 Task: Look for space in Canoga Park, United States from 11th June, 2023 to 17th June, 2023 for 1 adult in price range Rs.5000 to Rs.12000. Place can be private room with 1  bedroom having 1 bed and 1 bathroom. Property type can be house, flat, guest house, hotel. Amenities needed are: washing machine. Booking option can be shelf check-in. Required host language is English.
Action: Mouse moved to (517, 161)
Screenshot: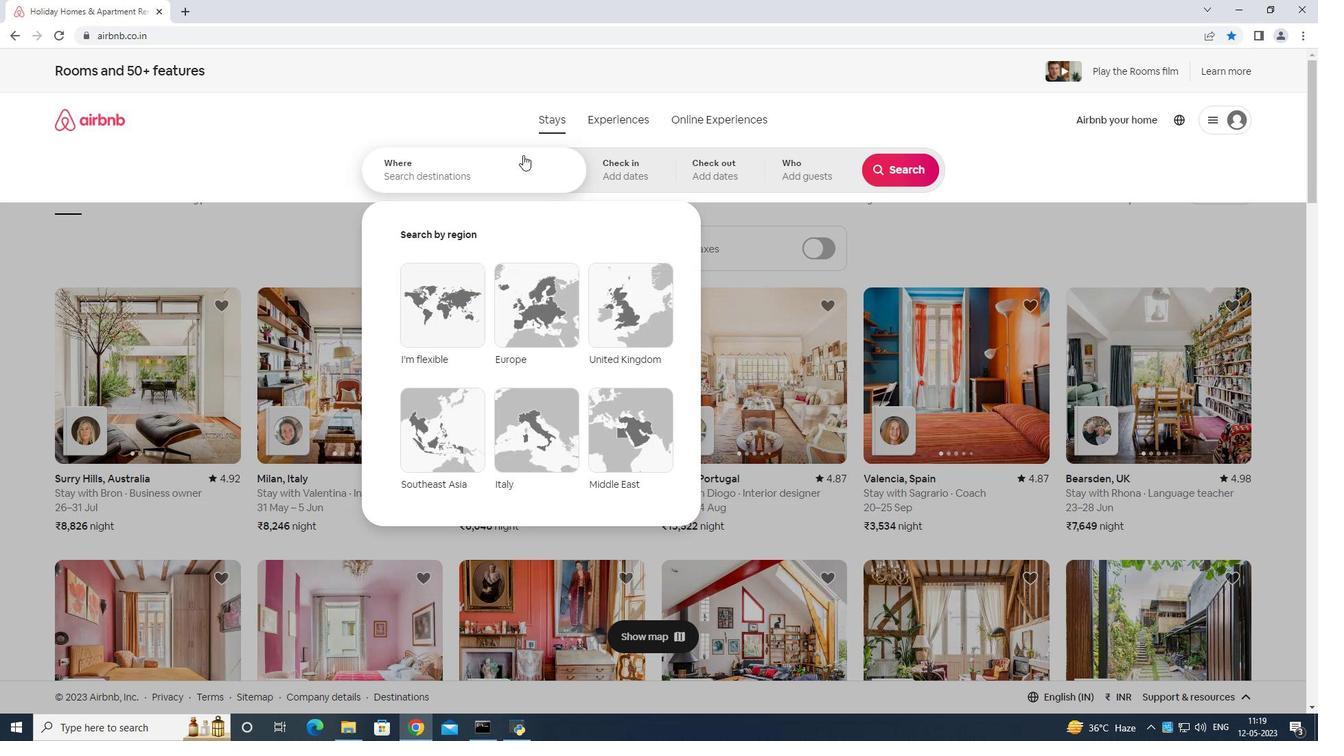 
Action: Mouse pressed left at (517, 161)
Screenshot: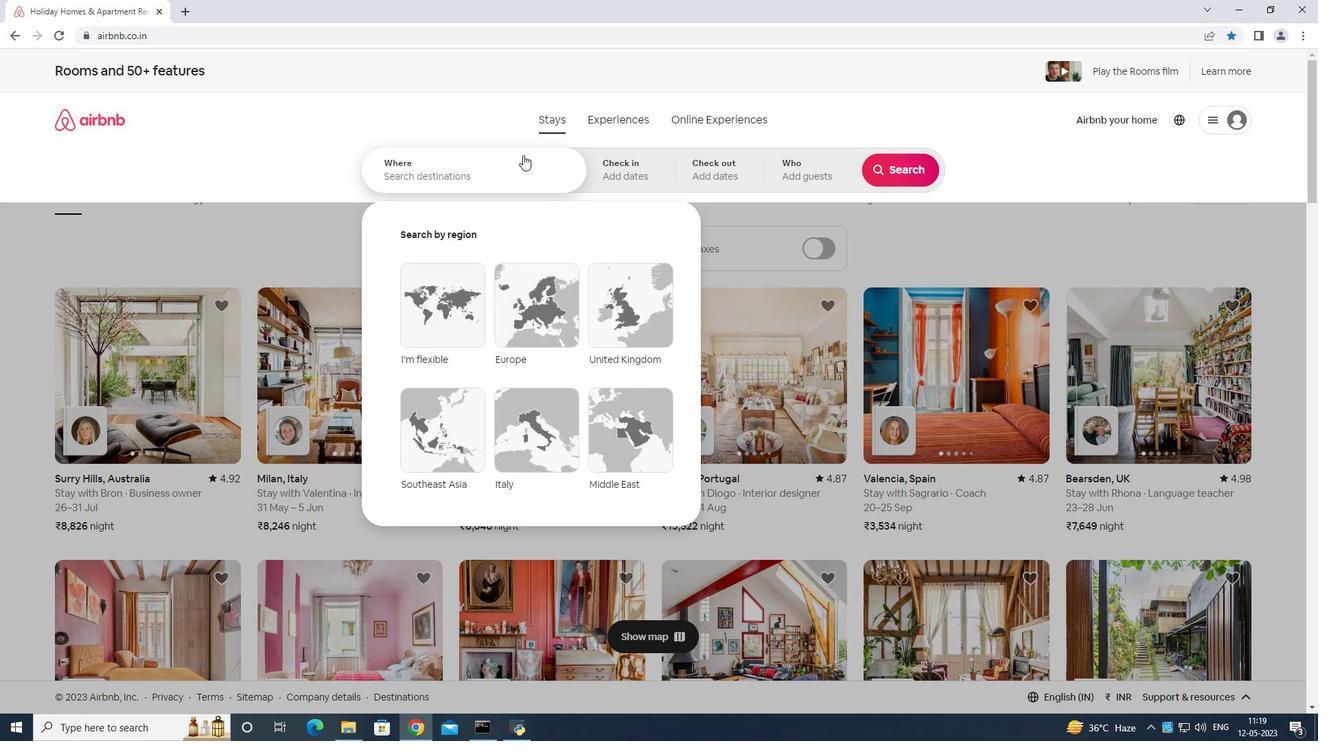 
Action: Key pressed <Key.shift>canoga<Key.space>park<Key.space>unitr<Key.backspace>ed<Key.space>states<Key.enter>
Screenshot: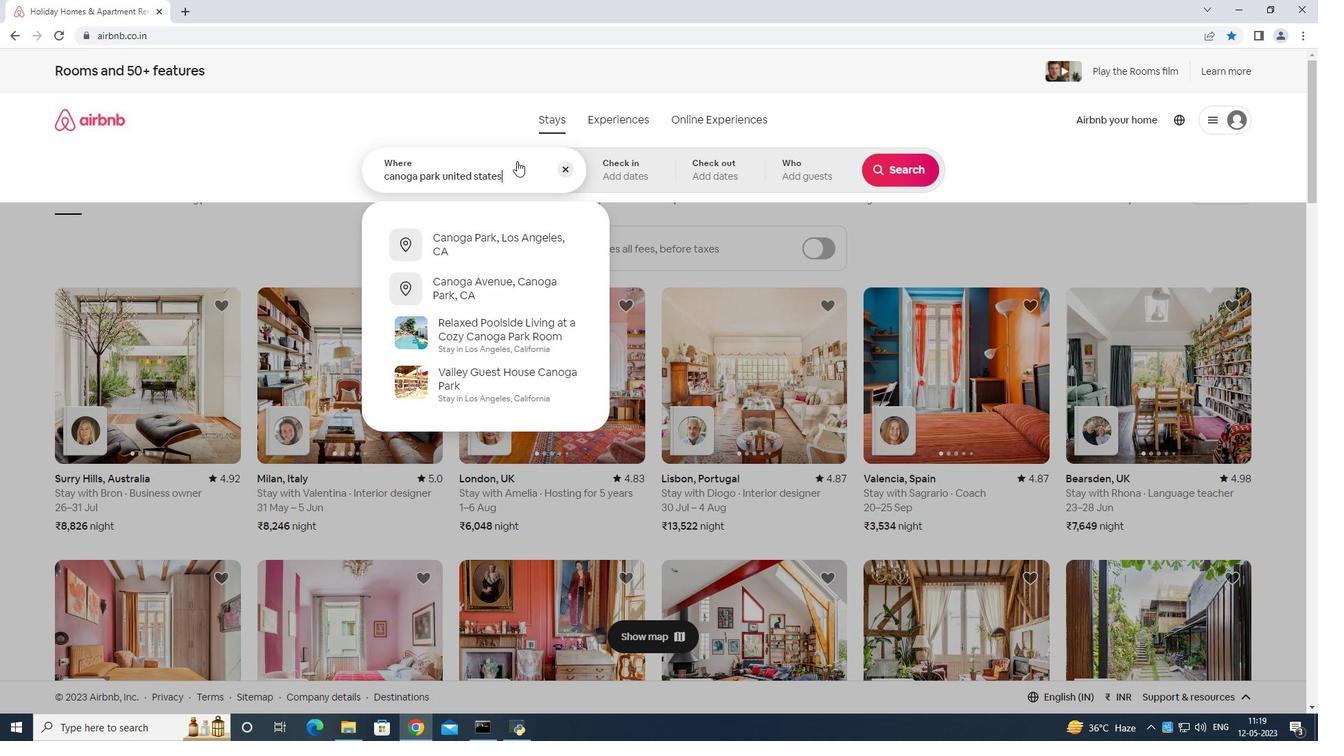
Action: Mouse moved to (687, 402)
Screenshot: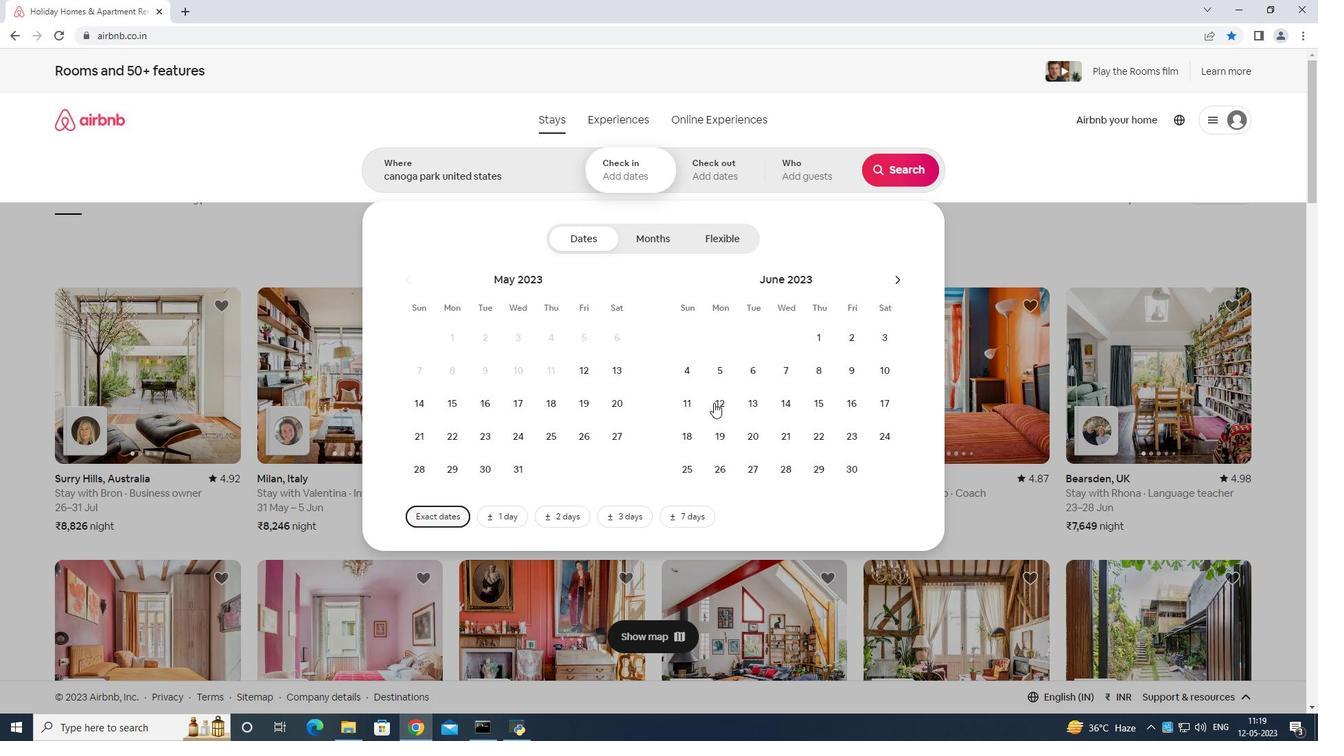 
Action: Mouse pressed left at (687, 402)
Screenshot: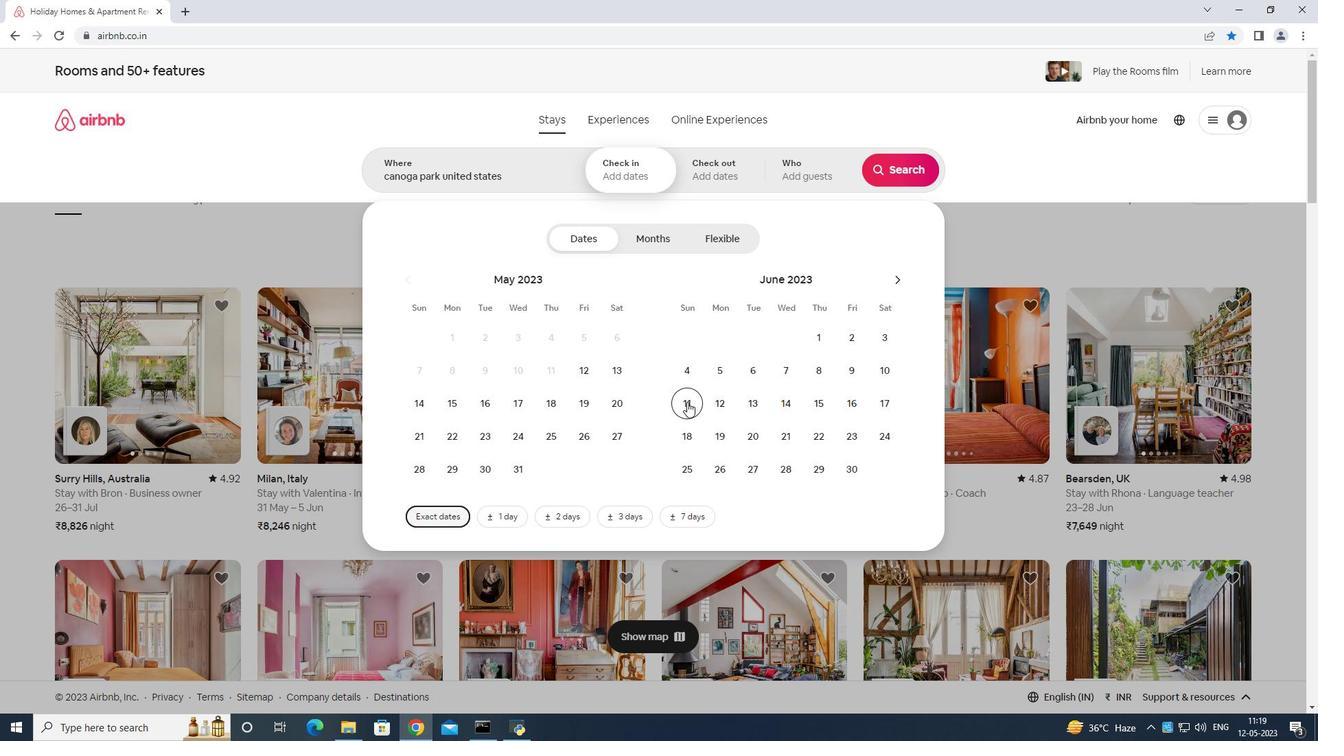 
Action: Mouse moved to (885, 400)
Screenshot: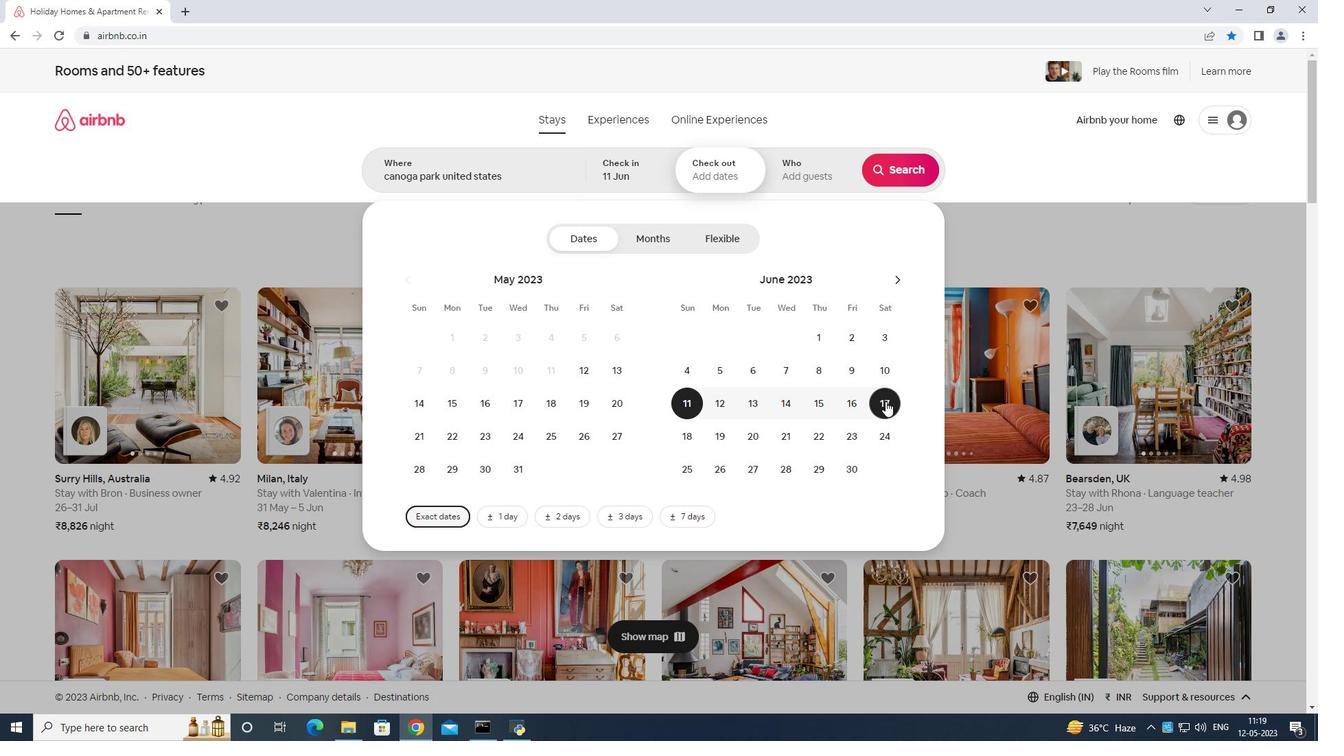 
Action: Mouse pressed left at (885, 400)
Screenshot: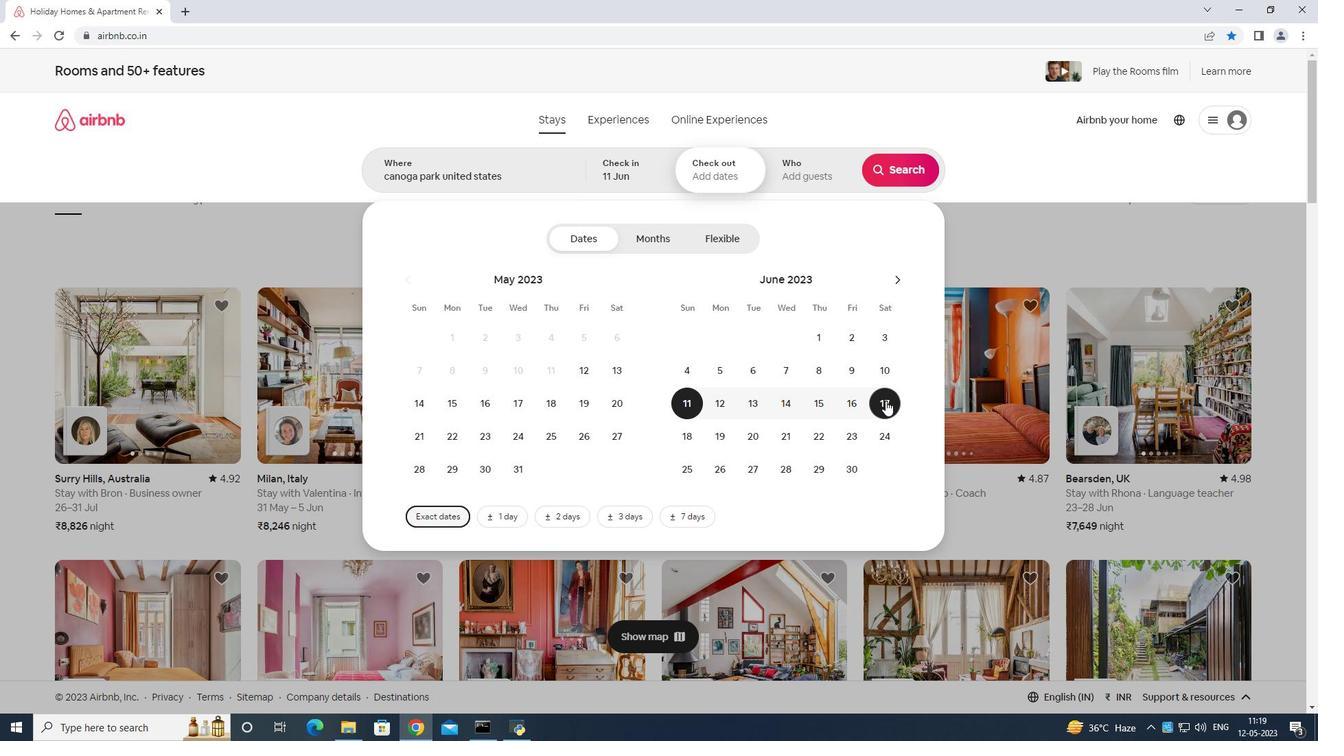 
Action: Mouse moved to (804, 165)
Screenshot: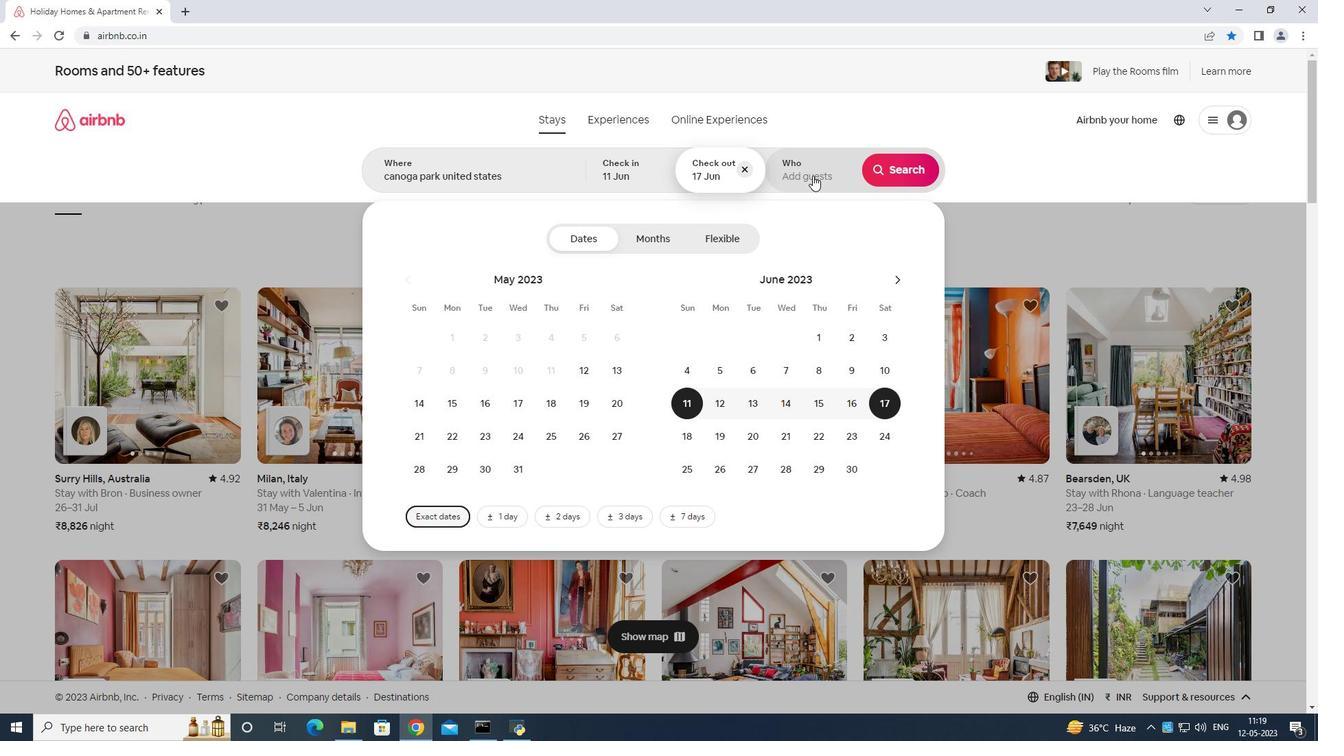 
Action: Mouse pressed left at (804, 165)
Screenshot: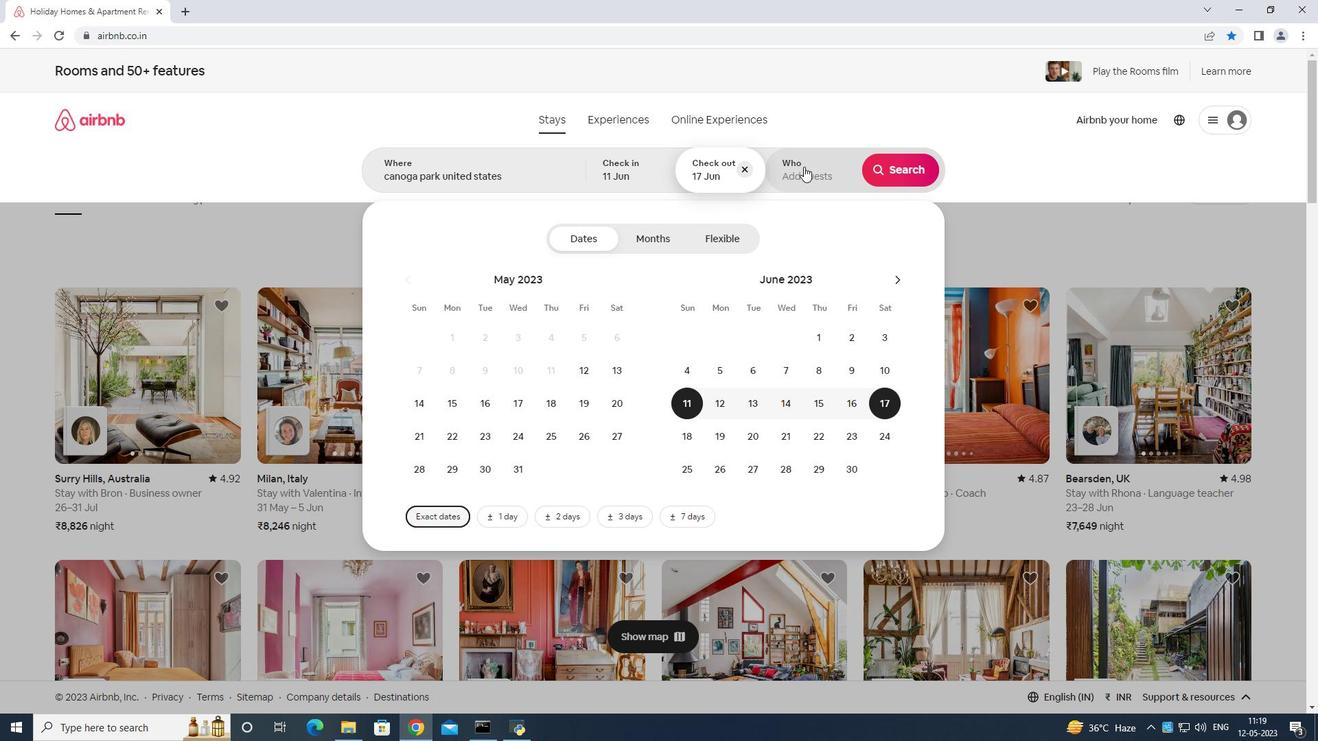 
Action: Mouse moved to (898, 243)
Screenshot: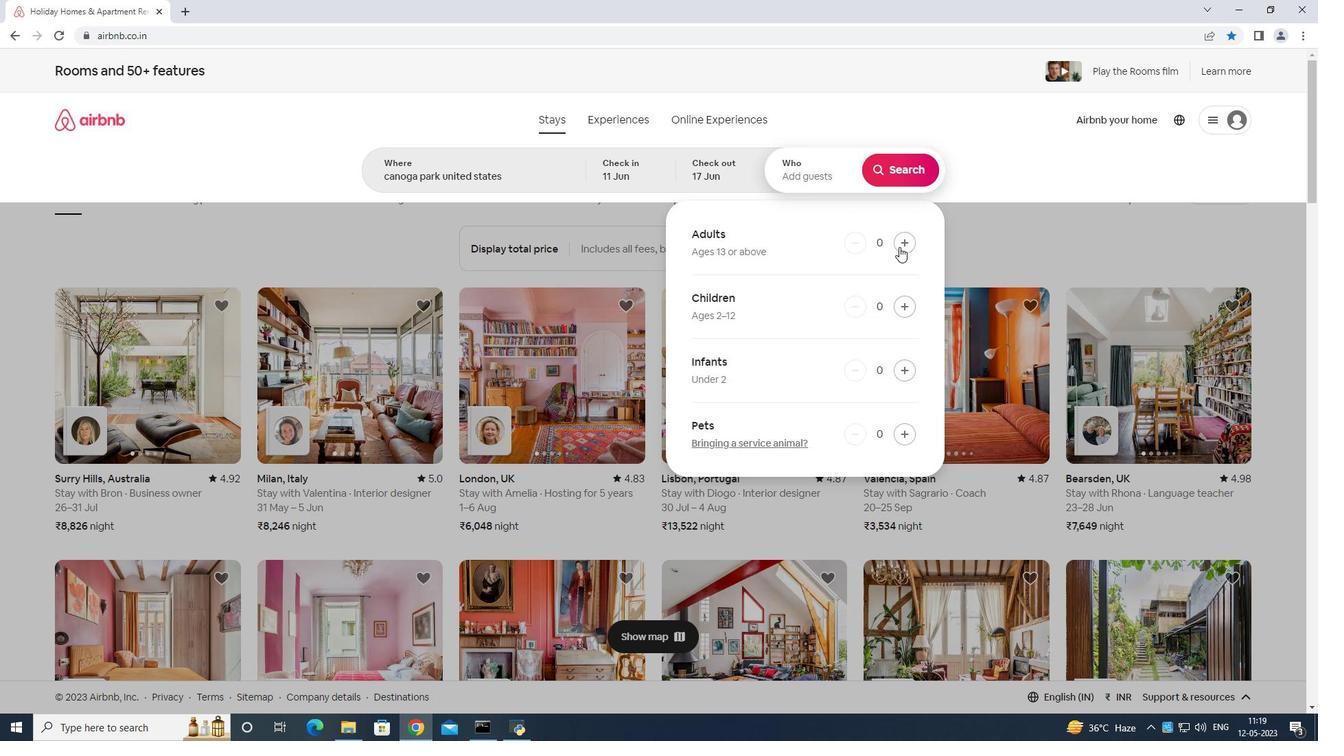 
Action: Mouse pressed left at (898, 243)
Screenshot: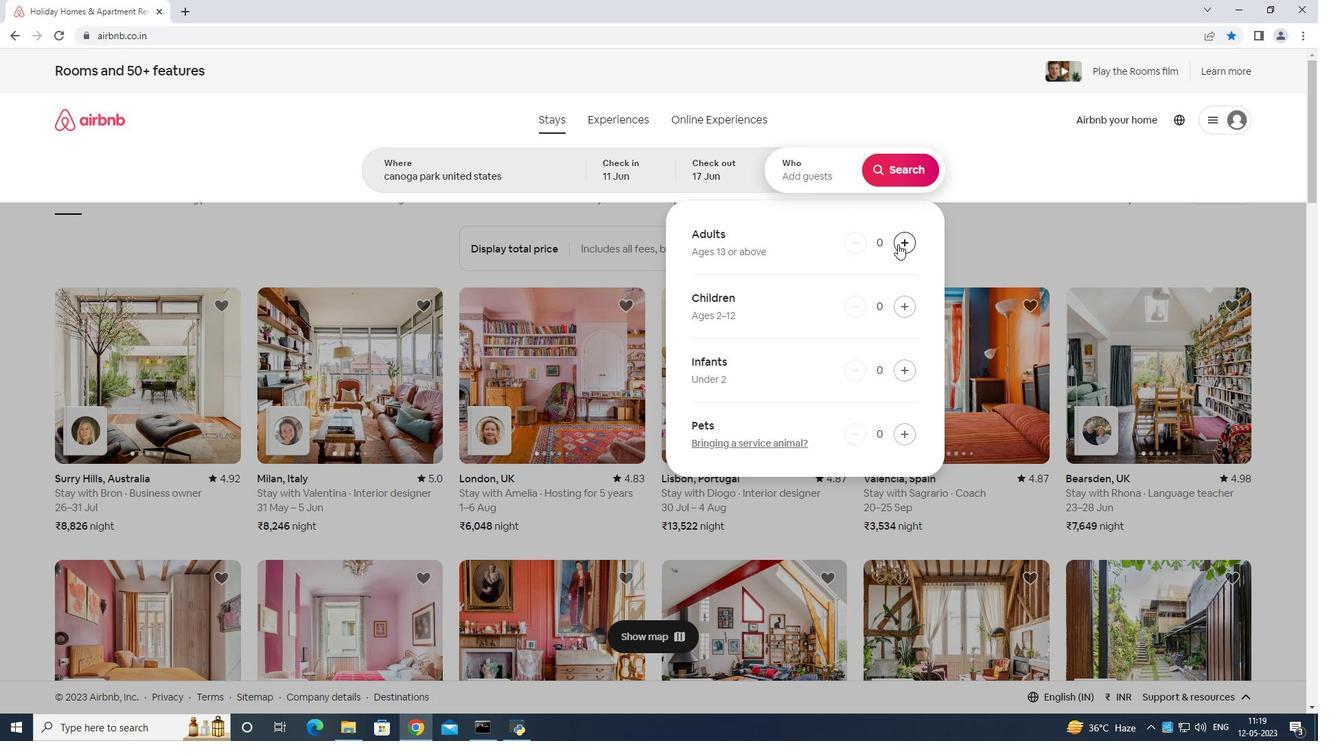 
Action: Mouse moved to (893, 173)
Screenshot: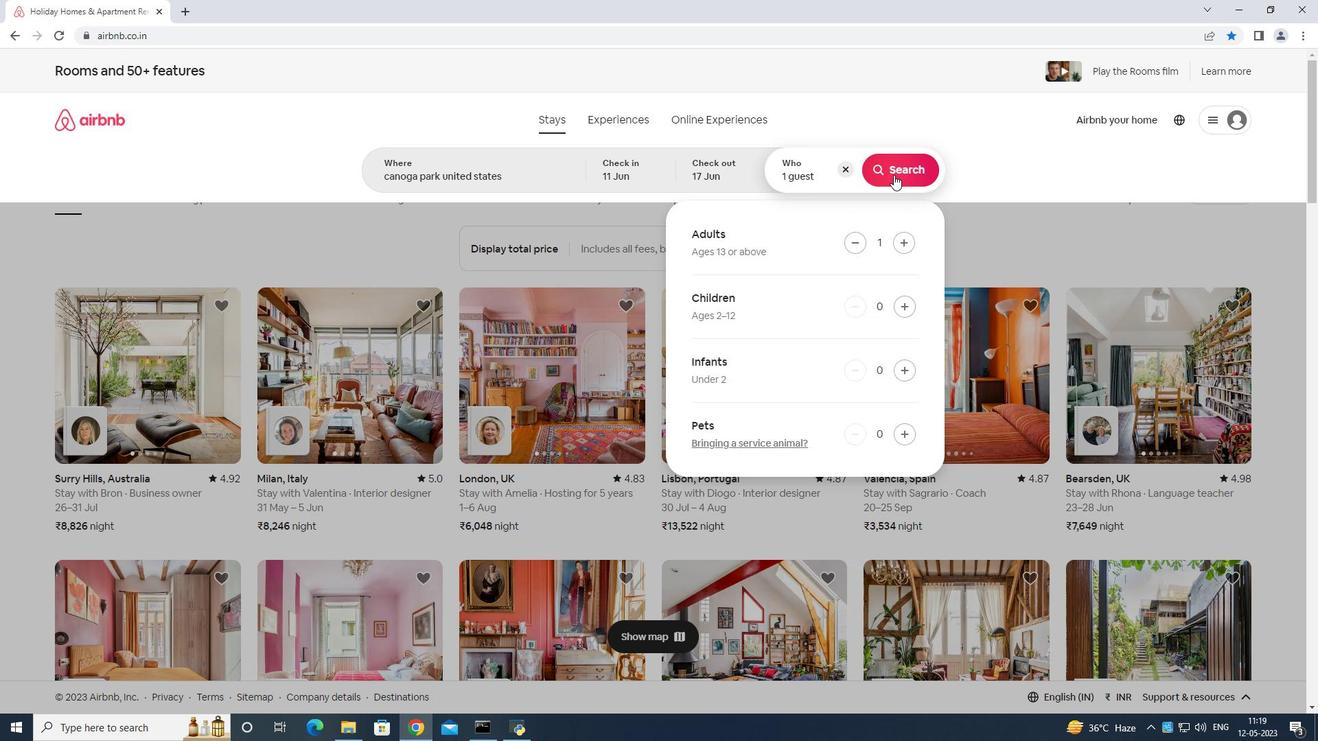 
Action: Mouse pressed left at (893, 173)
Screenshot: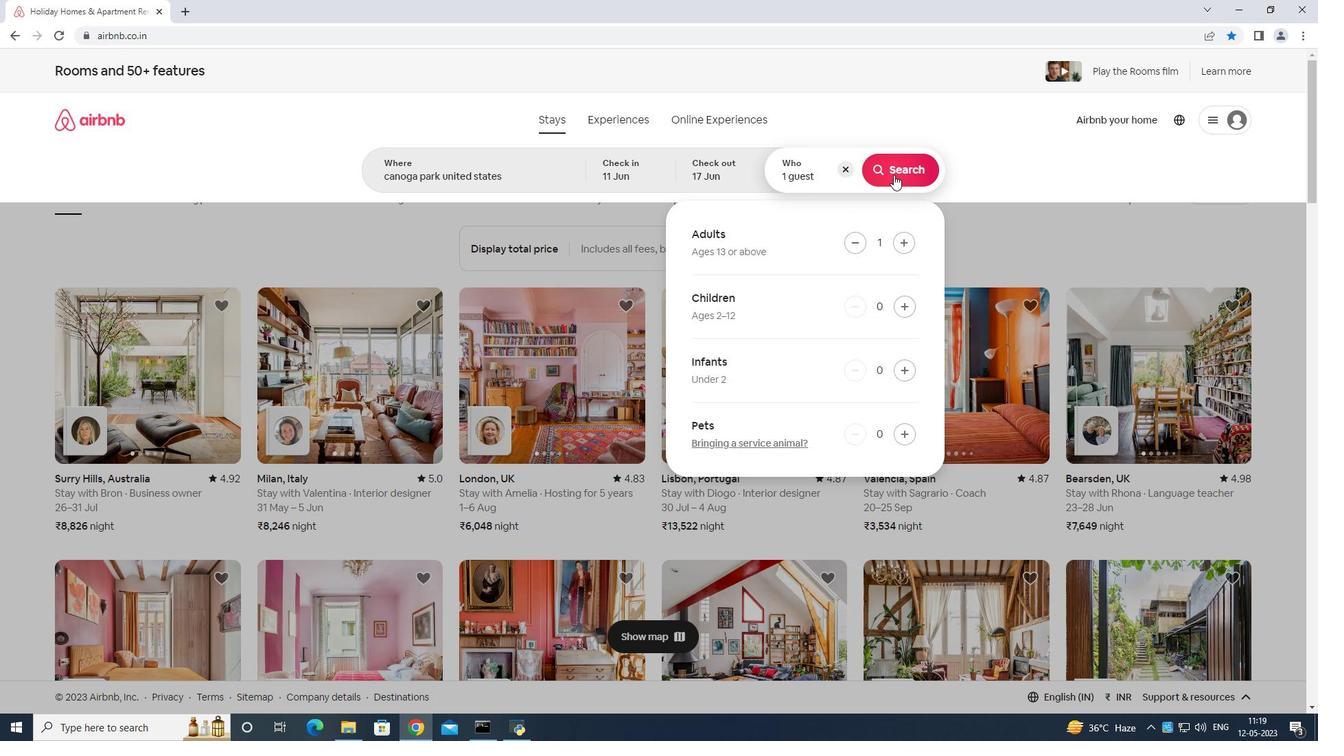 
Action: Mouse moved to (1258, 115)
Screenshot: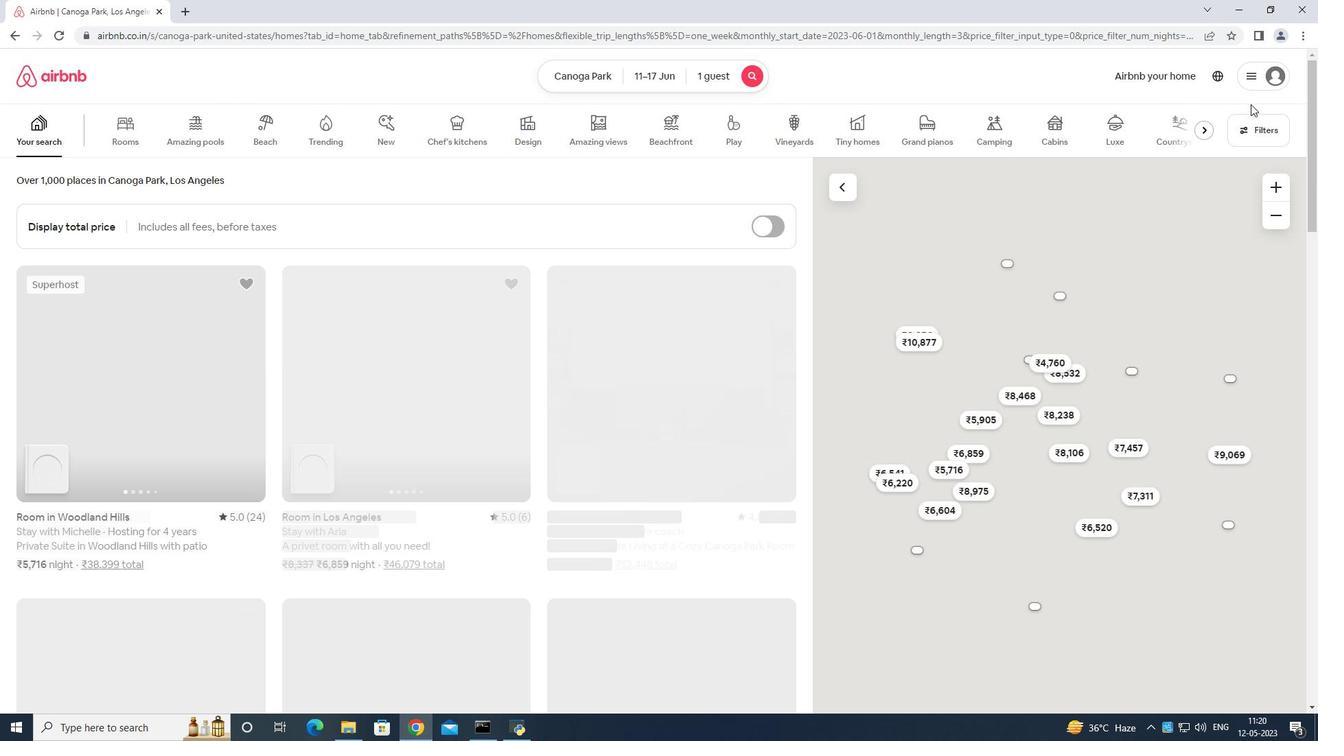 
Action: Mouse pressed left at (1258, 115)
Screenshot: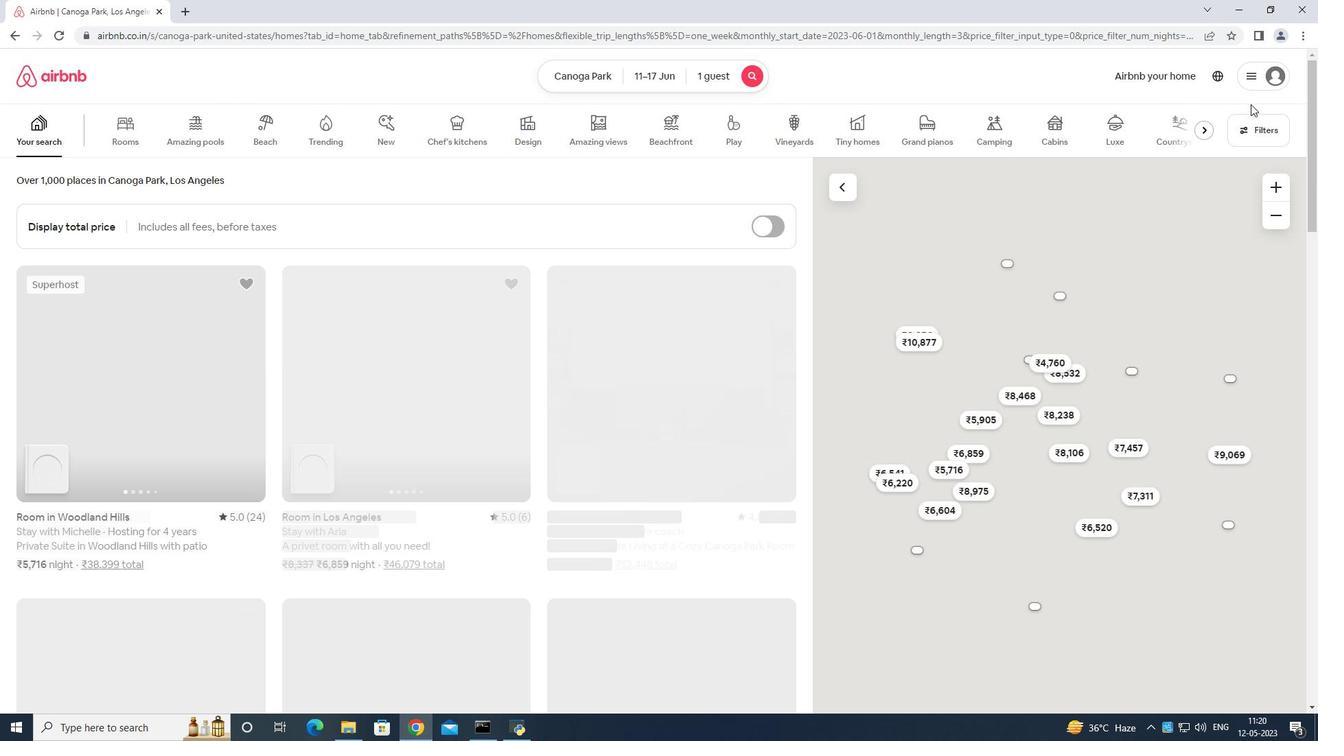 
Action: Mouse moved to (527, 450)
Screenshot: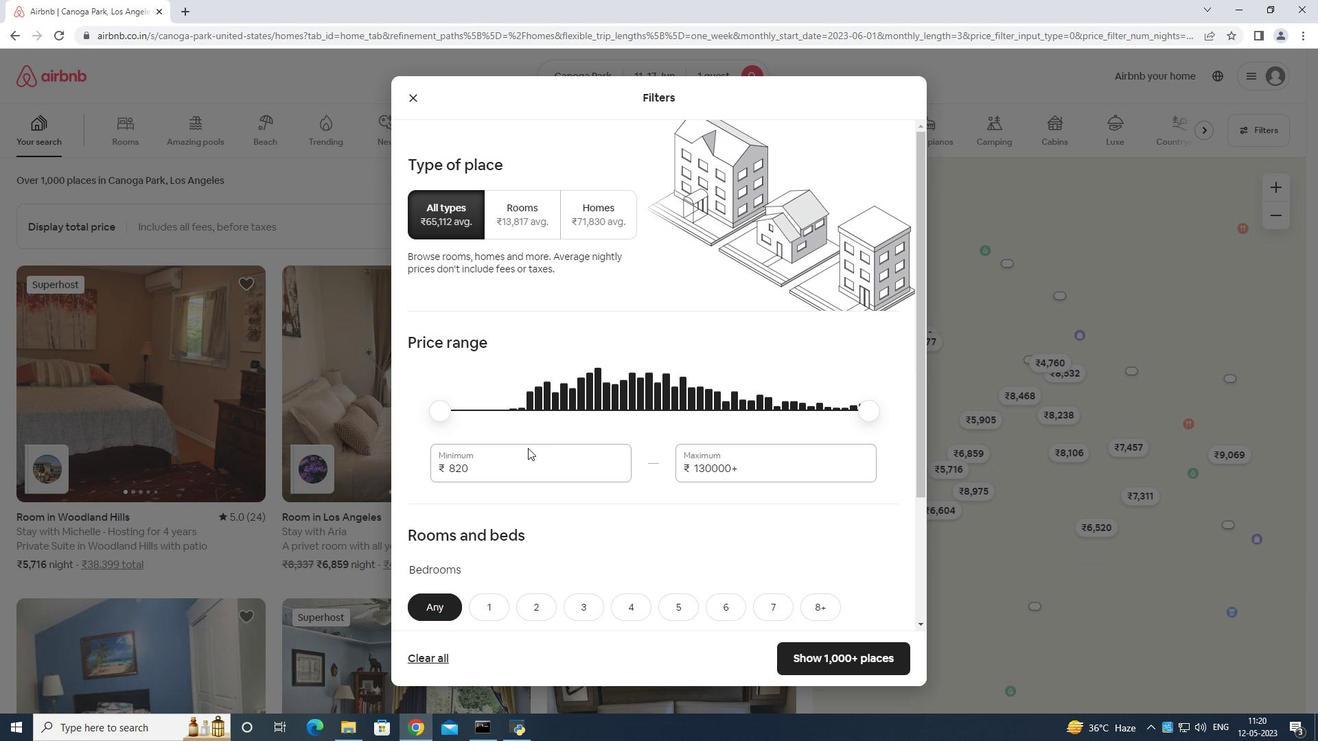 
Action: Mouse pressed left at (527, 450)
Screenshot: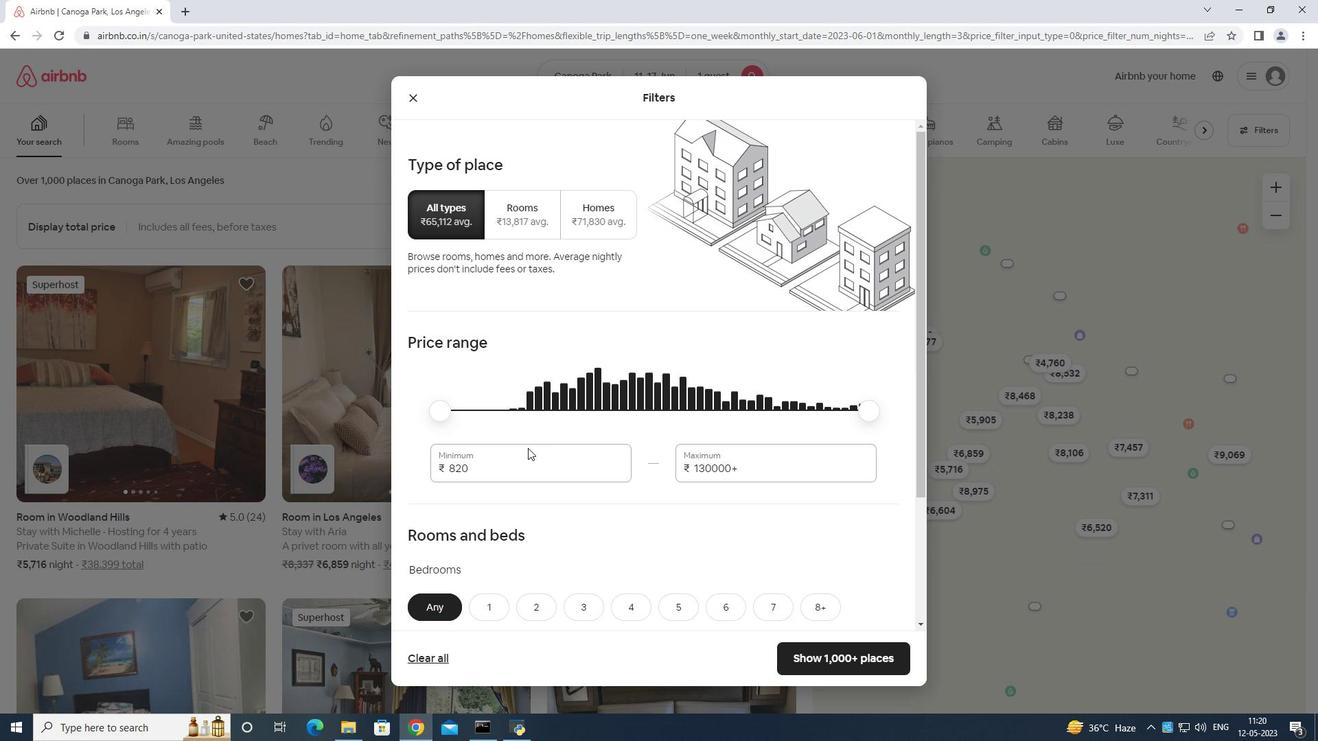 
Action: Mouse moved to (529, 450)
Screenshot: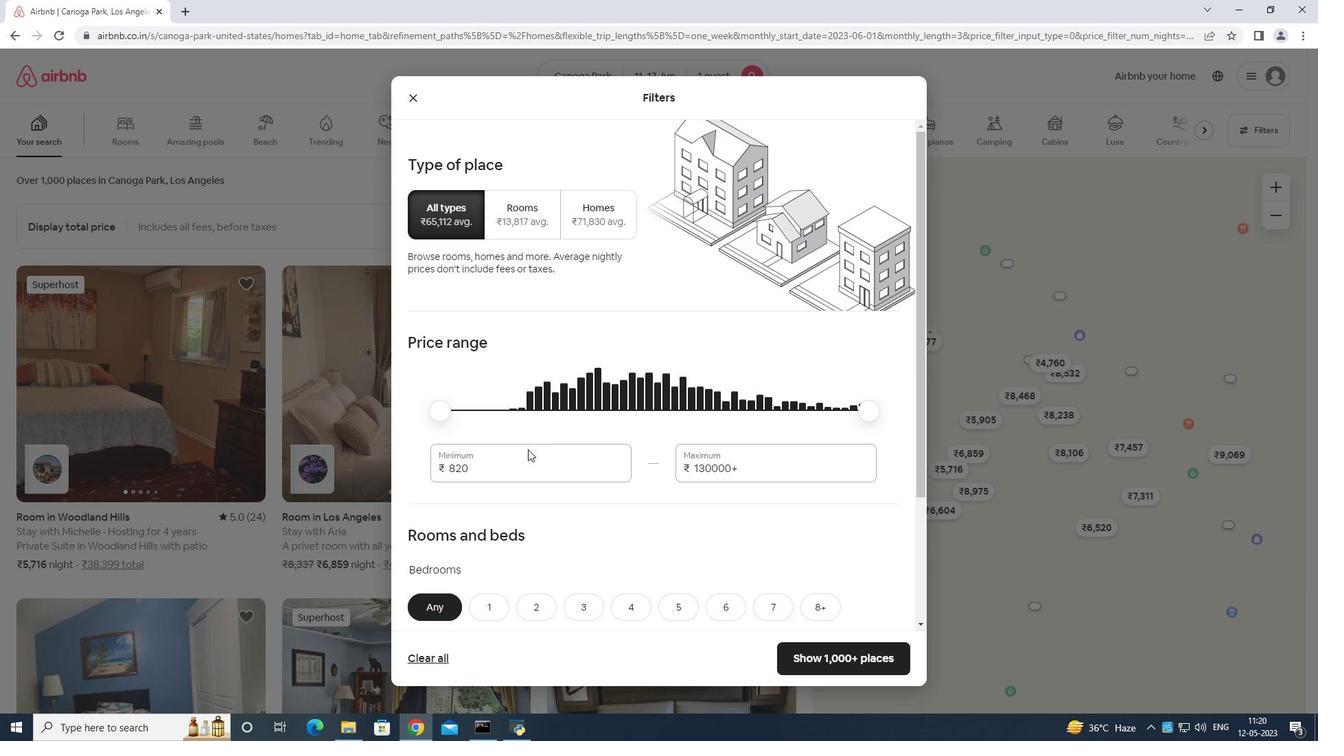 
Action: Key pressed <Key.backspace><Key.backspace><Key.backspace>5000
Screenshot: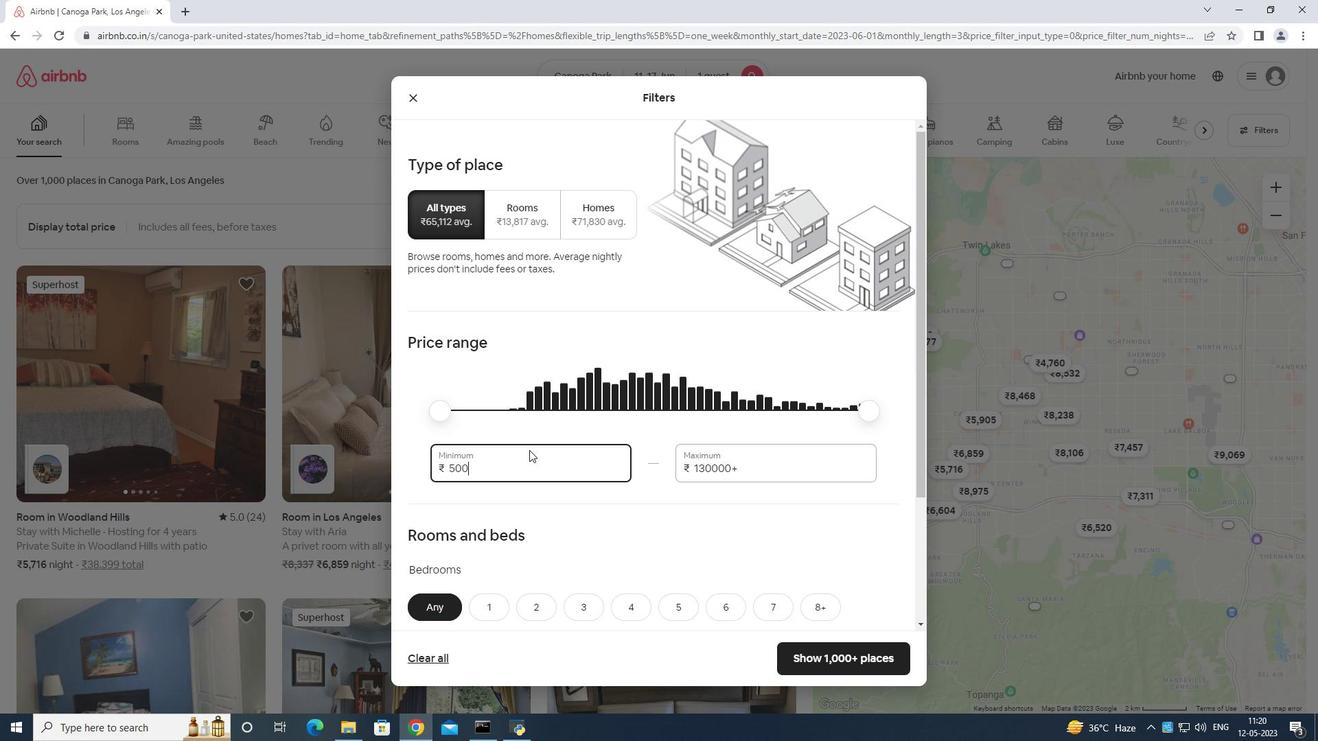 
Action: Mouse moved to (757, 465)
Screenshot: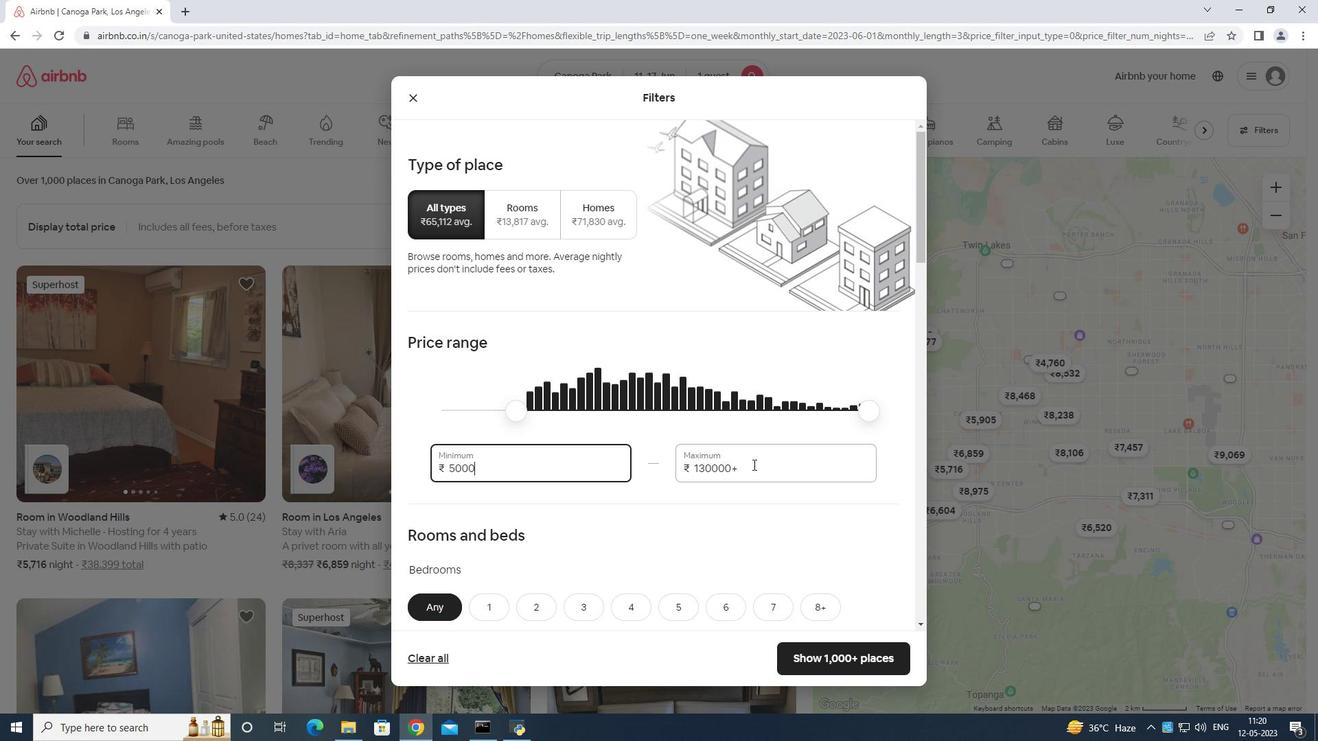 
Action: Mouse pressed left at (757, 465)
Screenshot: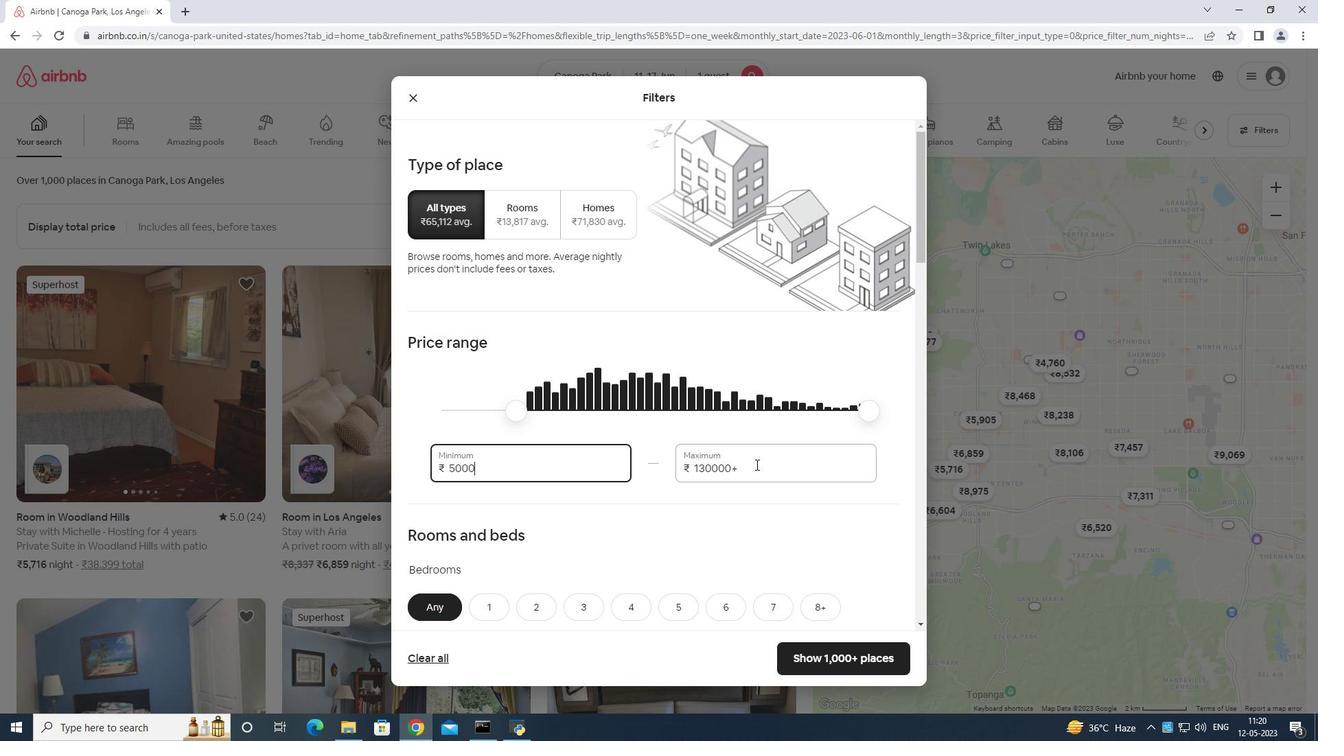 
Action: Key pressed <Key.backspace><Key.backspace><Key.backspace><Key.backspace><Key.backspace><Key.backspace><Key.backspace><Key.backspace><Key.backspace><Key.backspace><Key.backspace><Key.backspace>12000
Screenshot: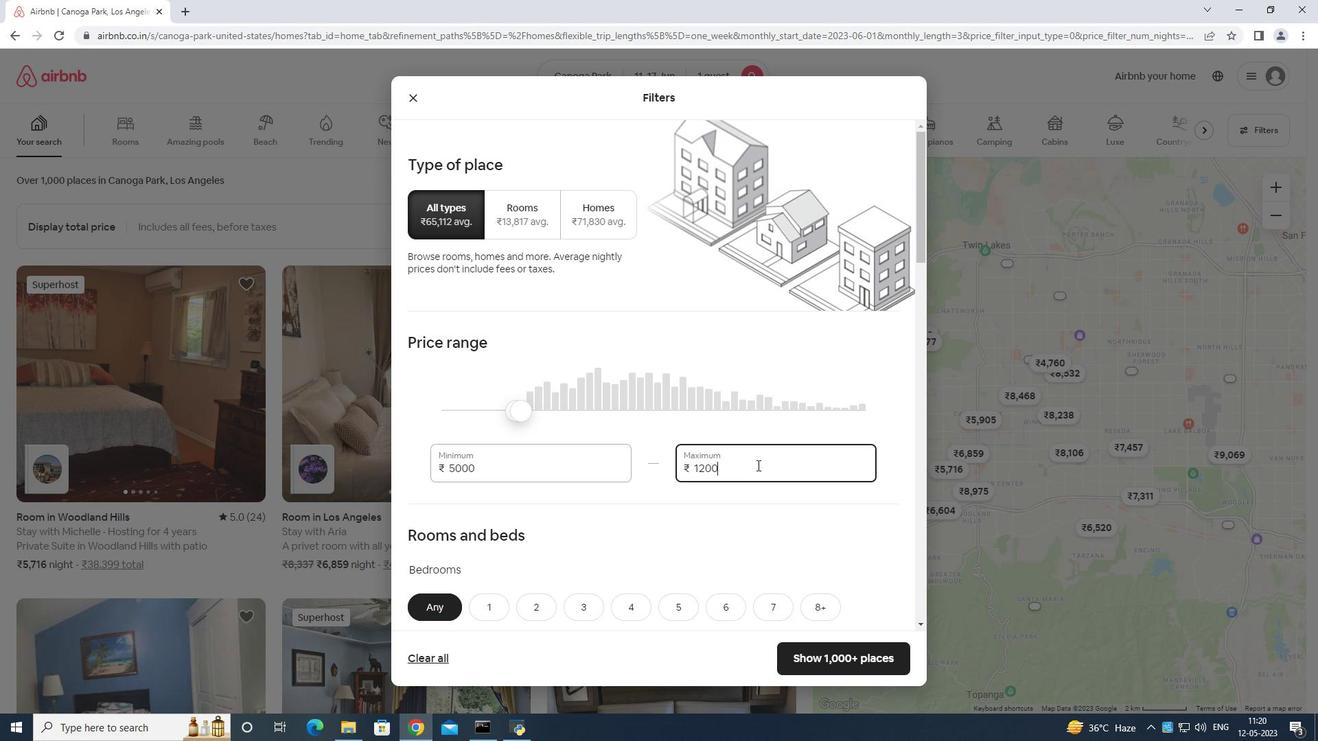 
Action: Mouse scrolled (757, 464) with delta (0, 0)
Screenshot: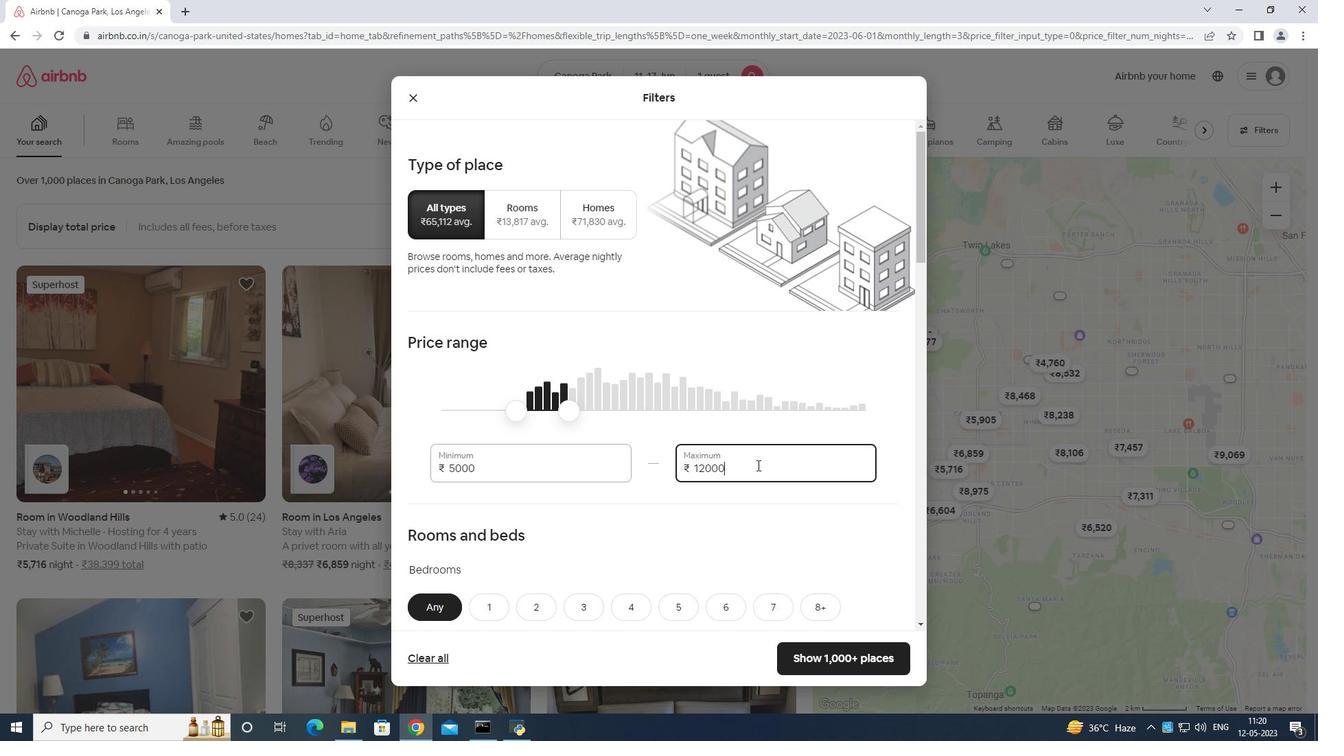 
Action: Mouse moved to (757, 466)
Screenshot: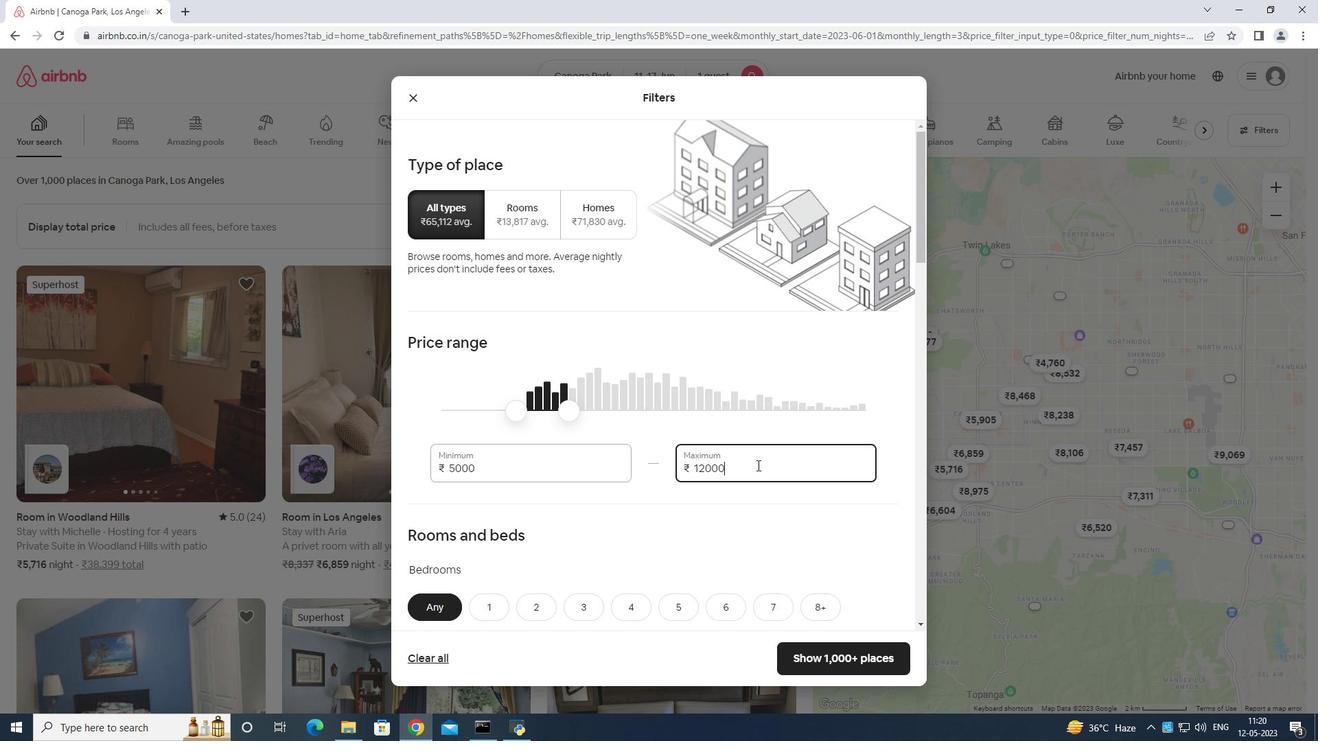 
Action: Mouse scrolled (757, 465) with delta (0, 0)
Screenshot: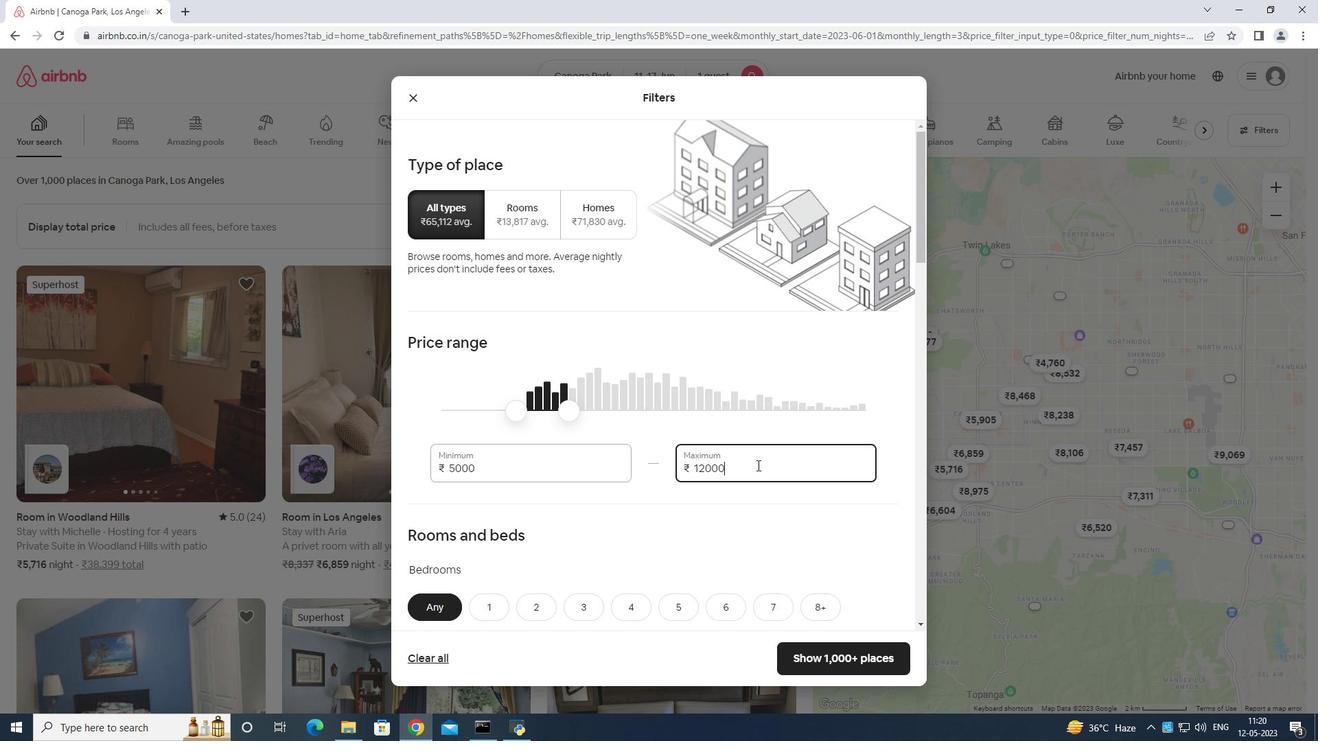 
Action: Mouse moved to (756, 466)
Screenshot: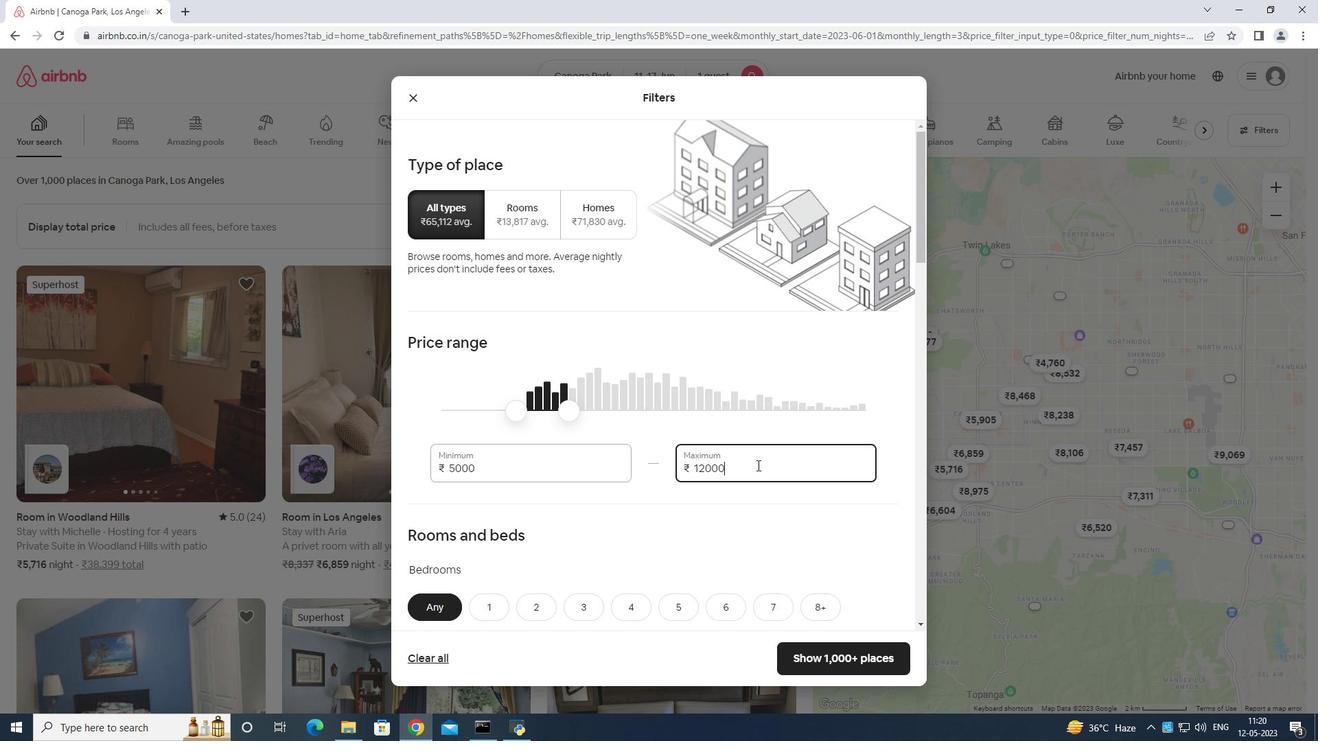 
Action: Mouse scrolled (756, 466) with delta (0, 0)
Screenshot: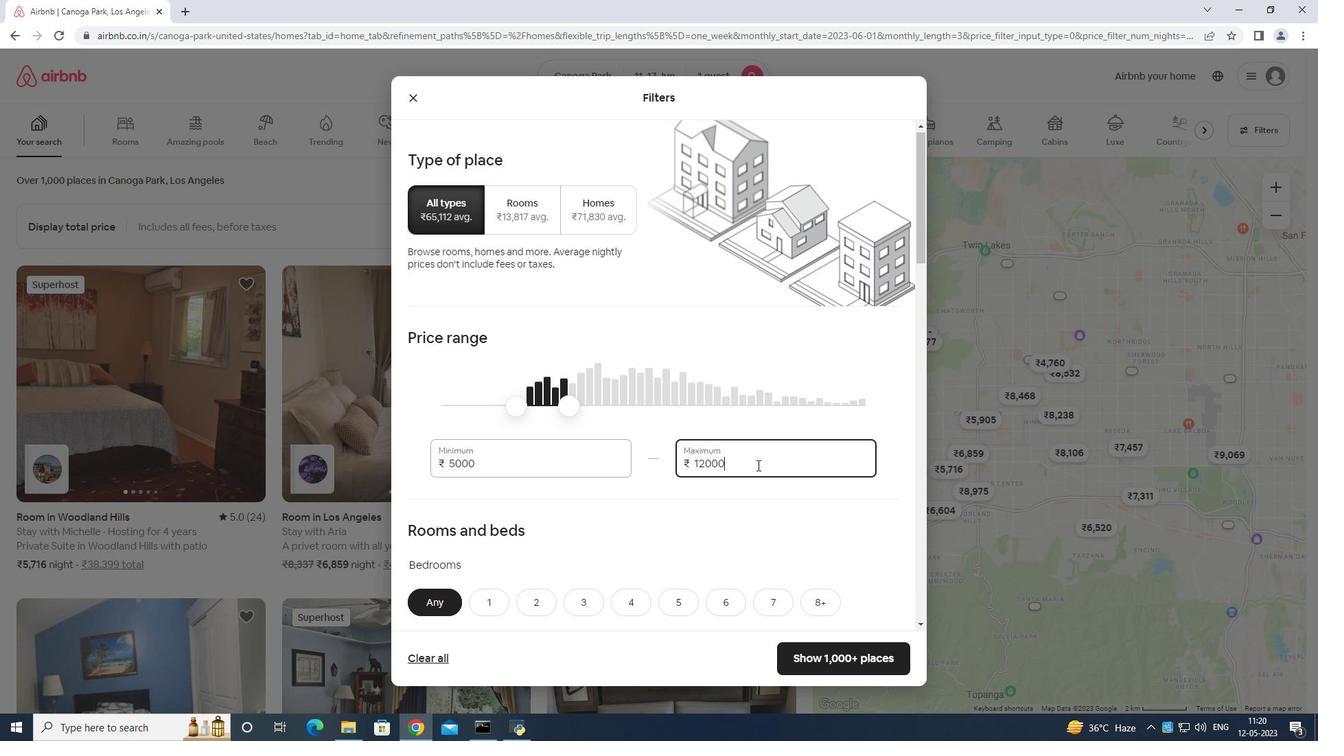 
Action: Mouse moved to (481, 400)
Screenshot: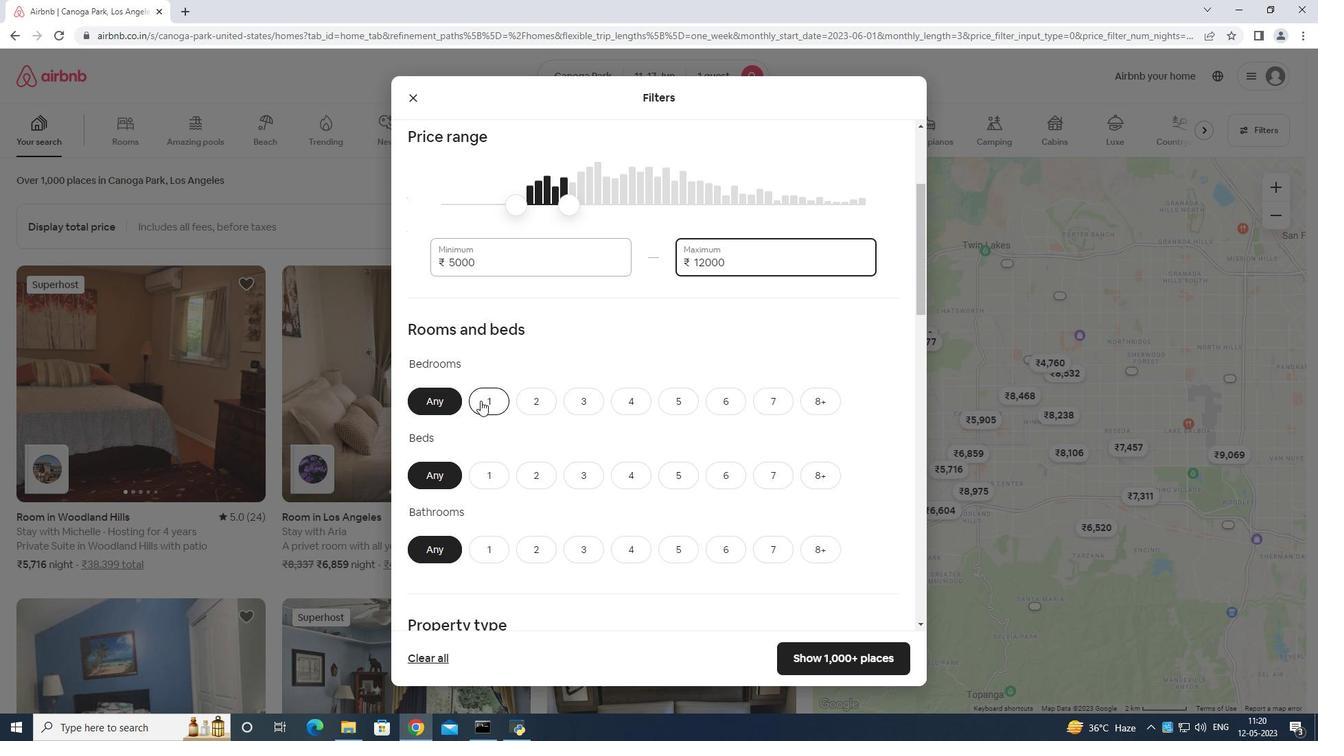 
Action: Mouse pressed left at (481, 400)
Screenshot: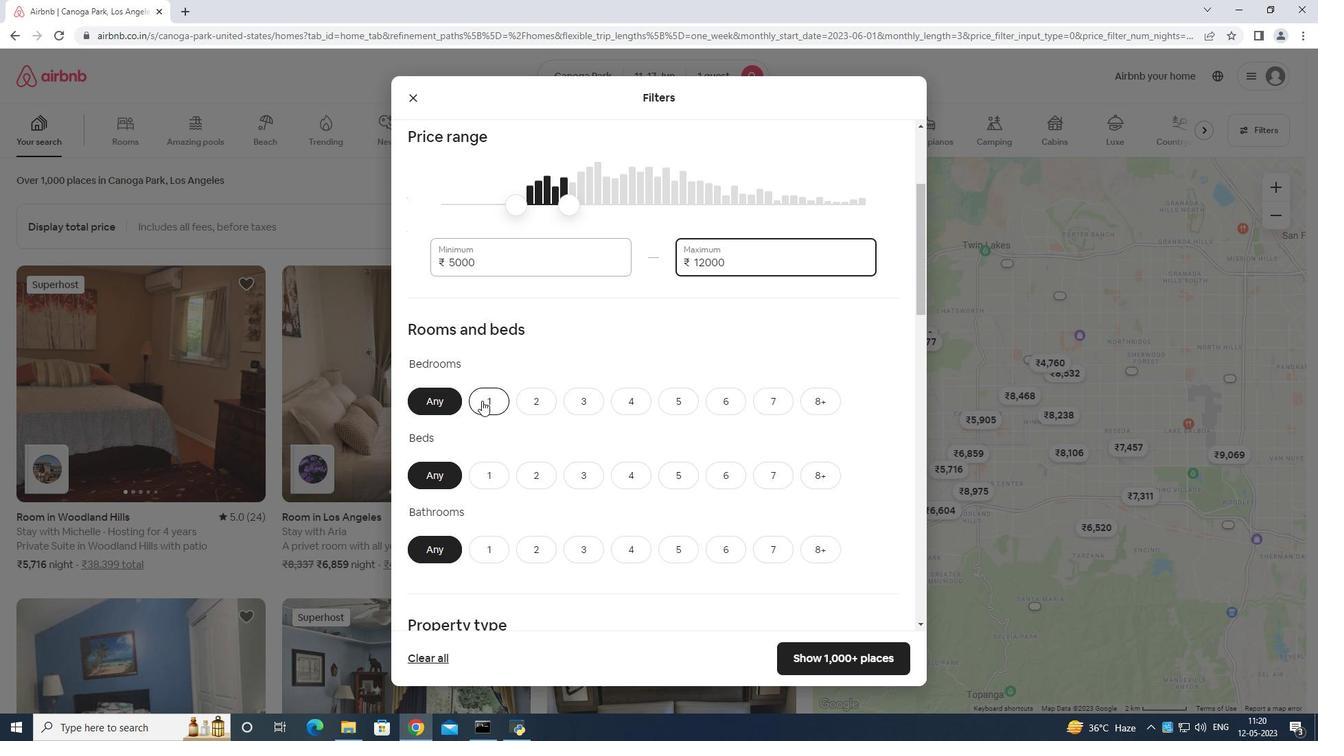 
Action: Mouse moved to (479, 477)
Screenshot: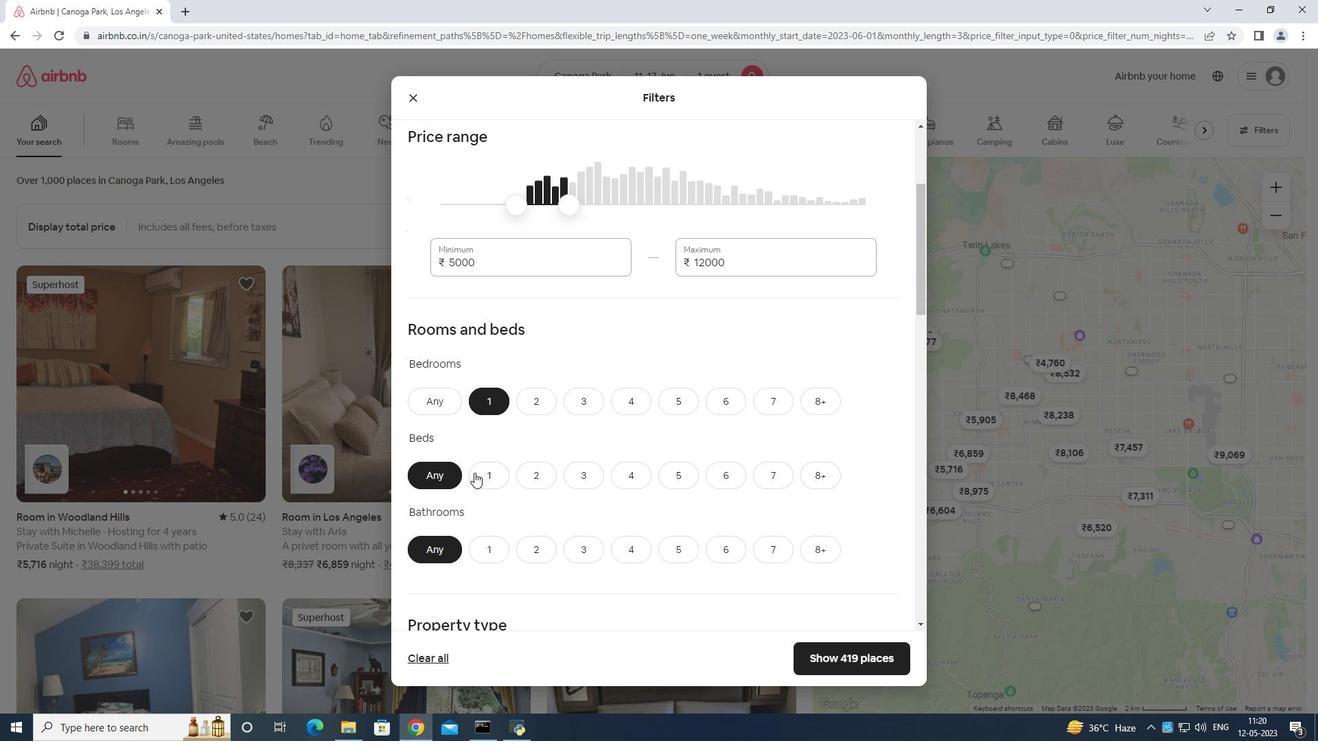 
Action: Mouse pressed left at (479, 477)
Screenshot: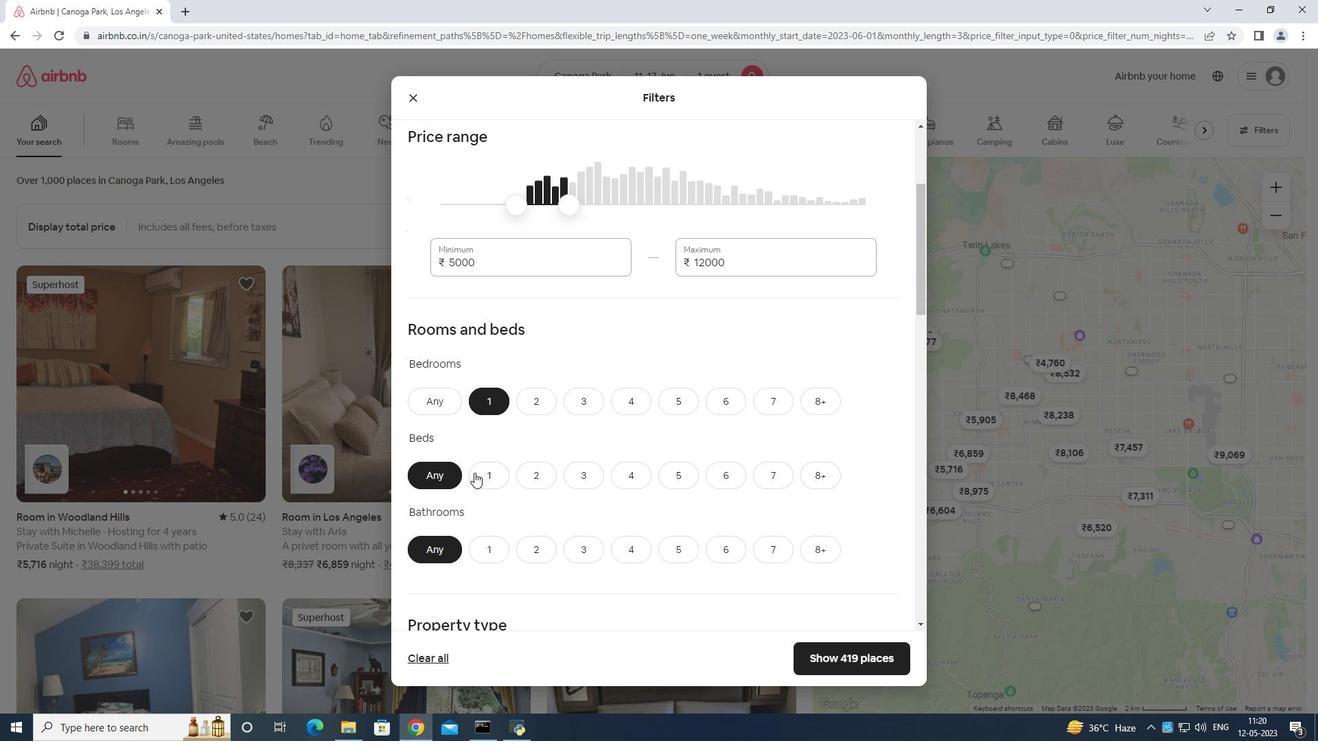 
Action: Mouse moved to (492, 556)
Screenshot: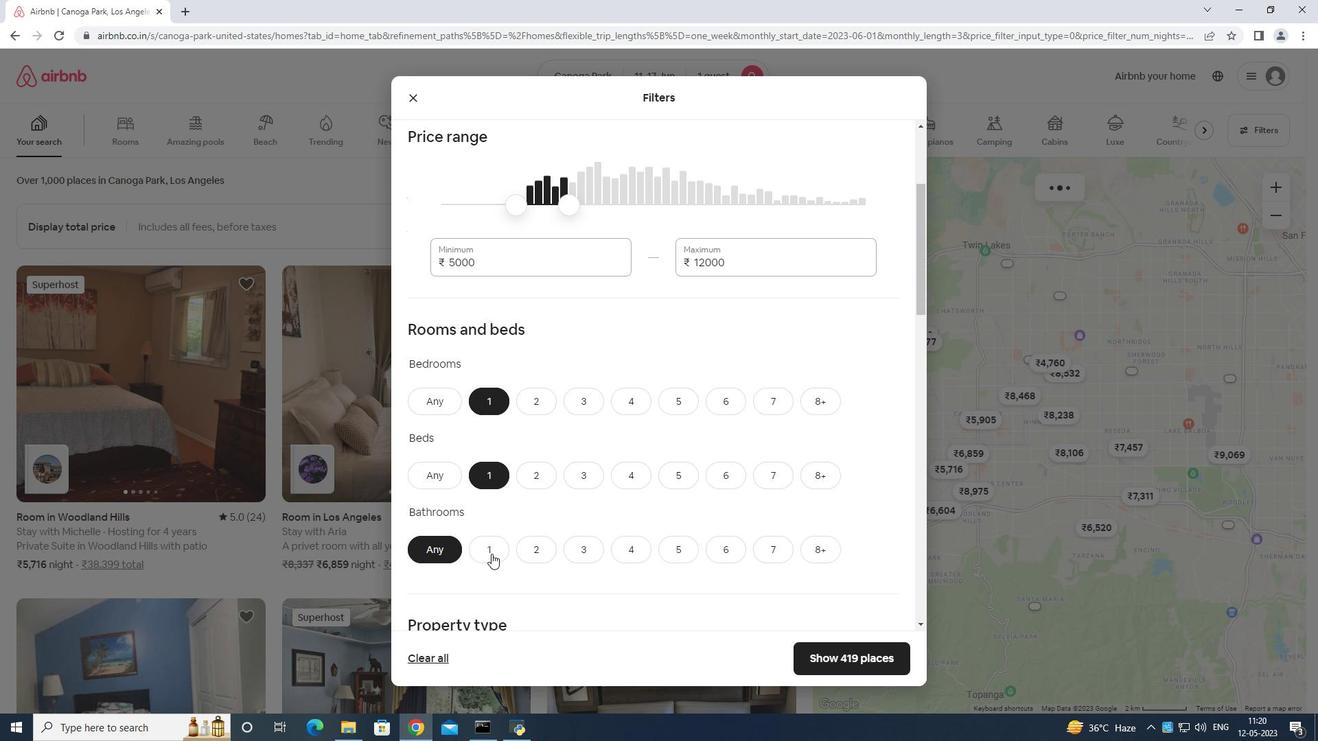 
Action: Mouse pressed left at (492, 556)
Screenshot: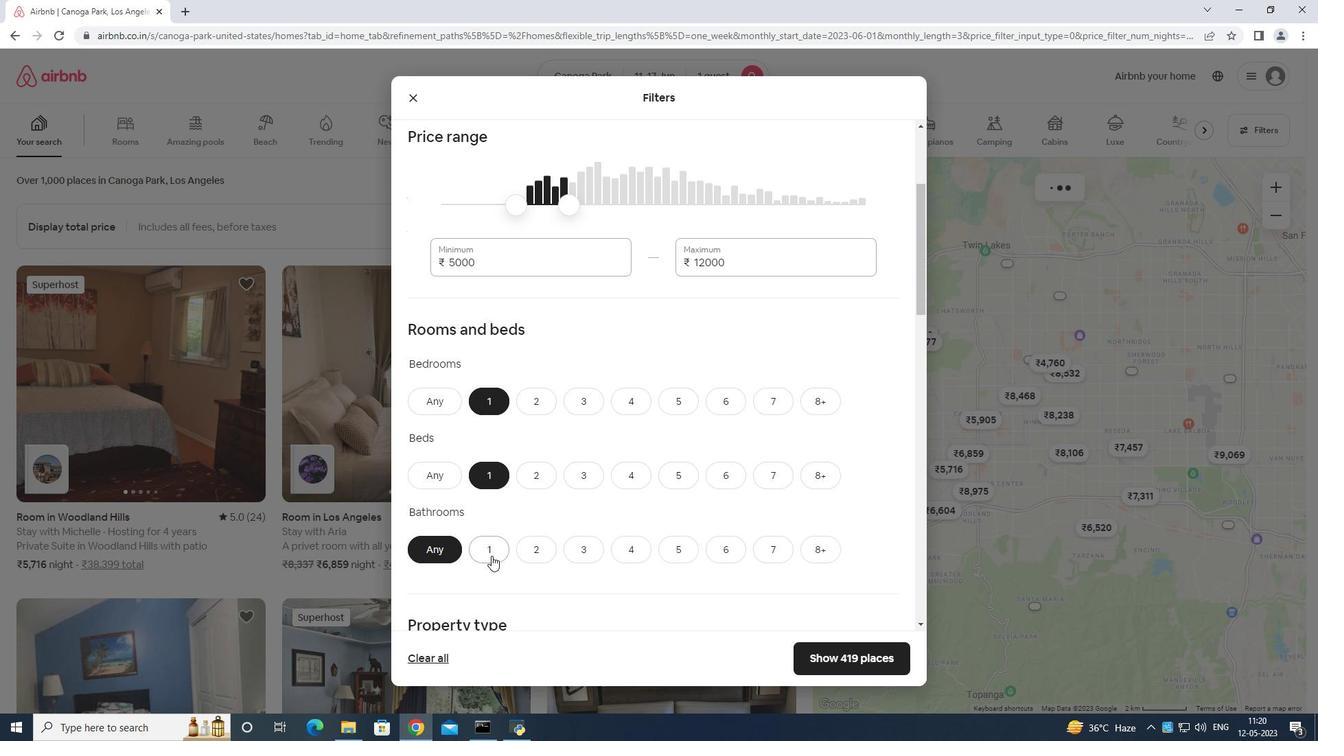 
Action: Mouse moved to (538, 511)
Screenshot: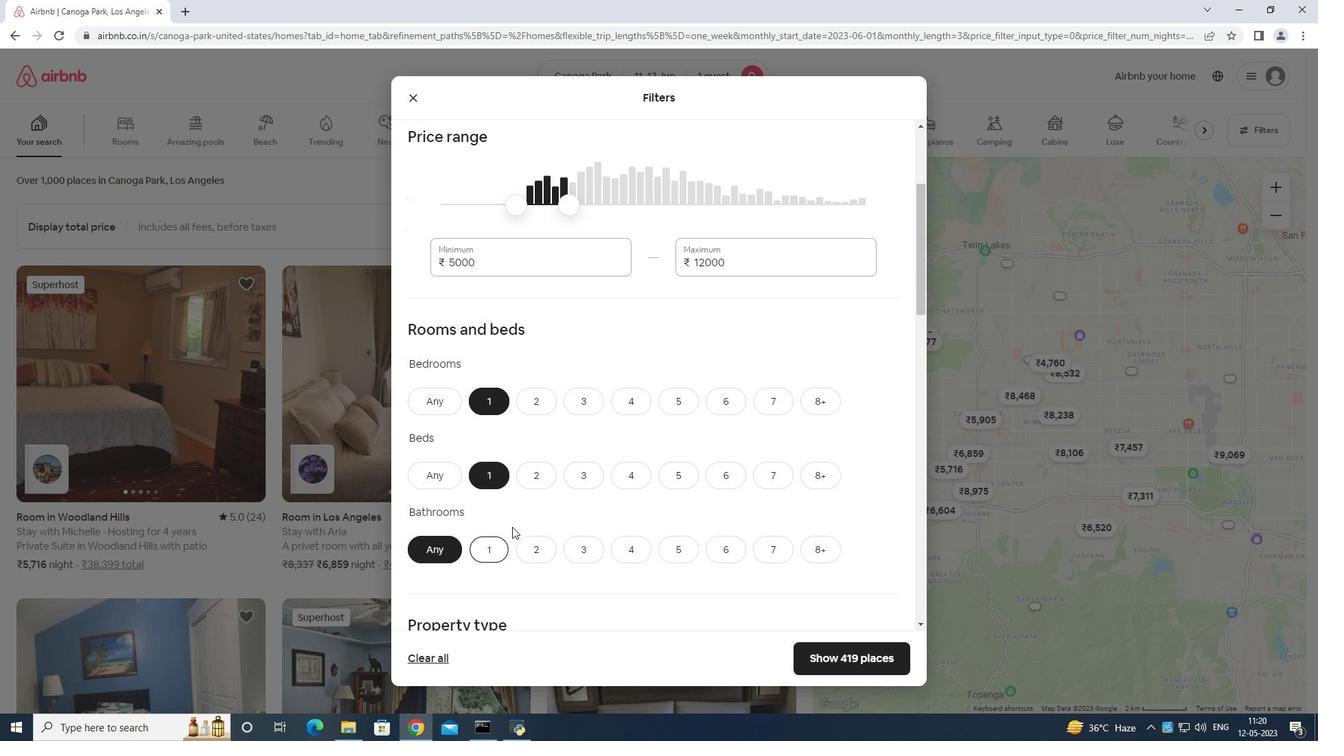 
Action: Mouse scrolled (538, 510) with delta (0, 0)
Screenshot: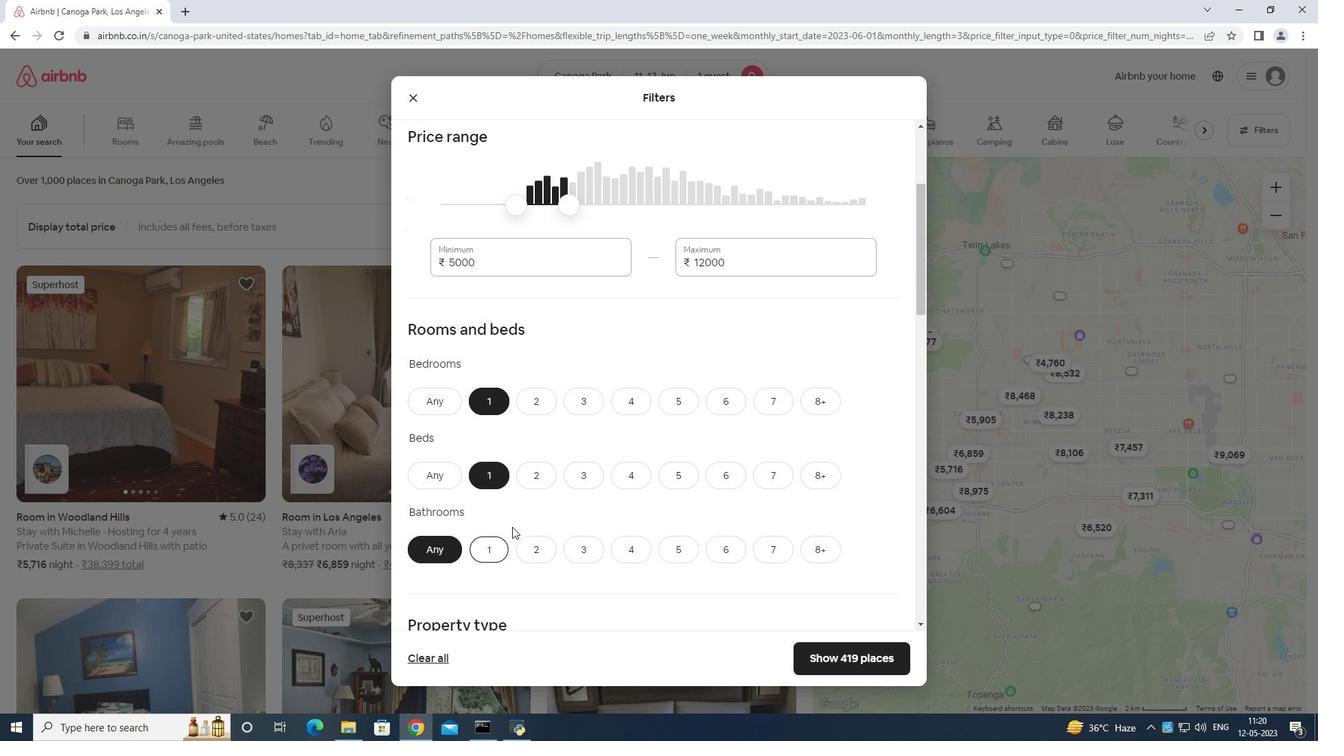
Action: Mouse moved to (541, 511)
Screenshot: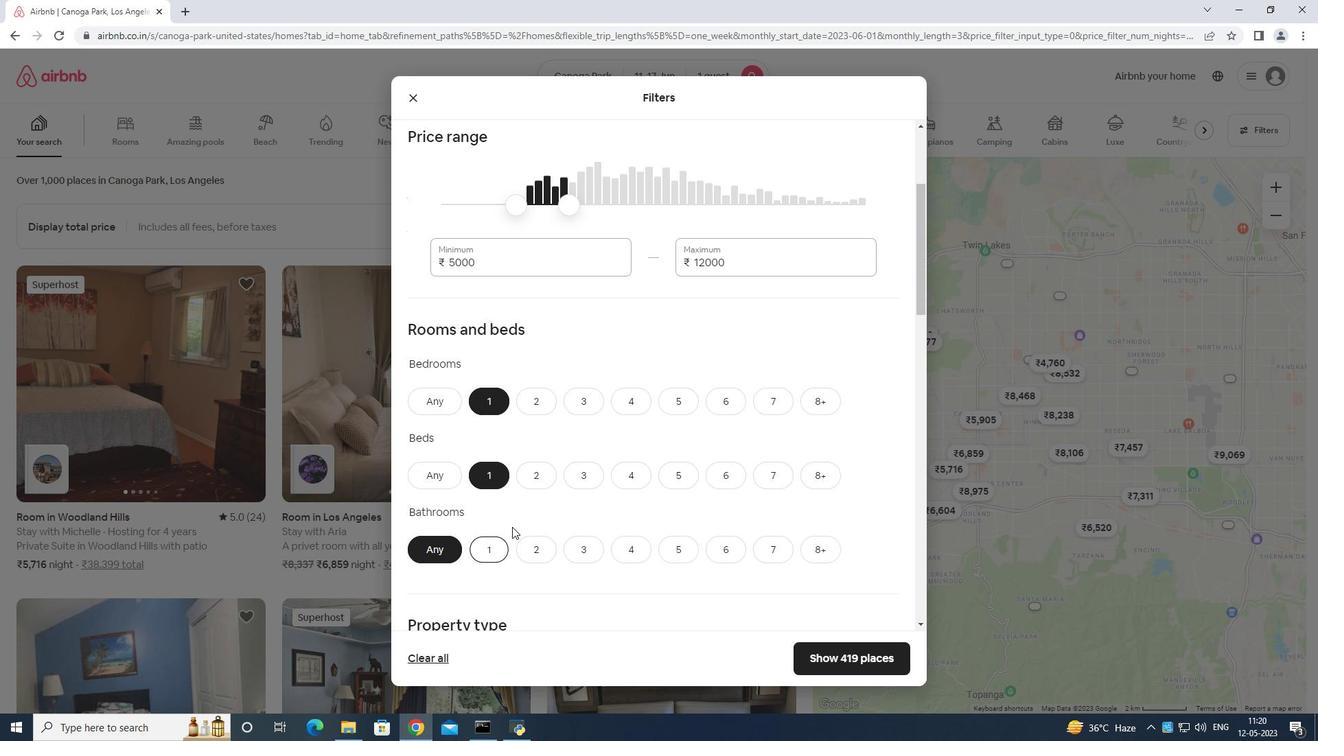 
Action: Mouse scrolled (541, 510) with delta (0, 0)
Screenshot: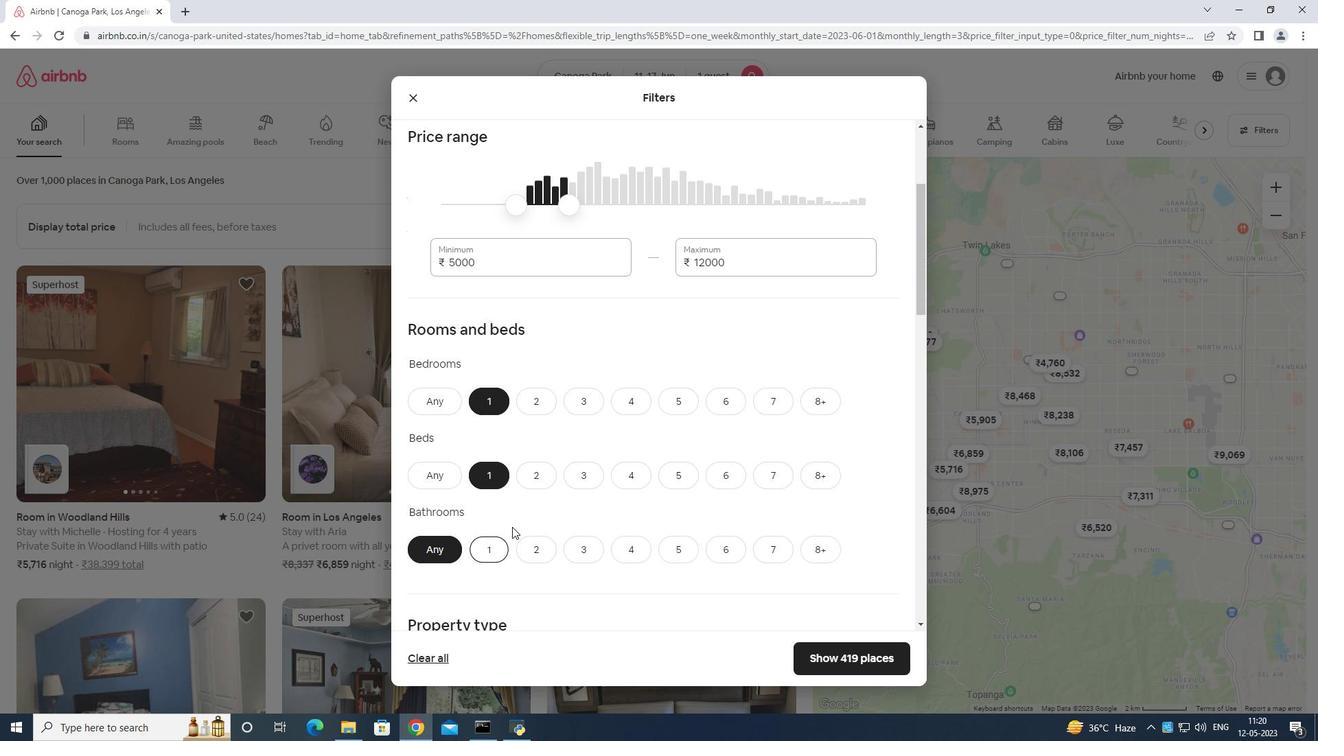 
Action: Mouse moved to (571, 508)
Screenshot: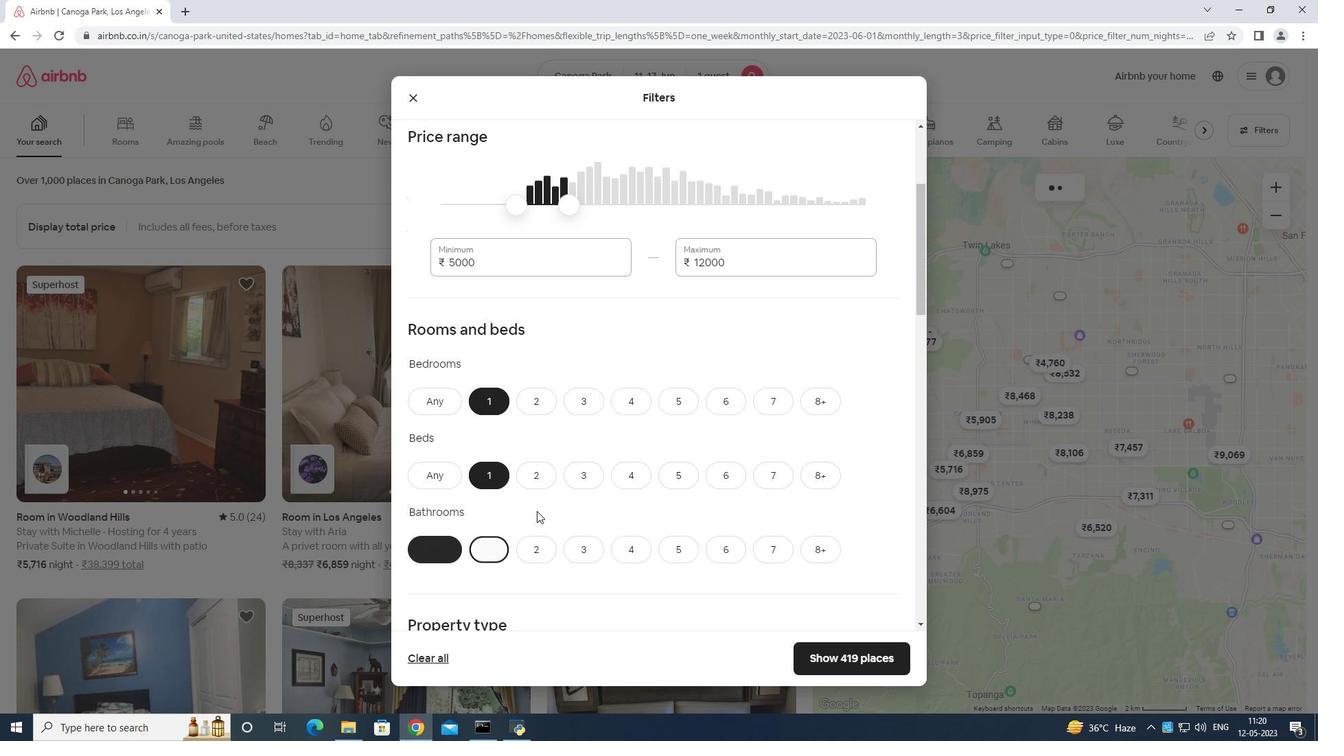 
Action: Mouse scrolled (564, 509) with delta (0, 0)
Screenshot: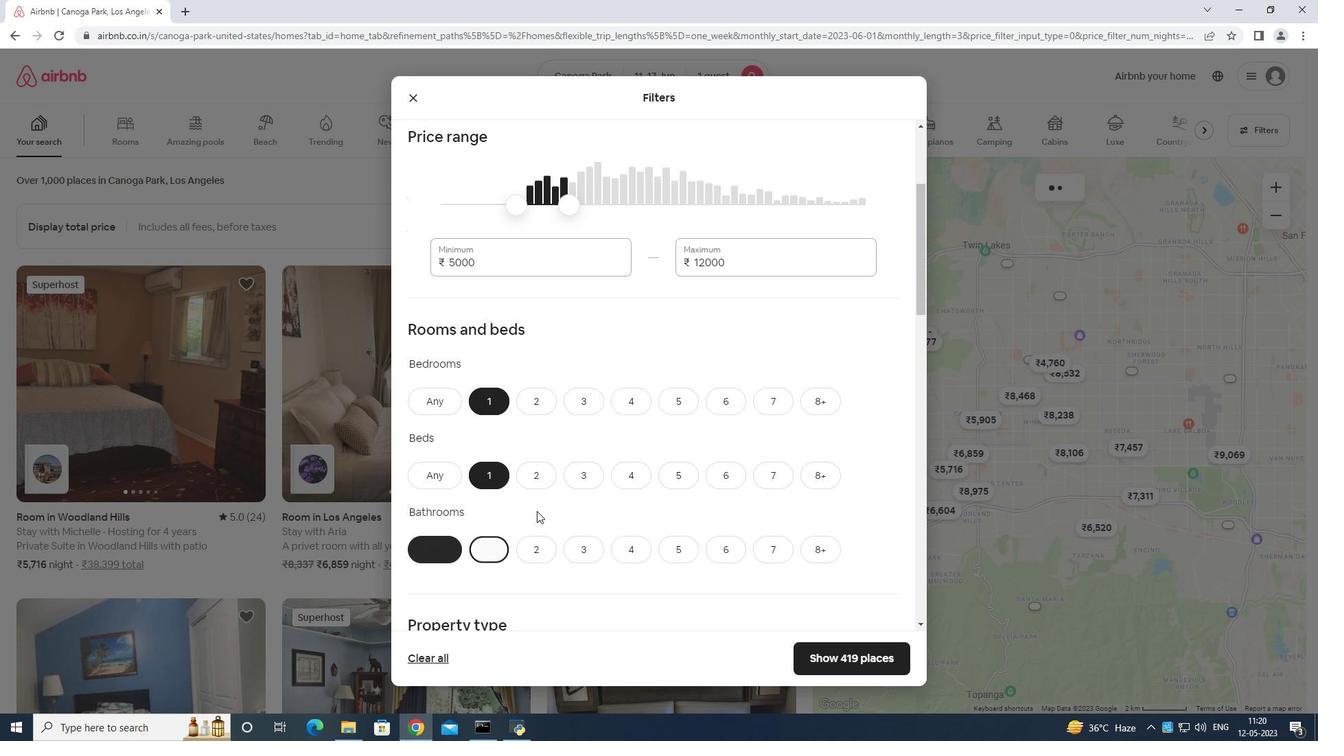 
Action: Mouse moved to (601, 506)
Screenshot: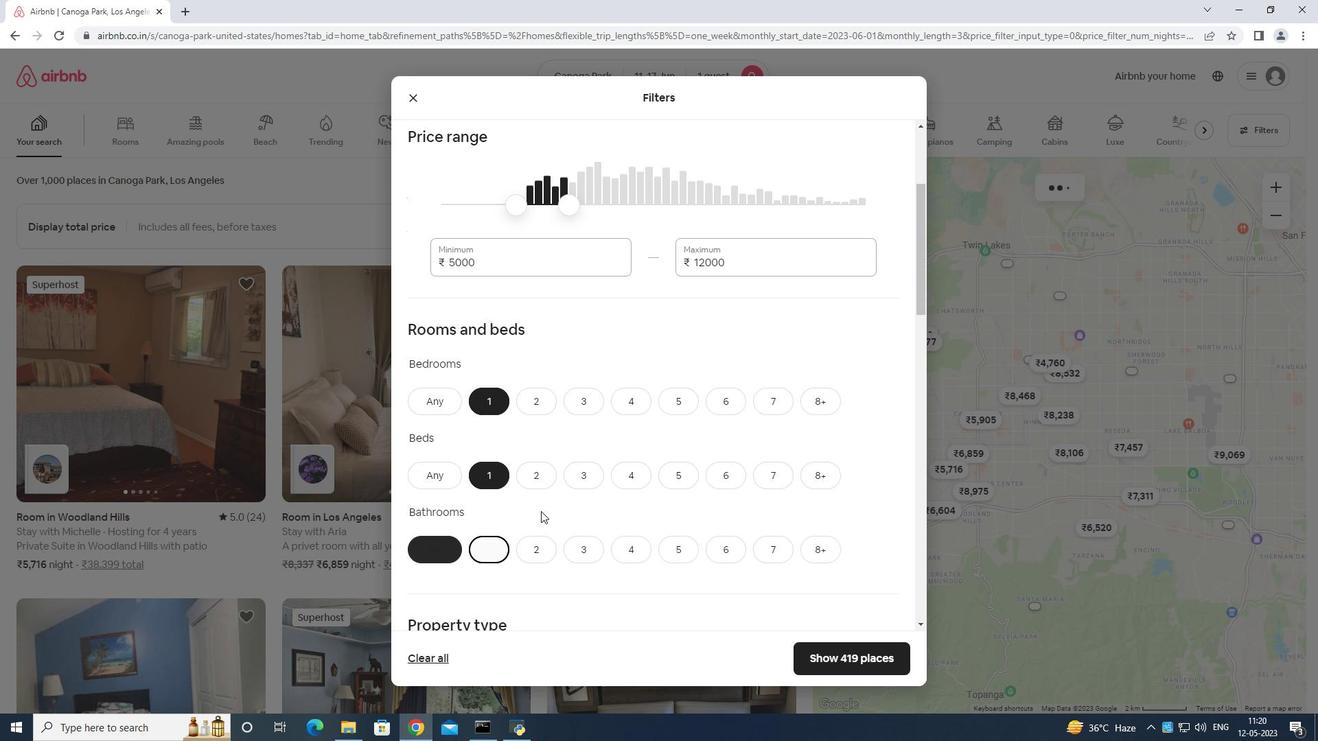 
Action: Mouse scrolled (601, 505) with delta (0, 0)
Screenshot: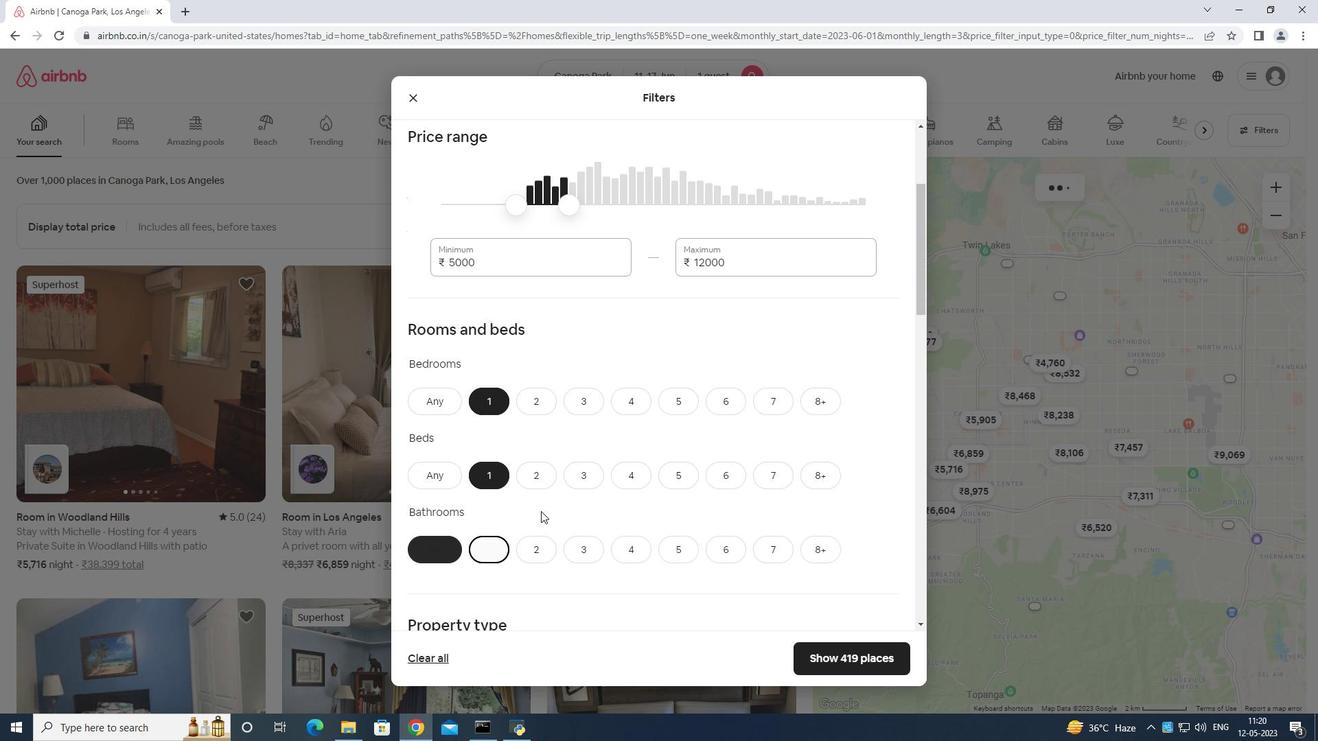 
Action: Mouse moved to (437, 414)
Screenshot: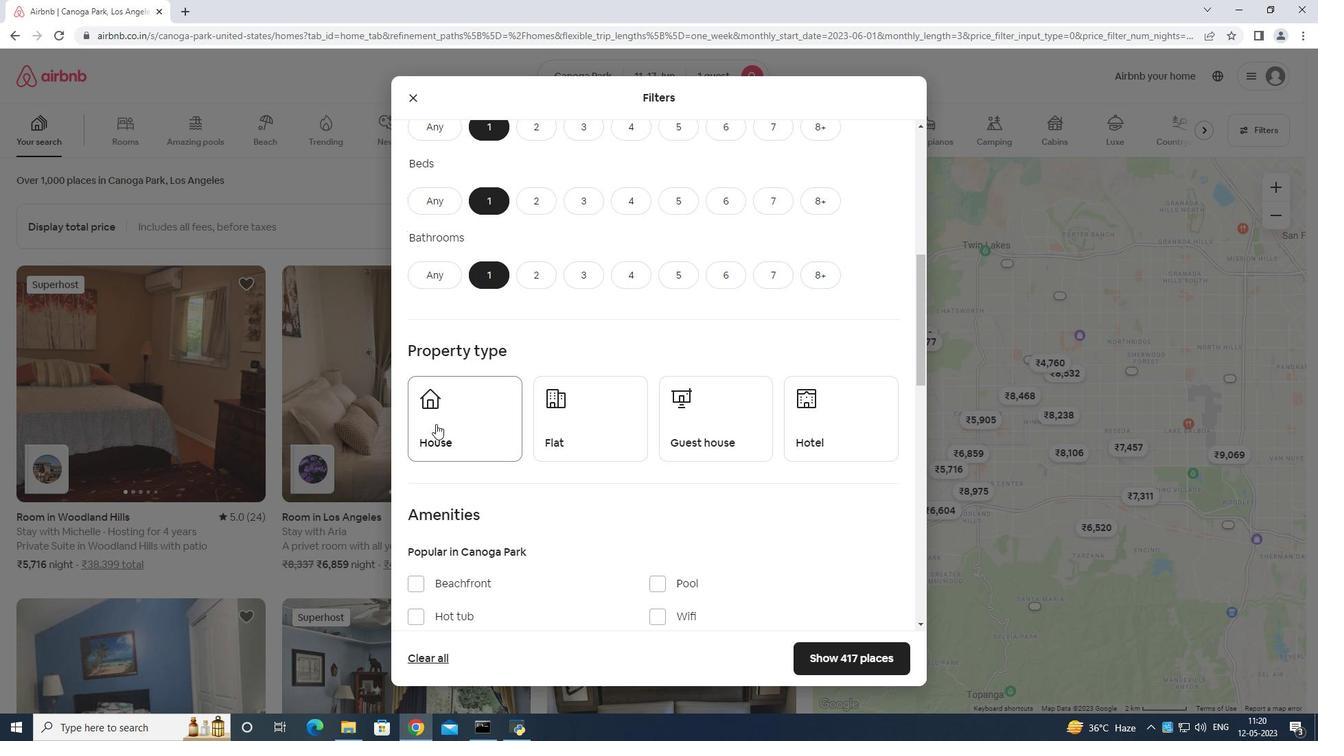 
Action: Mouse pressed left at (437, 414)
Screenshot: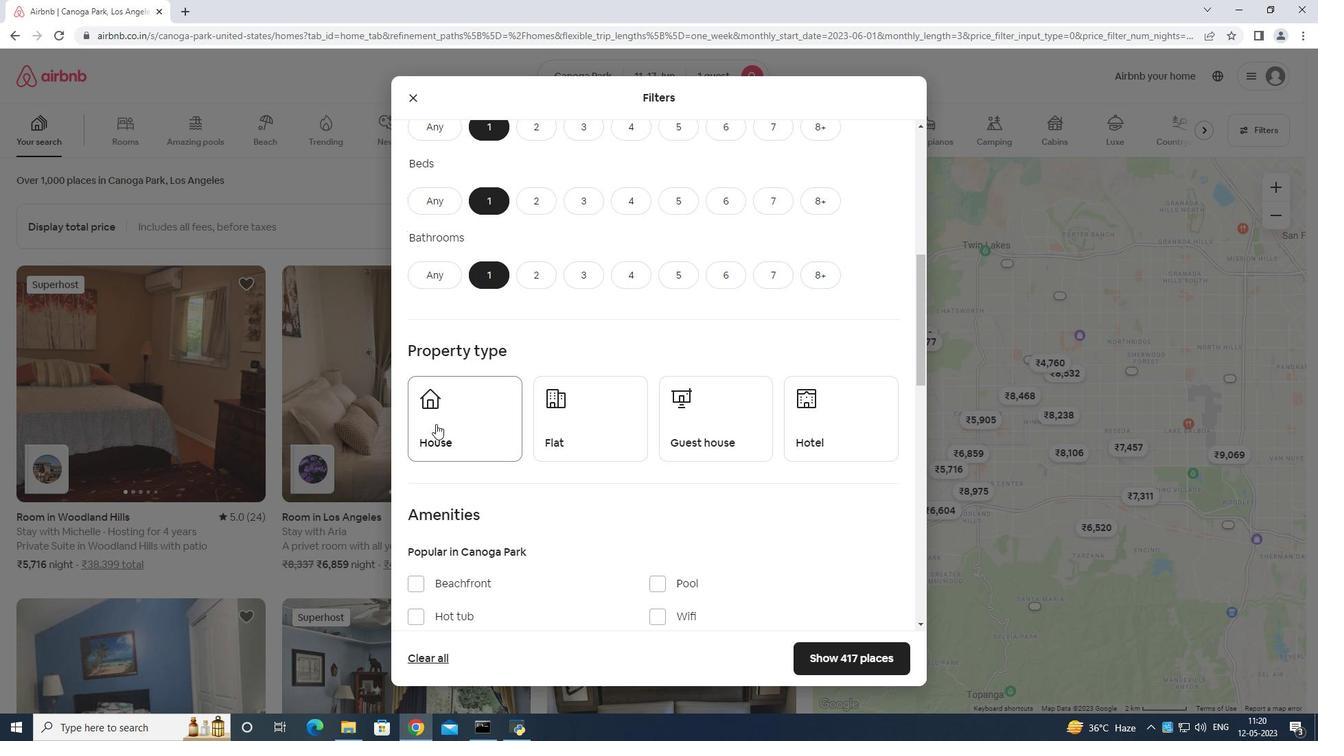 
Action: Mouse moved to (569, 425)
Screenshot: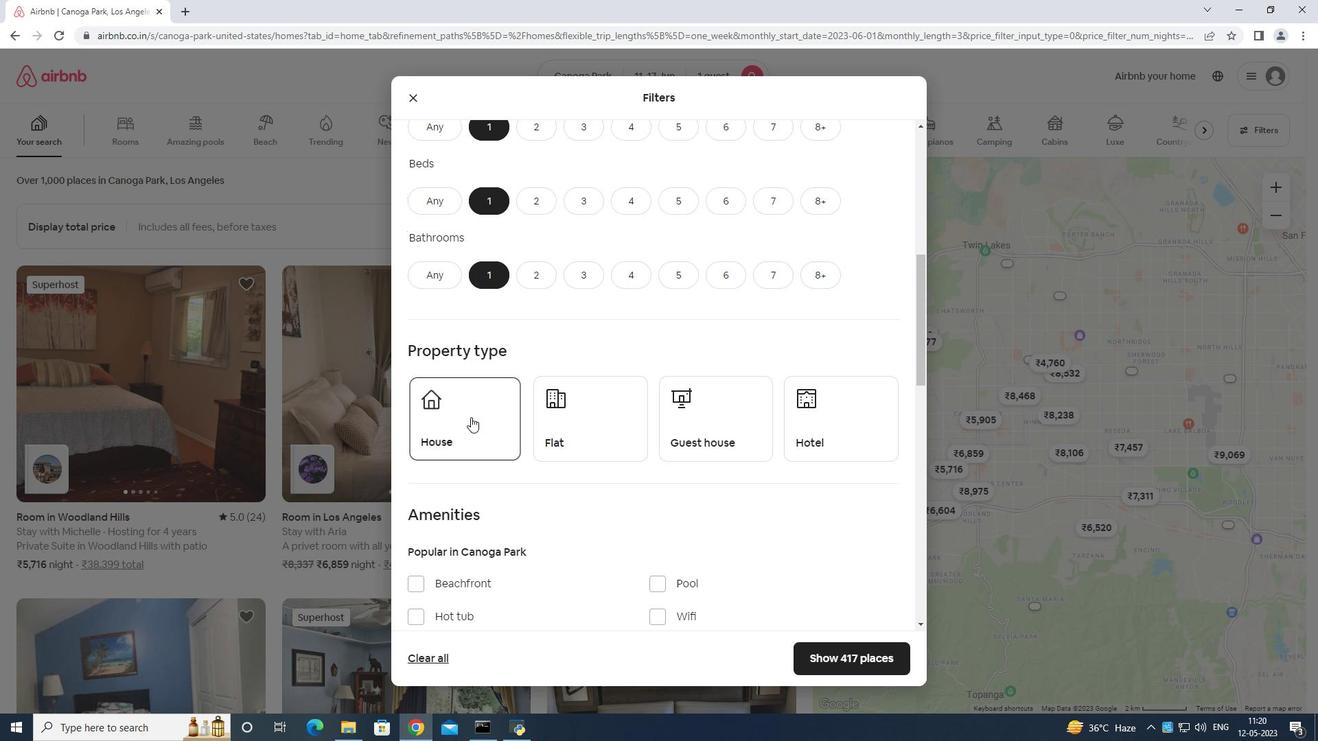 
Action: Mouse pressed left at (569, 425)
Screenshot: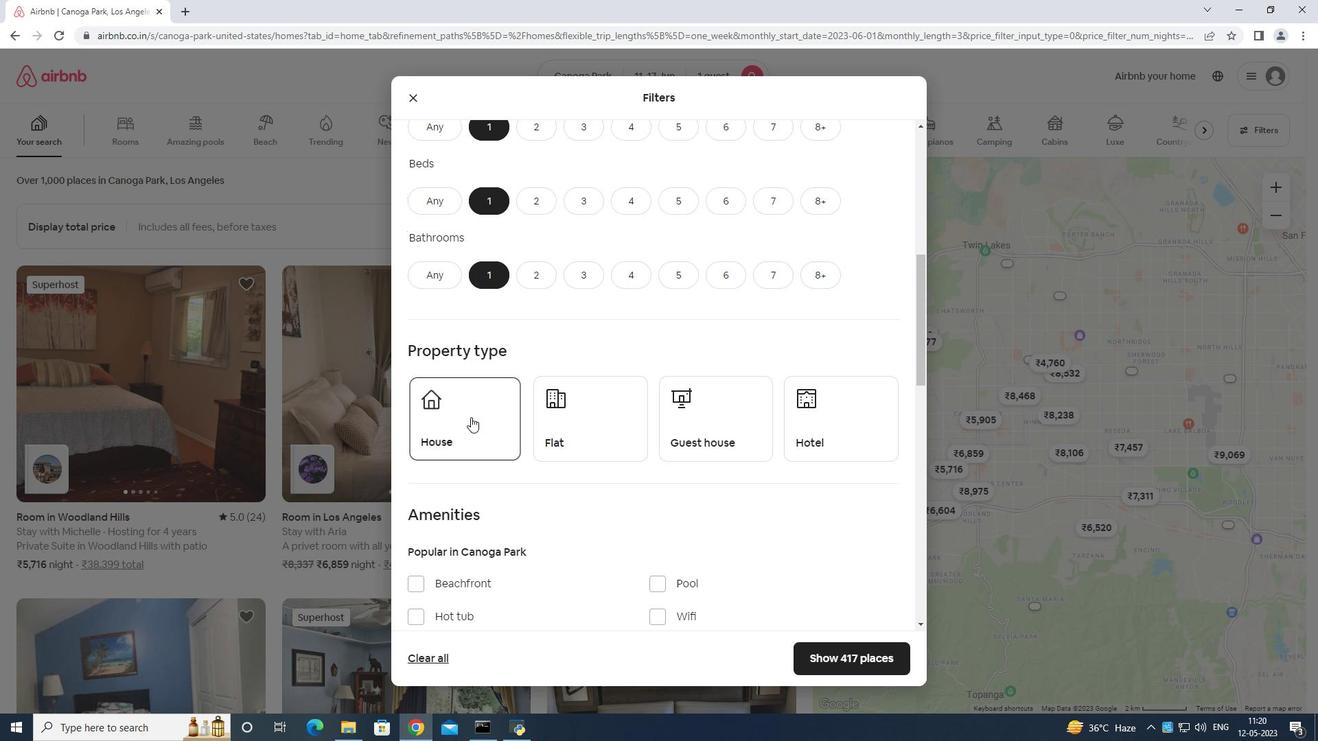 
Action: Mouse moved to (734, 420)
Screenshot: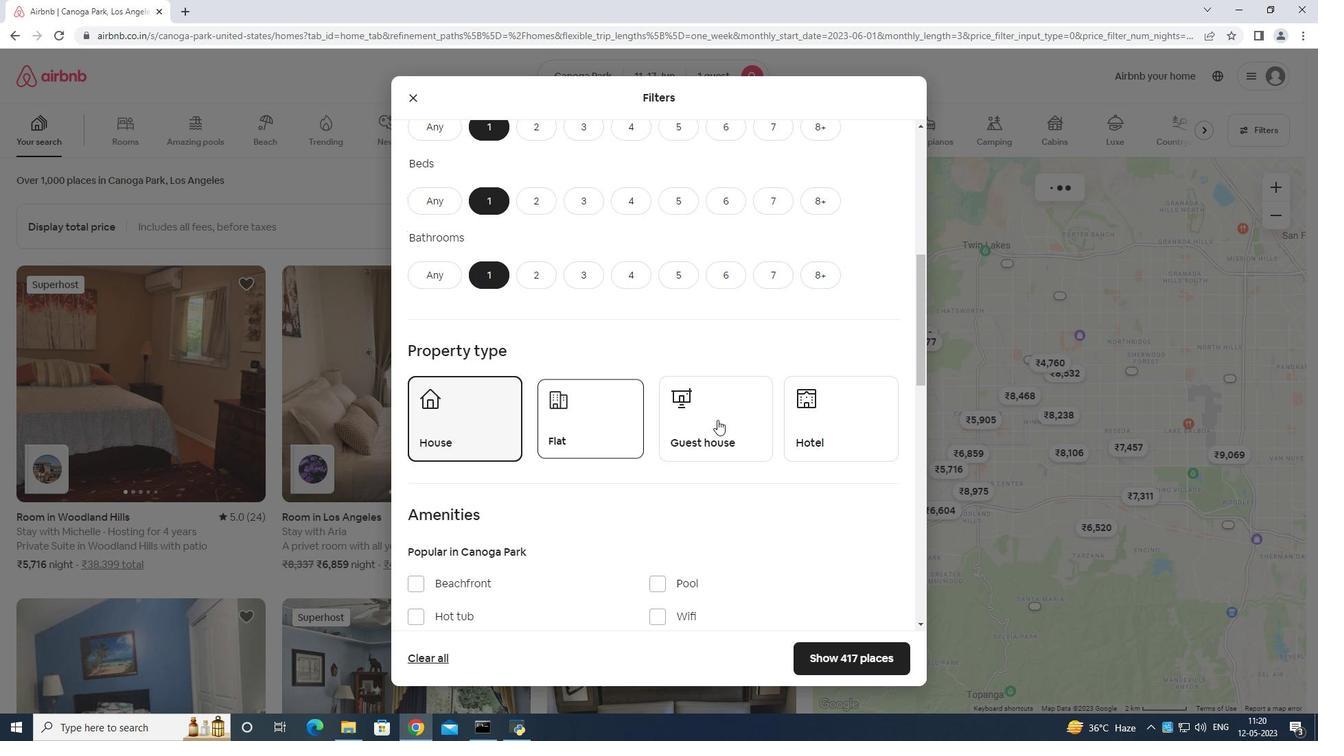 
Action: Mouse pressed left at (734, 420)
Screenshot: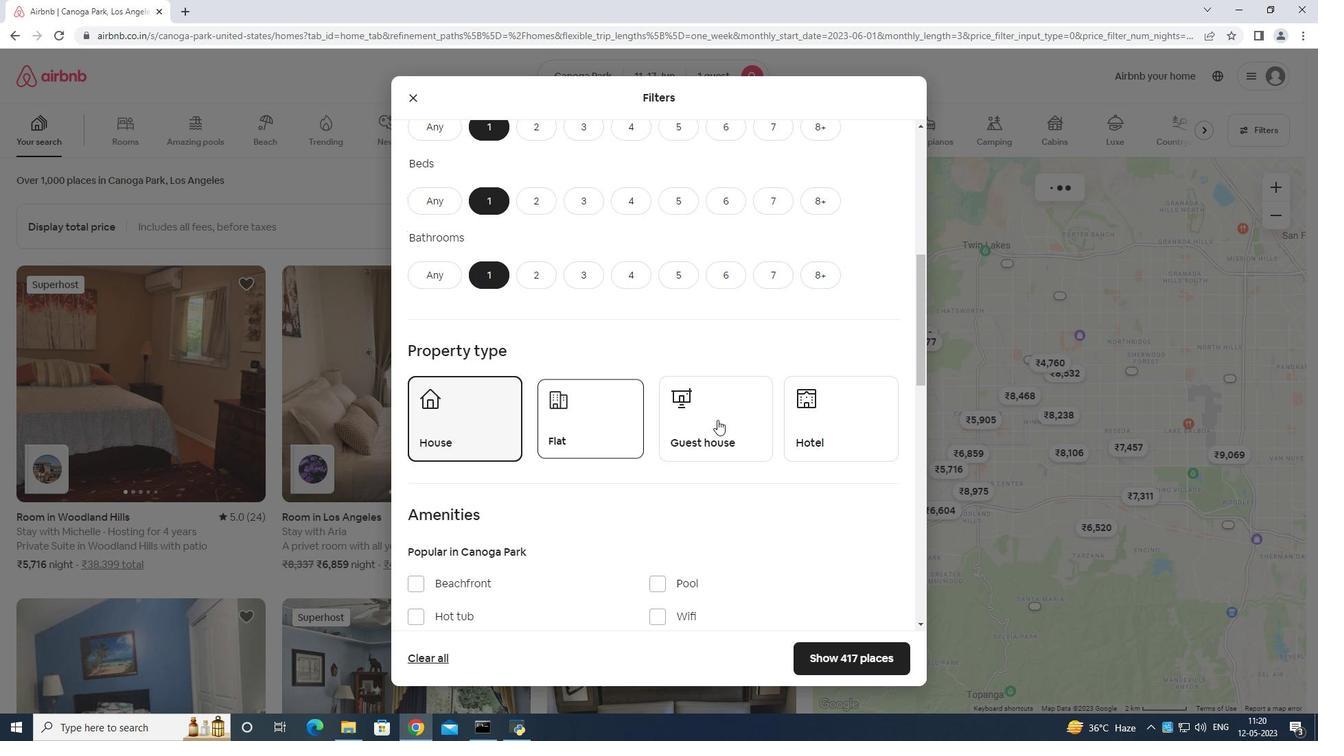 
Action: Mouse moved to (785, 416)
Screenshot: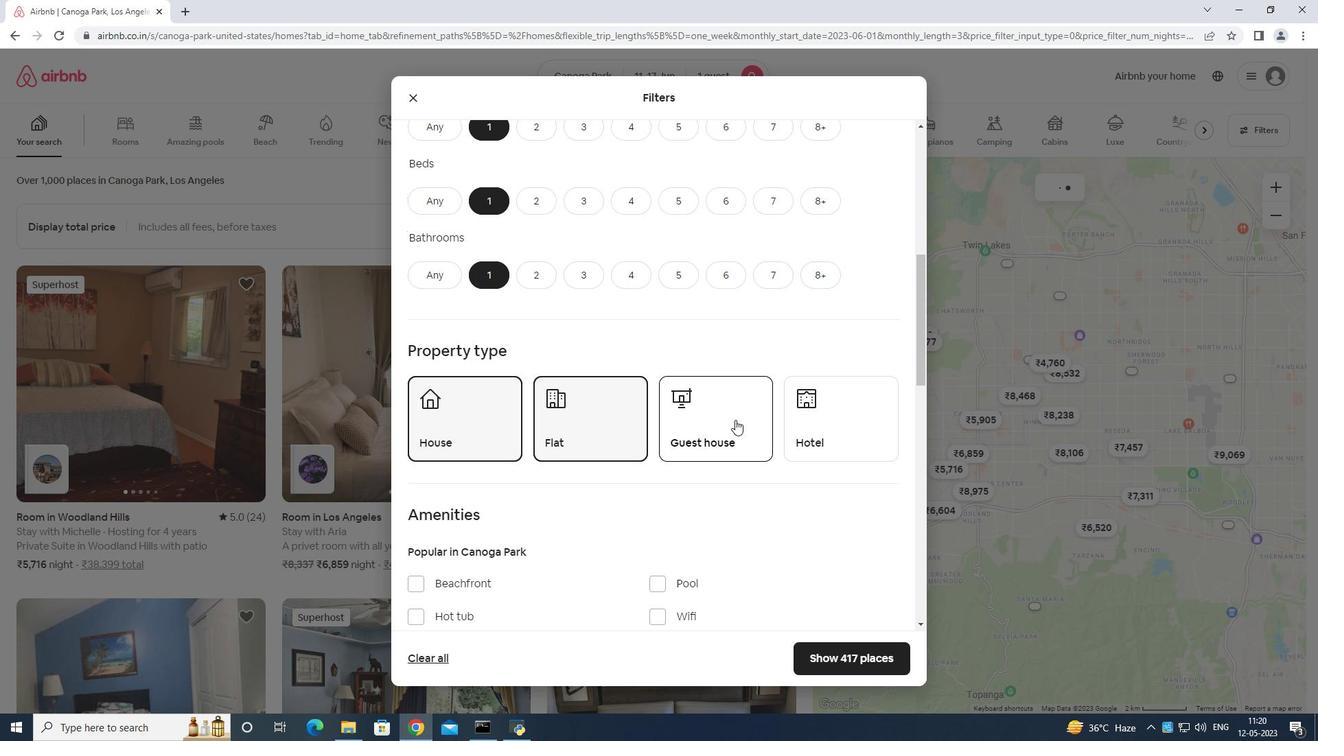 
Action: Mouse pressed left at (785, 416)
Screenshot: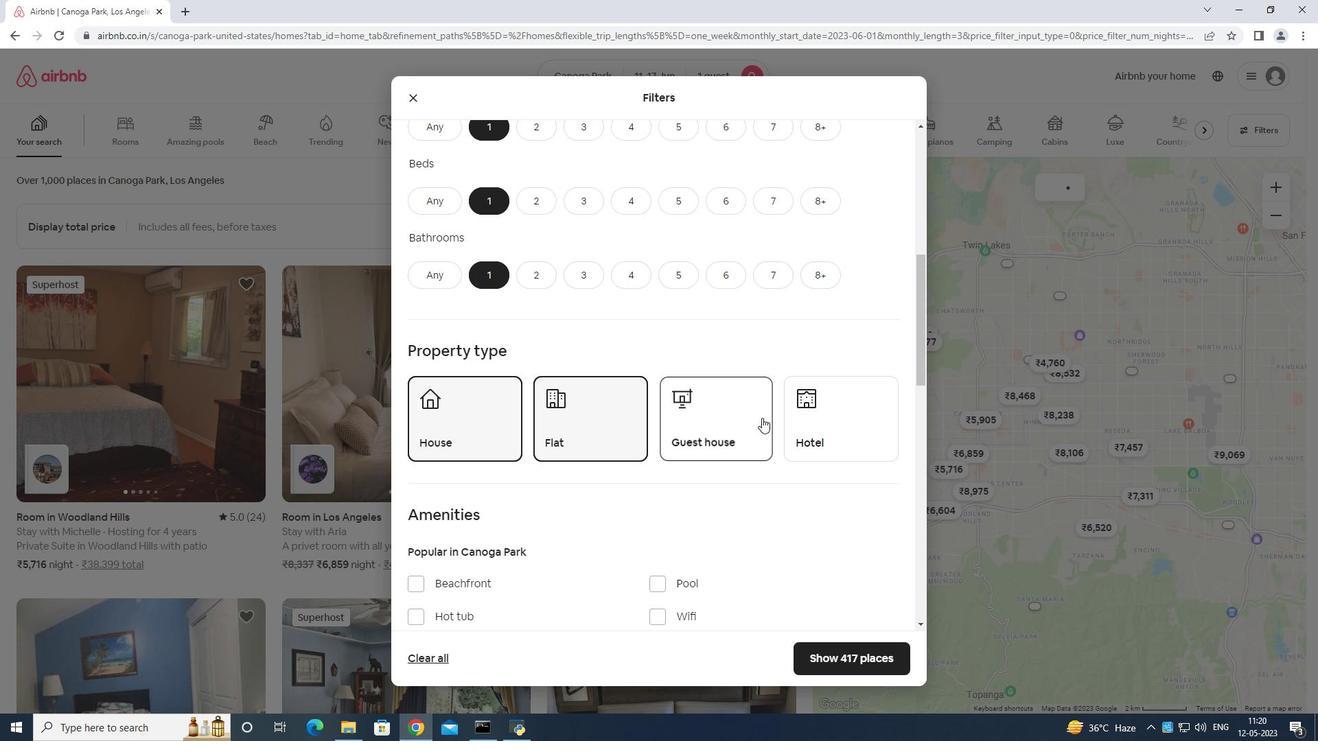 
Action: Mouse moved to (798, 429)
Screenshot: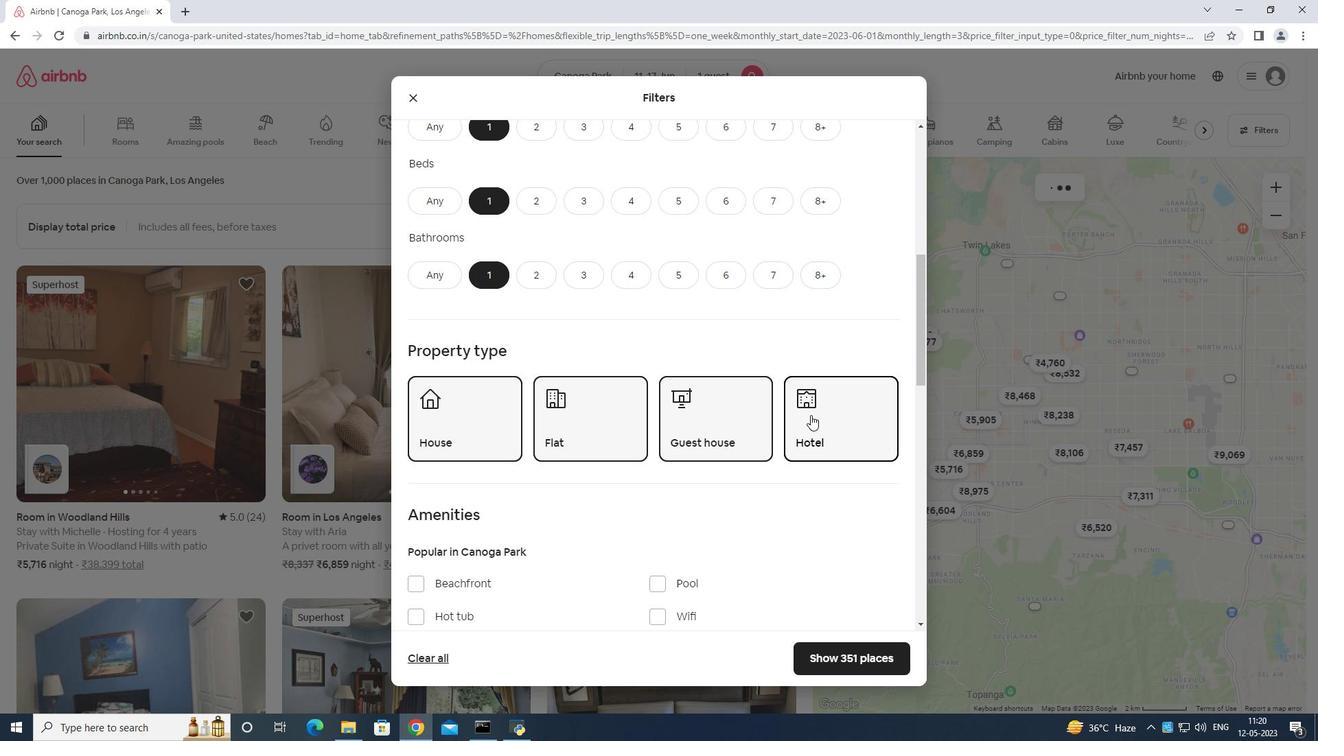 
Action: Mouse scrolled (798, 429) with delta (0, 0)
Screenshot: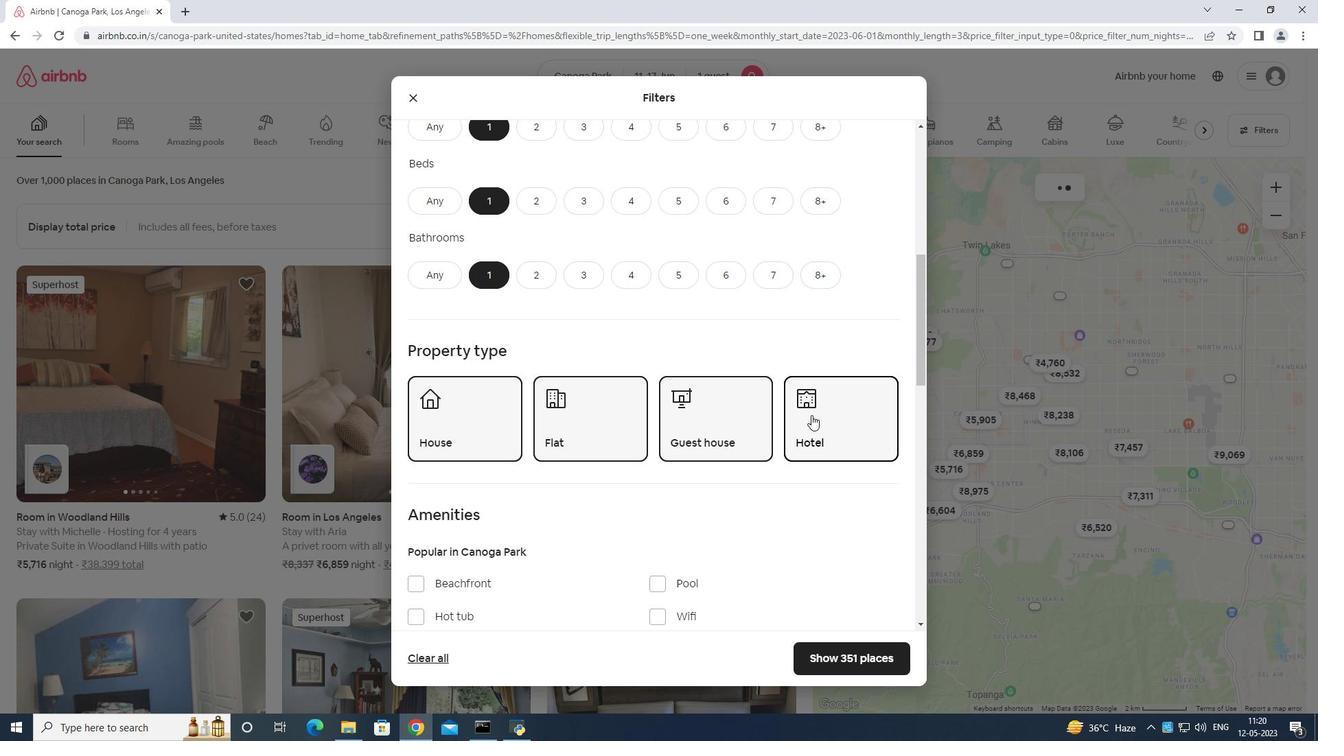 
Action: Mouse moved to (754, 448)
Screenshot: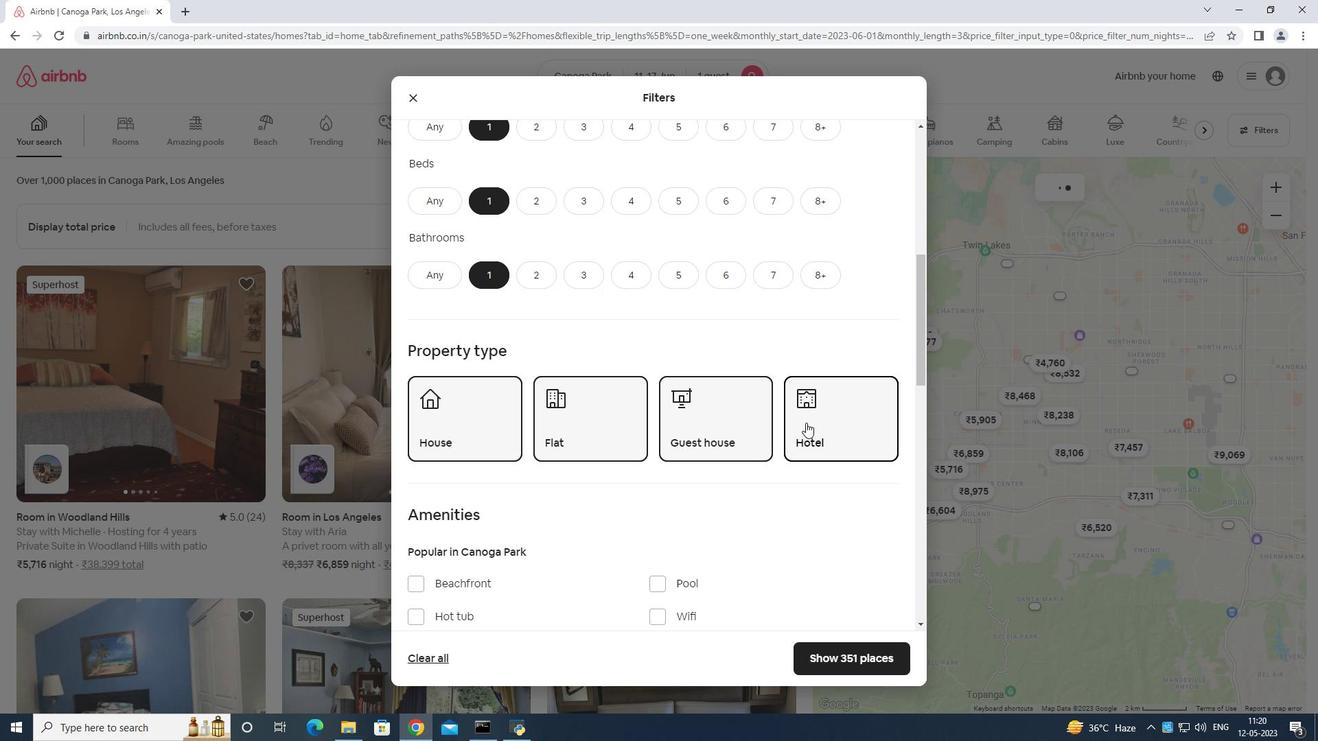 
Action: Mouse scrolled (754, 447) with delta (0, 0)
Screenshot: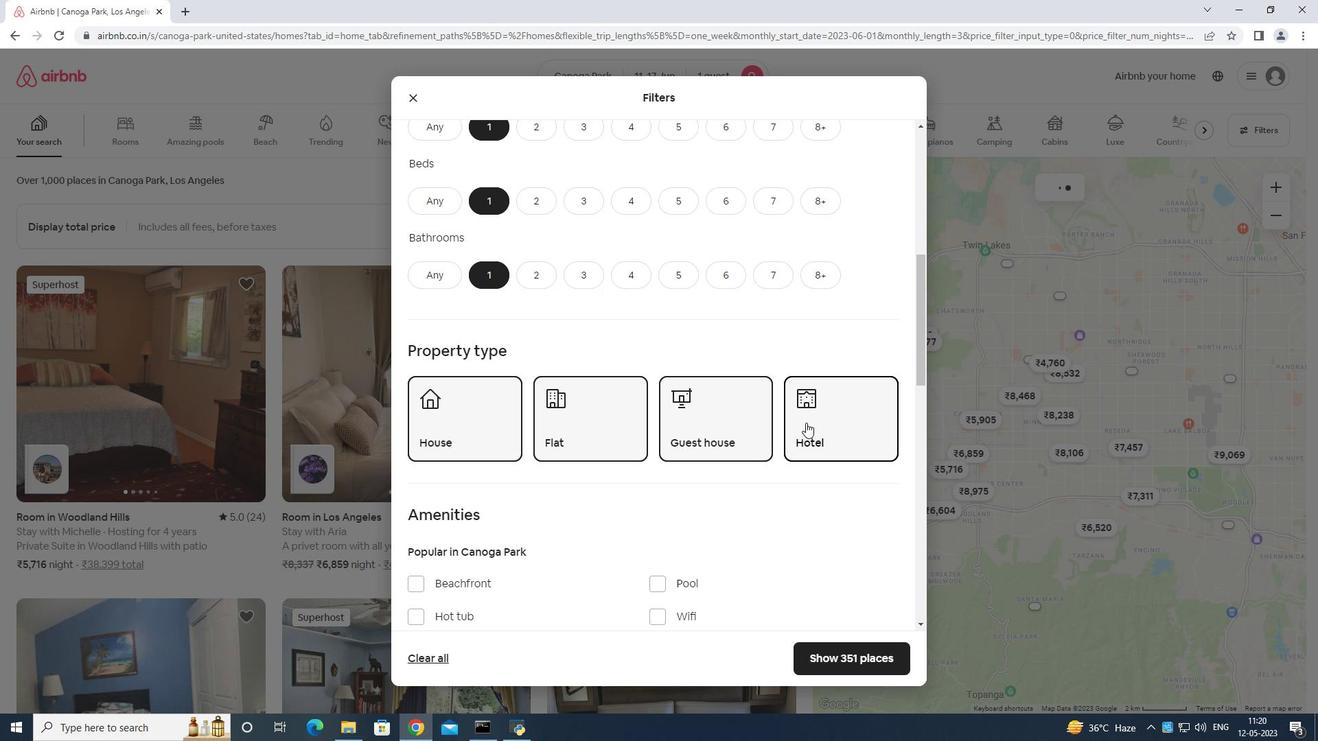 
Action: Mouse moved to (744, 451)
Screenshot: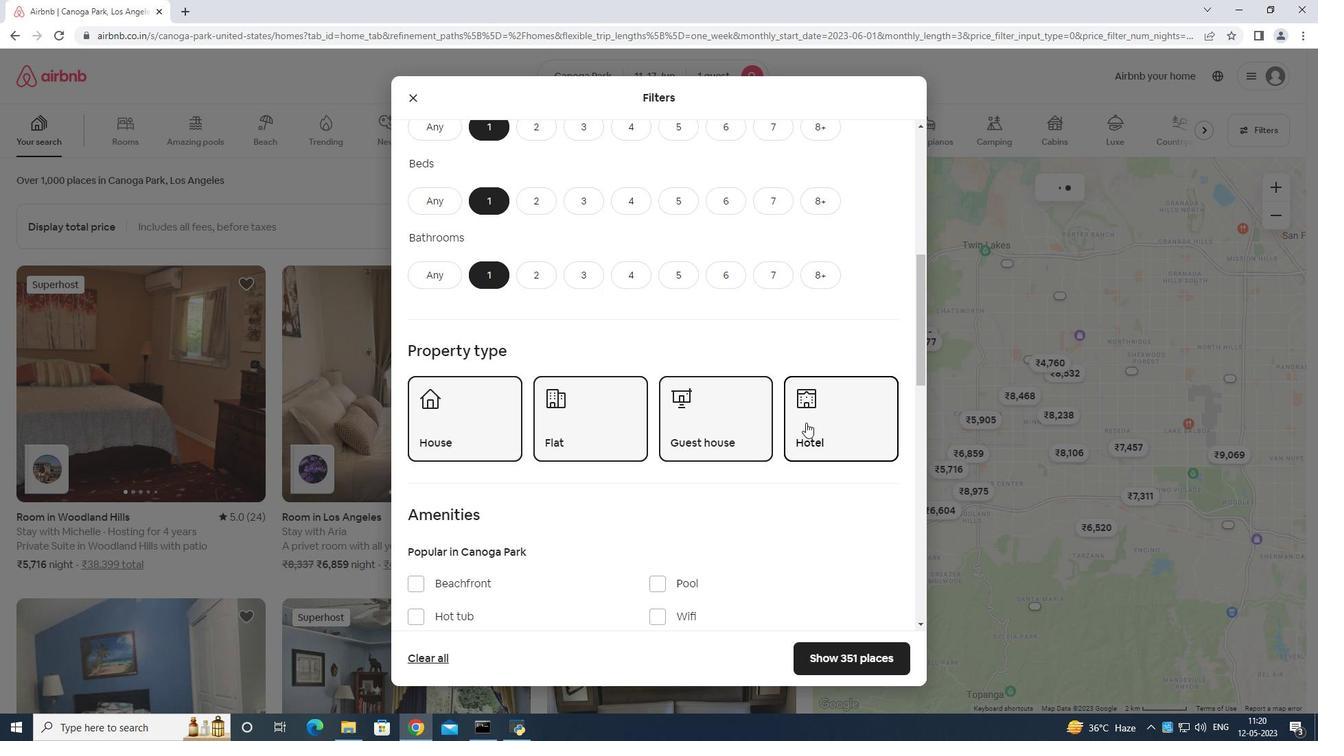 
Action: Mouse scrolled (744, 450) with delta (0, 0)
Screenshot: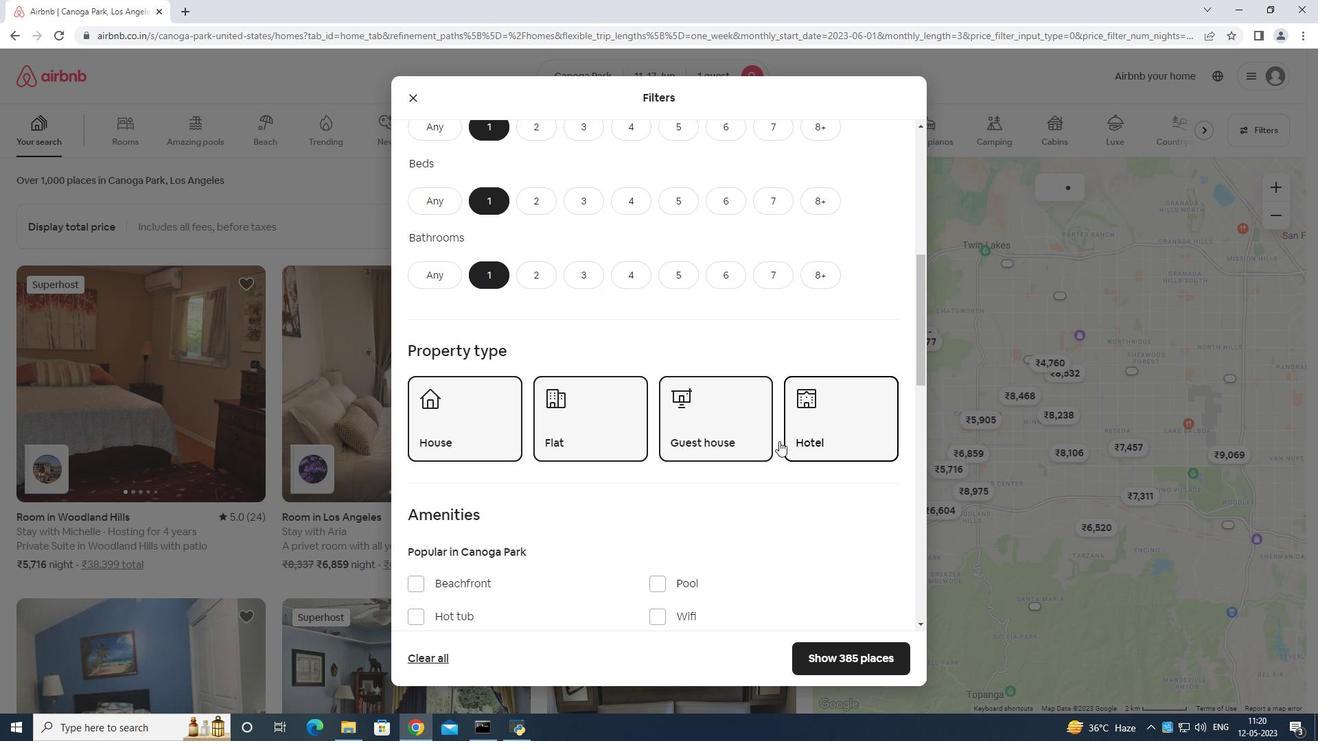 
Action: Mouse moved to (656, 409)
Screenshot: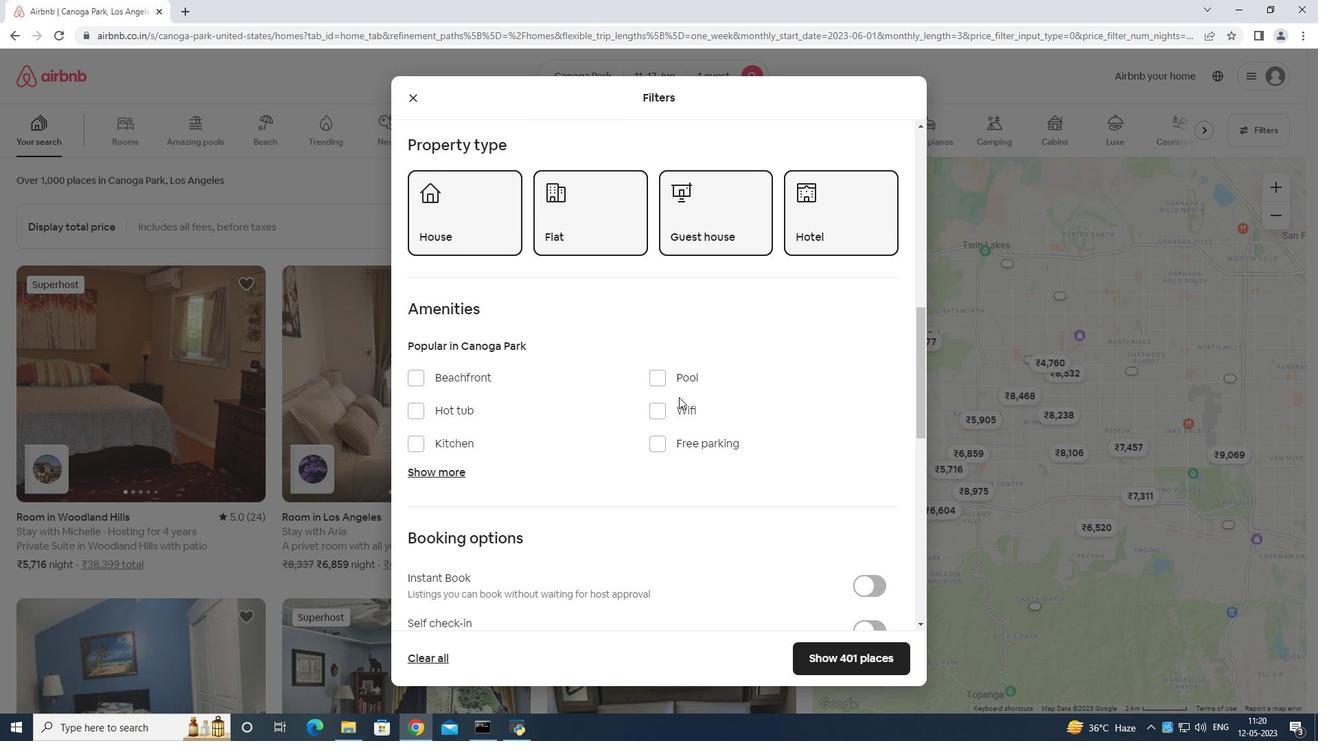 
Action: Mouse pressed left at (656, 409)
Screenshot: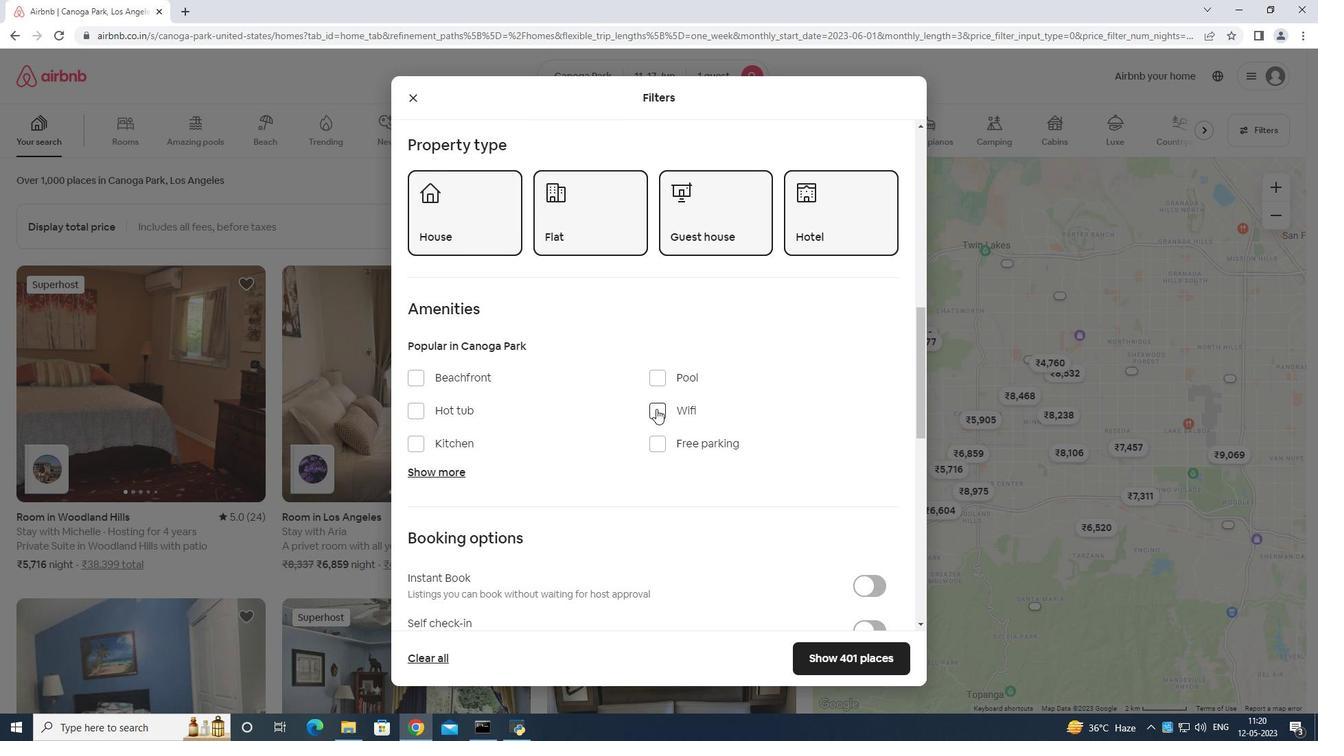 
Action: Mouse moved to (656, 442)
Screenshot: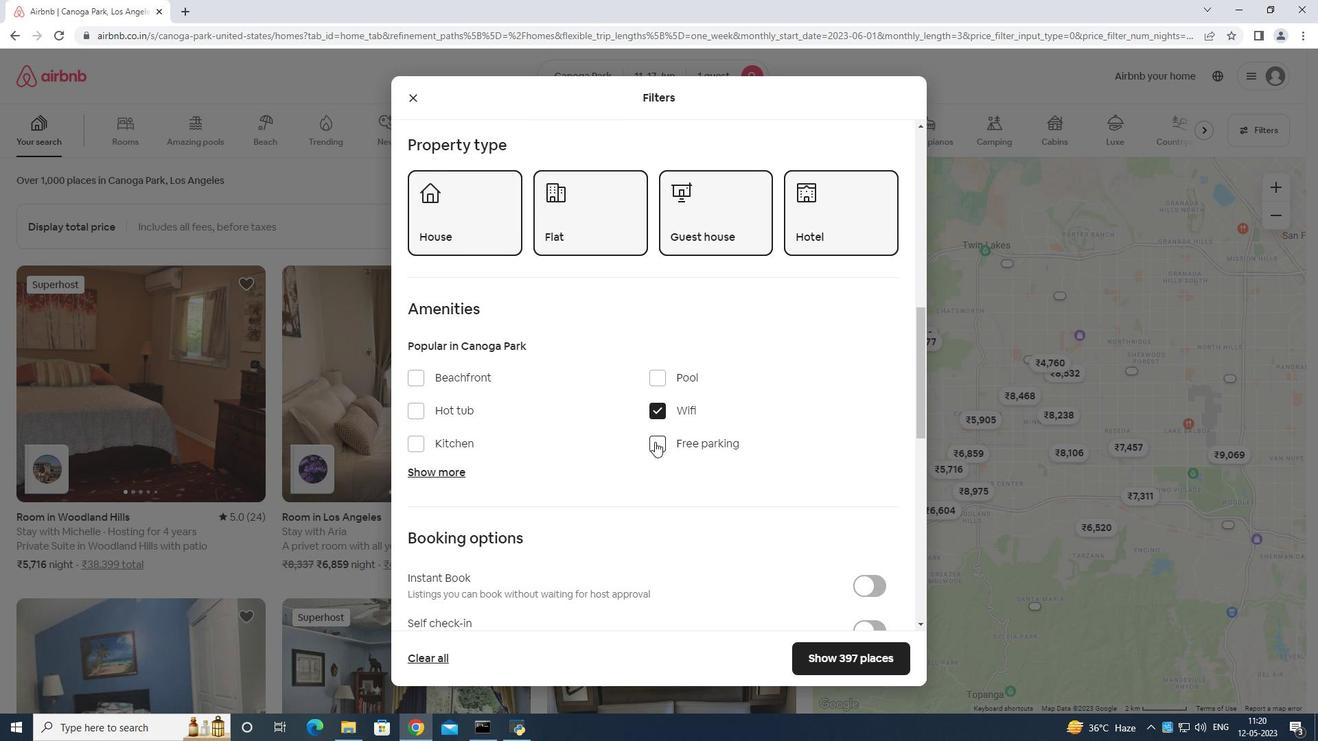 
Action: Mouse pressed left at (656, 442)
Screenshot: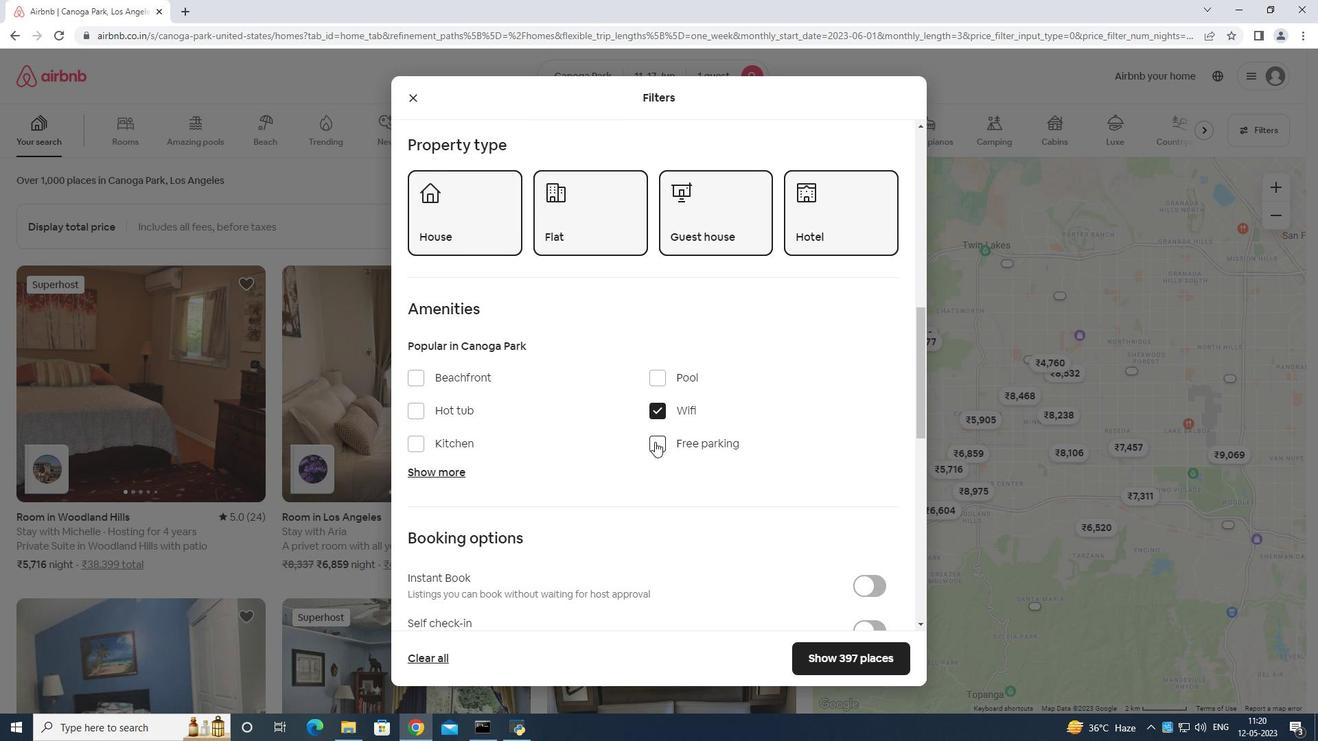 
Action: Mouse moved to (455, 473)
Screenshot: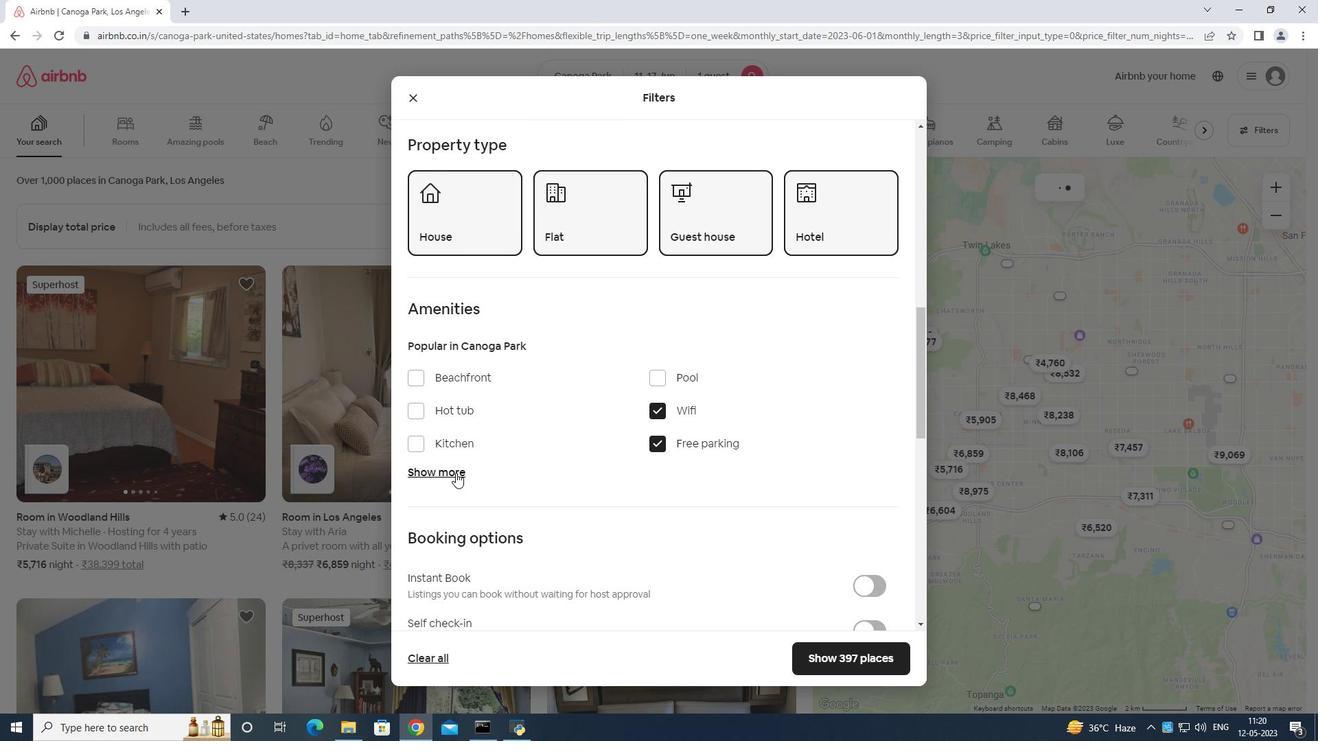 
Action: Mouse pressed left at (455, 473)
Screenshot: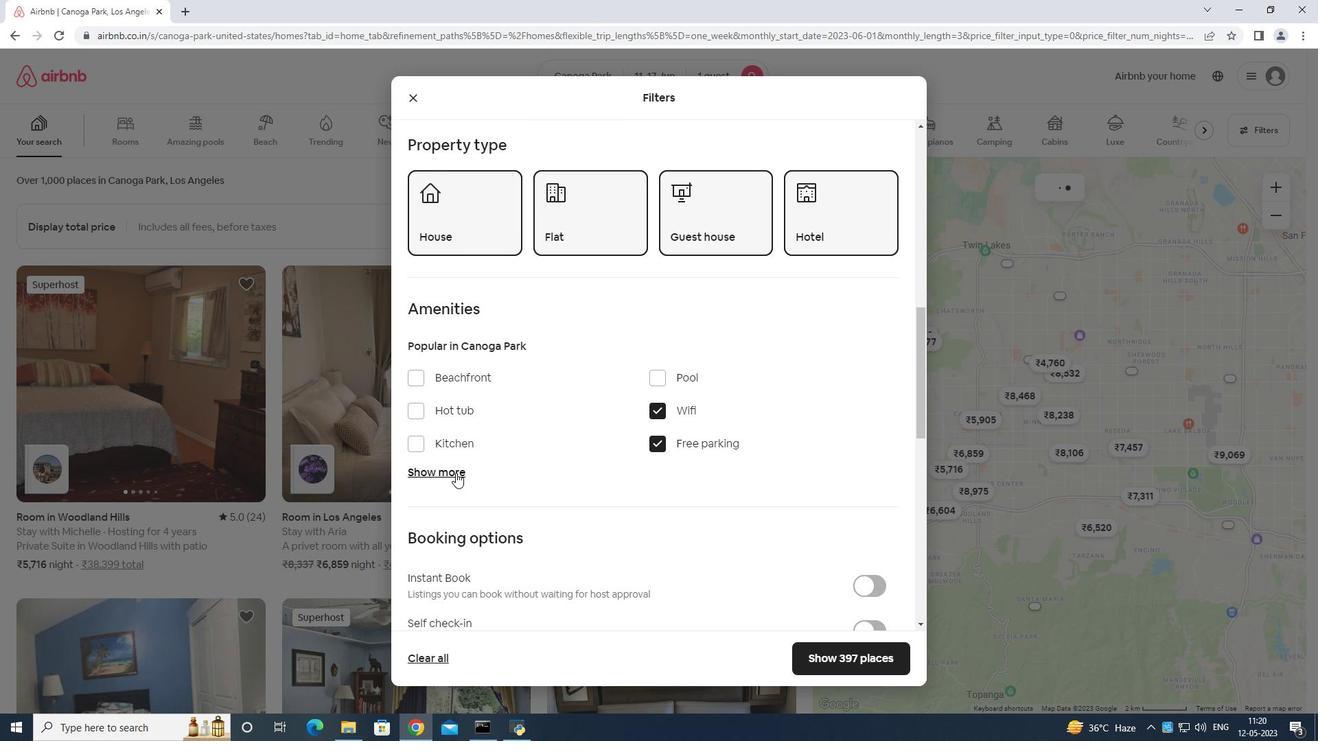 
Action: Mouse moved to (618, 439)
Screenshot: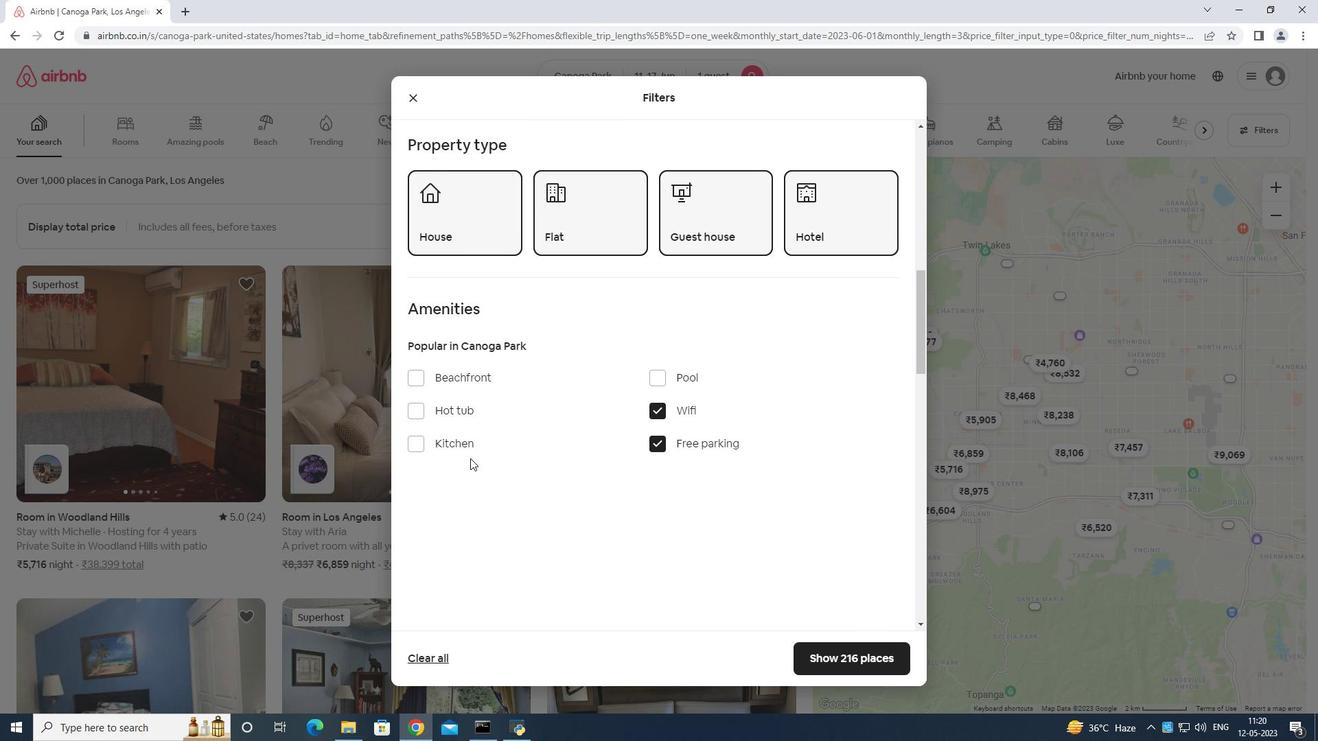 
Action: Mouse scrolled (618, 438) with delta (0, 0)
Screenshot: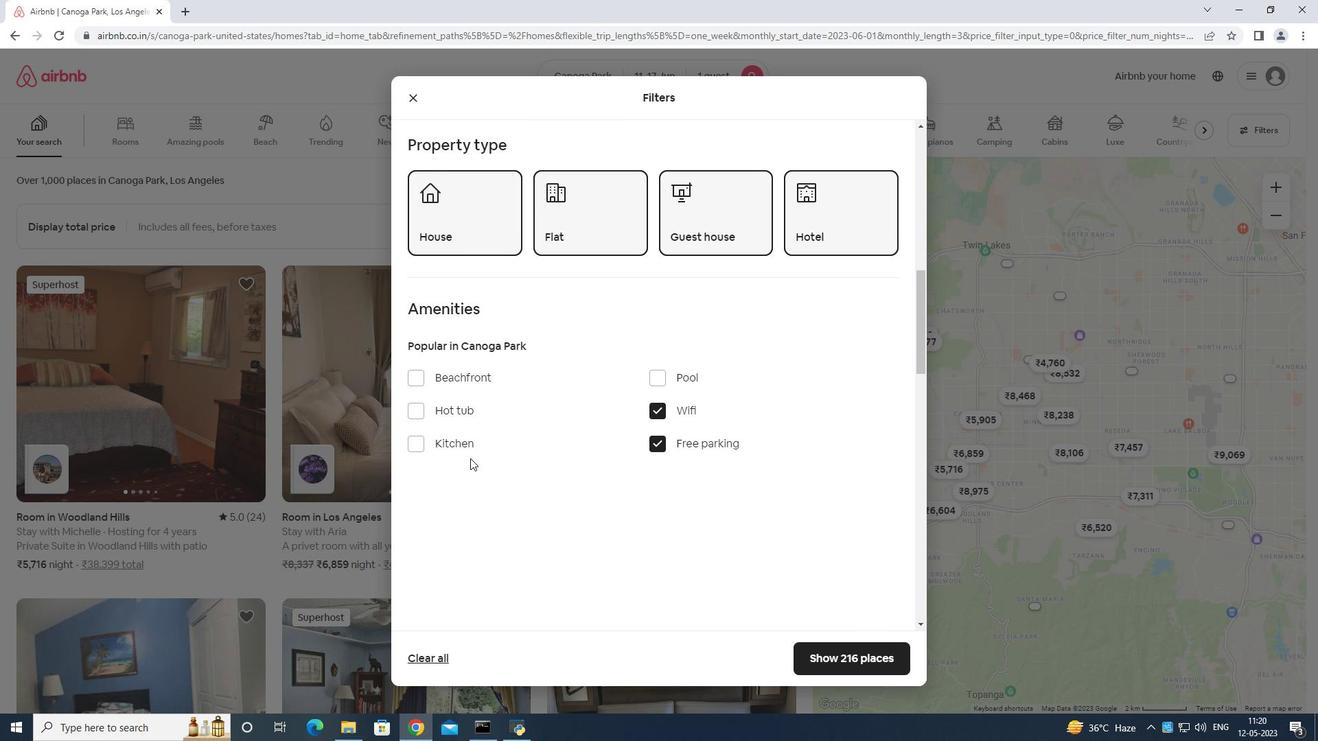 
Action: Mouse moved to (639, 444)
Screenshot: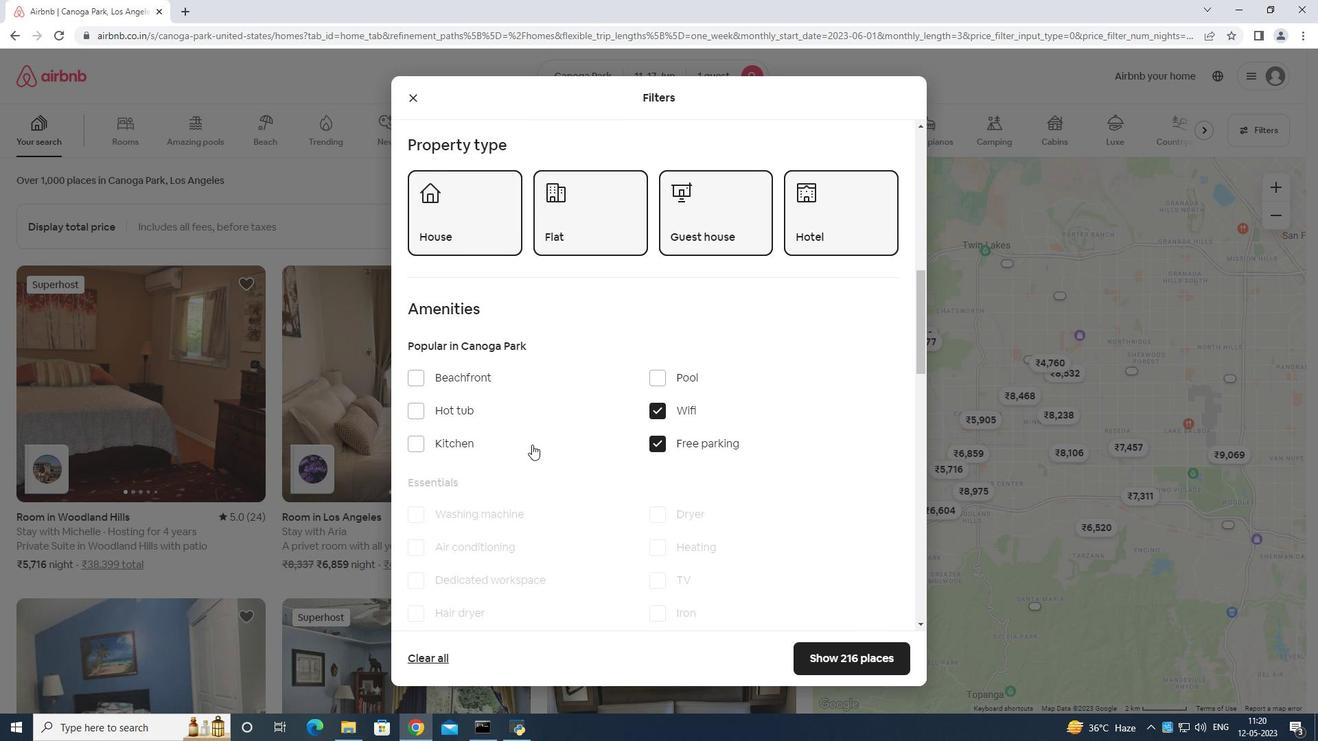 
Action: Mouse scrolled (639, 444) with delta (0, 0)
Screenshot: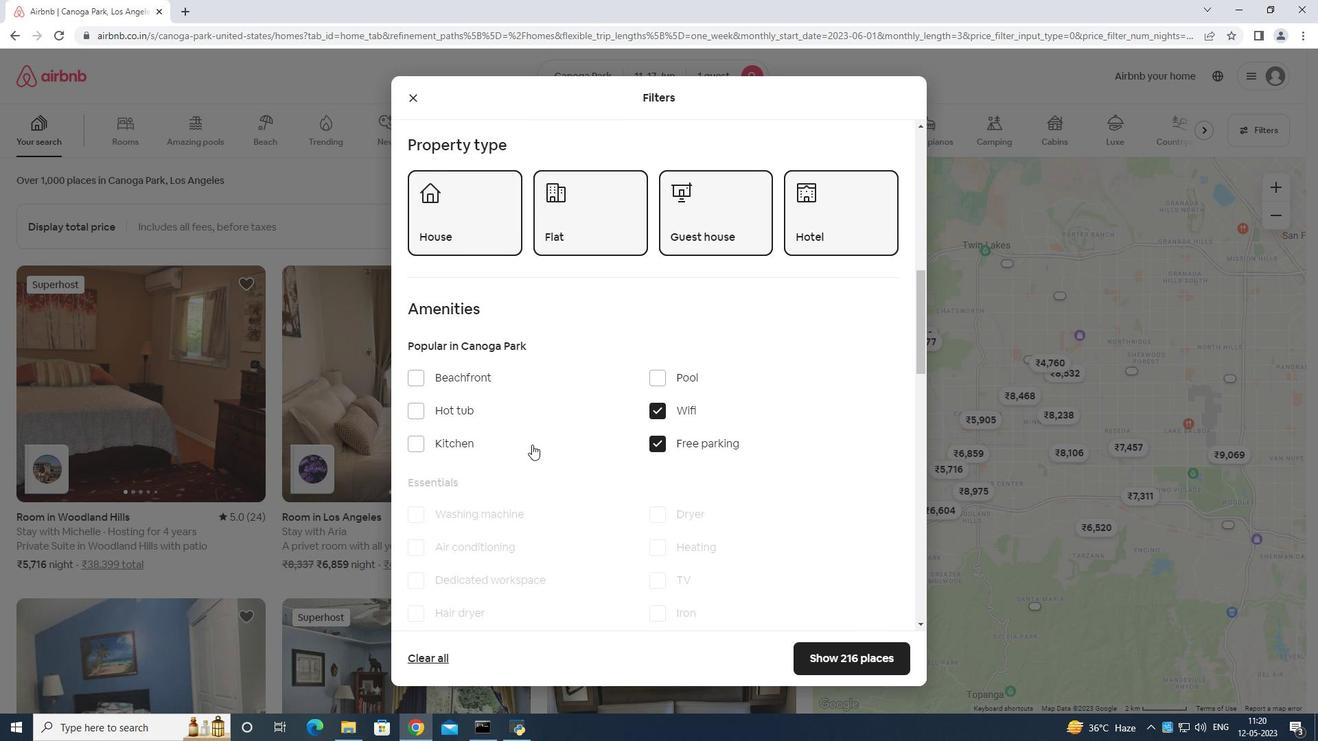 
Action: Mouse moved to (656, 446)
Screenshot: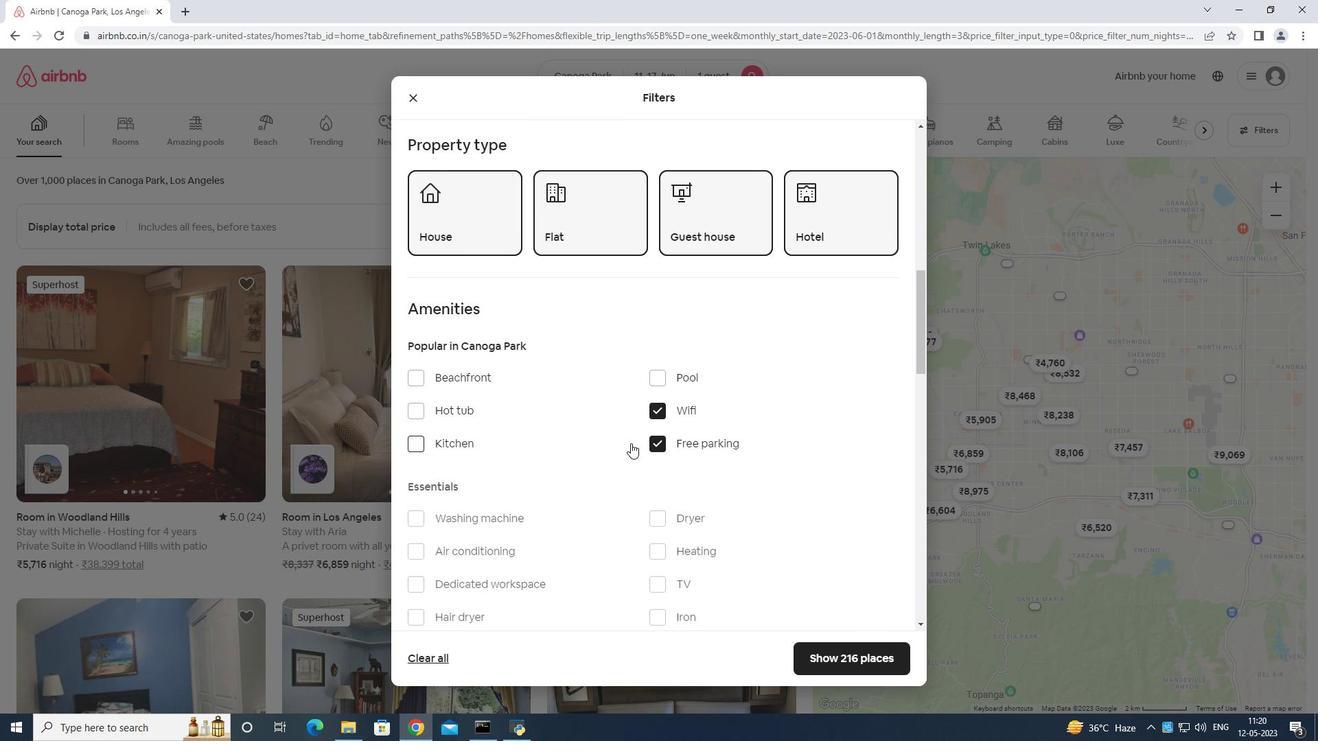 
Action: Mouse scrolled (656, 446) with delta (0, 0)
Screenshot: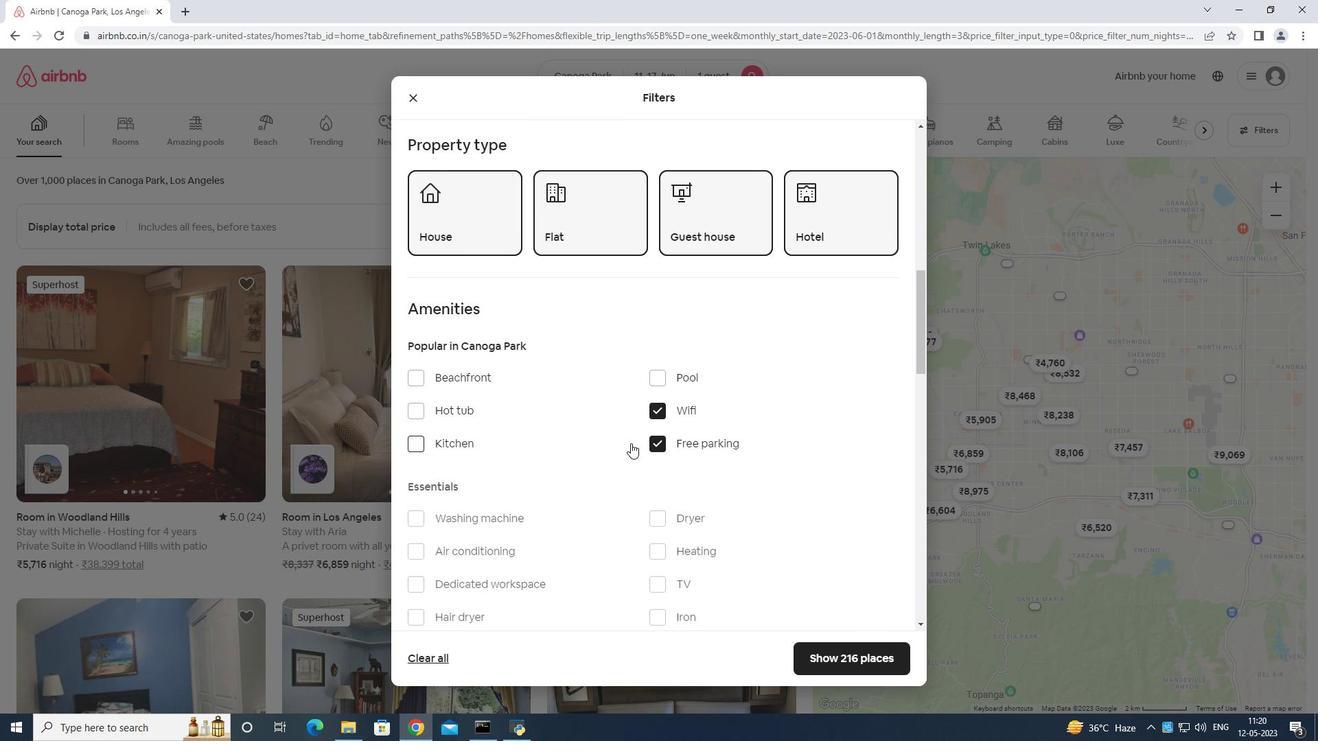 
Action: Mouse moved to (652, 385)
Screenshot: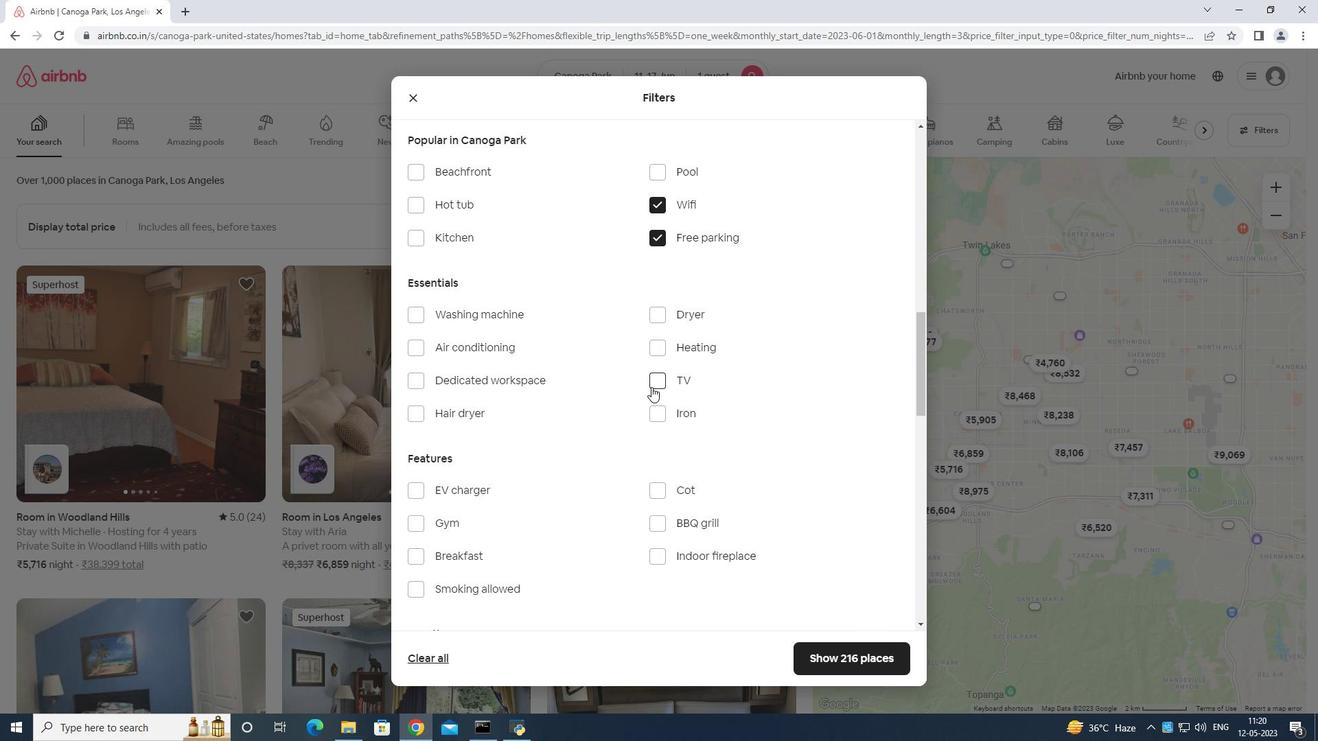 
Action: Mouse pressed left at (652, 385)
Screenshot: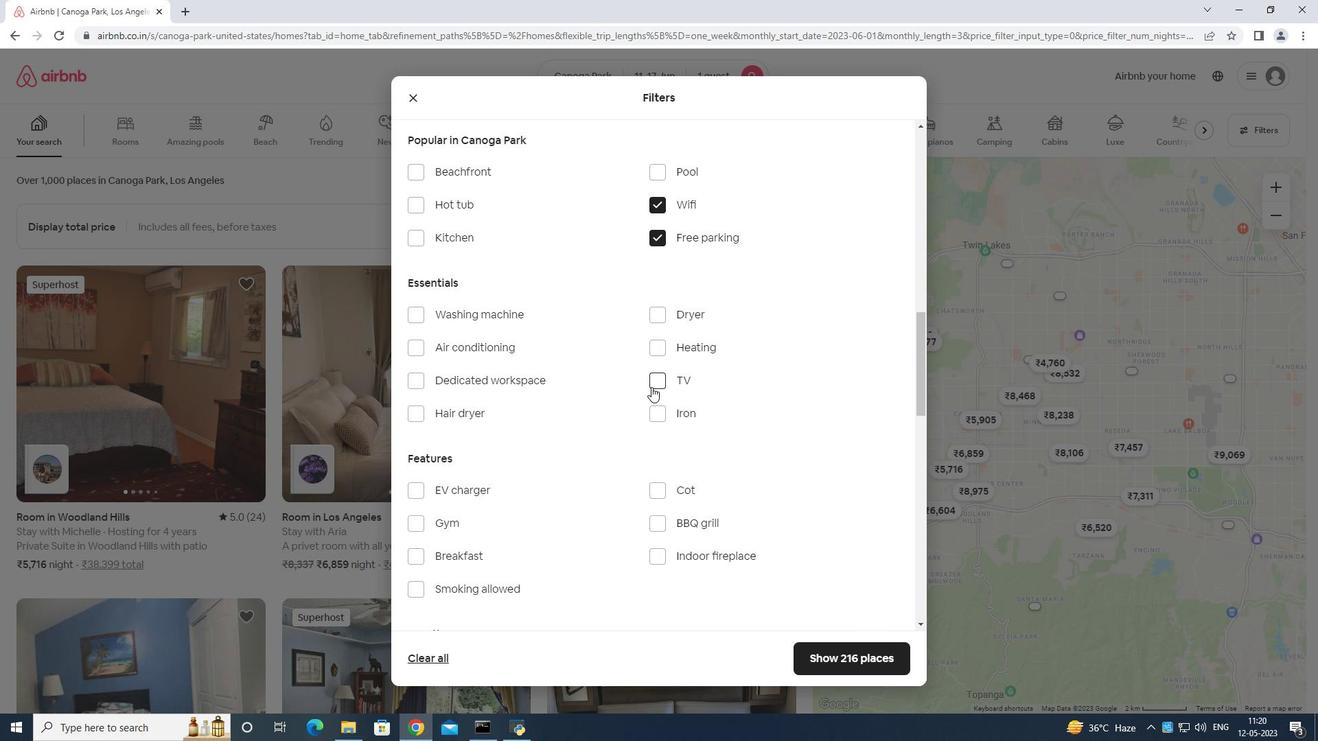 
Action: Mouse moved to (414, 525)
Screenshot: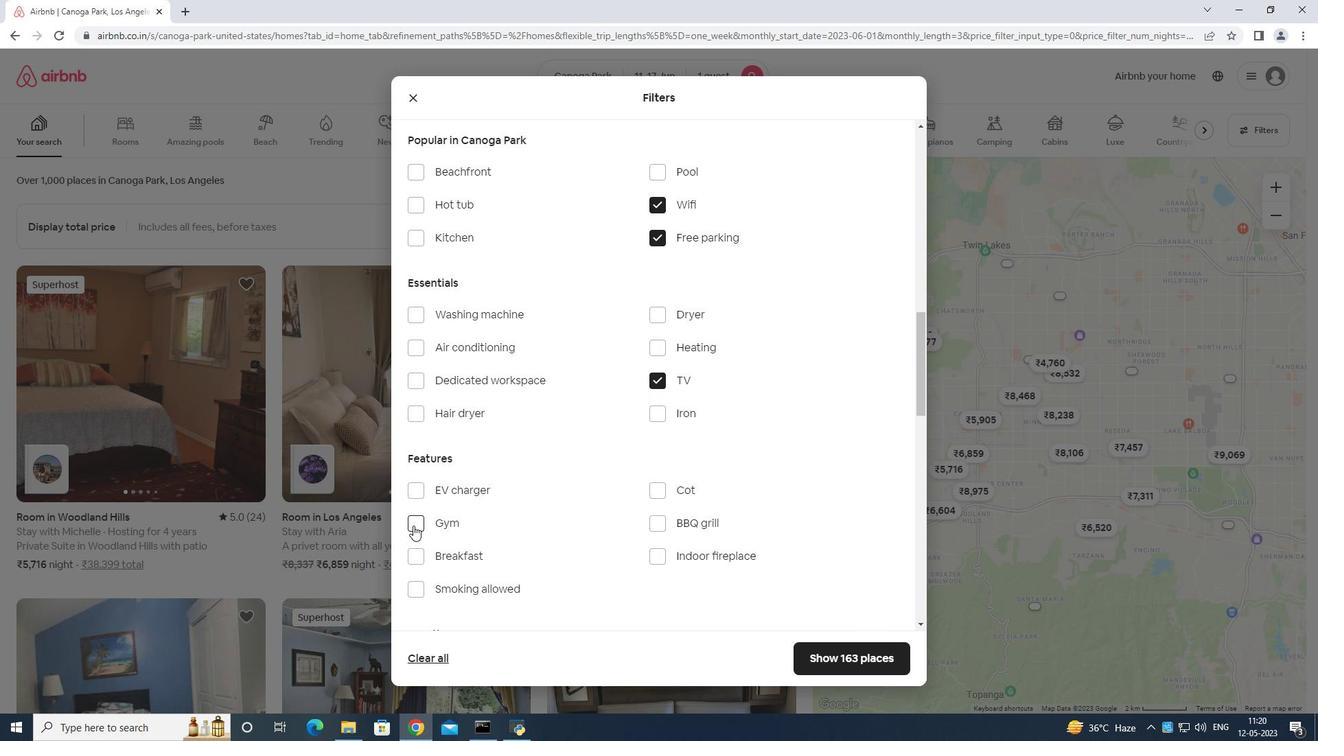 
Action: Mouse pressed left at (414, 525)
Screenshot: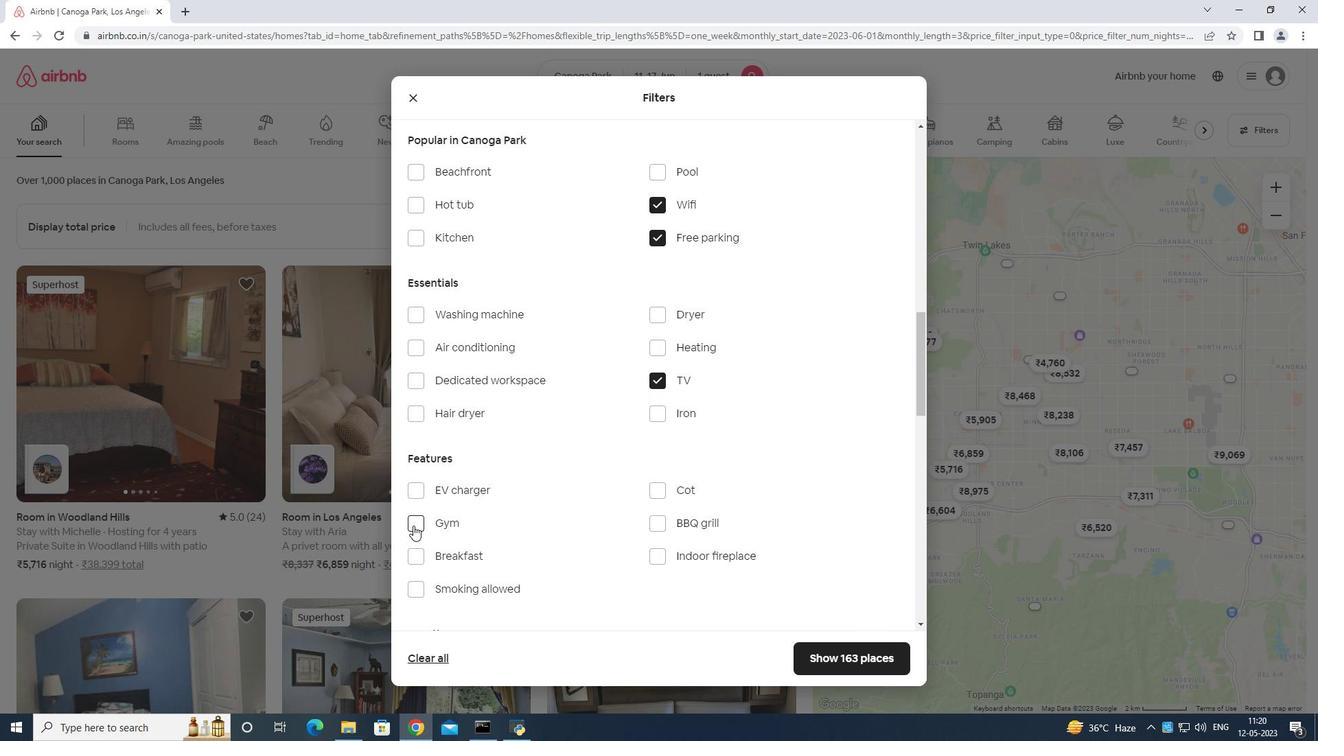
Action: Mouse moved to (411, 558)
Screenshot: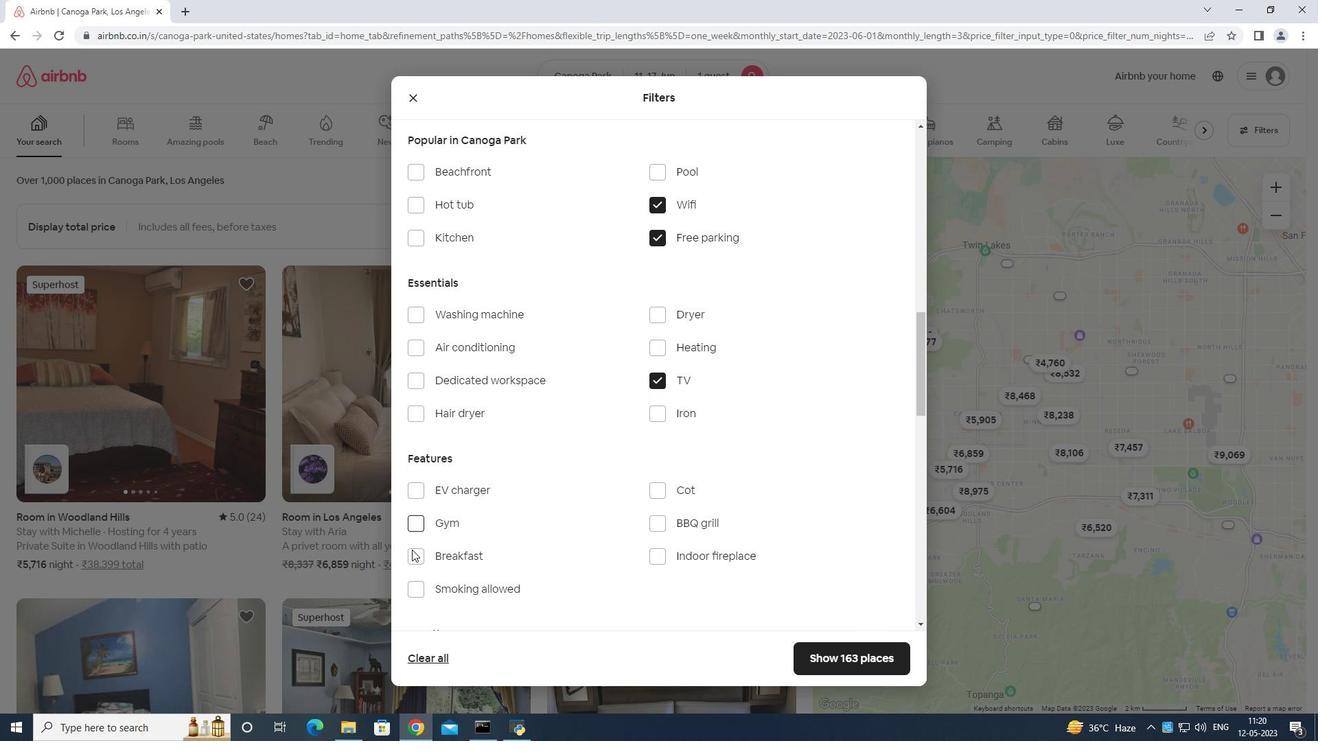 
Action: Mouse pressed left at (411, 558)
Screenshot: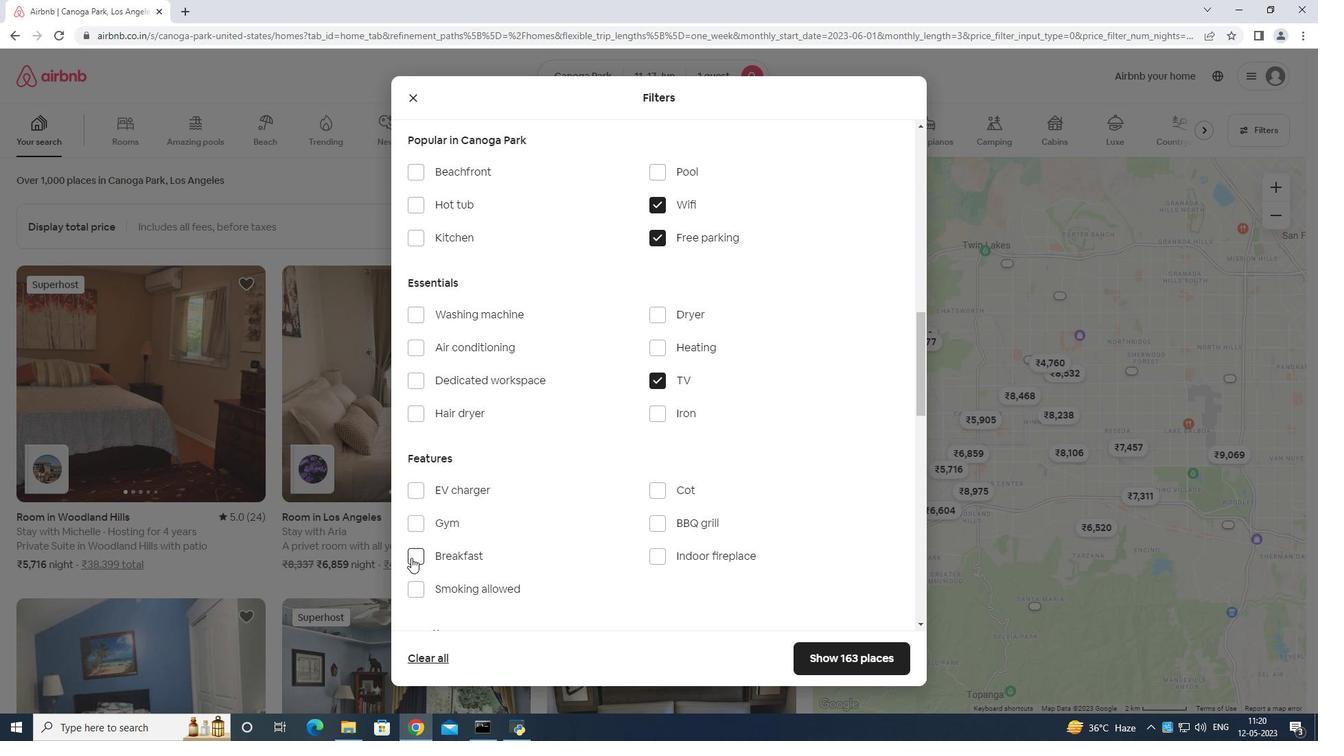 
Action: Mouse moved to (417, 556)
Screenshot: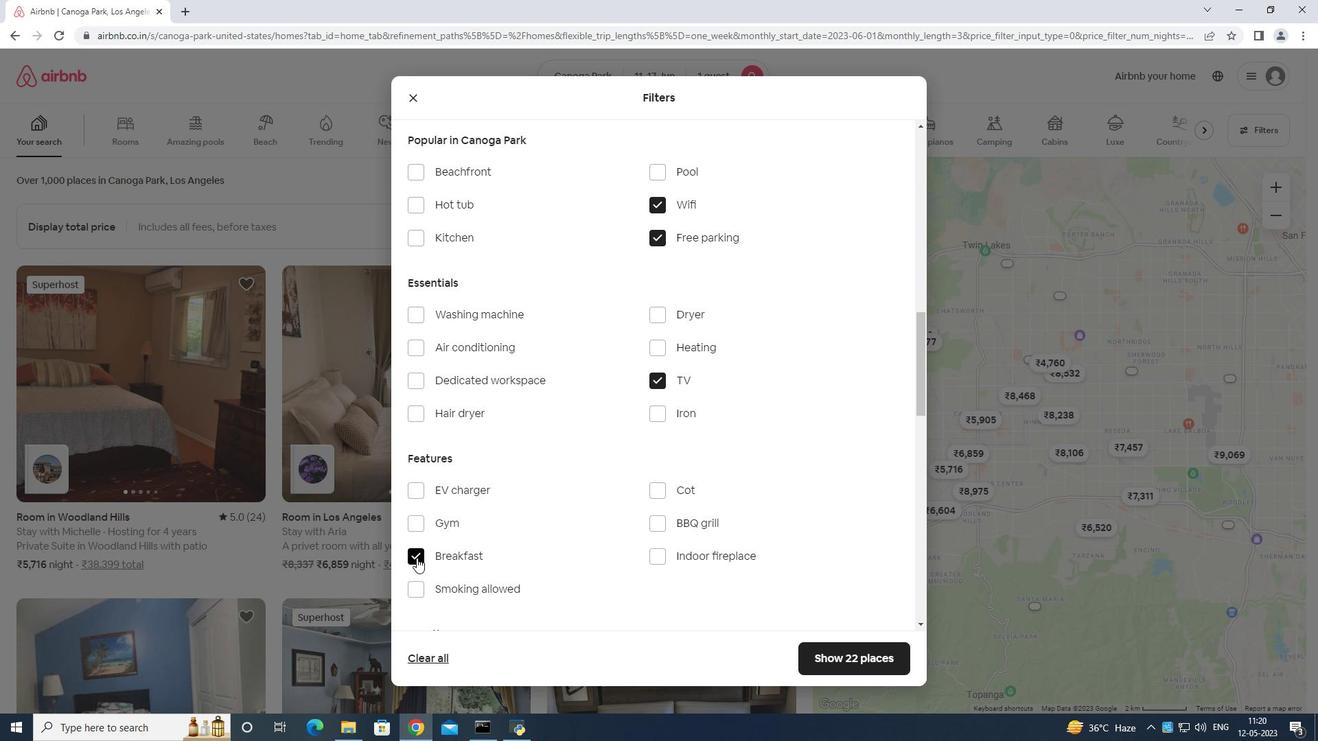 
Action: Mouse pressed left at (417, 556)
Screenshot: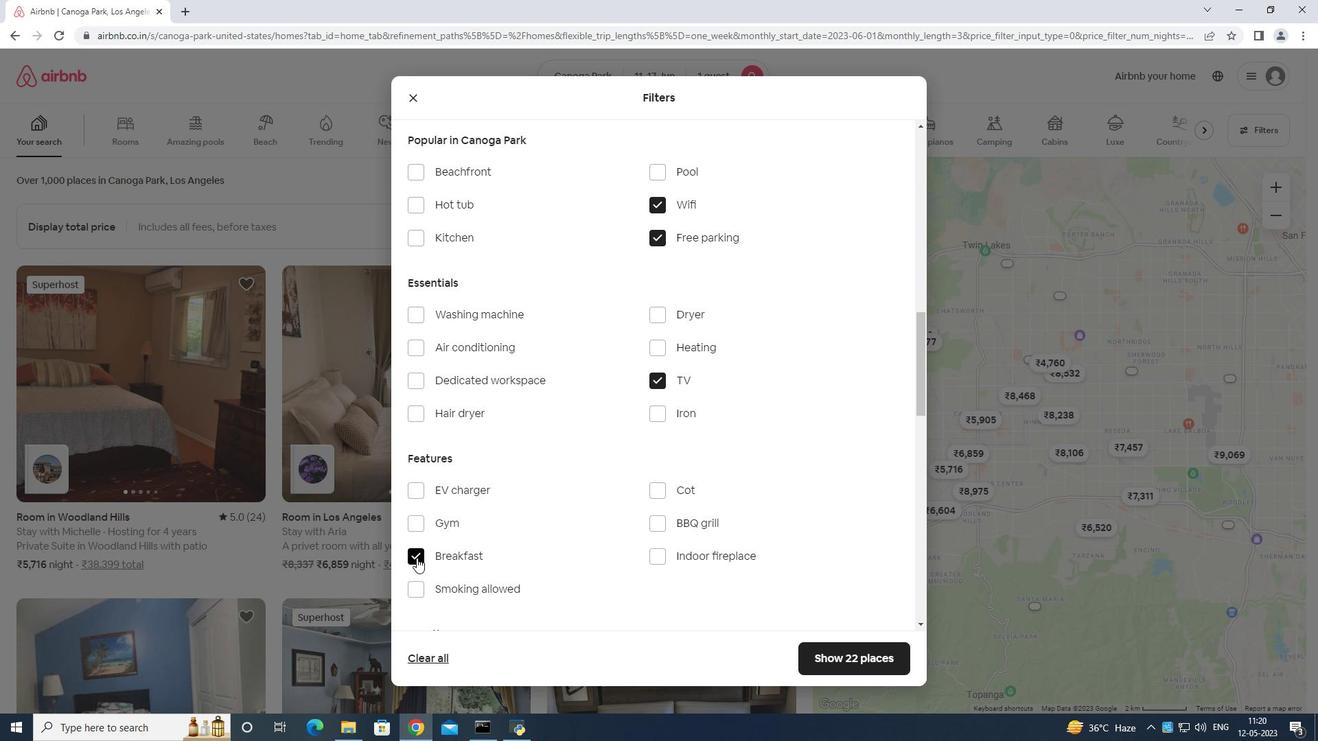 
Action: Mouse moved to (661, 373)
Screenshot: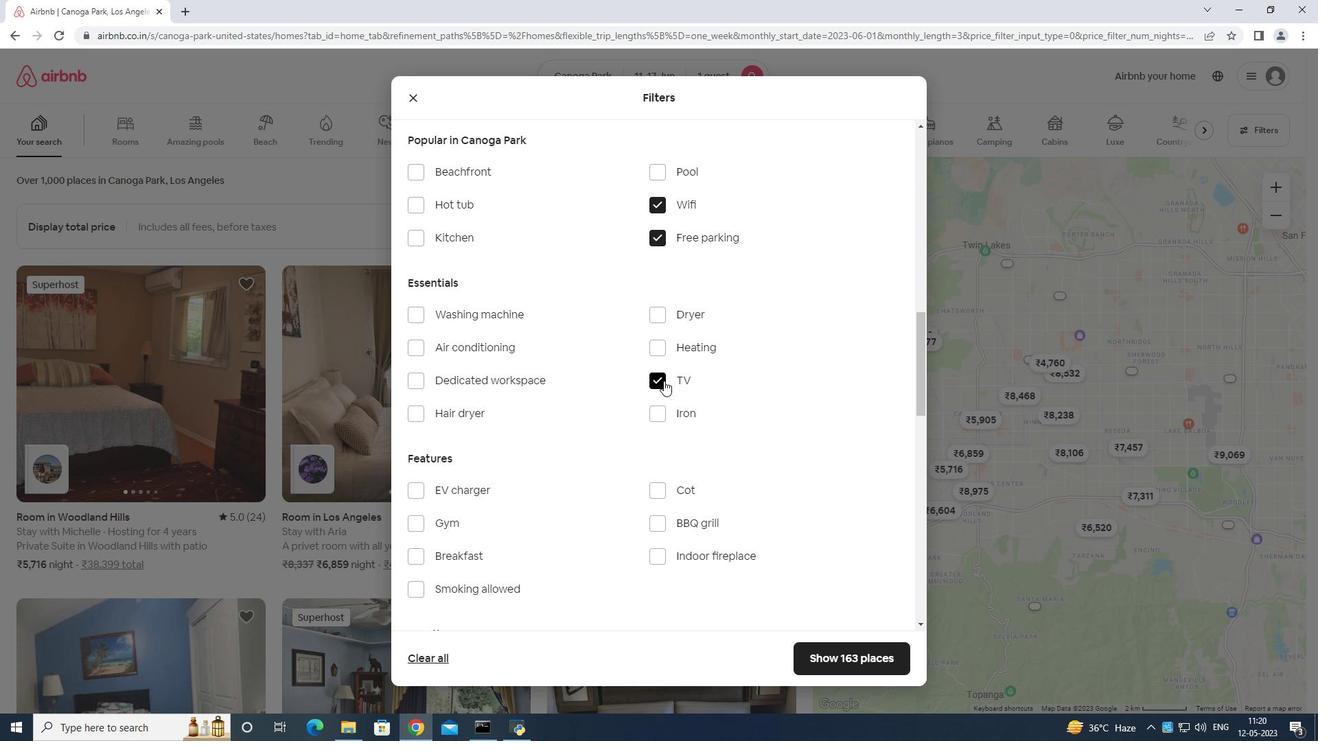 
Action: Mouse pressed left at (661, 373)
Screenshot: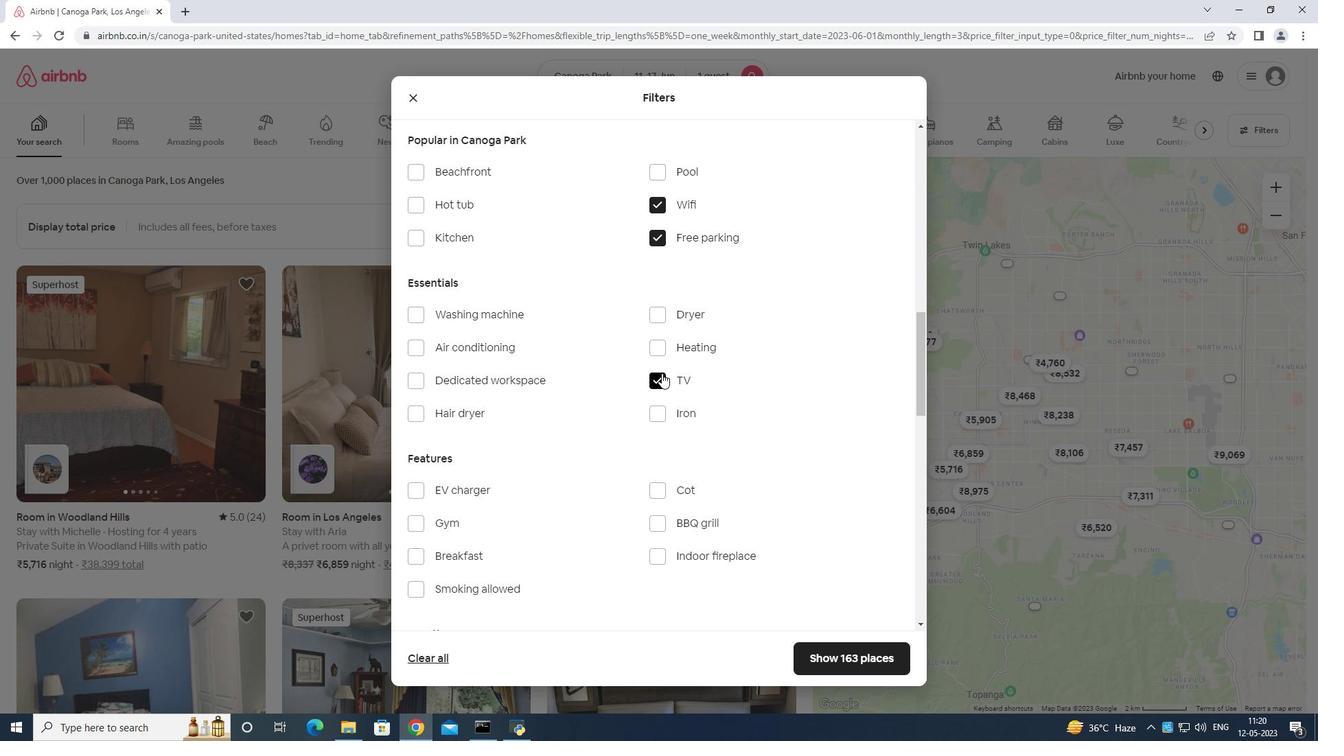 
Action: Mouse scrolled (661, 374) with delta (0, 0)
Screenshot: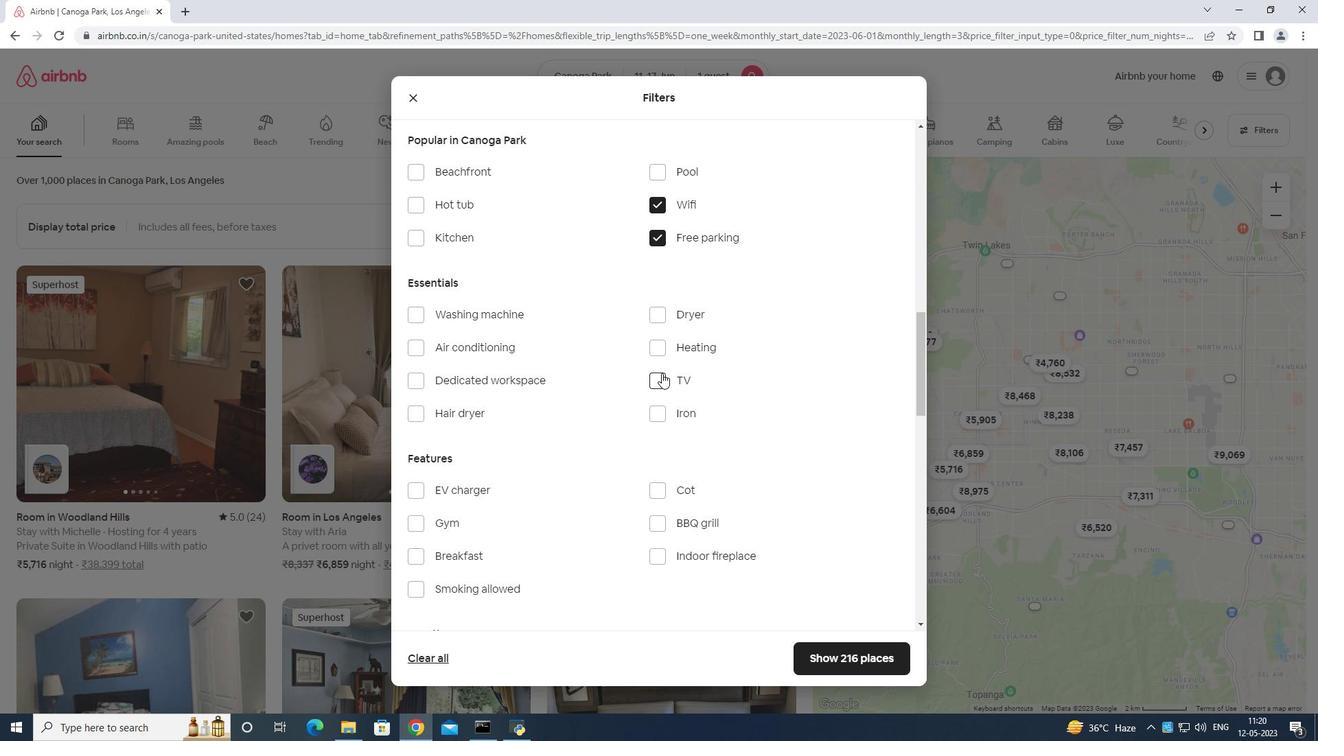 
Action: Mouse moved to (660, 304)
Screenshot: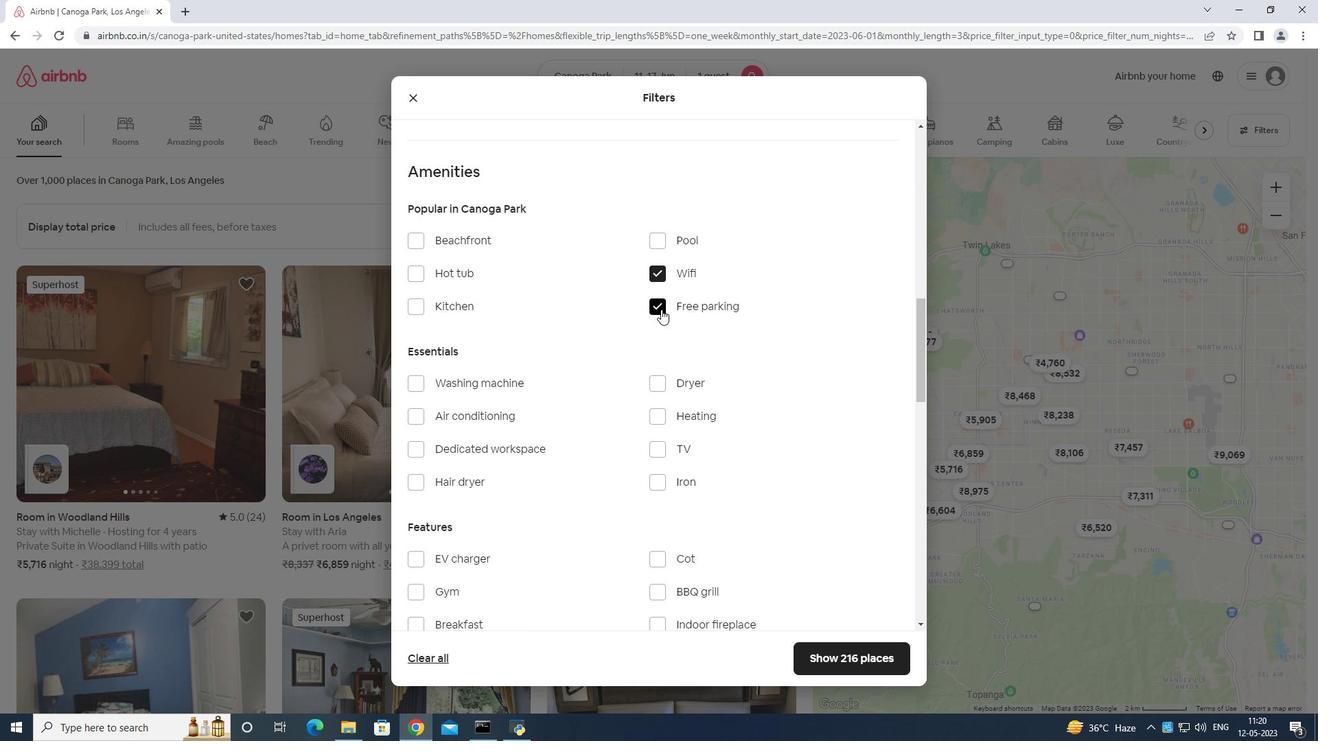 
Action: Mouse pressed left at (660, 306)
Screenshot: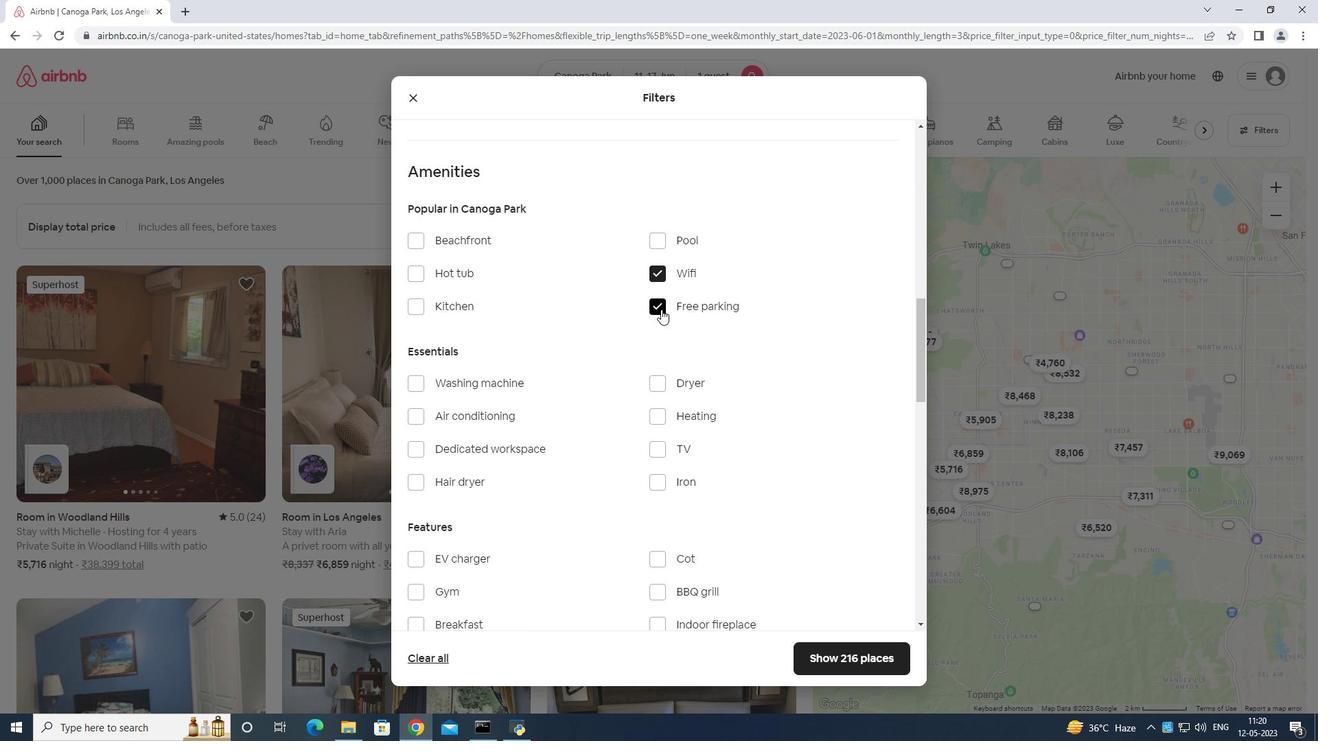 
Action: Mouse moved to (660, 273)
Screenshot: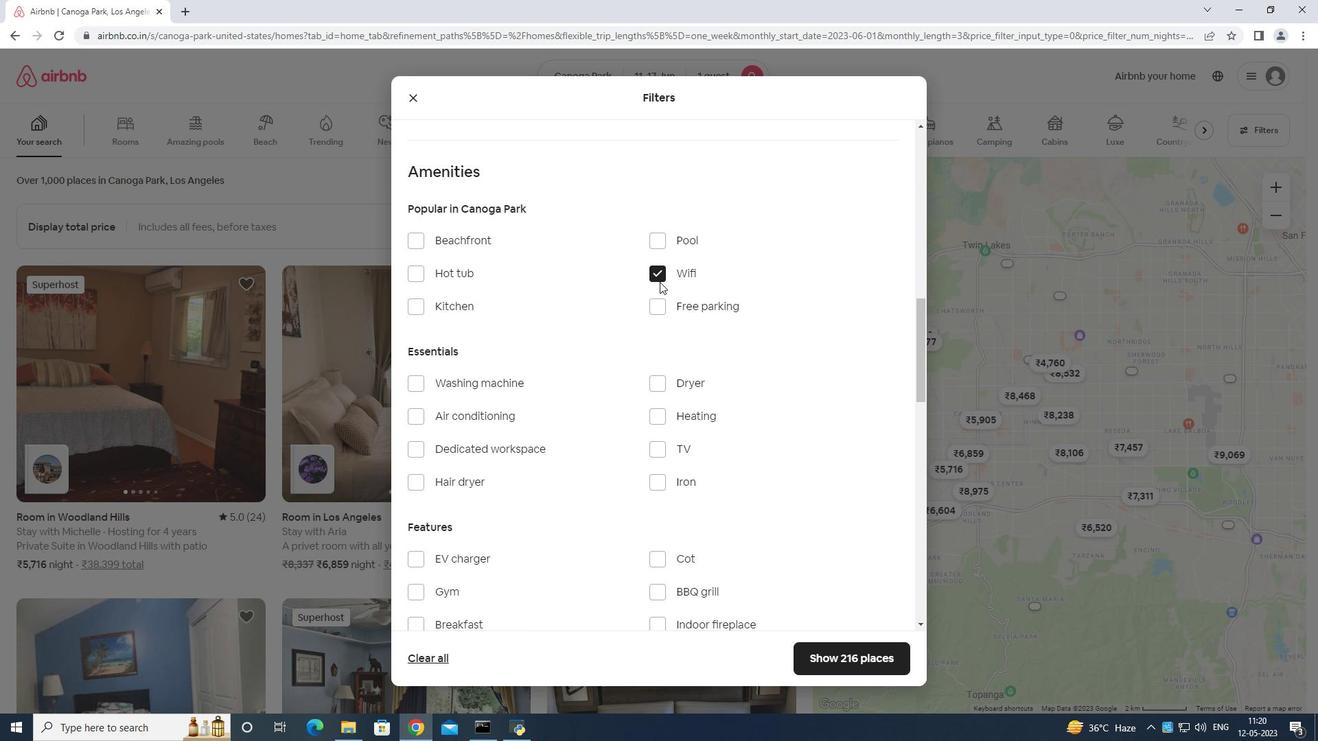 
Action: Mouse pressed left at (660, 273)
Screenshot: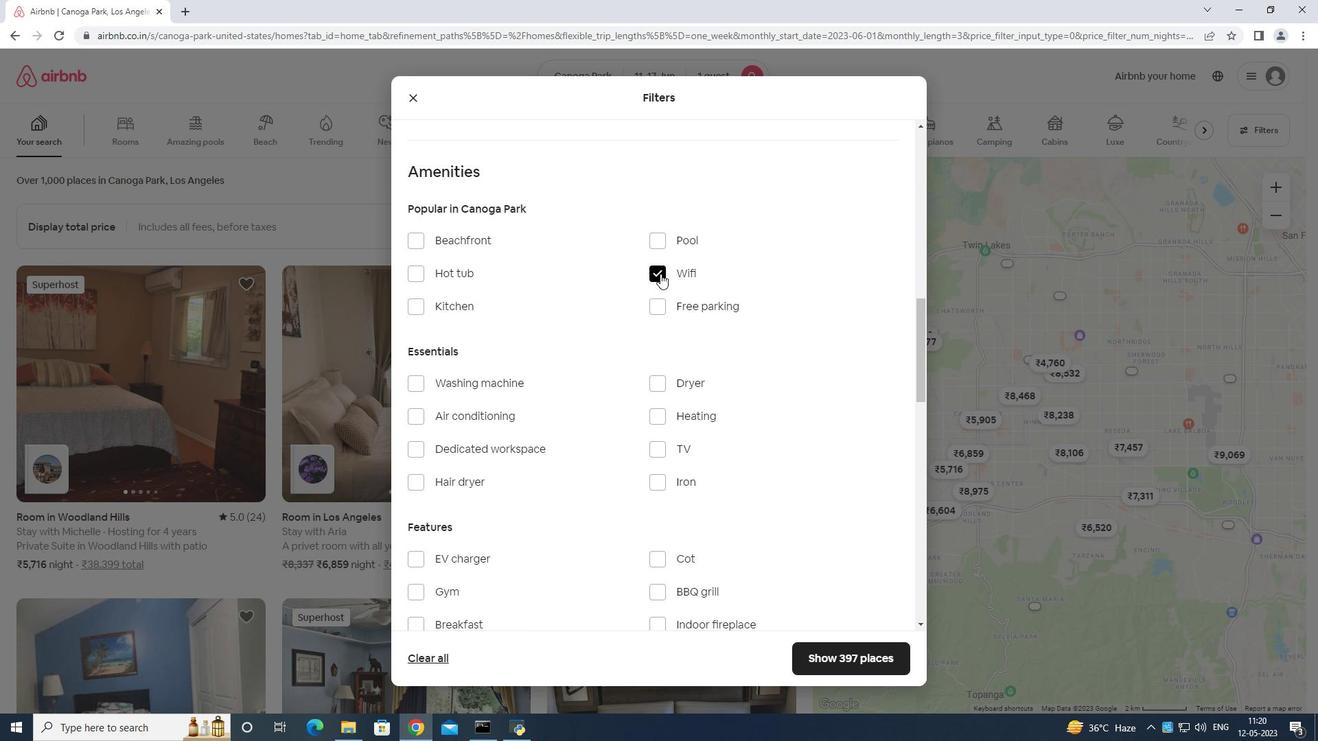 
Action: Mouse moved to (655, 406)
Screenshot: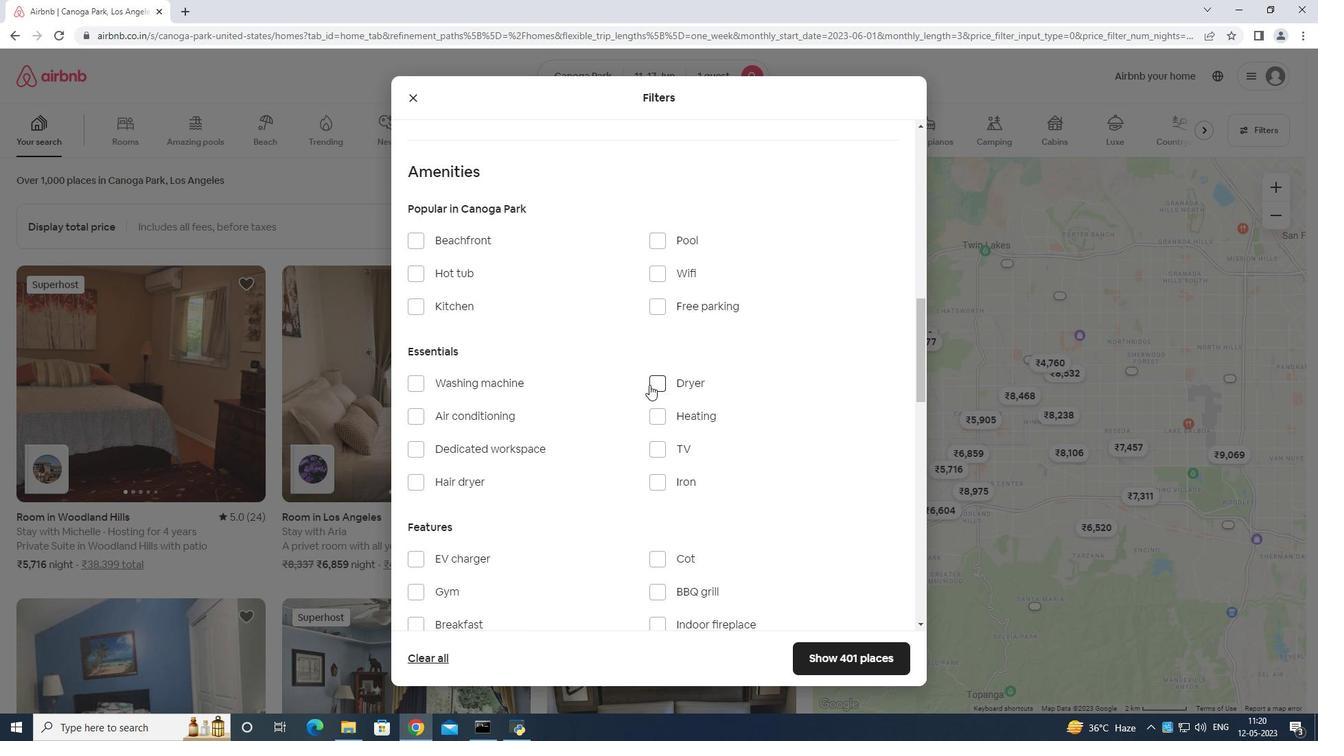 
Action: Mouse scrolled (655, 407) with delta (0, 0)
Screenshot: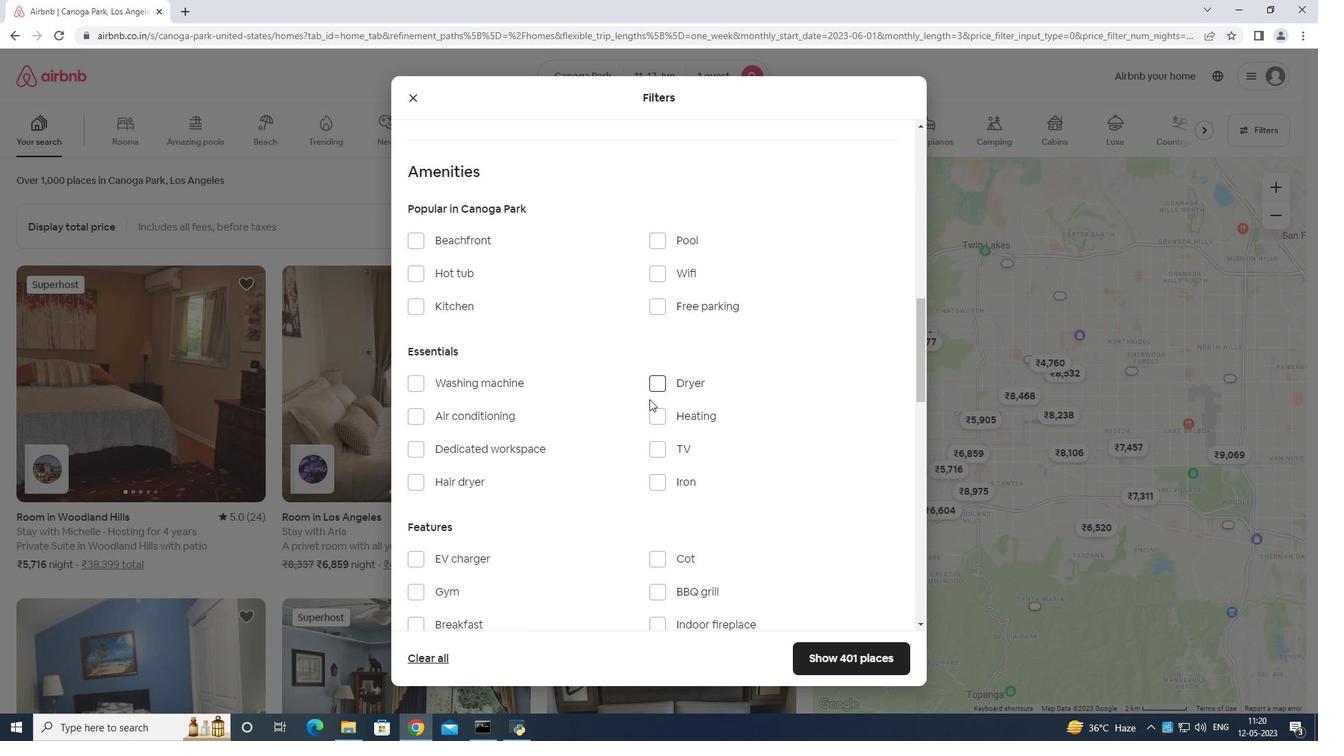 
Action: Mouse moved to (593, 473)
Screenshot: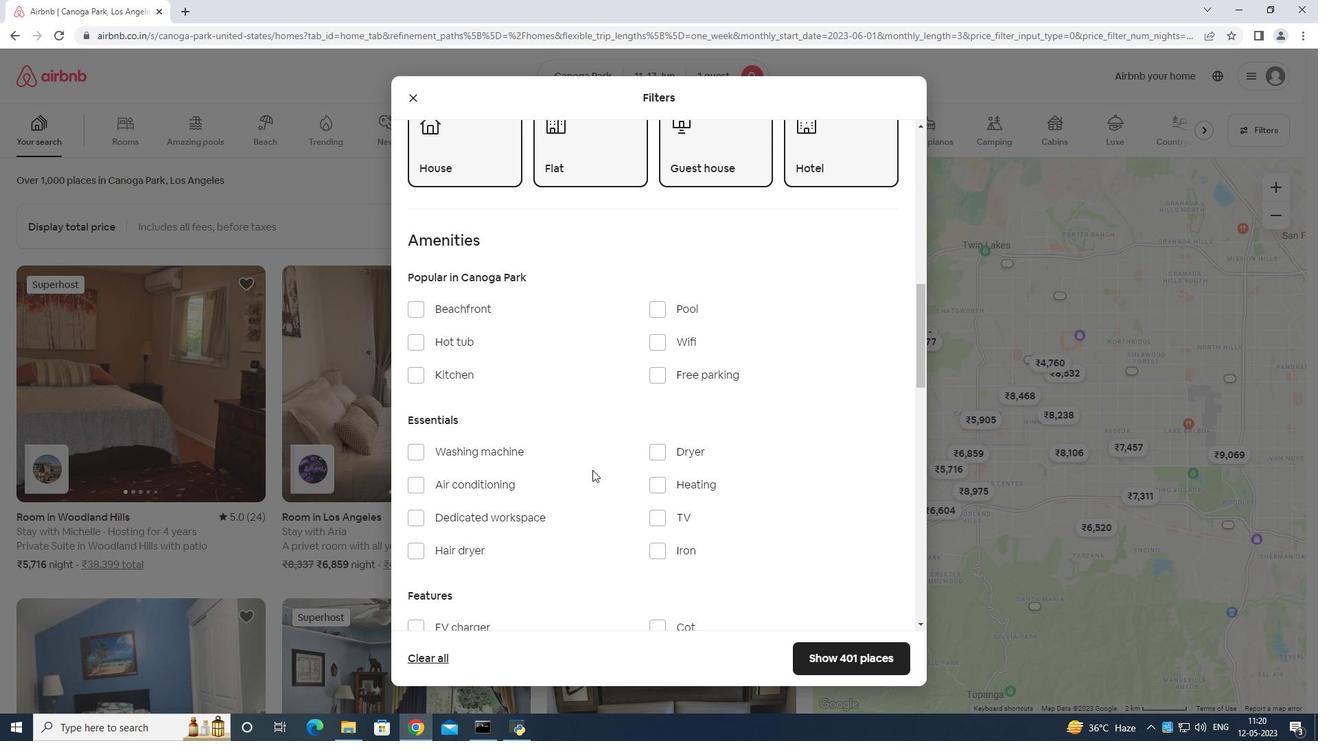 
Action: Mouse scrolled (593, 473) with delta (0, 0)
Screenshot: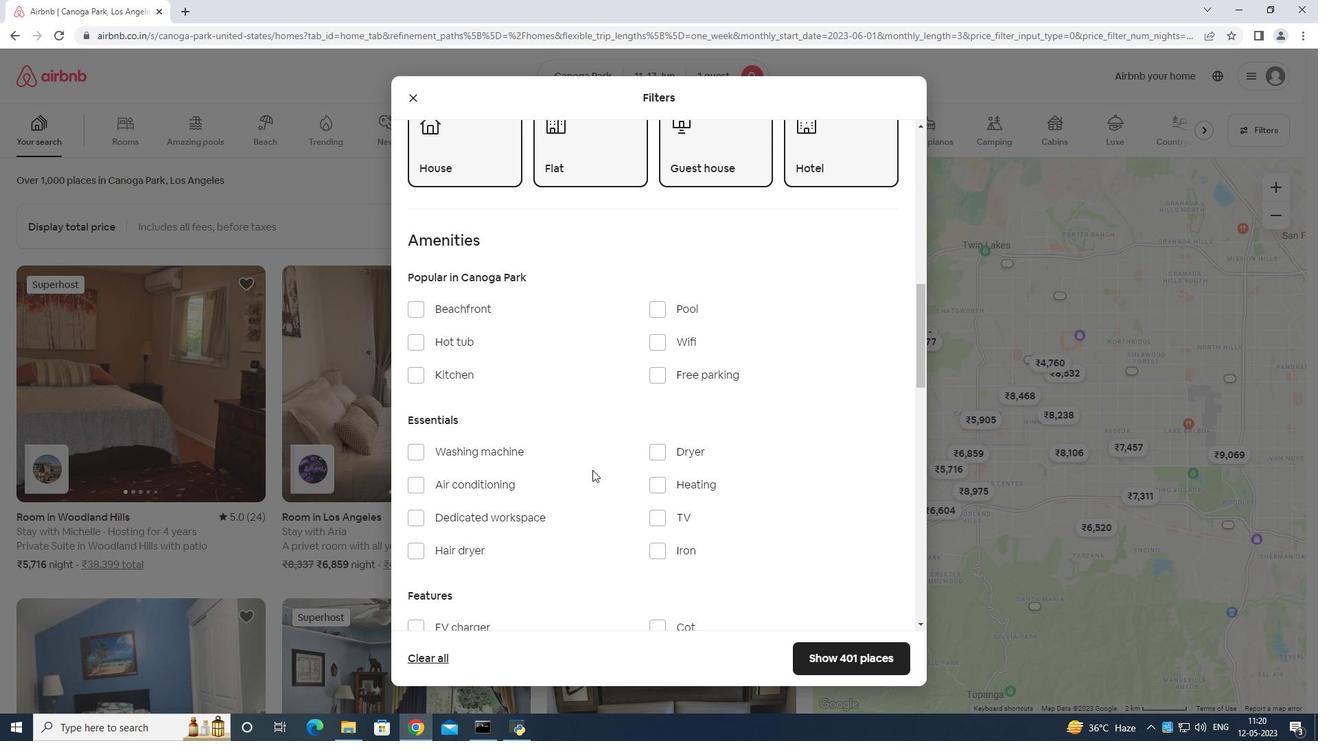 
Action: Mouse moved to (594, 475)
Screenshot: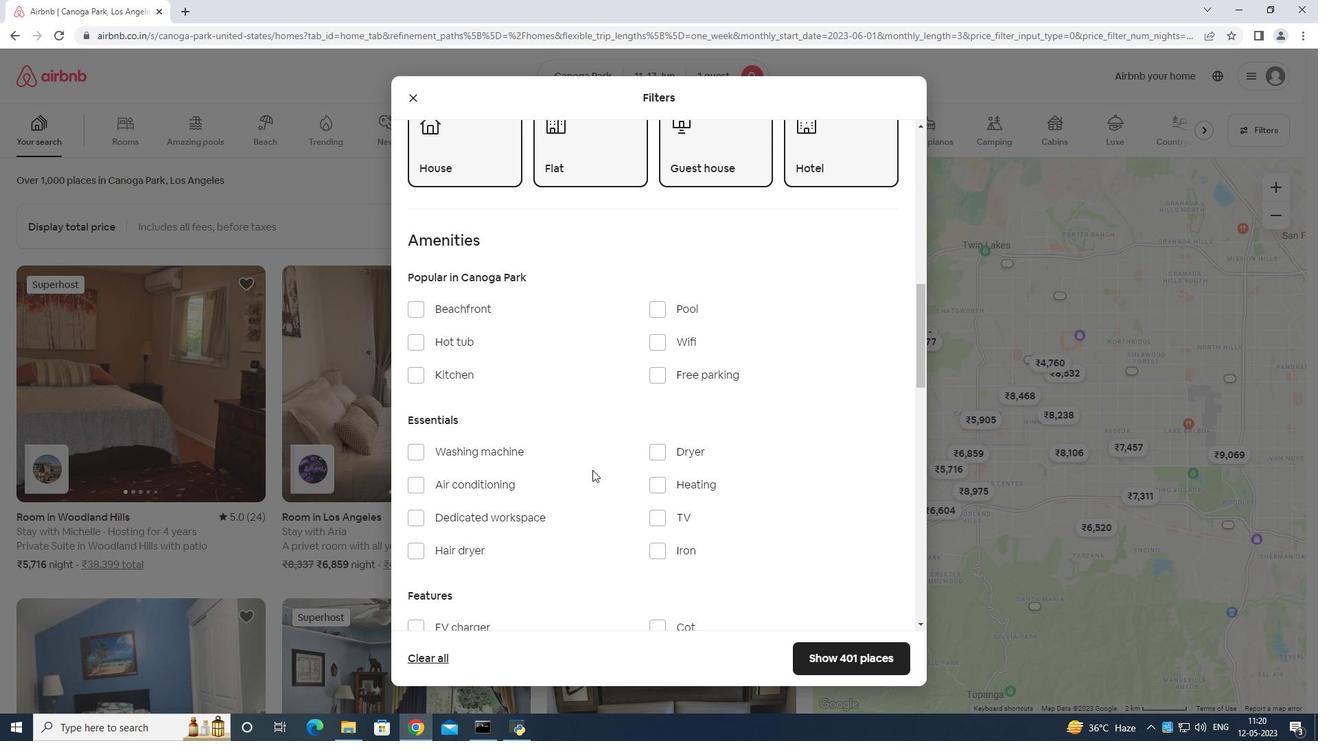 
Action: Mouse scrolled (594, 475) with delta (0, 0)
Screenshot: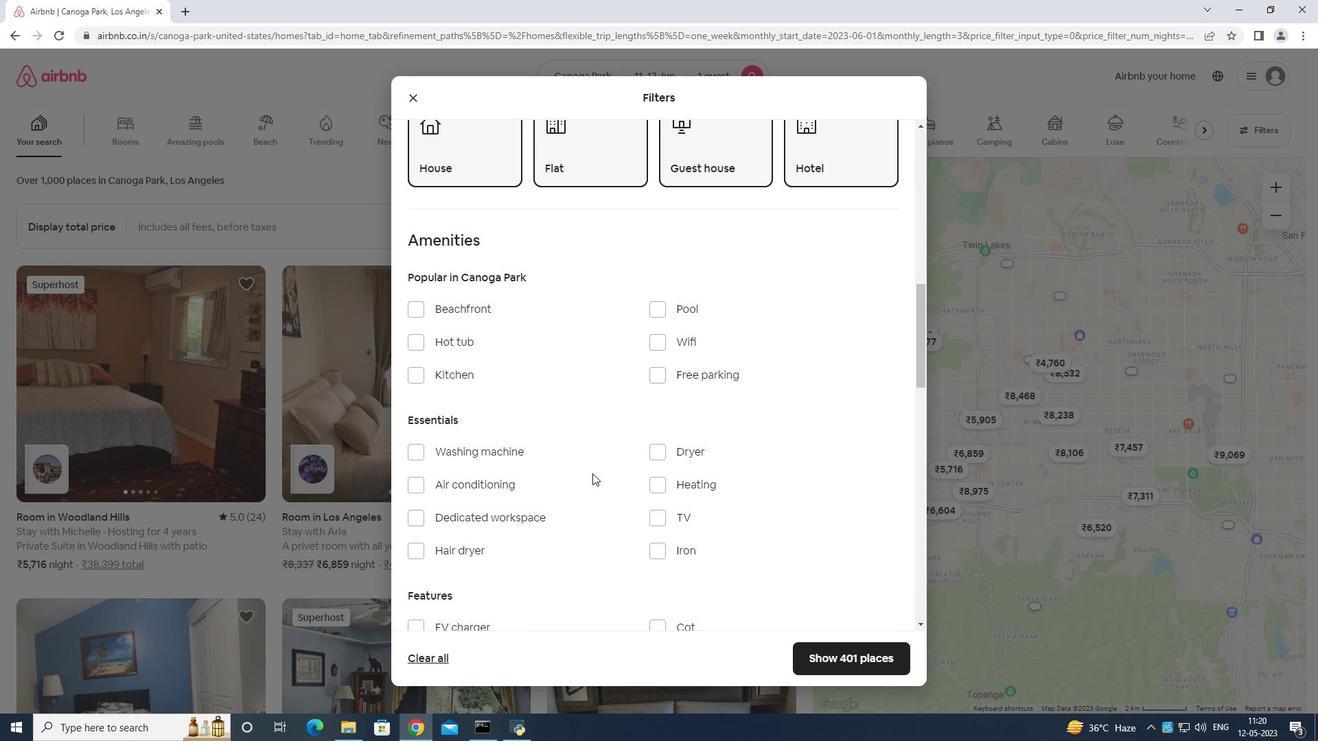 
Action: Mouse moved to (595, 476)
Screenshot: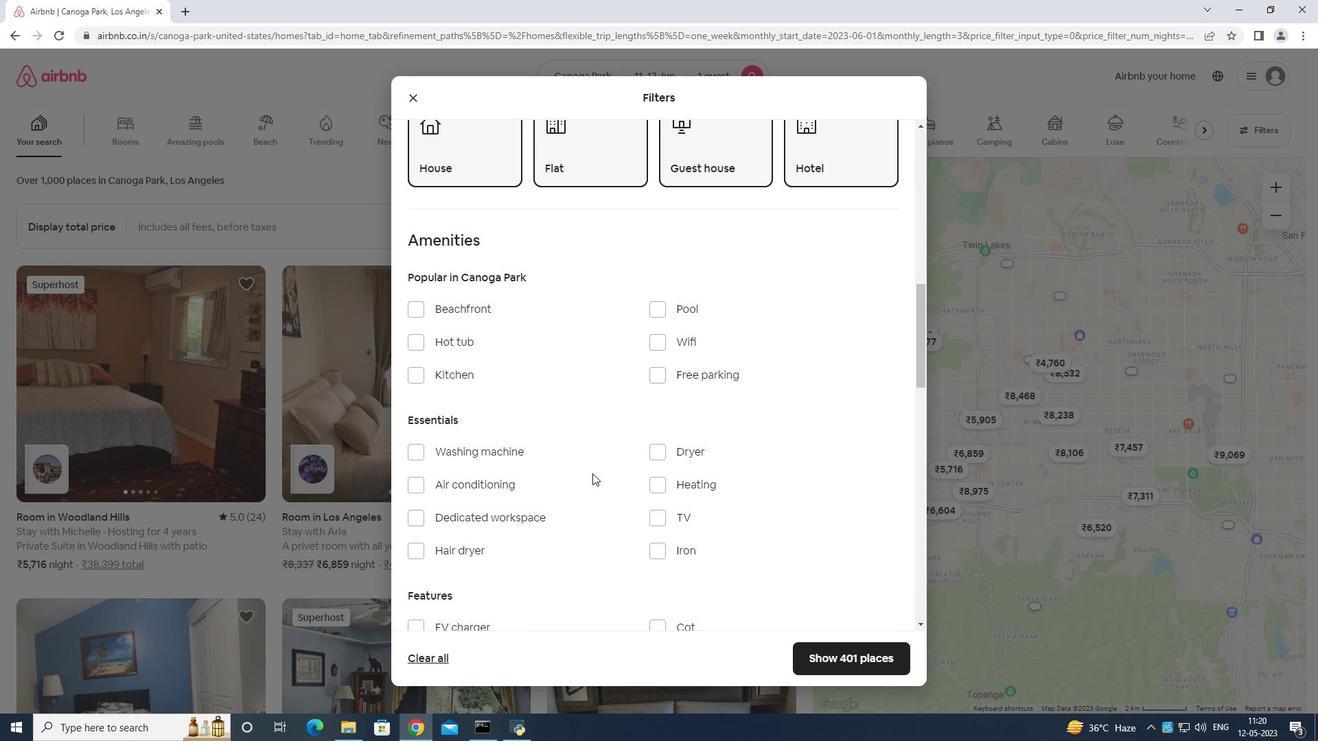 
Action: Mouse scrolled (595, 475) with delta (0, 0)
Screenshot: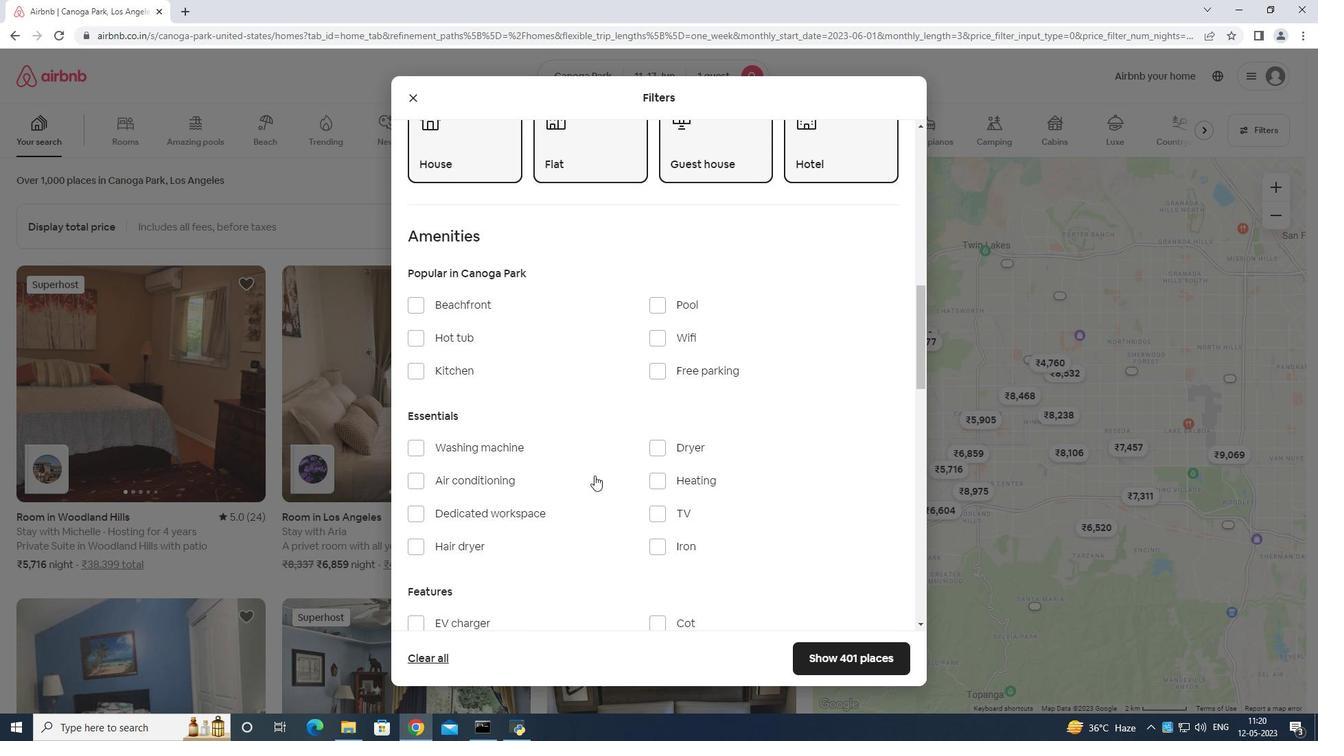 
Action: Mouse moved to (594, 494)
Screenshot: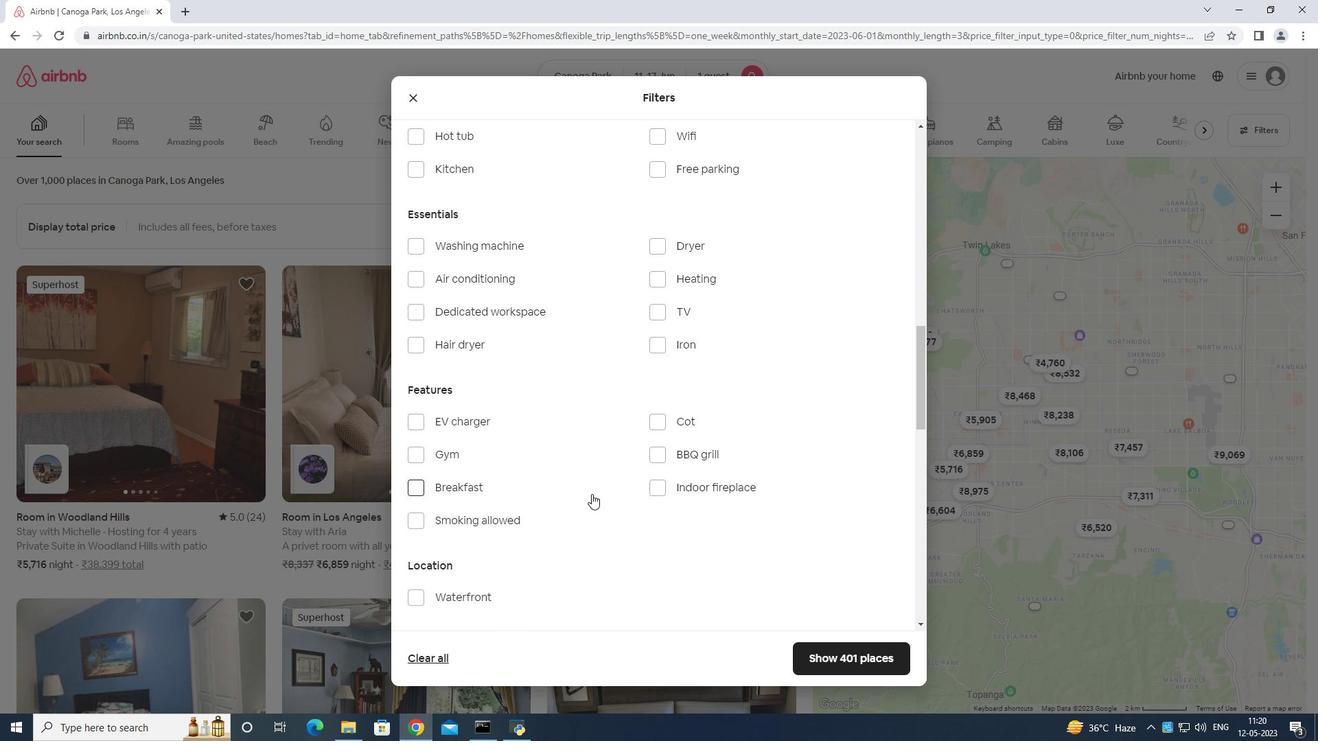 
Action: Mouse scrolled (594, 495) with delta (0, 0)
Screenshot: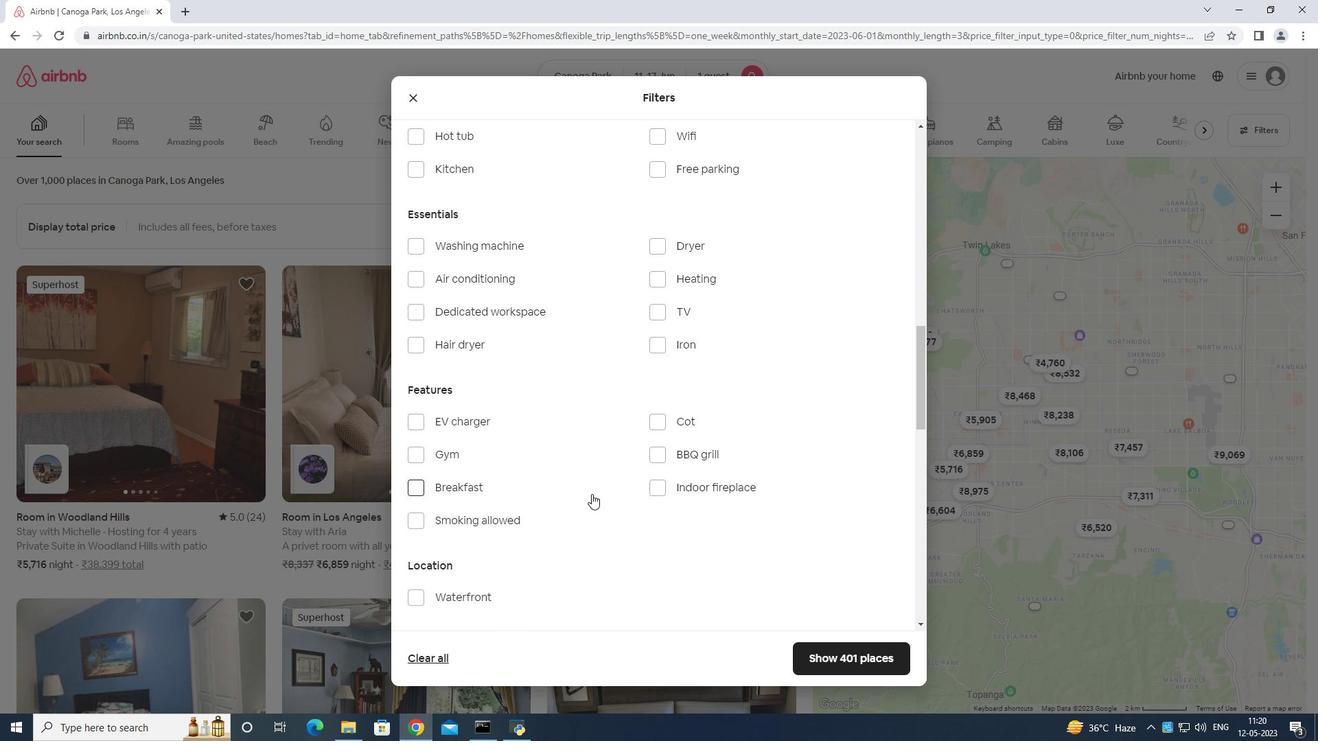 
Action: Mouse moved to (595, 493)
Screenshot: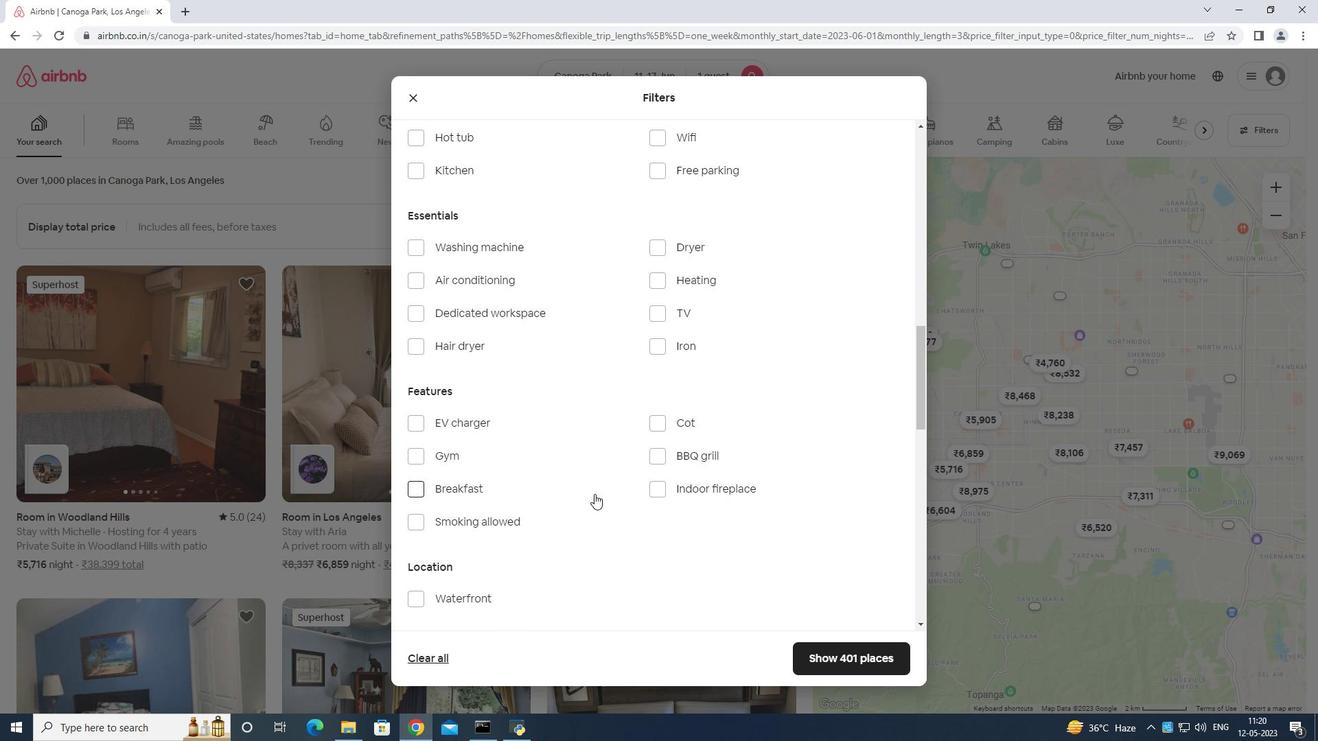 
Action: Mouse scrolled (595, 494) with delta (0, 0)
Screenshot: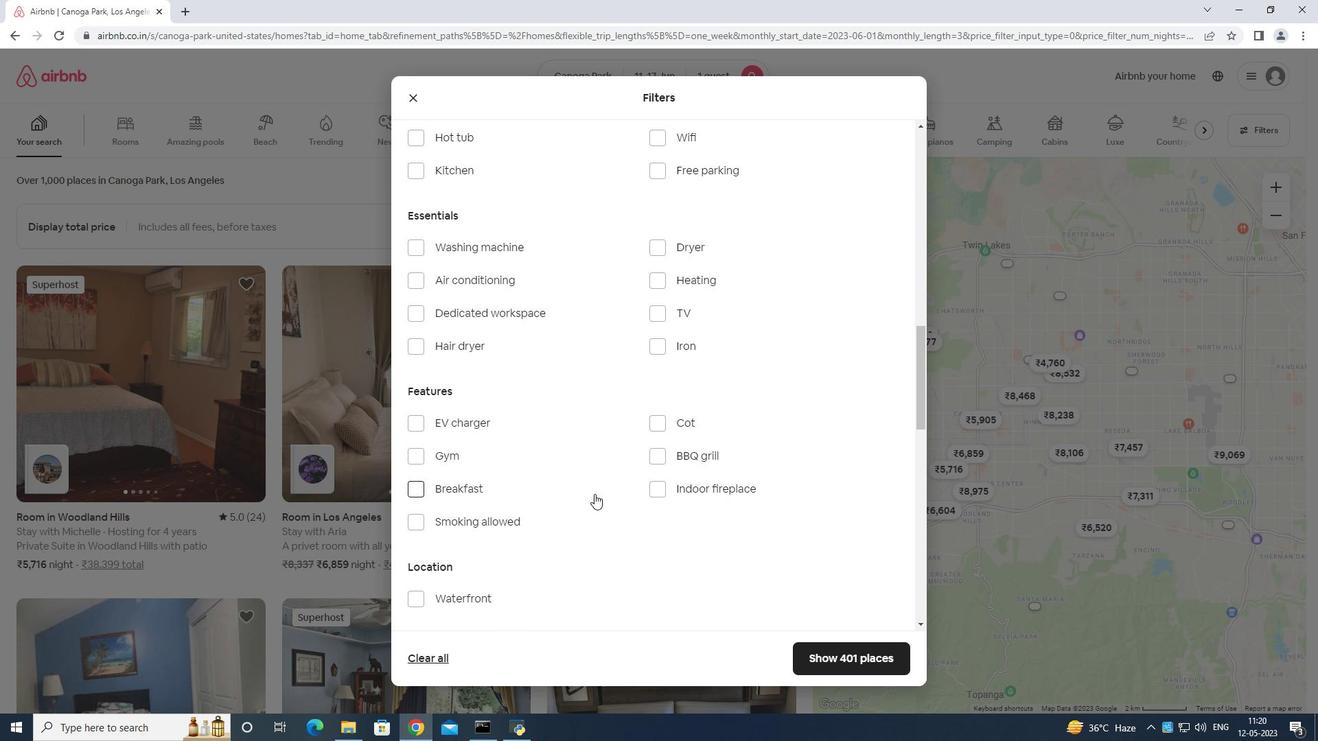 
Action: Mouse moved to (595, 492)
Screenshot: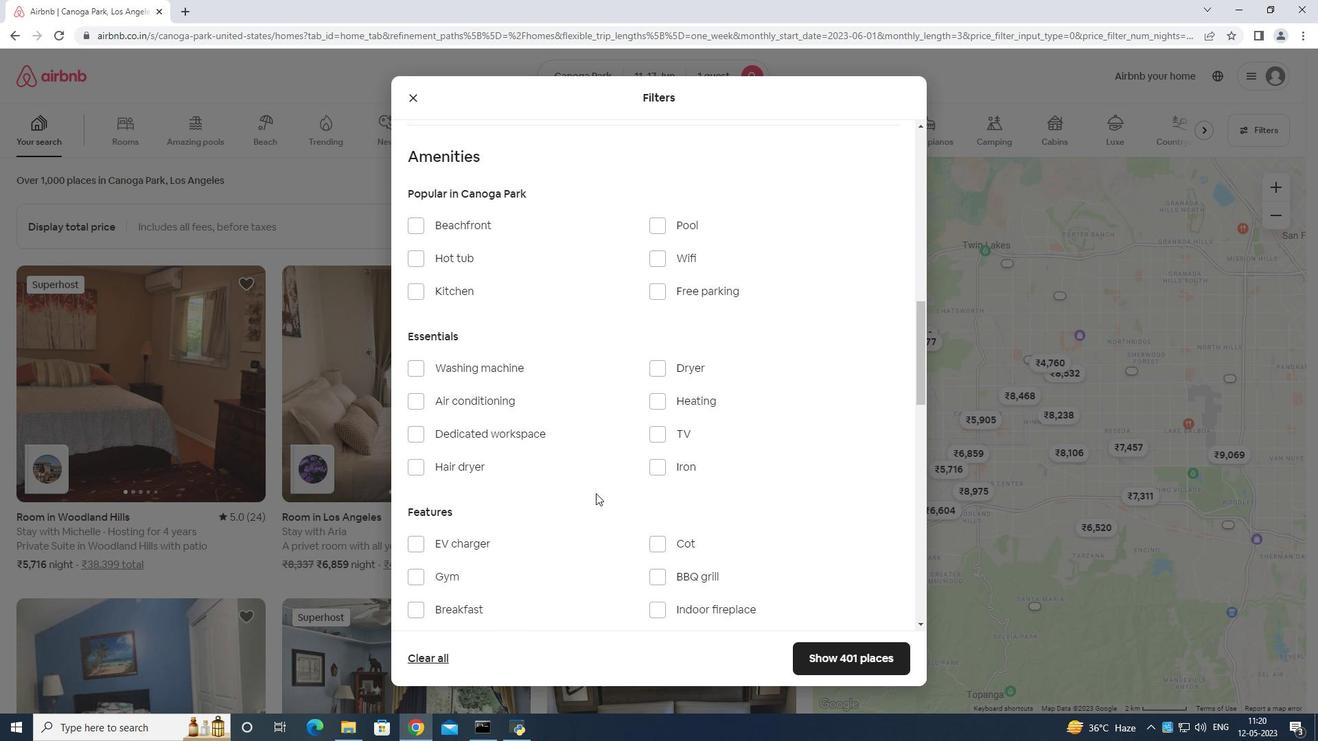 
Action: Mouse scrolled (595, 493) with delta (0, 0)
Screenshot: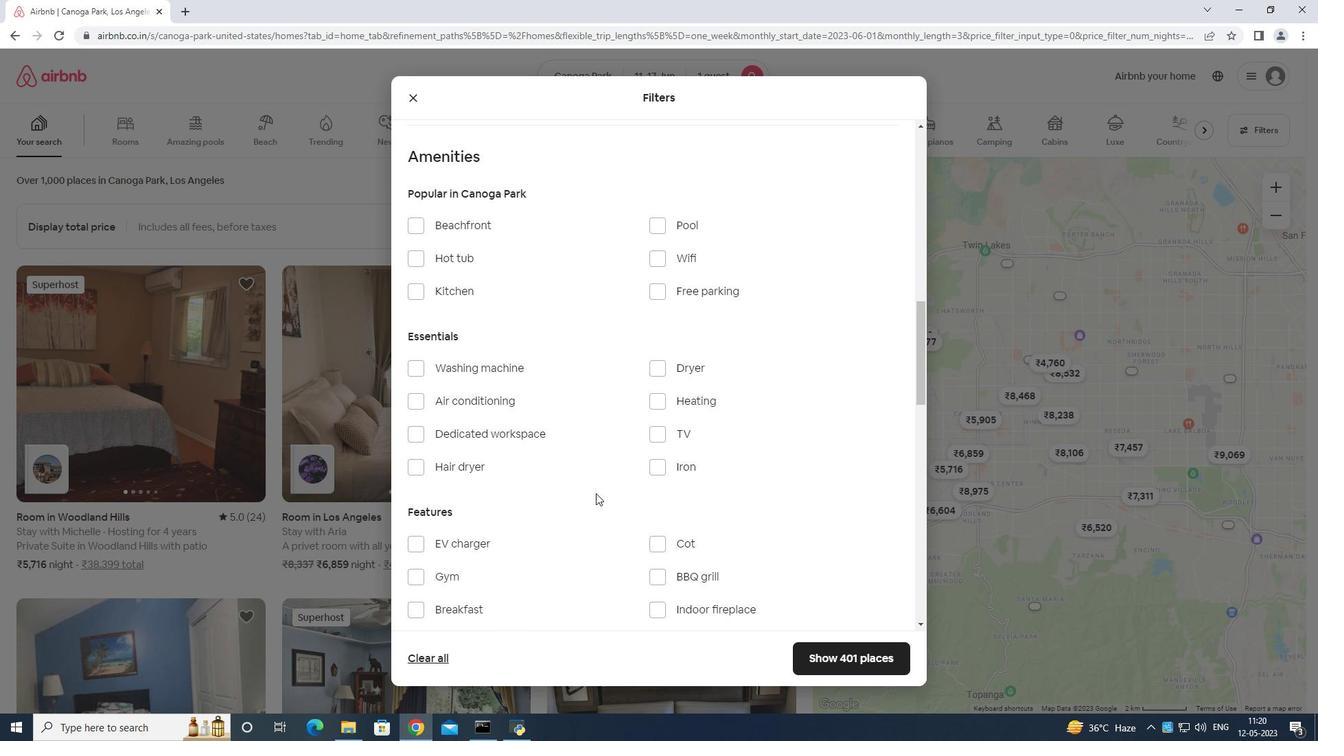 
Action: Mouse moved to (418, 442)
Screenshot: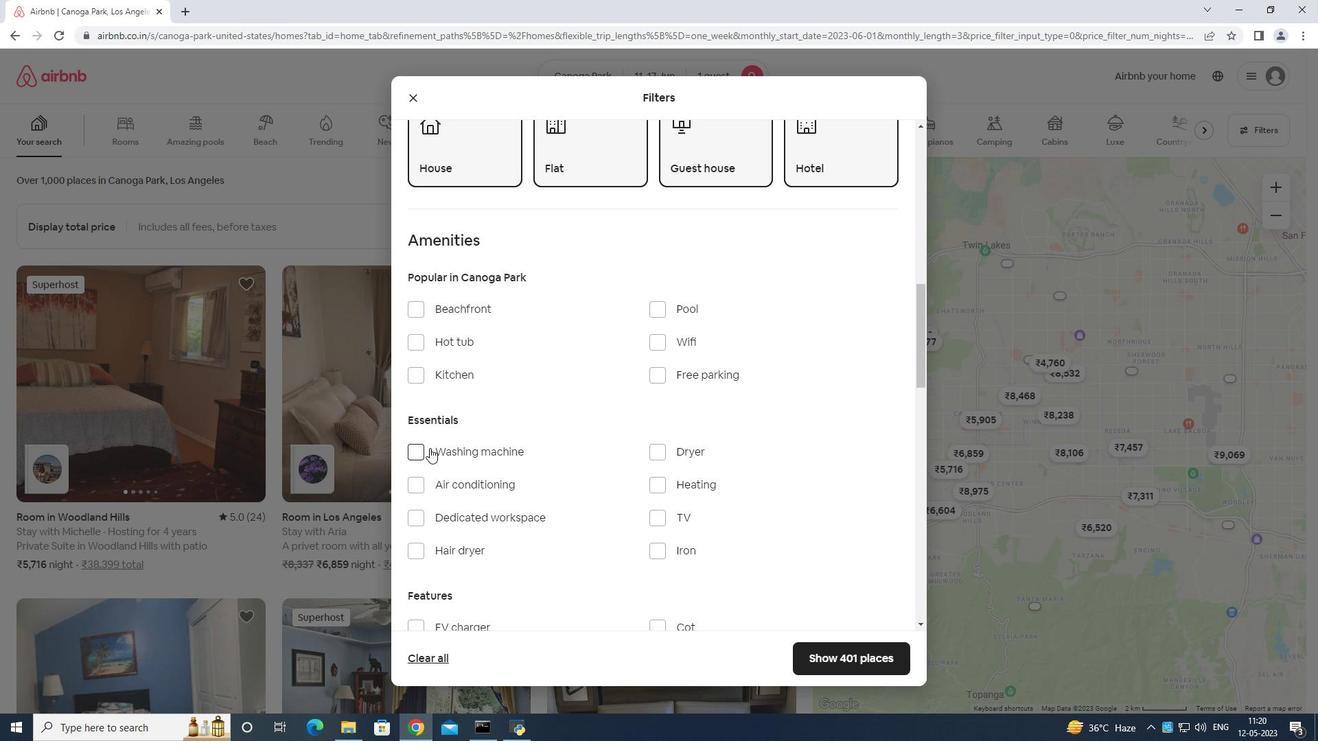 
Action: Mouse pressed left at (418, 442)
Screenshot: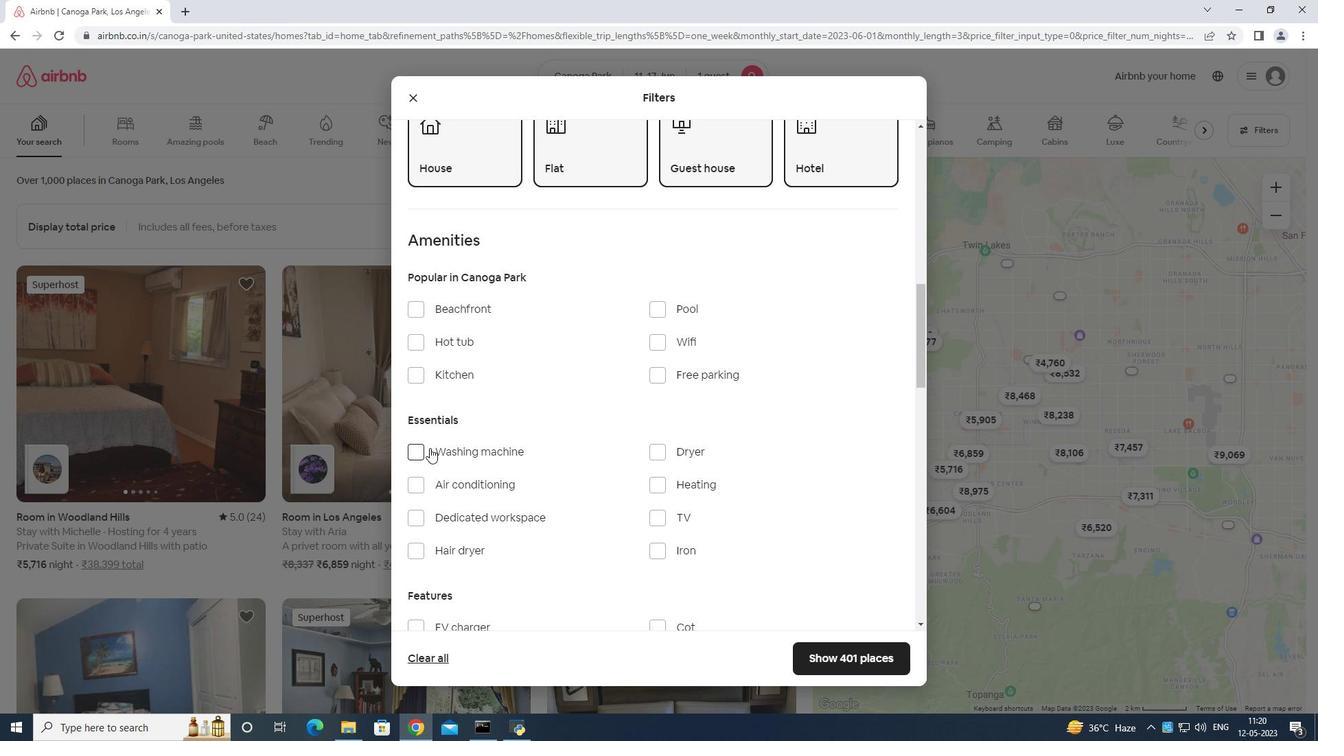 
Action: Mouse moved to (418, 451)
Screenshot: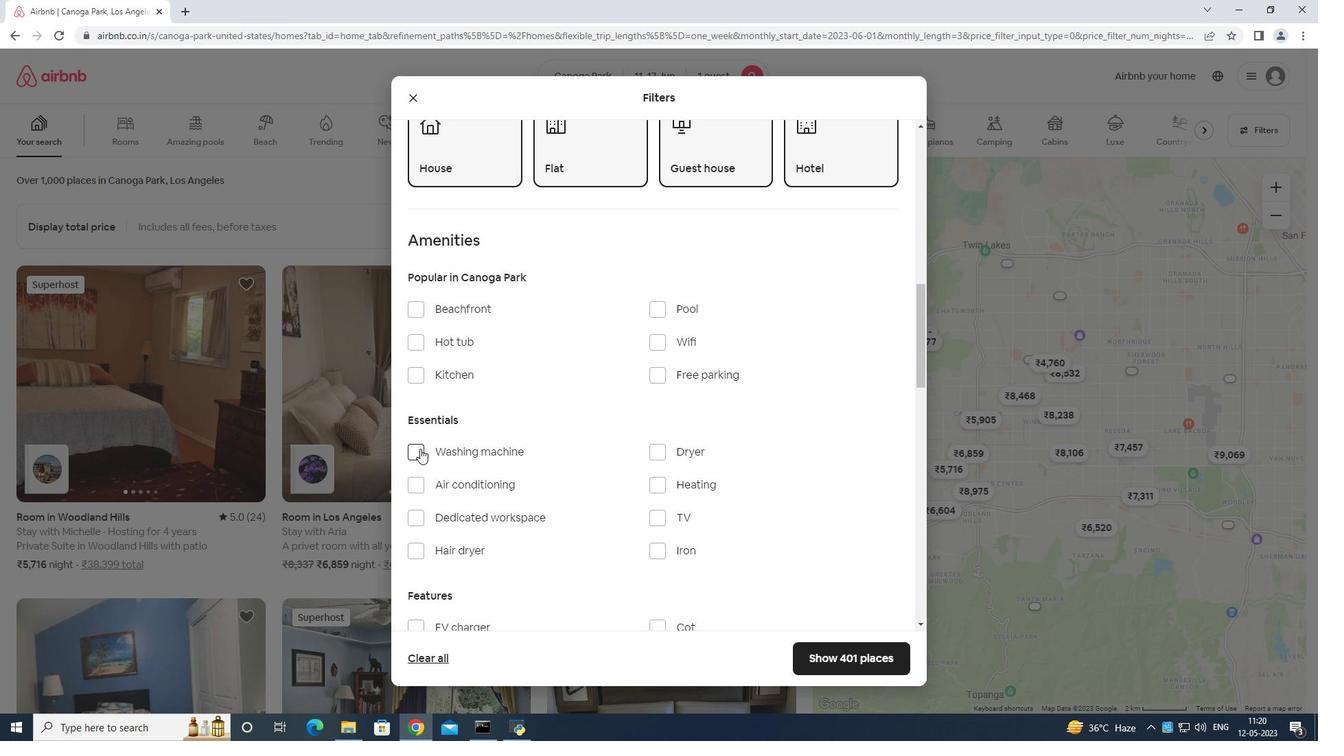 
Action: Mouse pressed left at (418, 451)
Screenshot: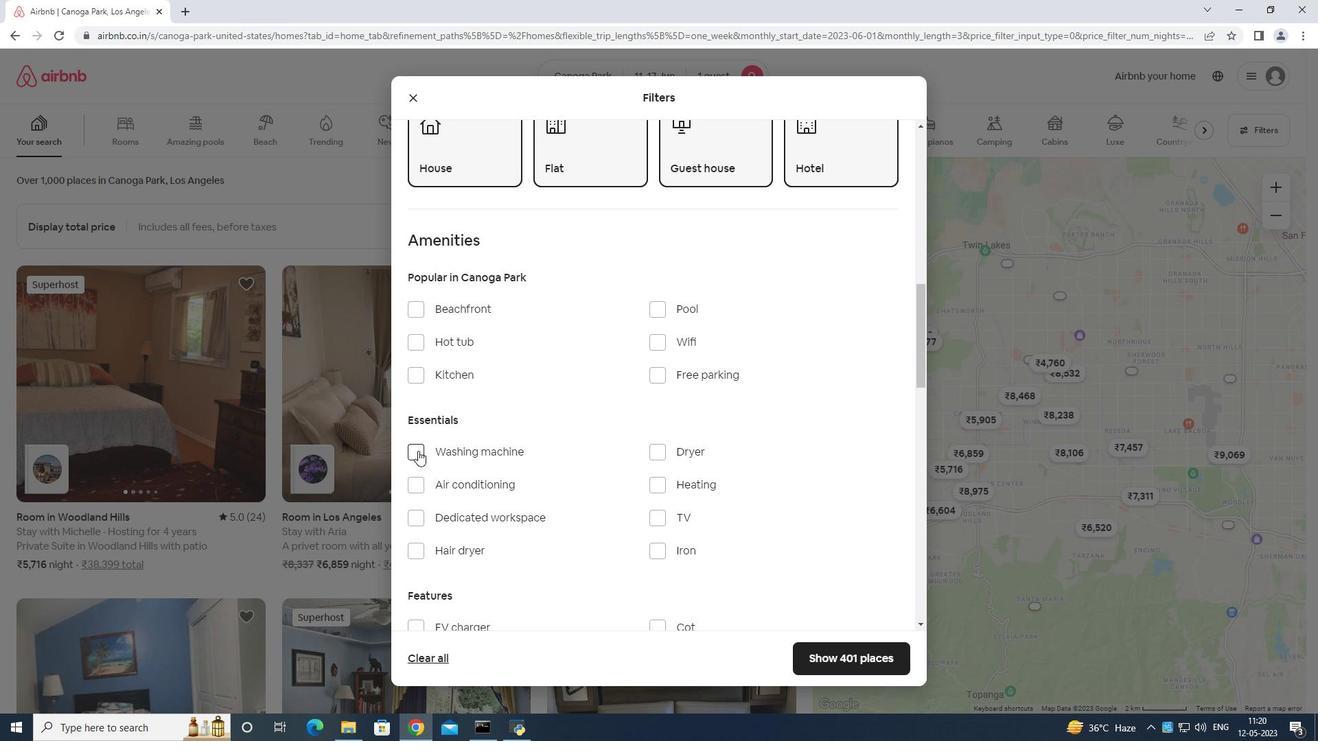 
Action: Mouse moved to (492, 433)
Screenshot: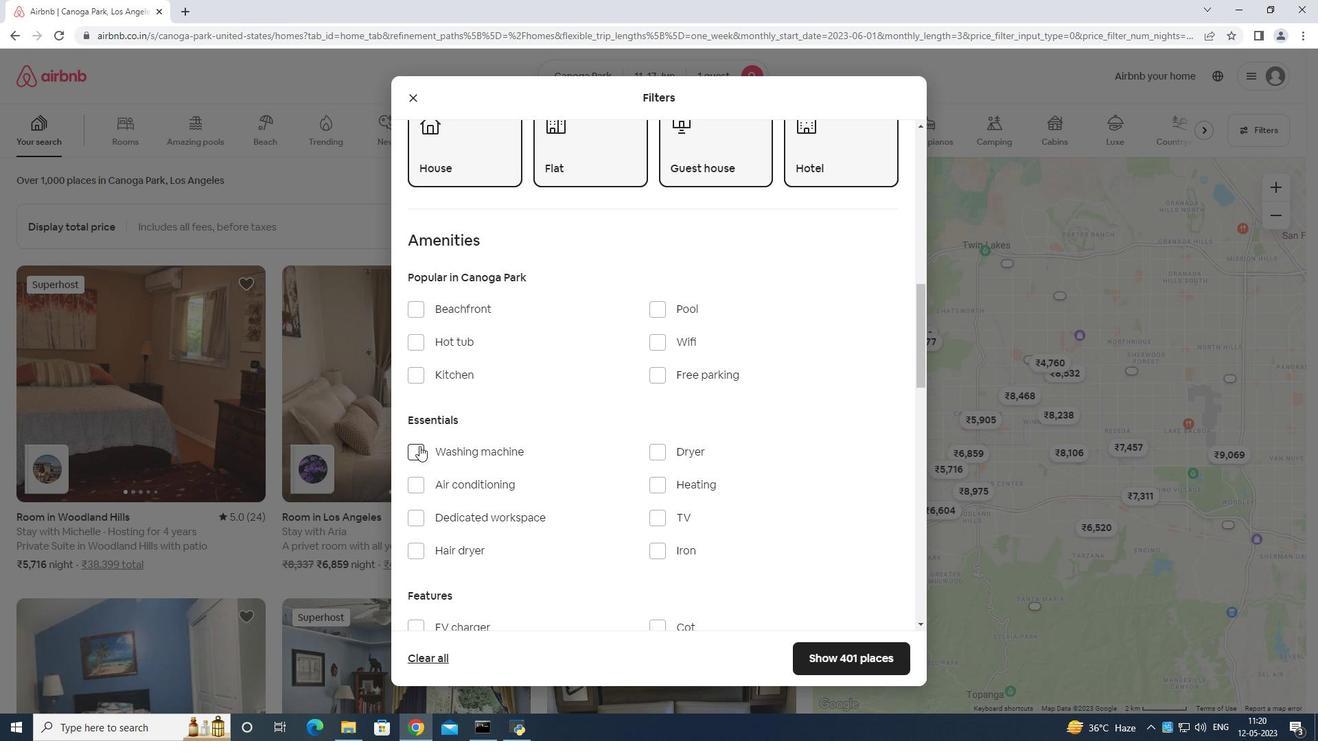 
Action: Mouse scrolled (492, 432) with delta (0, 0)
Screenshot: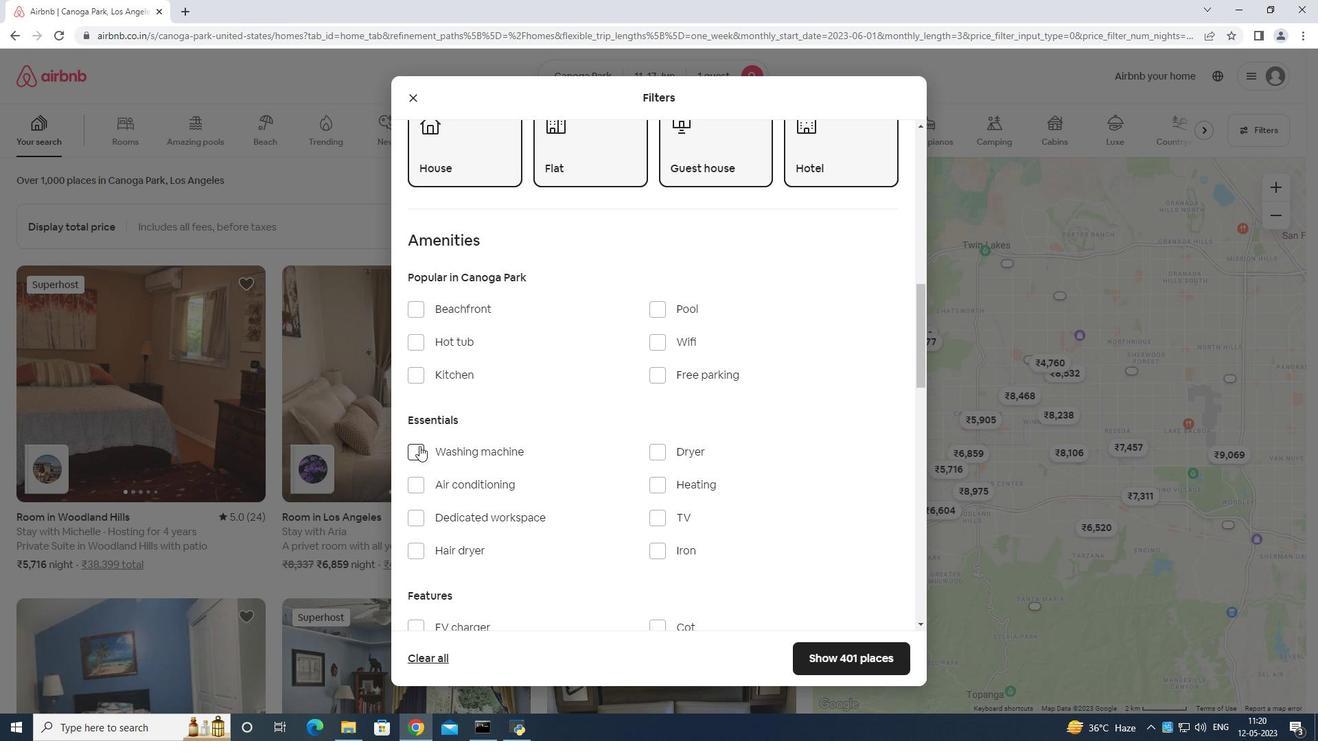 
Action: Mouse moved to (517, 446)
Screenshot: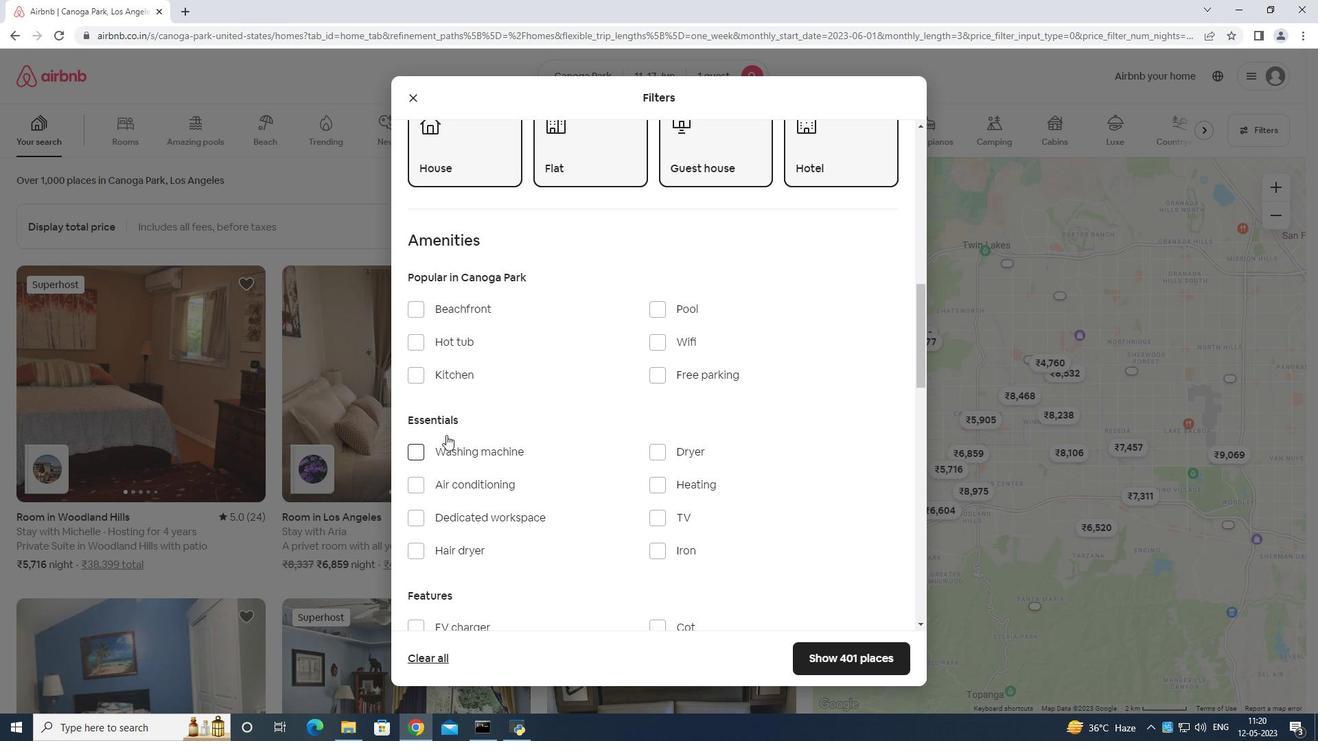 
Action: Mouse scrolled (517, 445) with delta (0, 0)
Screenshot: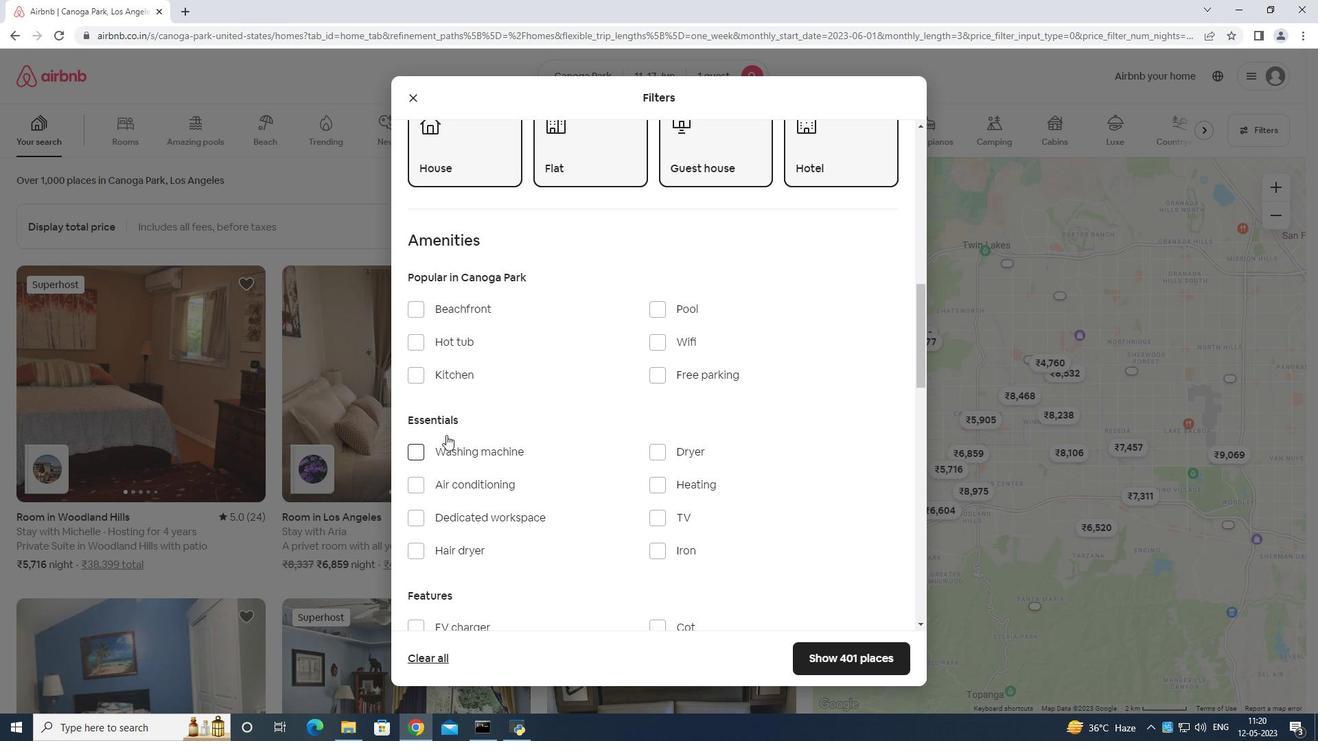 
Action: Mouse moved to (546, 454)
Screenshot: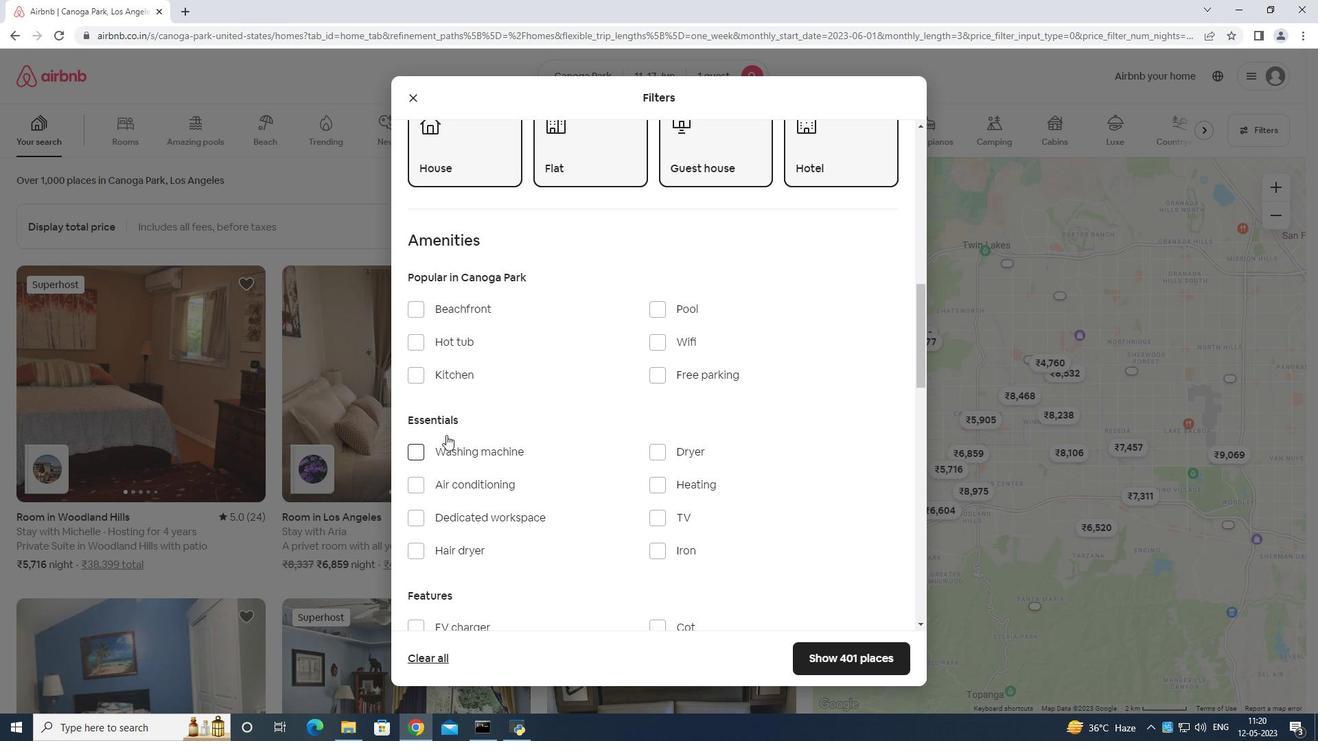 
Action: Mouse scrolled (546, 453) with delta (0, 0)
Screenshot: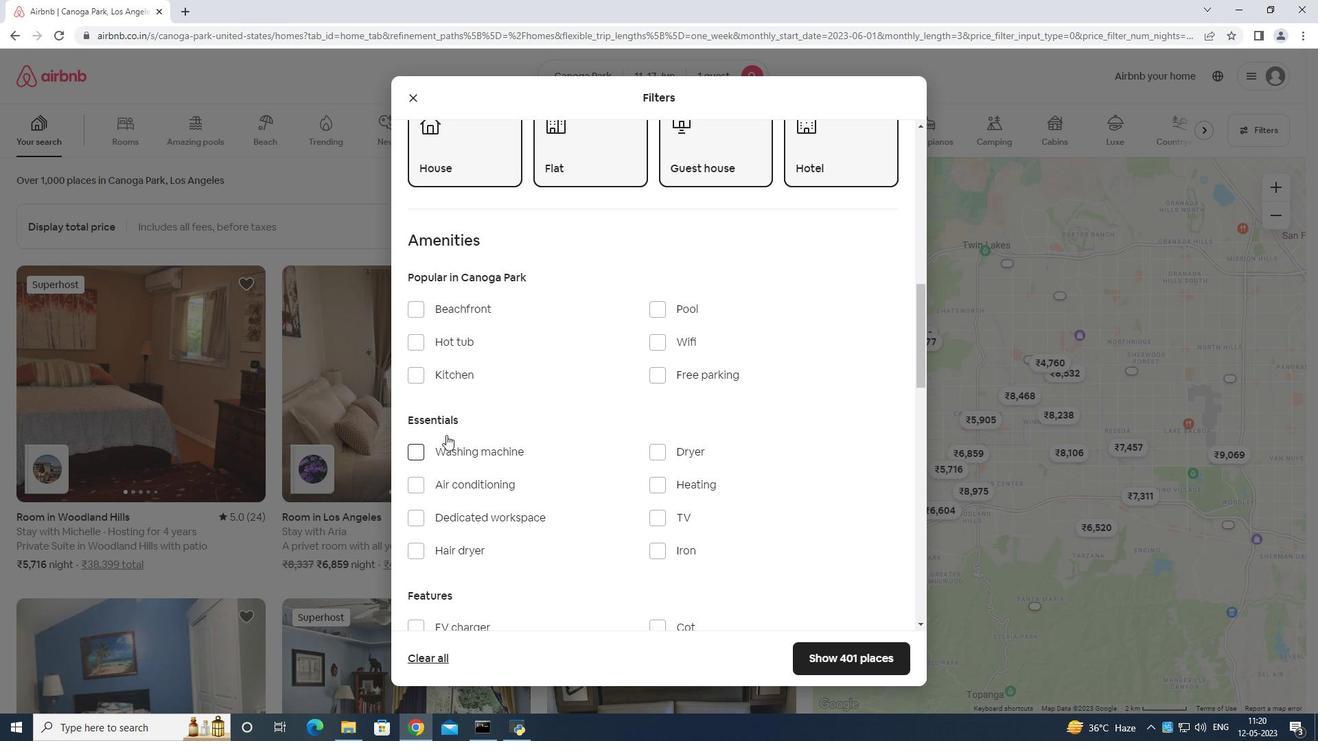 
Action: Mouse moved to (584, 460)
Screenshot: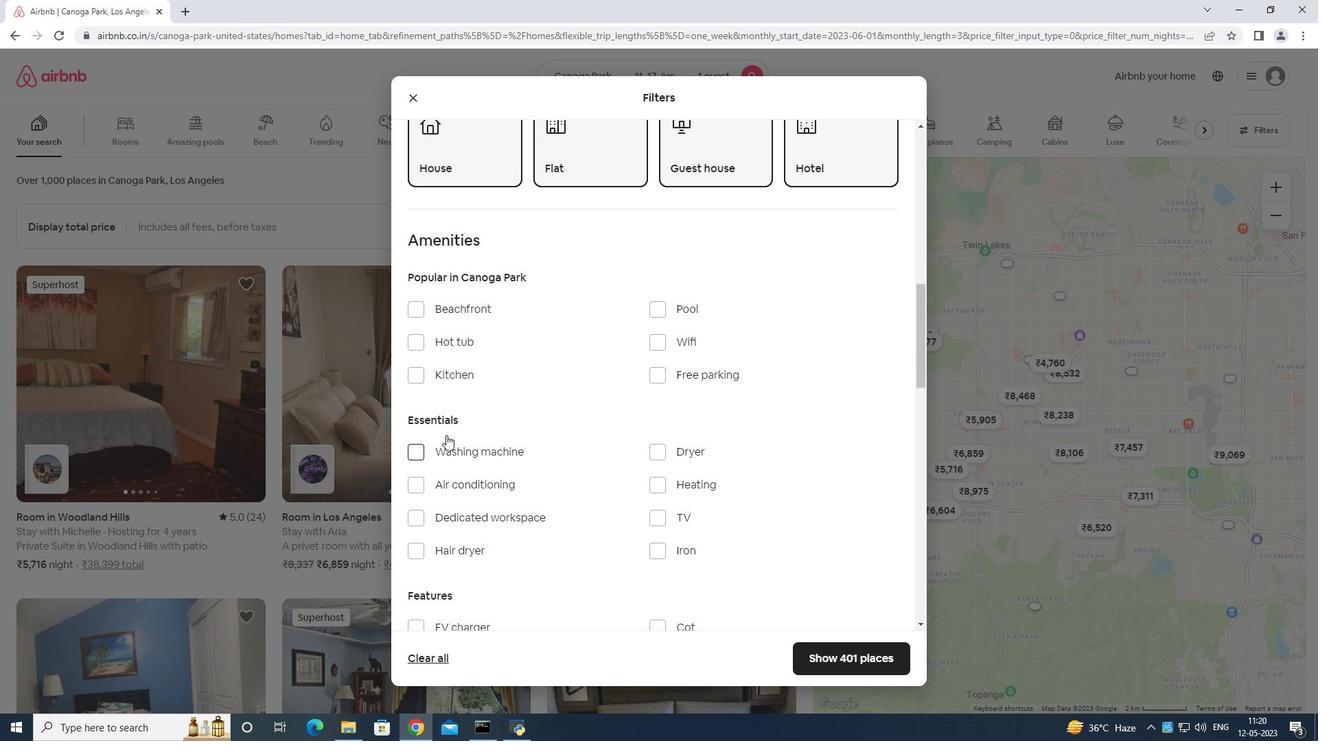 
Action: Mouse scrolled (584, 460) with delta (0, 0)
Screenshot: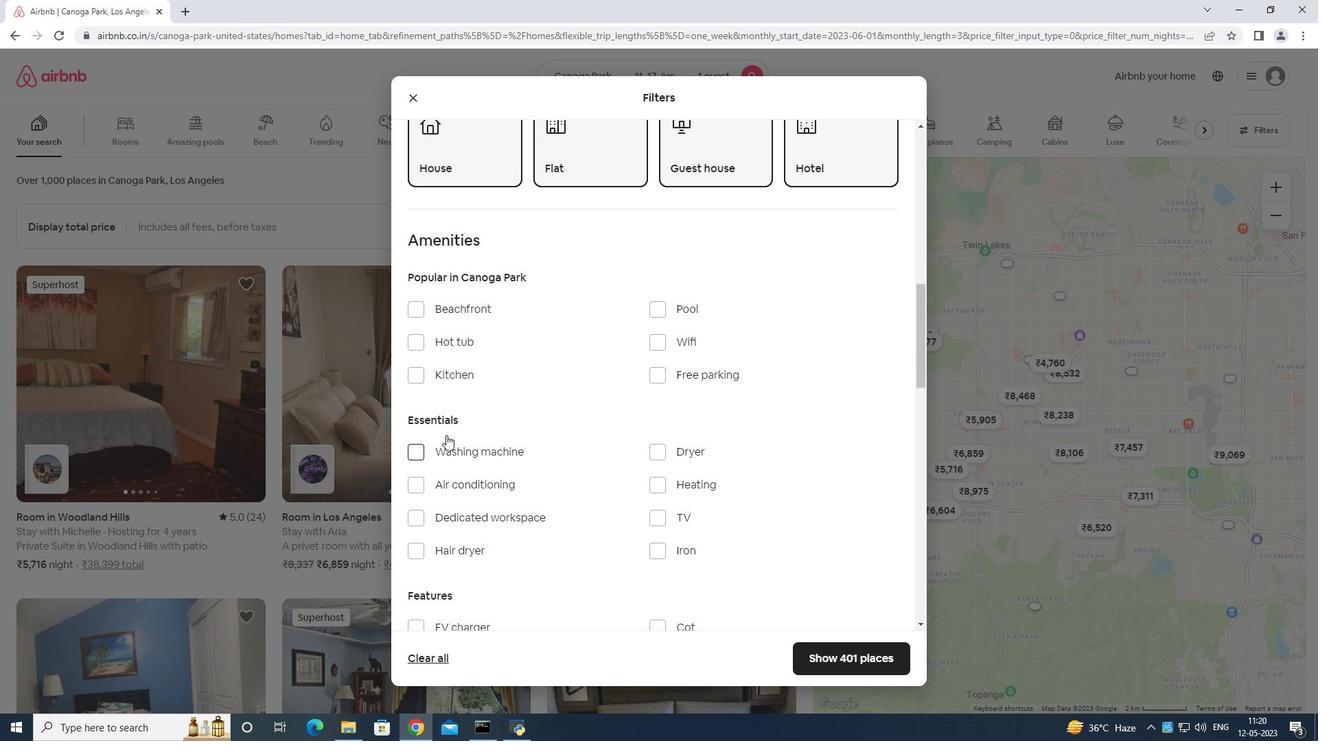 
Action: Mouse moved to (597, 460)
Screenshot: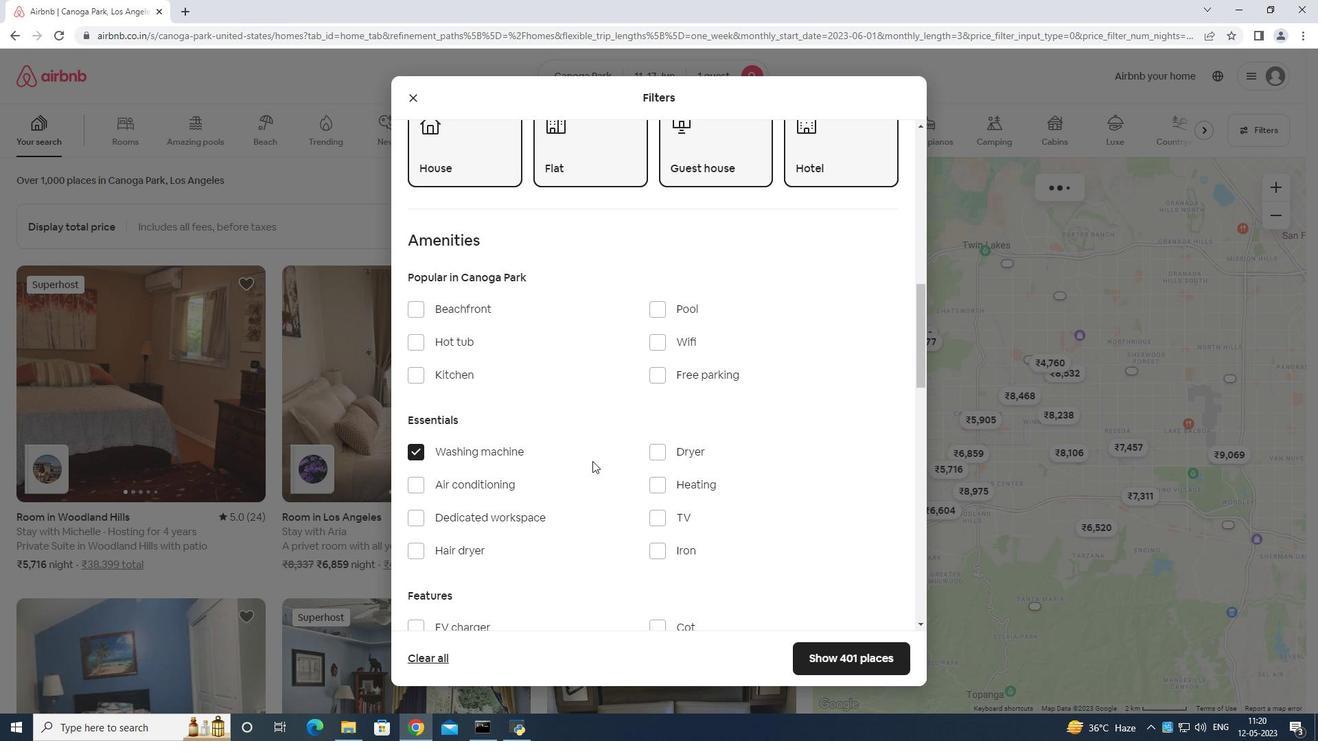
Action: Mouse scrolled (597, 460) with delta (0, 0)
Screenshot: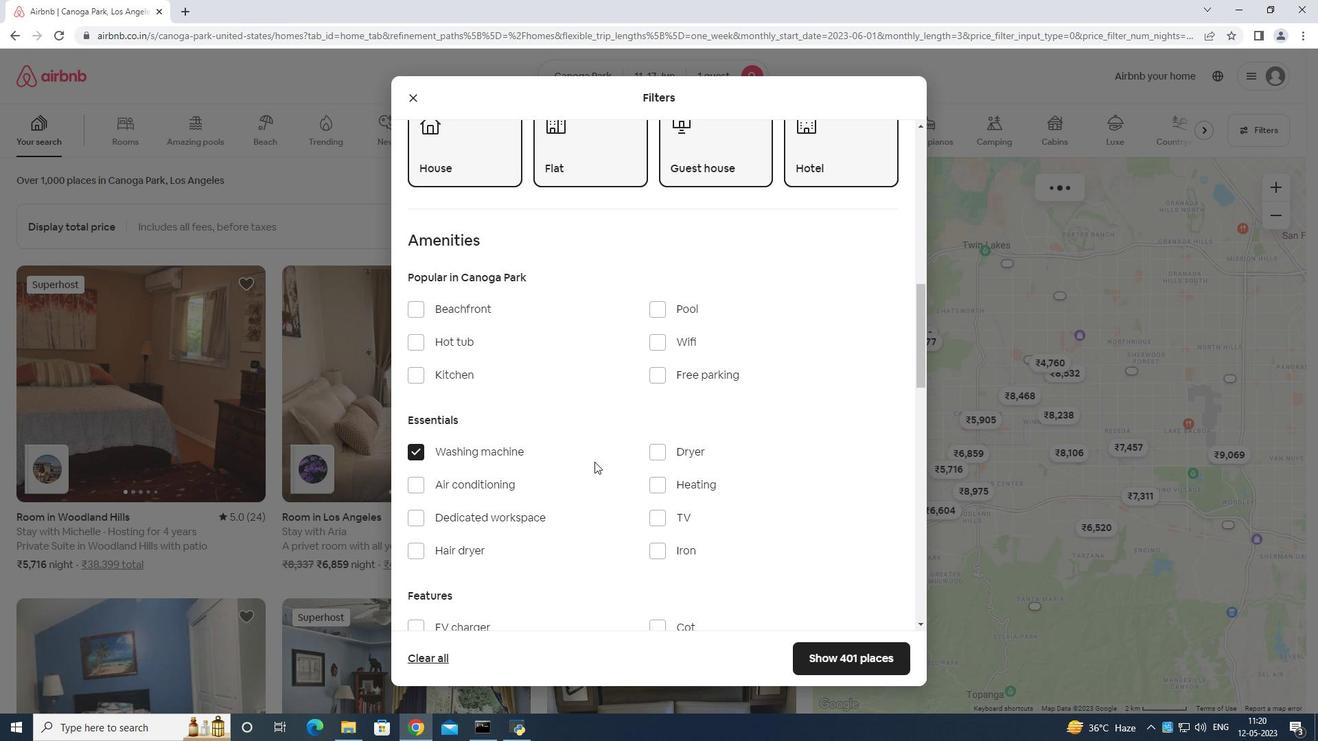 
Action: Mouse scrolled (597, 460) with delta (0, 0)
Screenshot: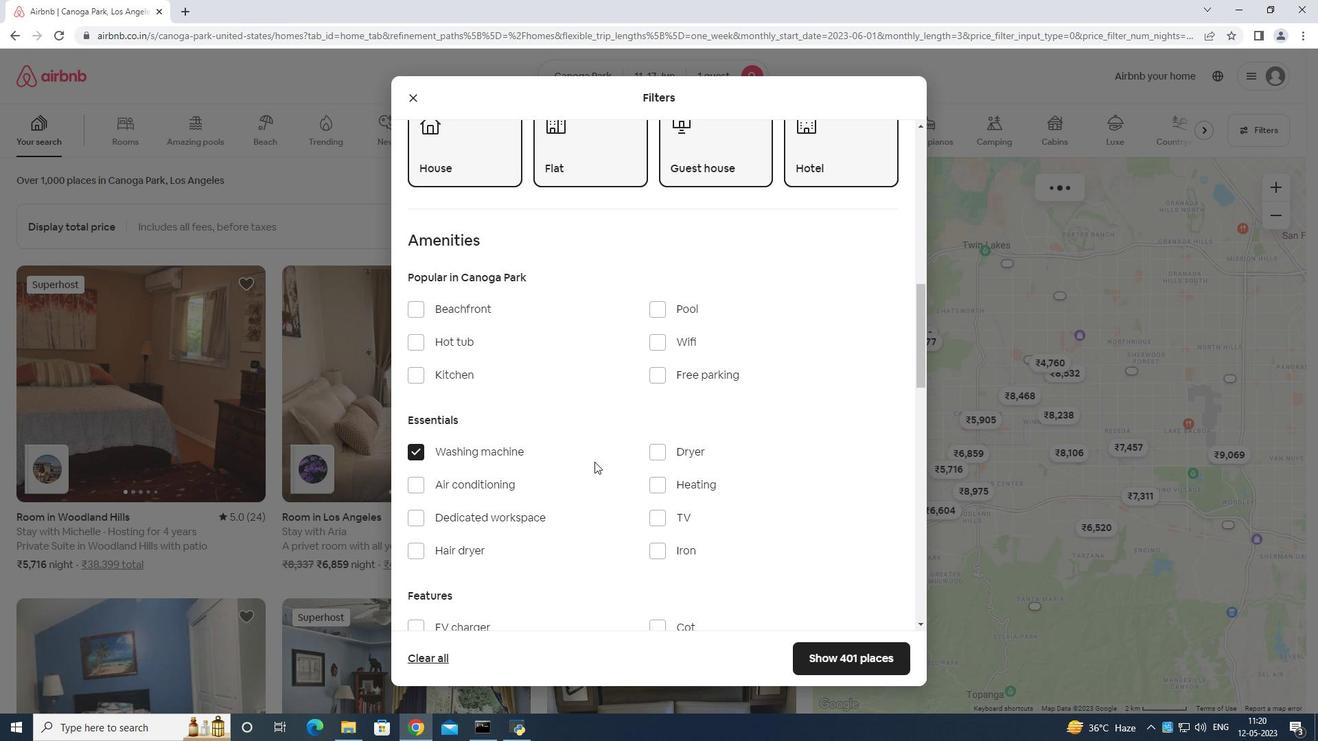 
Action: Mouse scrolled (597, 460) with delta (0, 0)
Screenshot: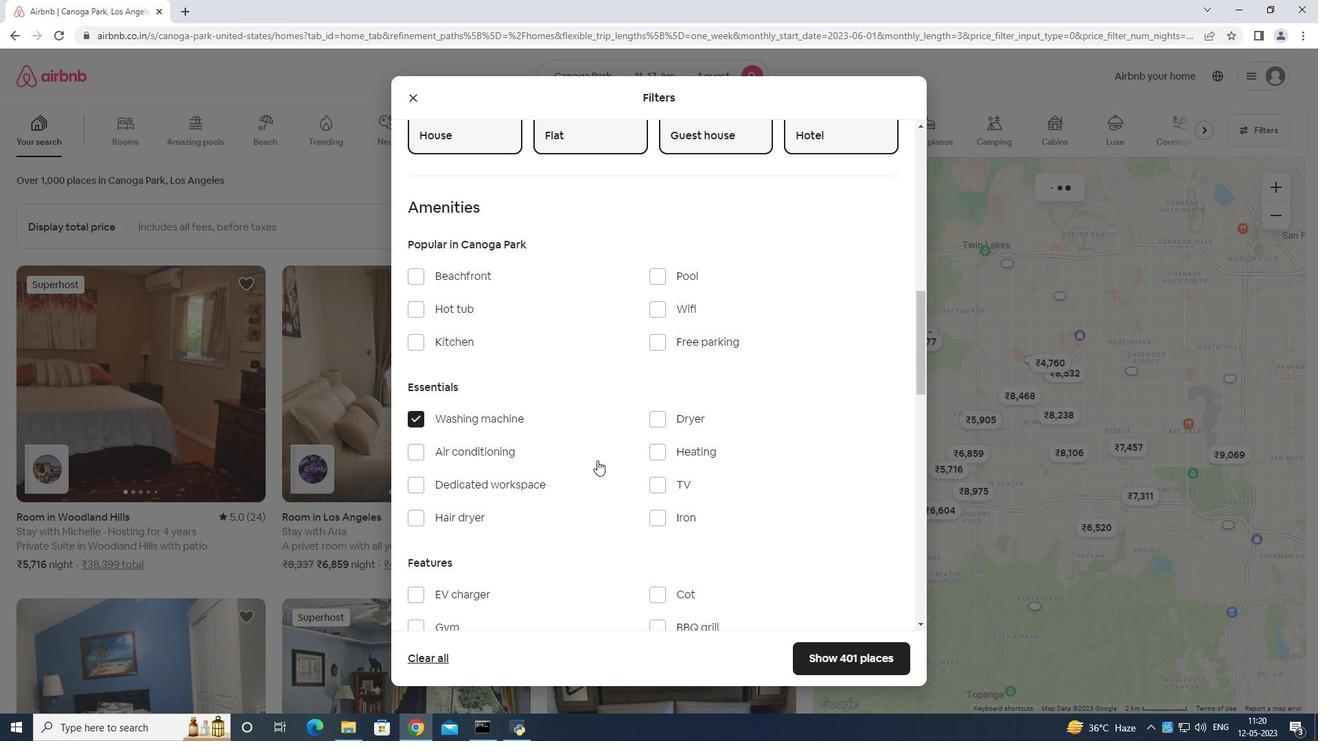 
Action: Mouse moved to (600, 459)
Screenshot: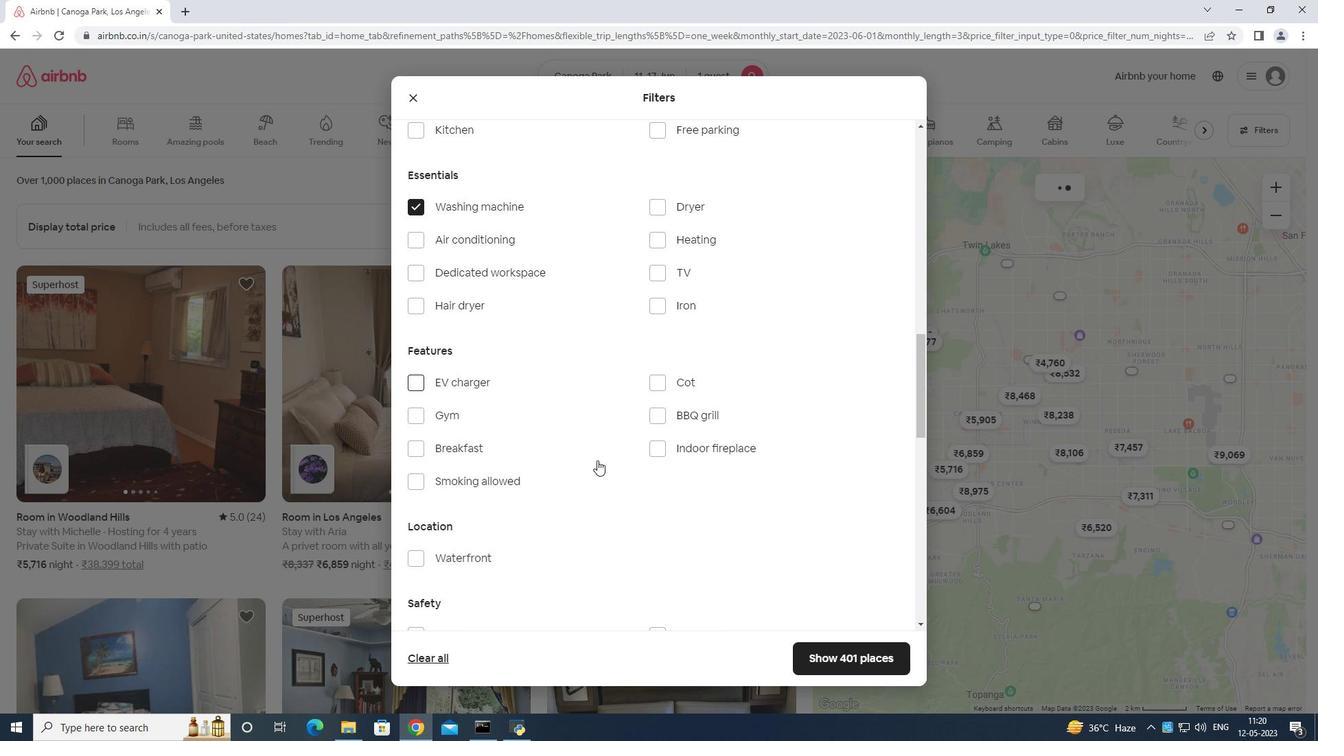
Action: Mouse scrolled (600, 458) with delta (0, 0)
Screenshot: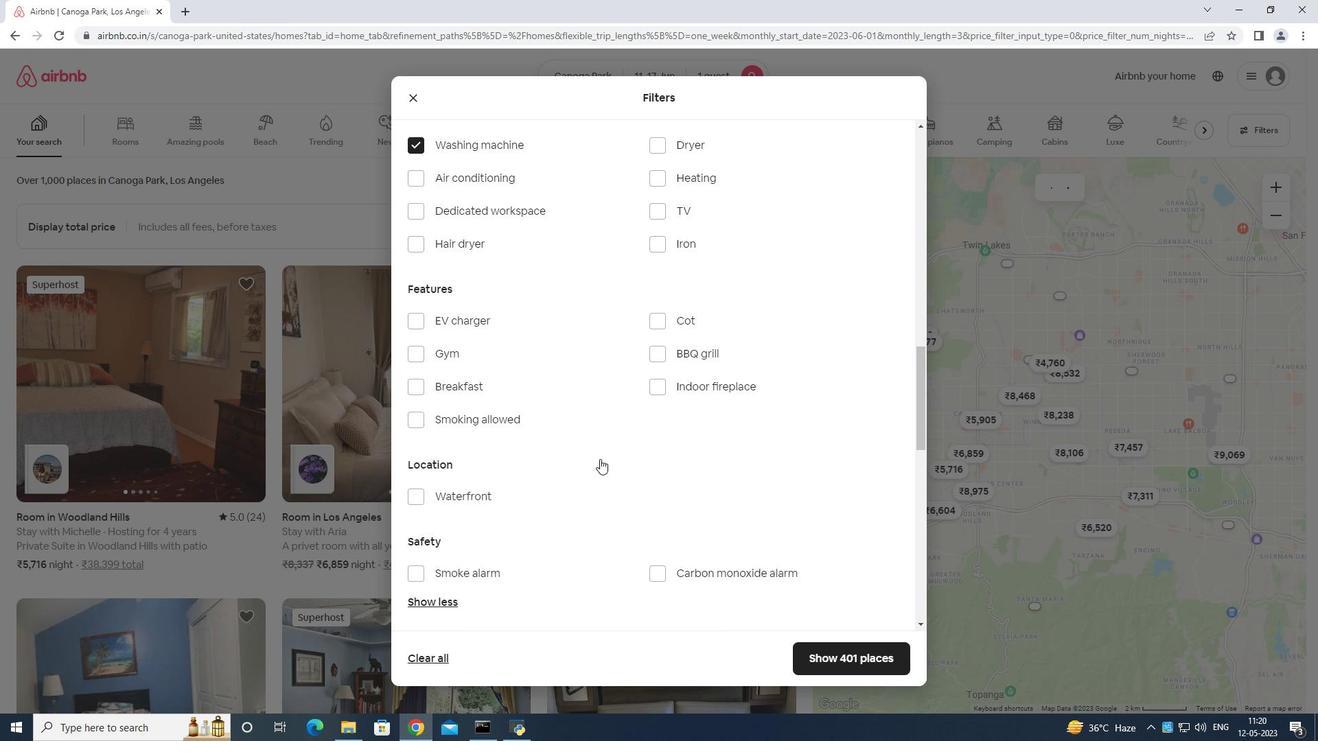 
Action: Mouse moved to (882, 514)
Screenshot: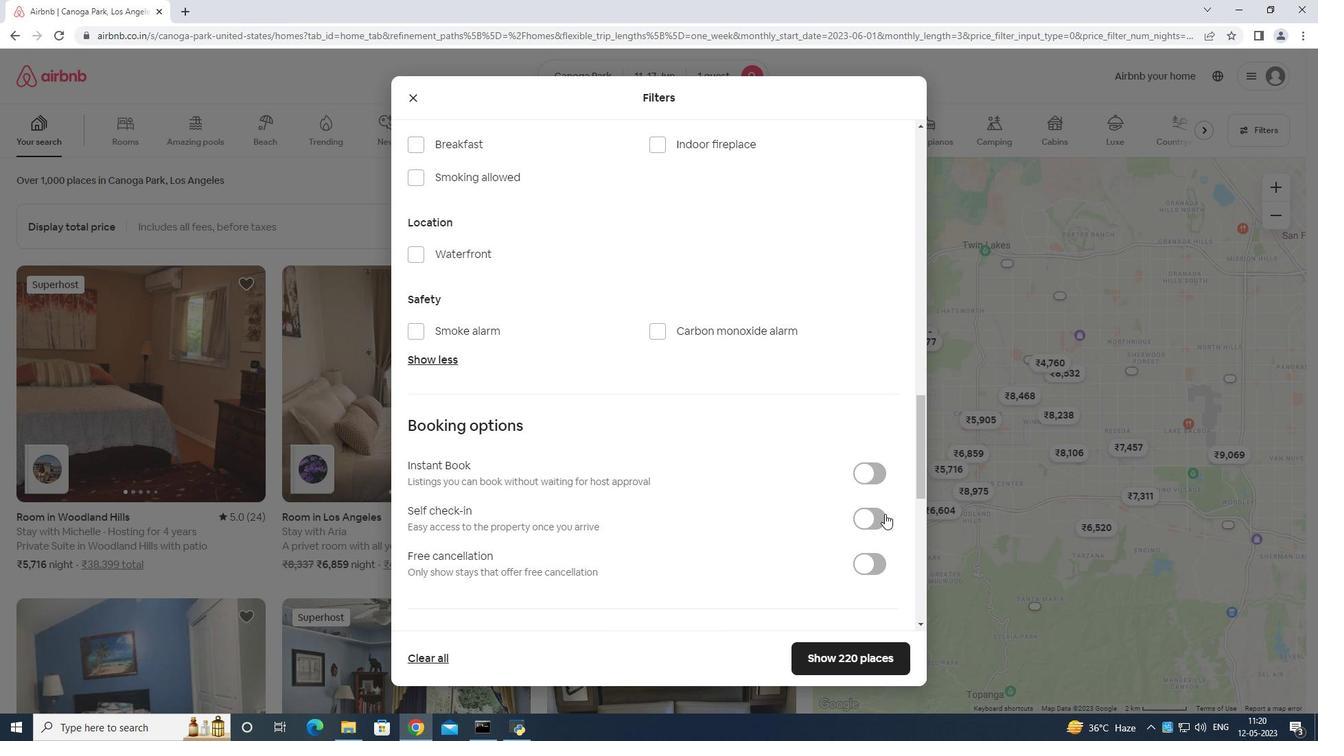 
Action: Mouse pressed left at (882, 514)
Screenshot: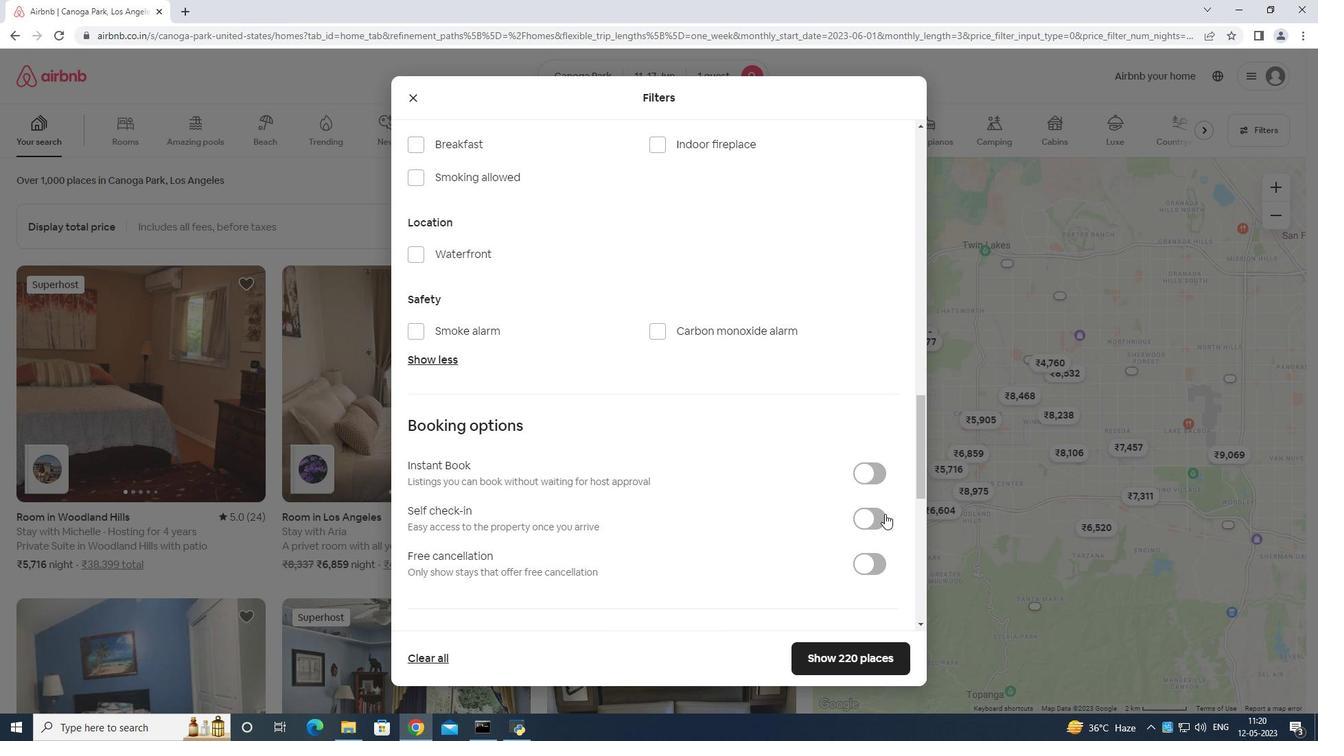 
Action: Mouse moved to (880, 511)
Screenshot: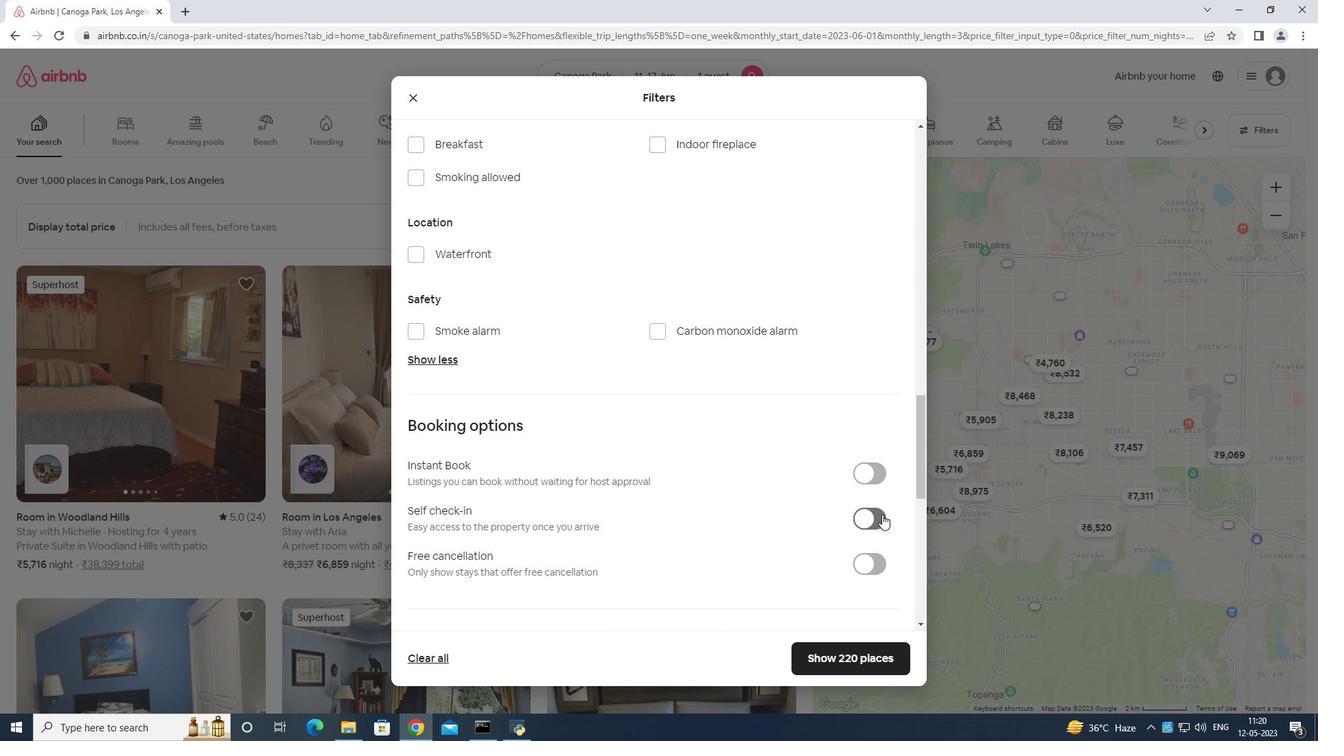 
Action: Mouse scrolled (880, 510) with delta (0, 0)
Screenshot: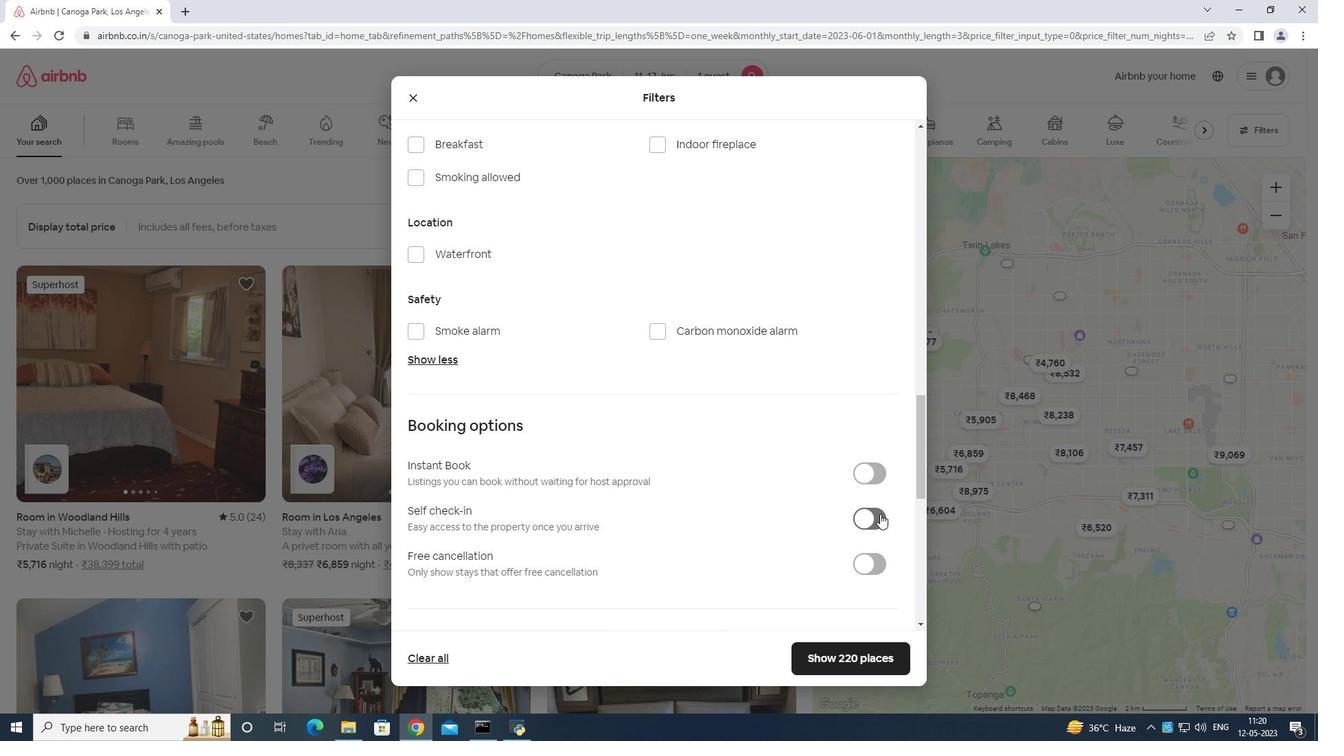 
Action: Mouse scrolled (880, 510) with delta (0, 0)
Screenshot: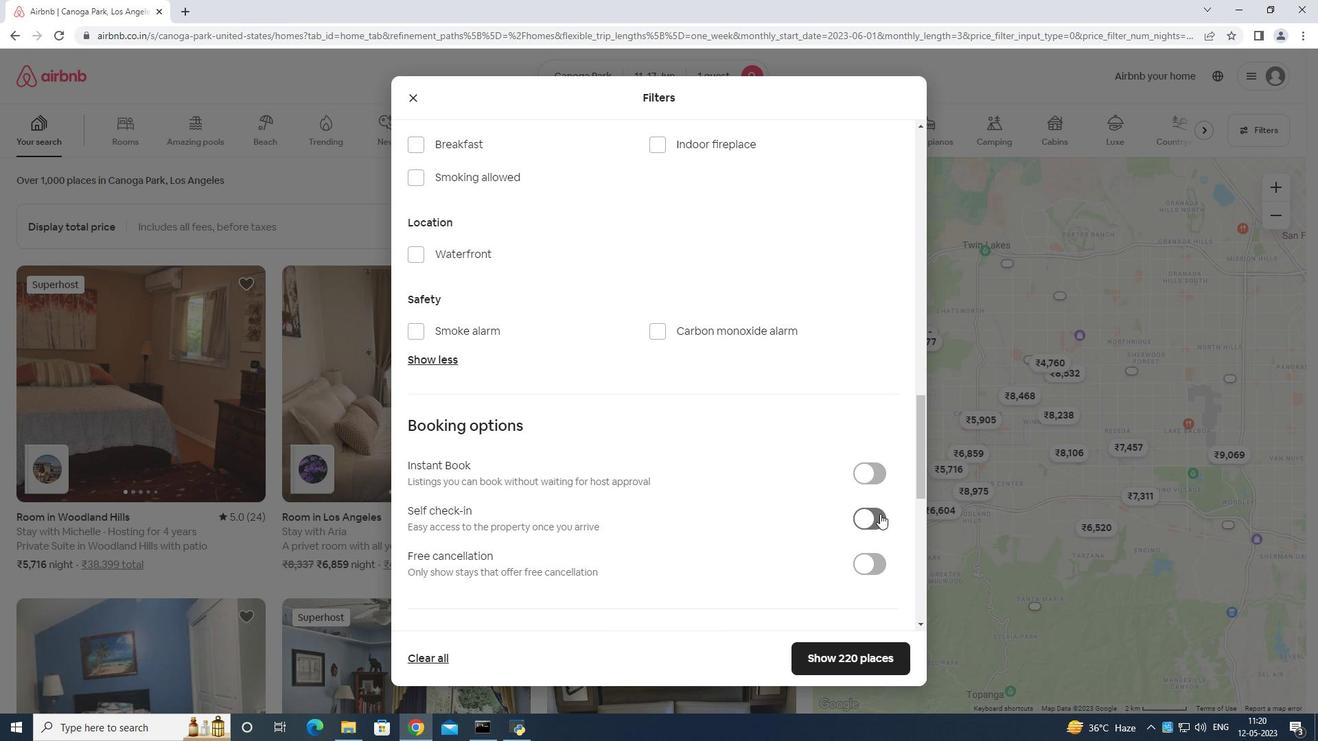 
Action: Mouse moved to (880, 511)
Screenshot: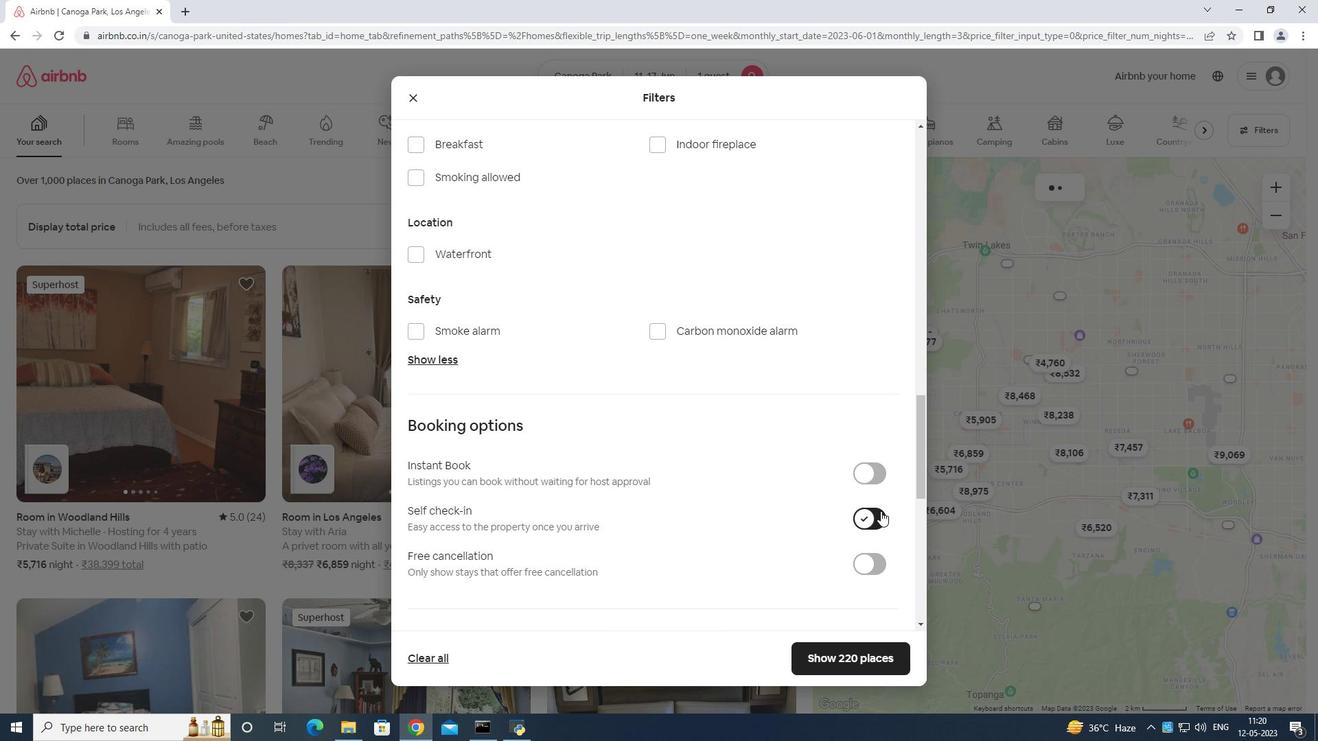 
Action: Mouse scrolled (880, 510) with delta (0, 0)
Screenshot: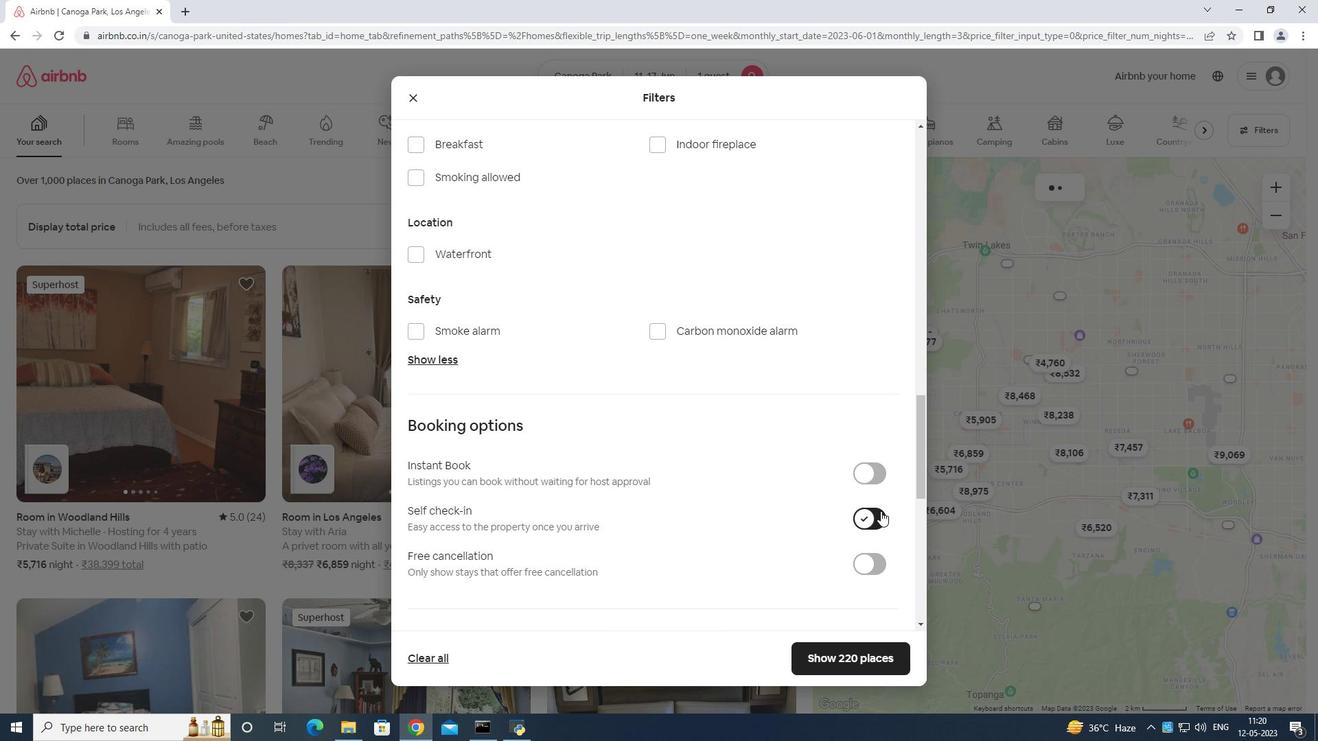 
Action: Mouse scrolled (880, 510) with delta (0, 0)
Screenshot: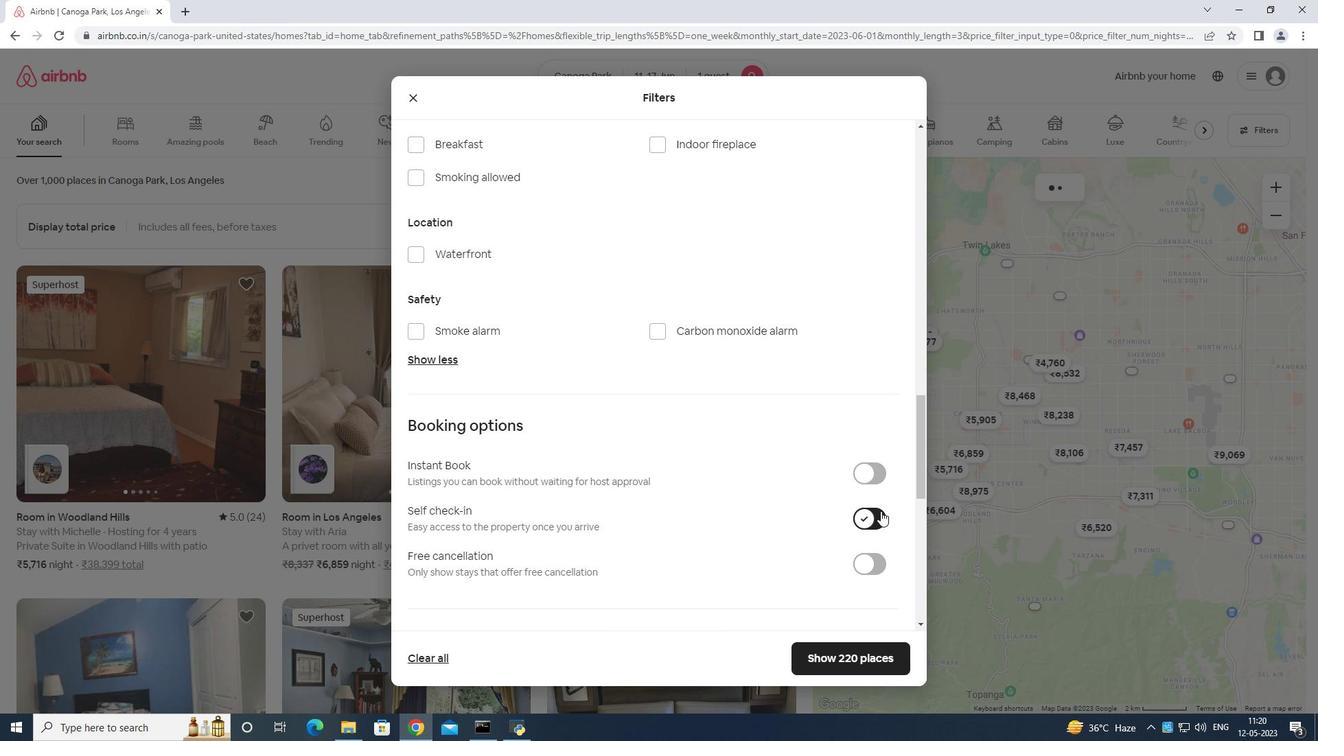 
Action: Mouse scrolled (880, 510) with delta (0, 0)
Screenshot: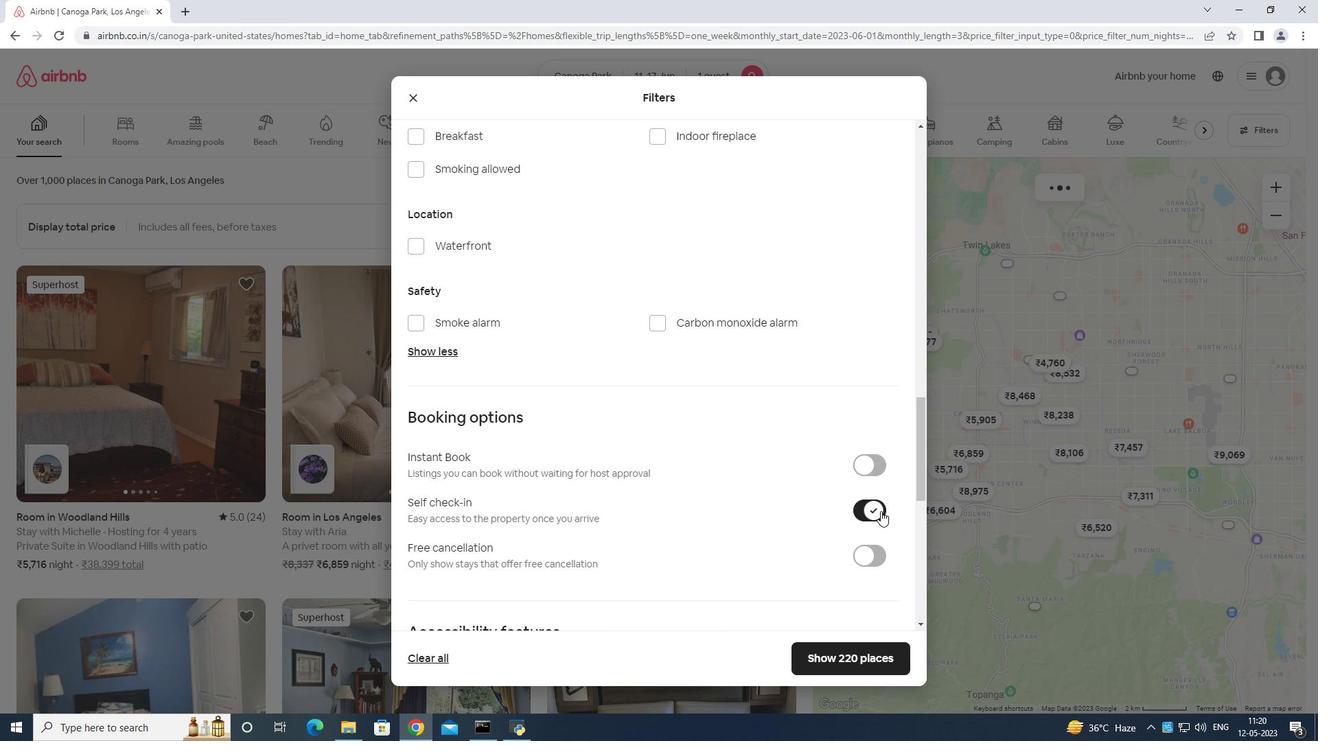 
Action: Mouse scrolled (880, 510) with delta (0, 0)
Screenshot: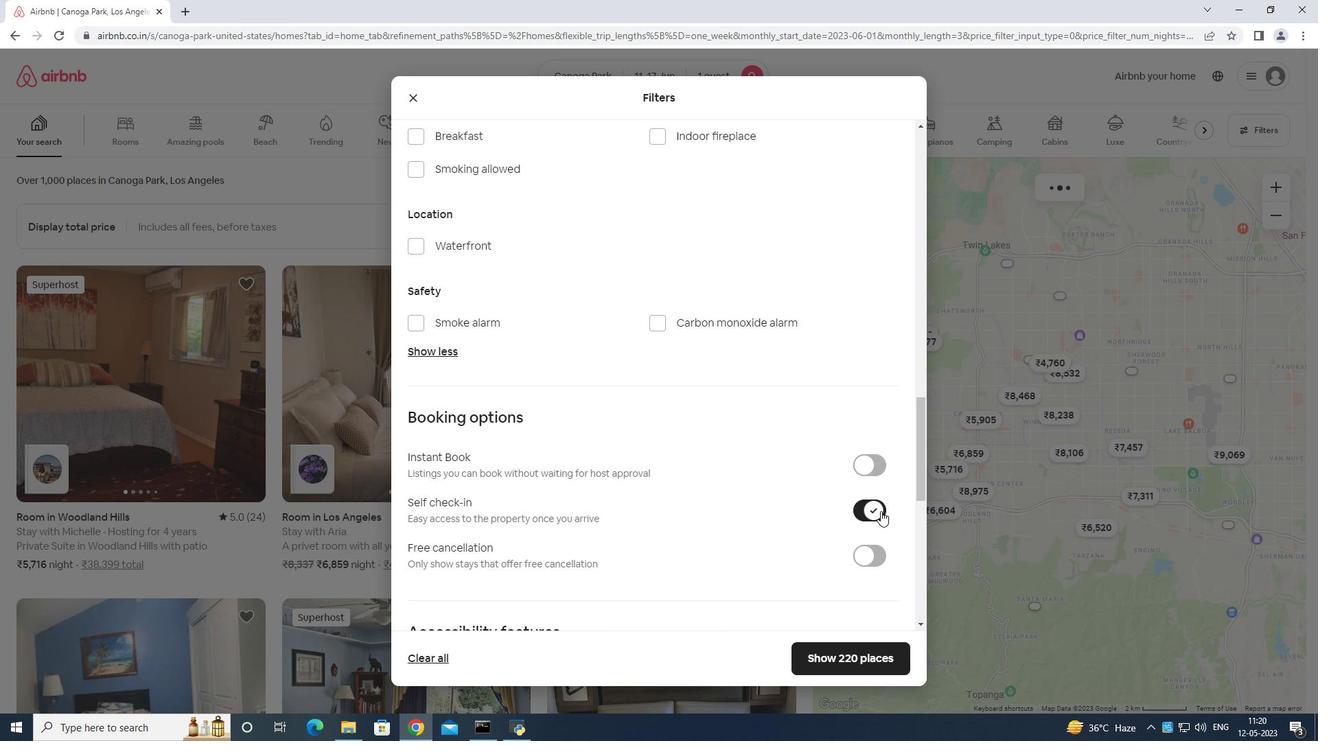 
Action: Mouse scrolled (880, 510) with delta (0, 0)
Screenshot: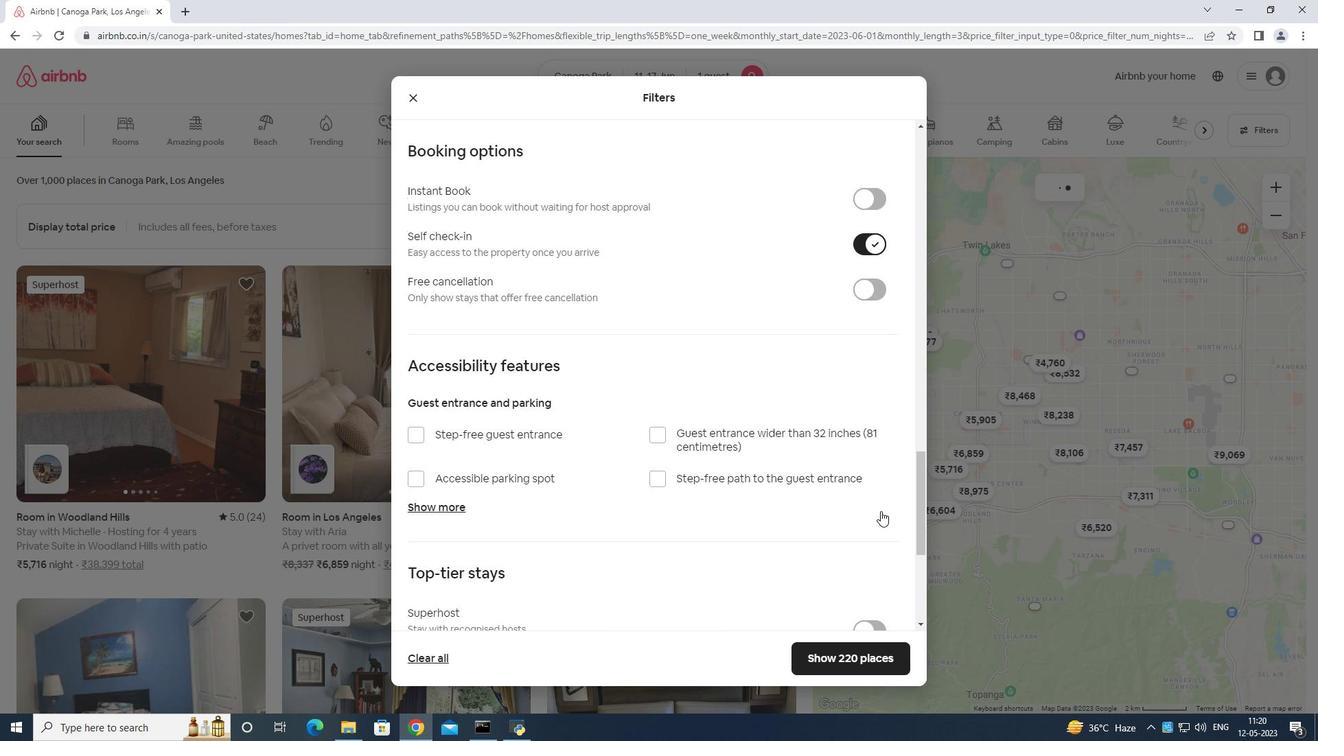 
Action: Mouse moved to (880, 511)
Screenshot: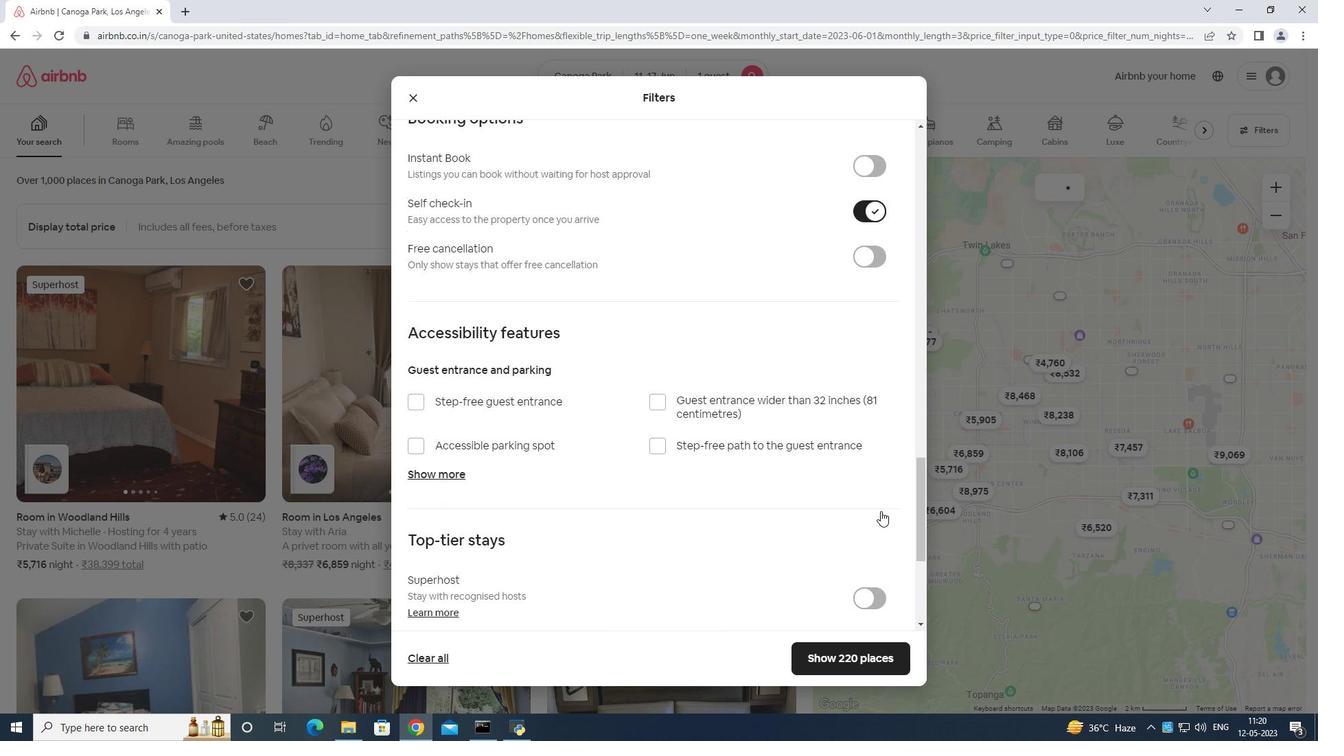 
Action: Mouse scrolled (880, 510) with delta (0, 0)
Screenshot: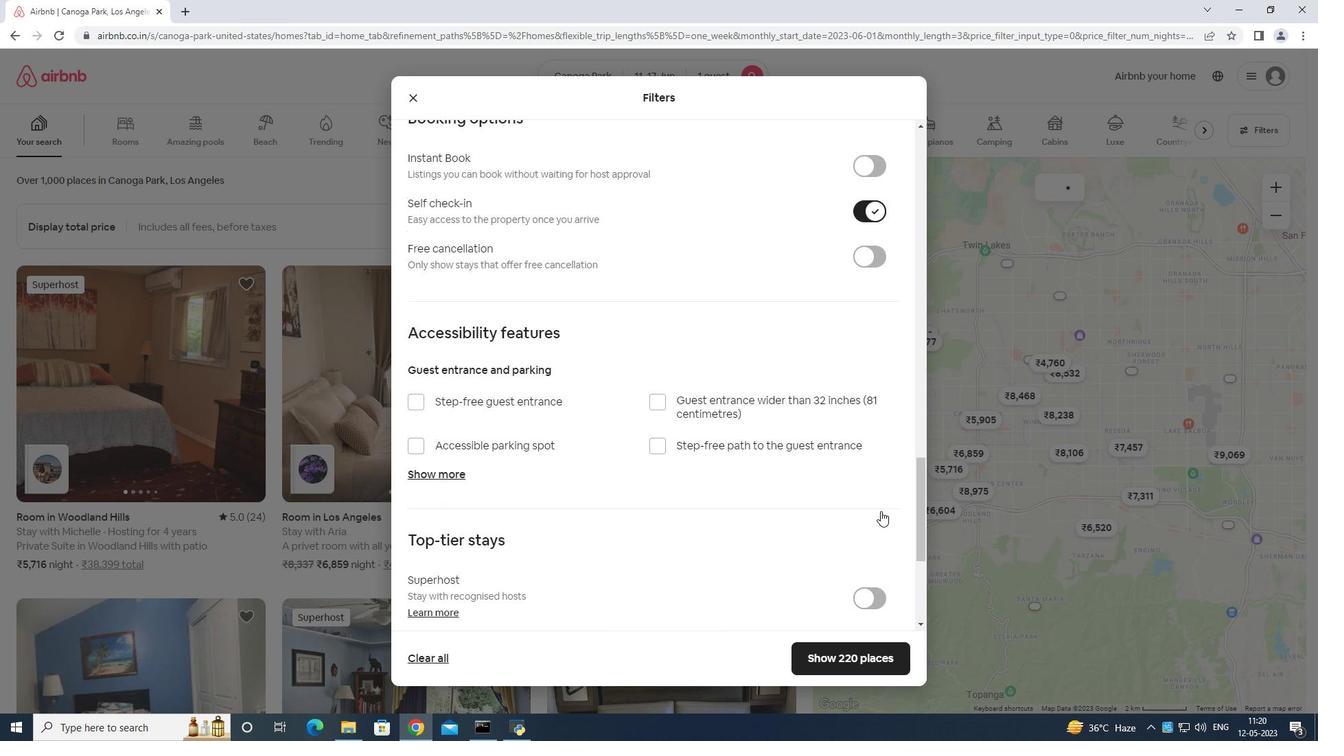 
Action: Mouse moved to (877, 513)
Screenshot: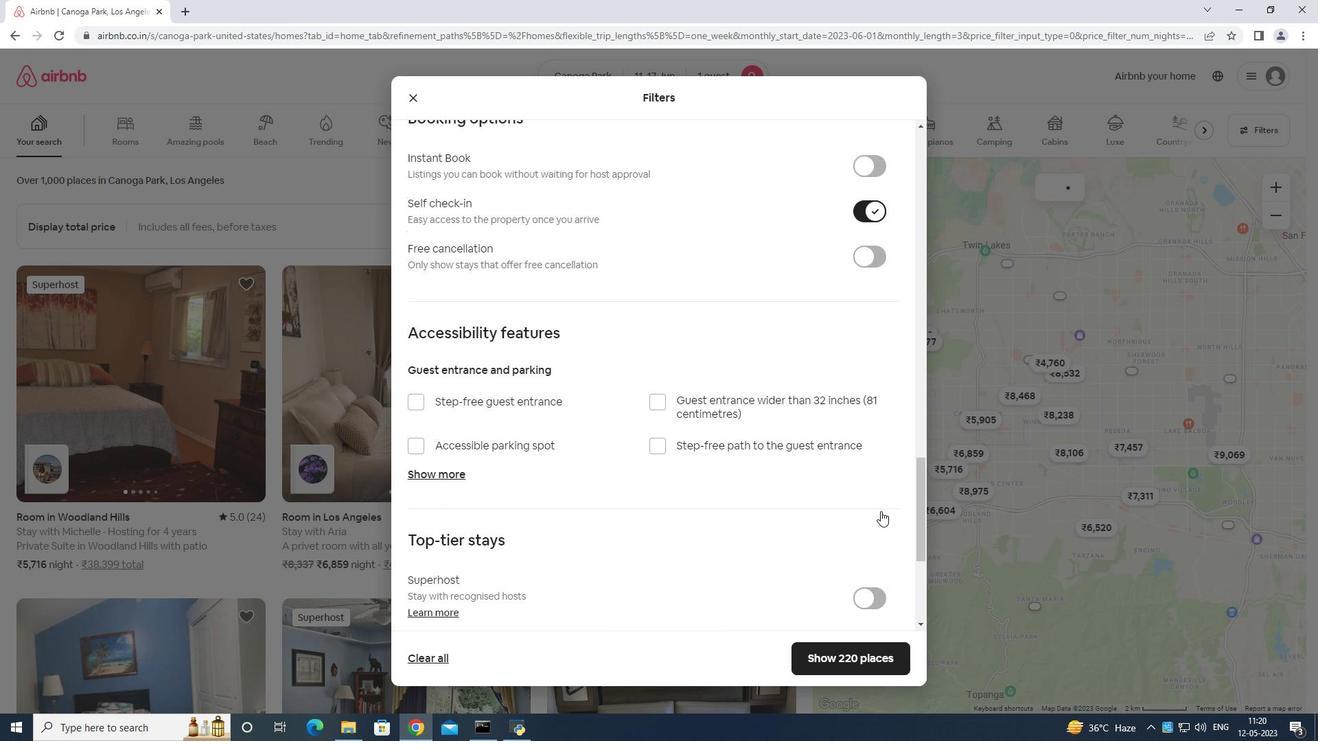 
Action: Mouse scrolled (877, 512) with delta (0, 0)
Screenshot: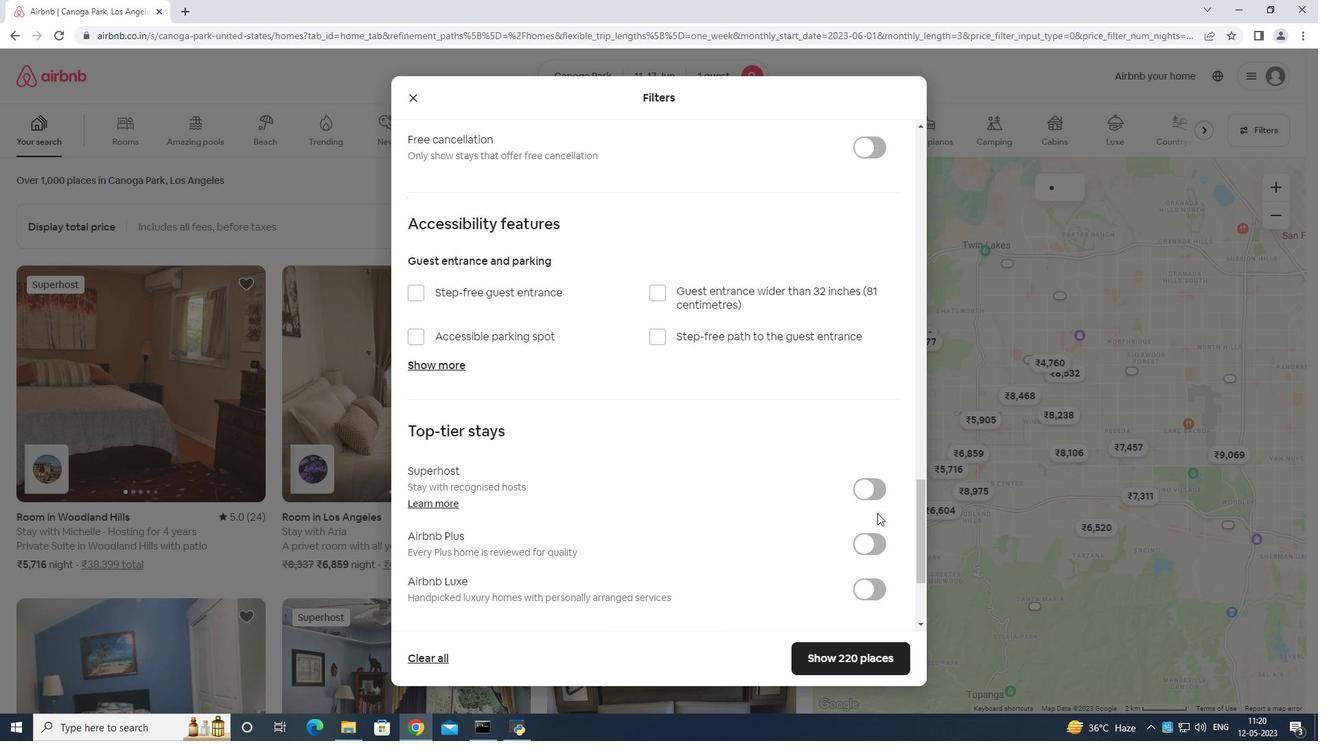 
Action: Mouse scrolled (877, 512) with delta (0, 0)
Screenshot: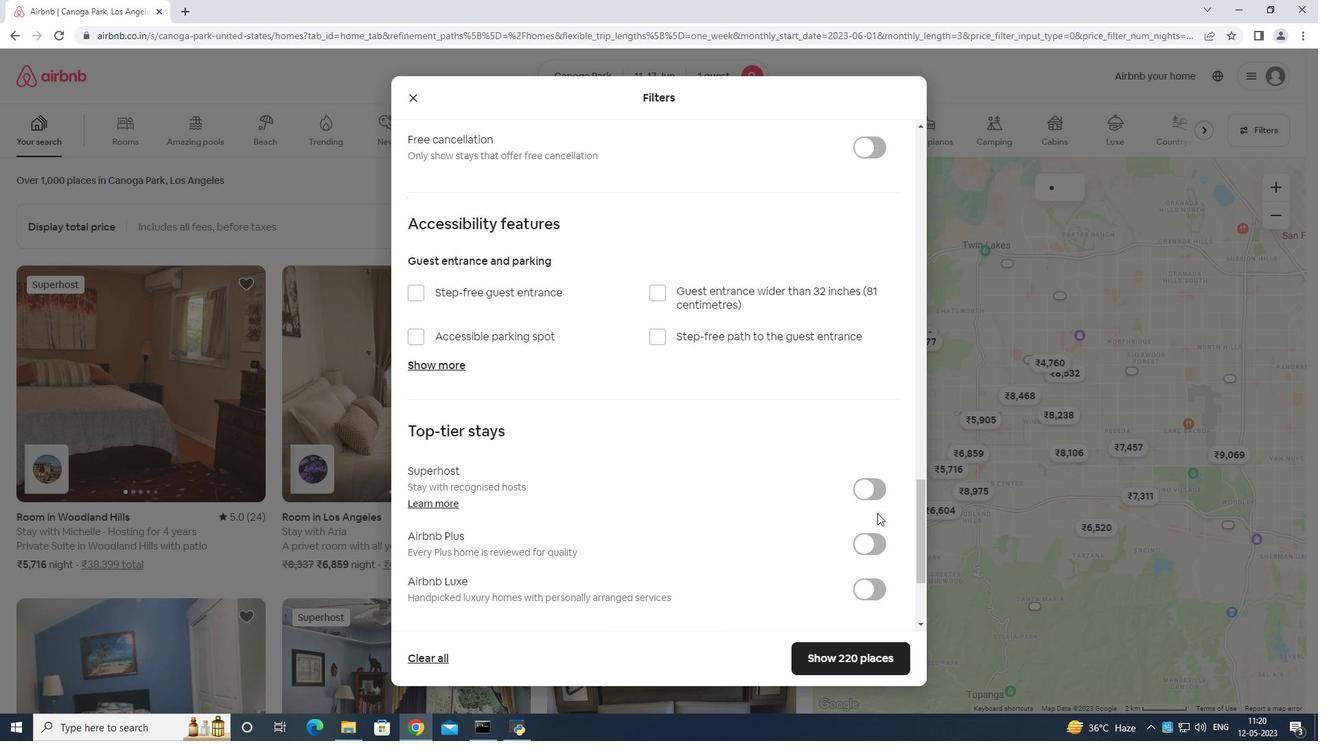 
Action: Mouse scrolled (877, 512) with delta (0, 0)
Screenshot: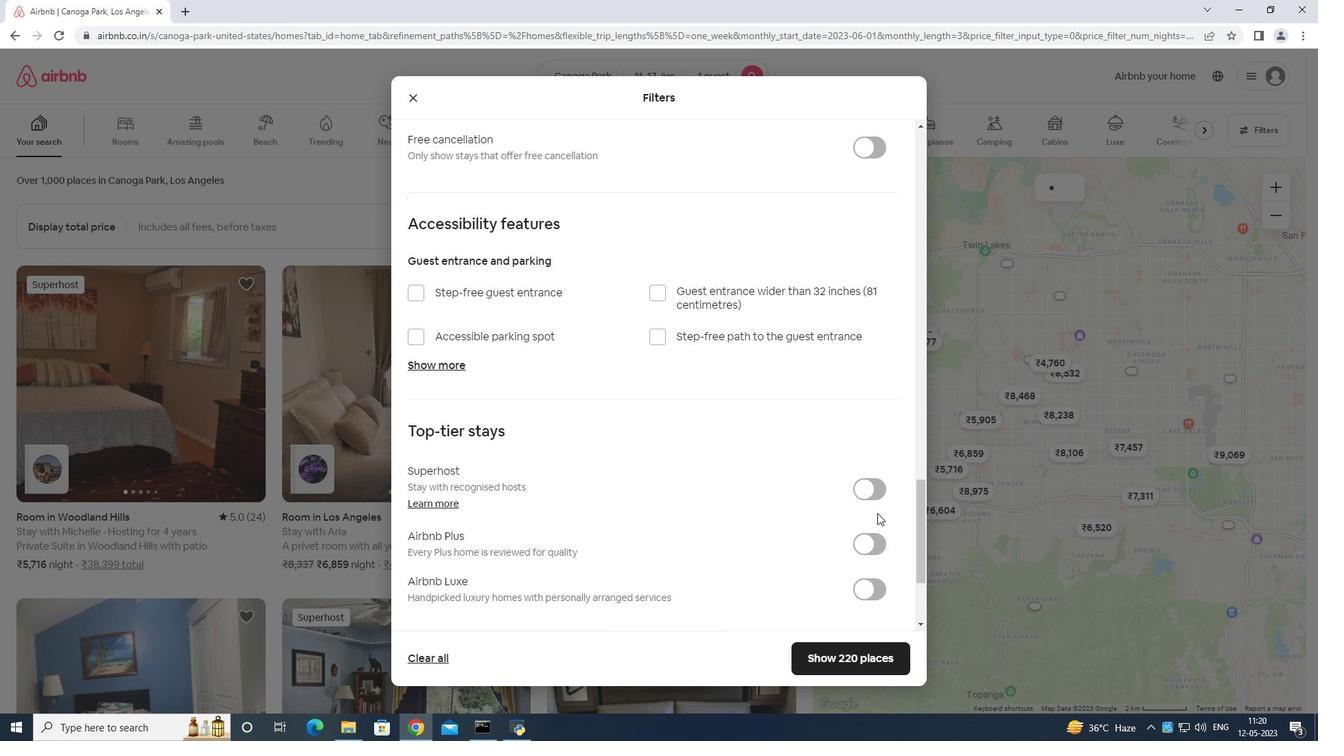 
Action: Mouse moved to (876, 513)
Screenshot: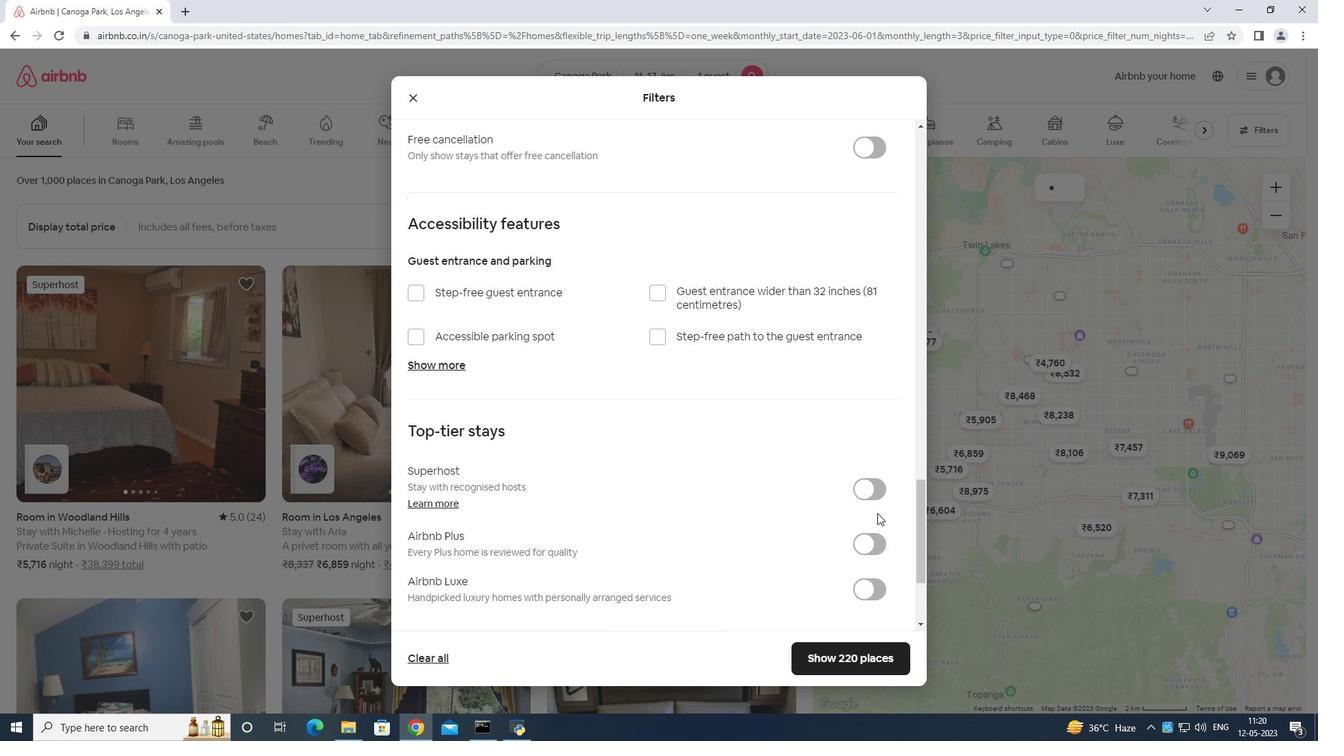 
Action: Mouse scrolled (876, 512) with delta (0, 0)
Screenshot: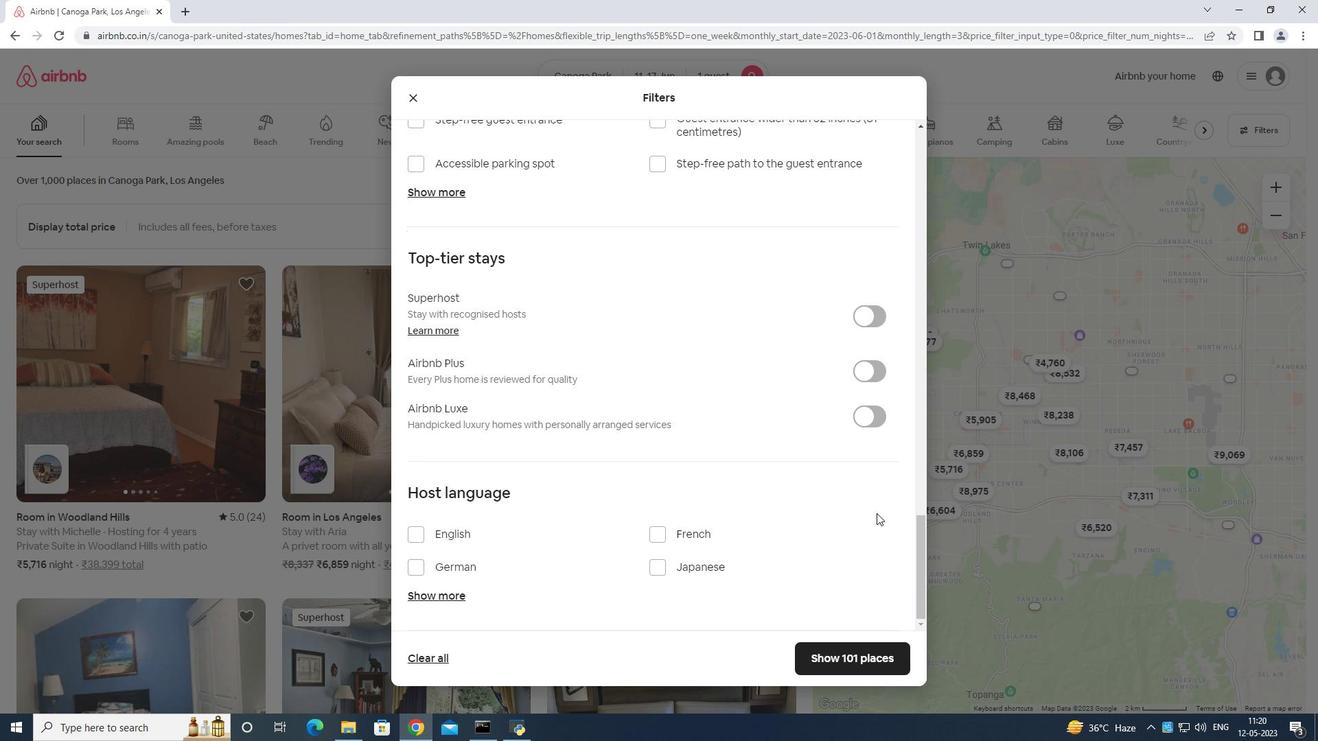 
Action: Mouse scrolled (876, 512) with delta (0, 0)
Screenshot: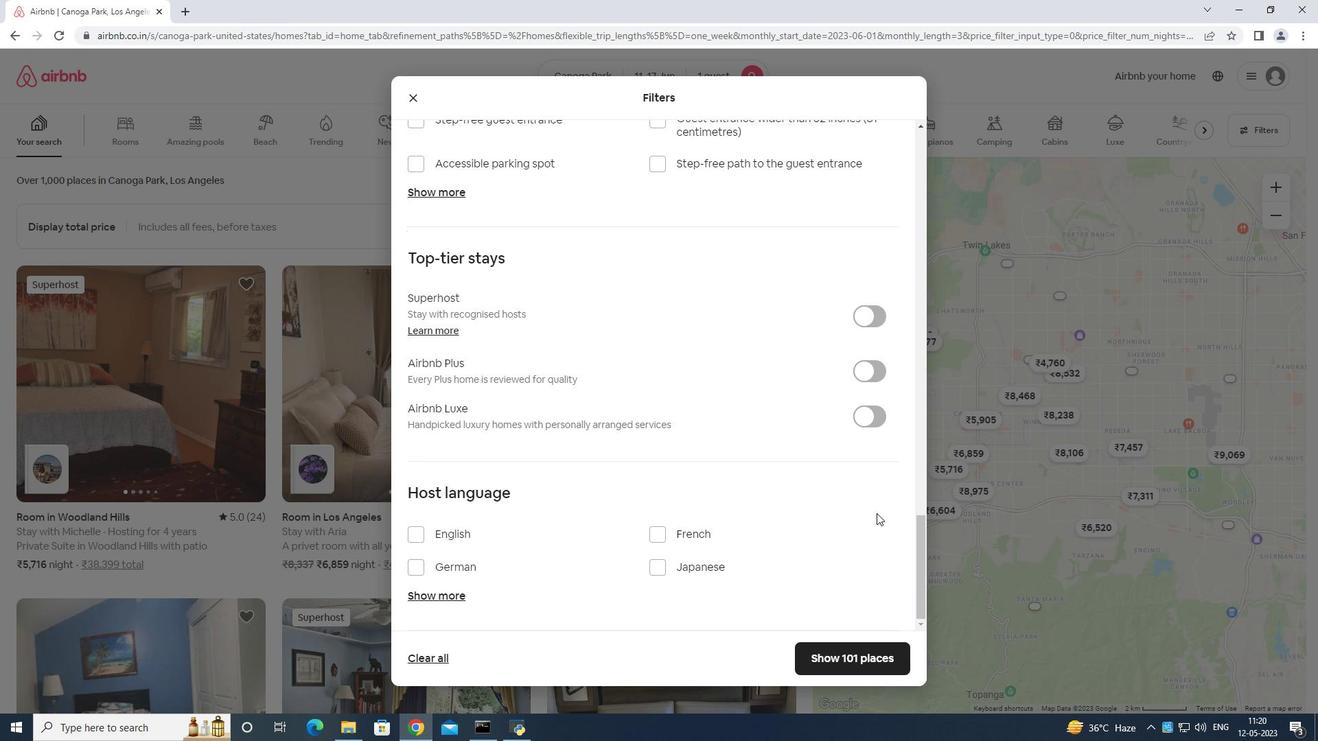 
Action: Mouse scrolled (876, 512) with delta (0, 0)
Screenshot: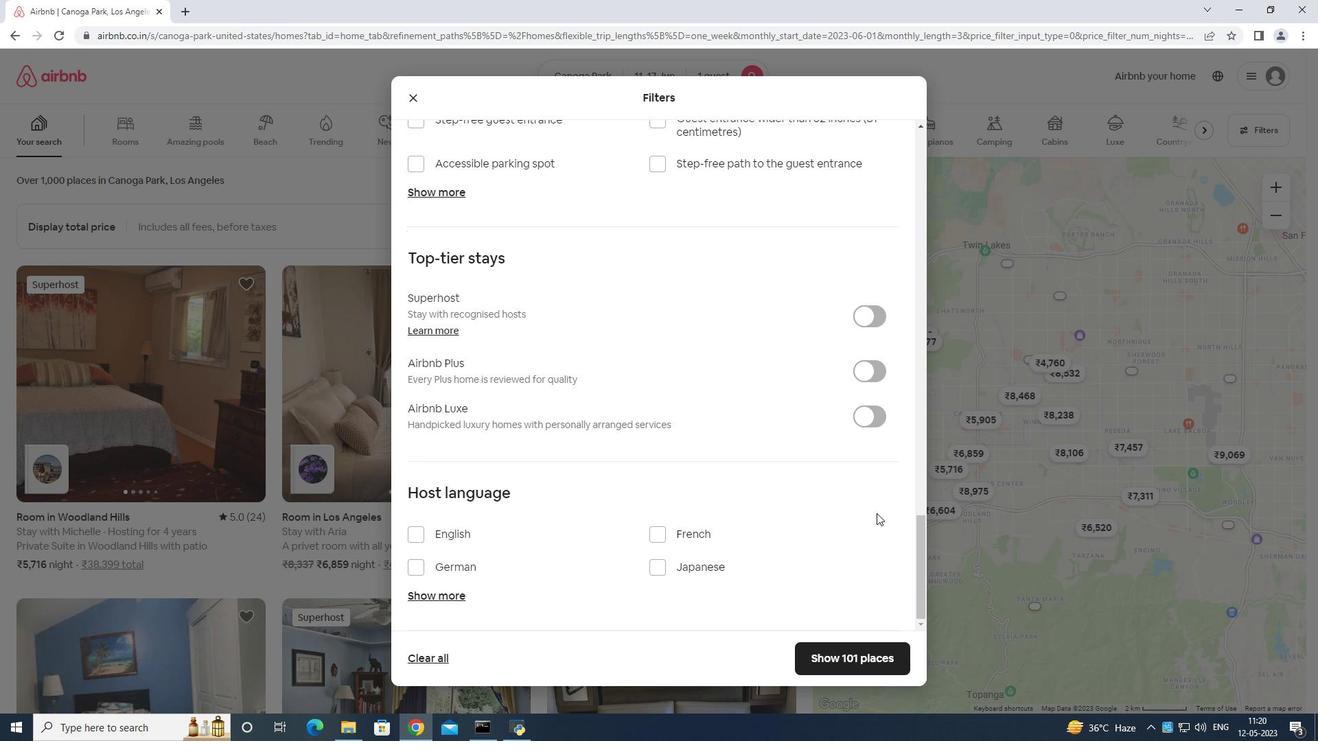 
Action: Mouse scrolled (876, 512) with delta (0, 0)
Screenshot: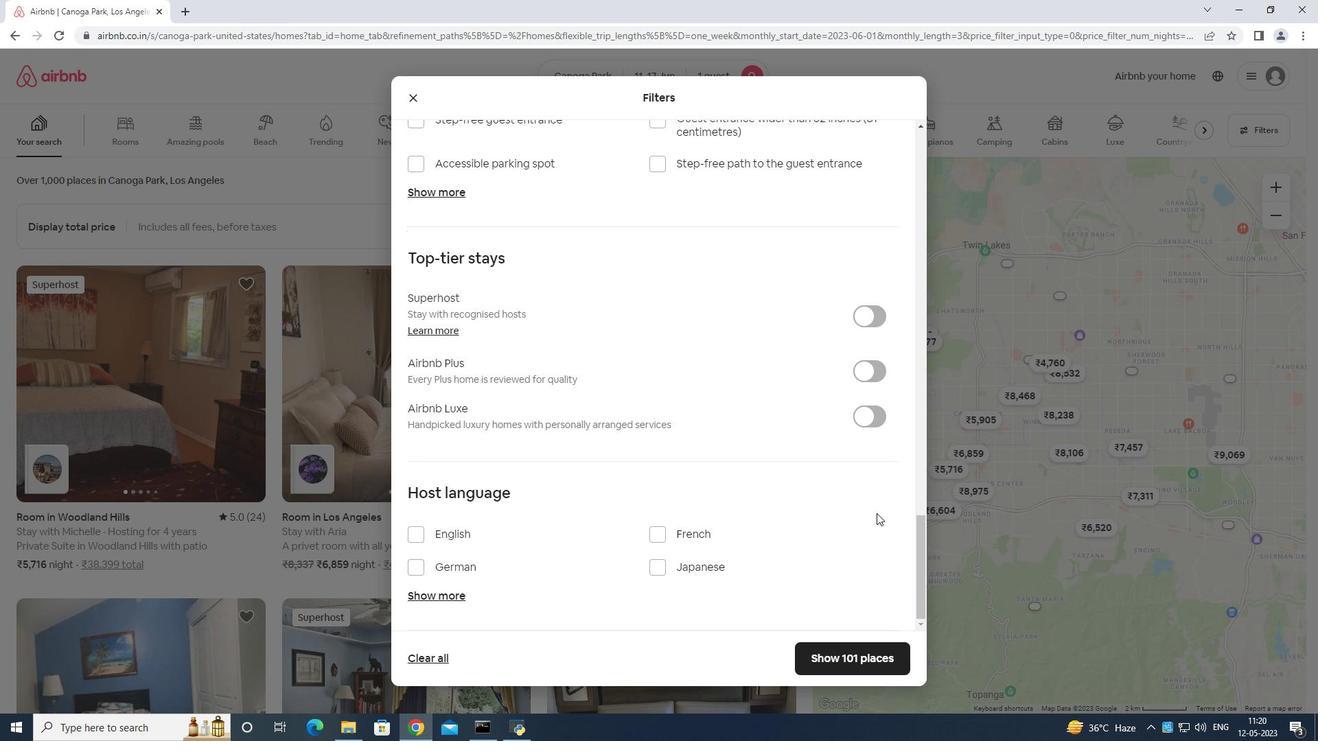 
Action: Mouse moved to (405, 525)
Screenshot: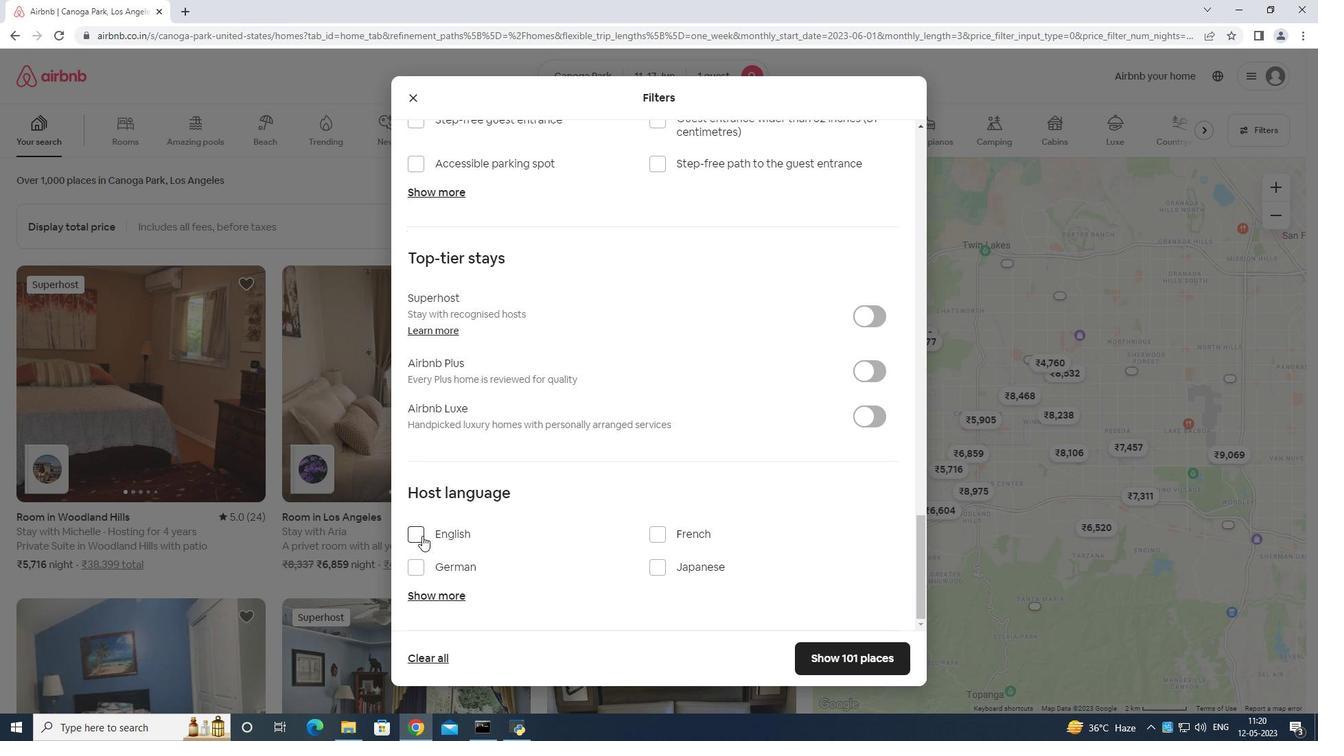 
Action: Mouse pressed left at (405, 525)
Screenshot: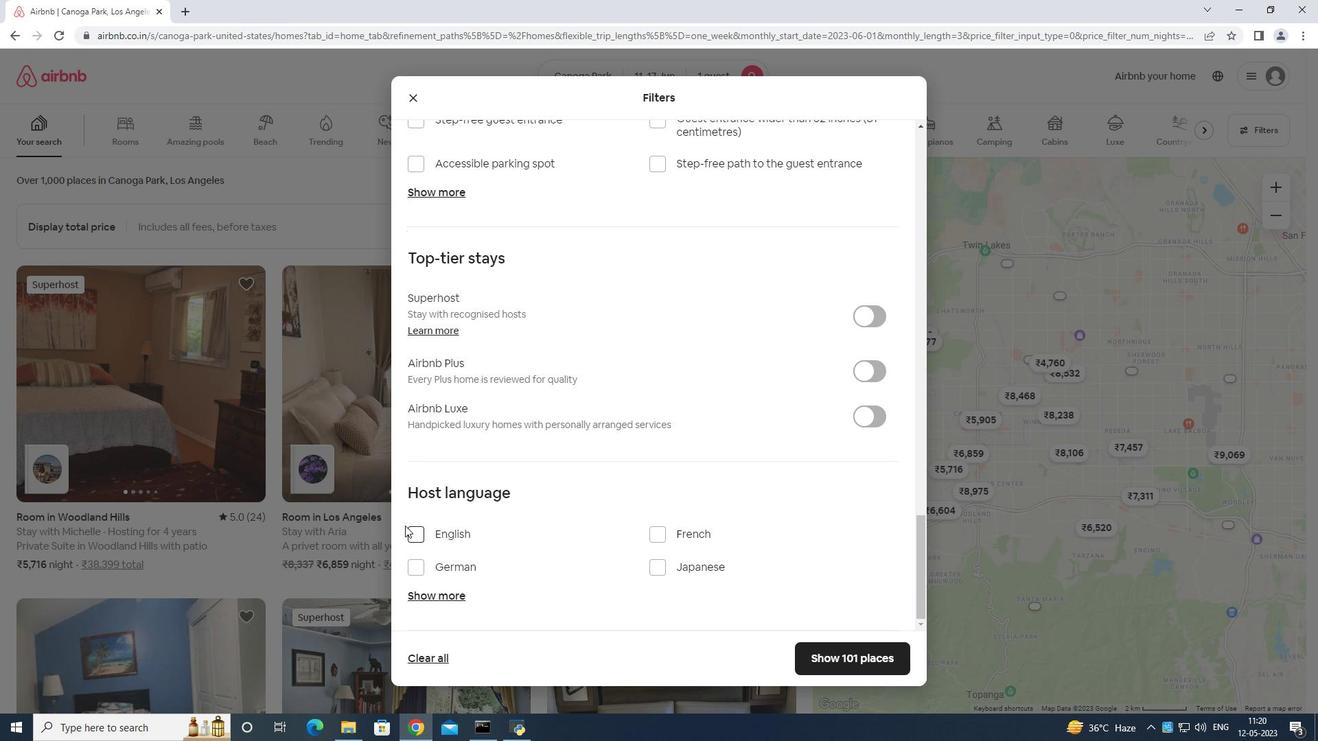
Action: Mouse moved to (418, 538)
Screenshot: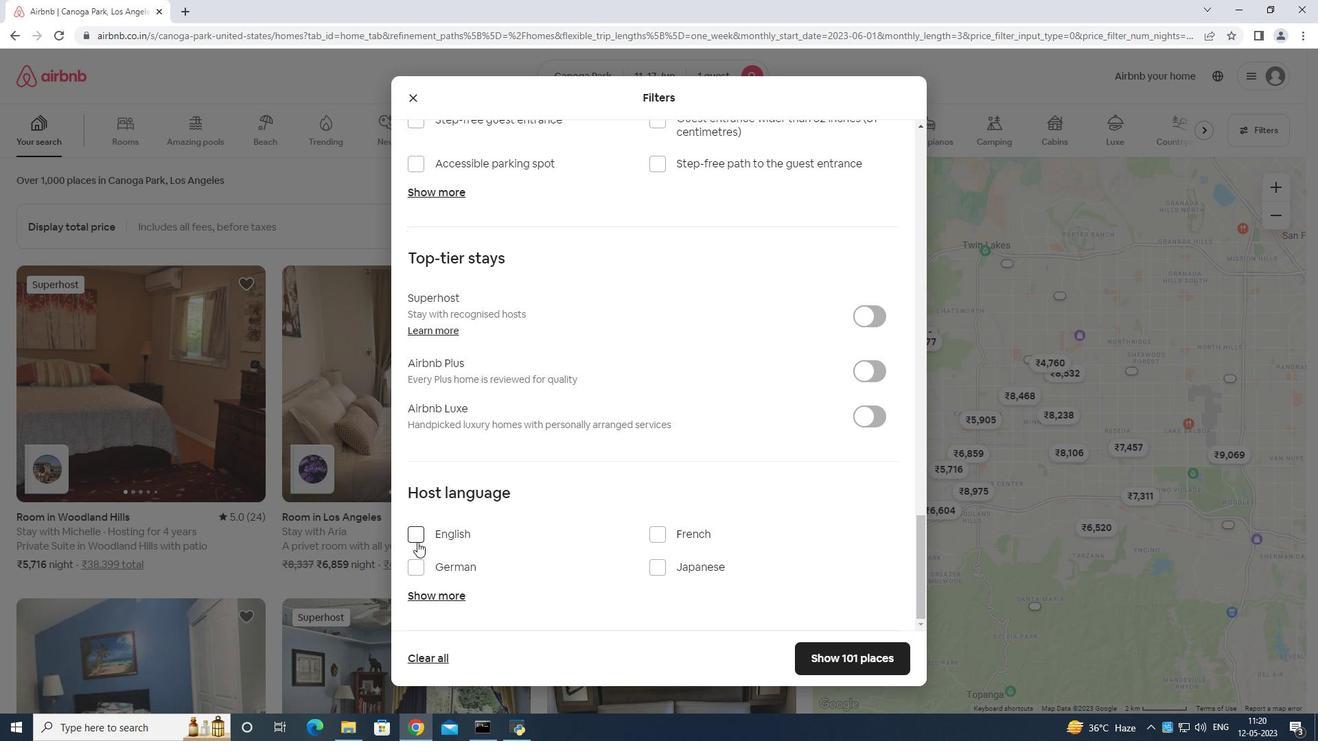 
Action: Mouse pressed left at (418, 538)
Screenshot: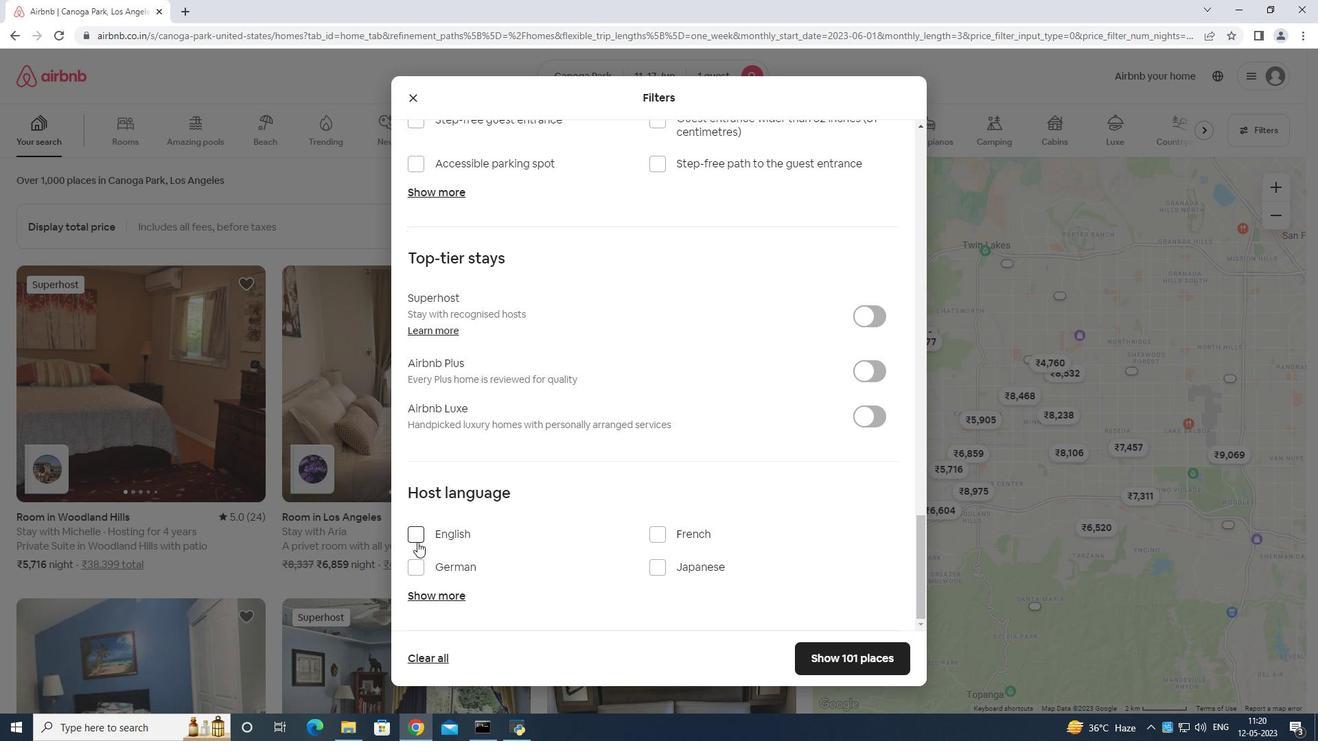 
Action: Mouse moved to (819, 657)
Screenshot: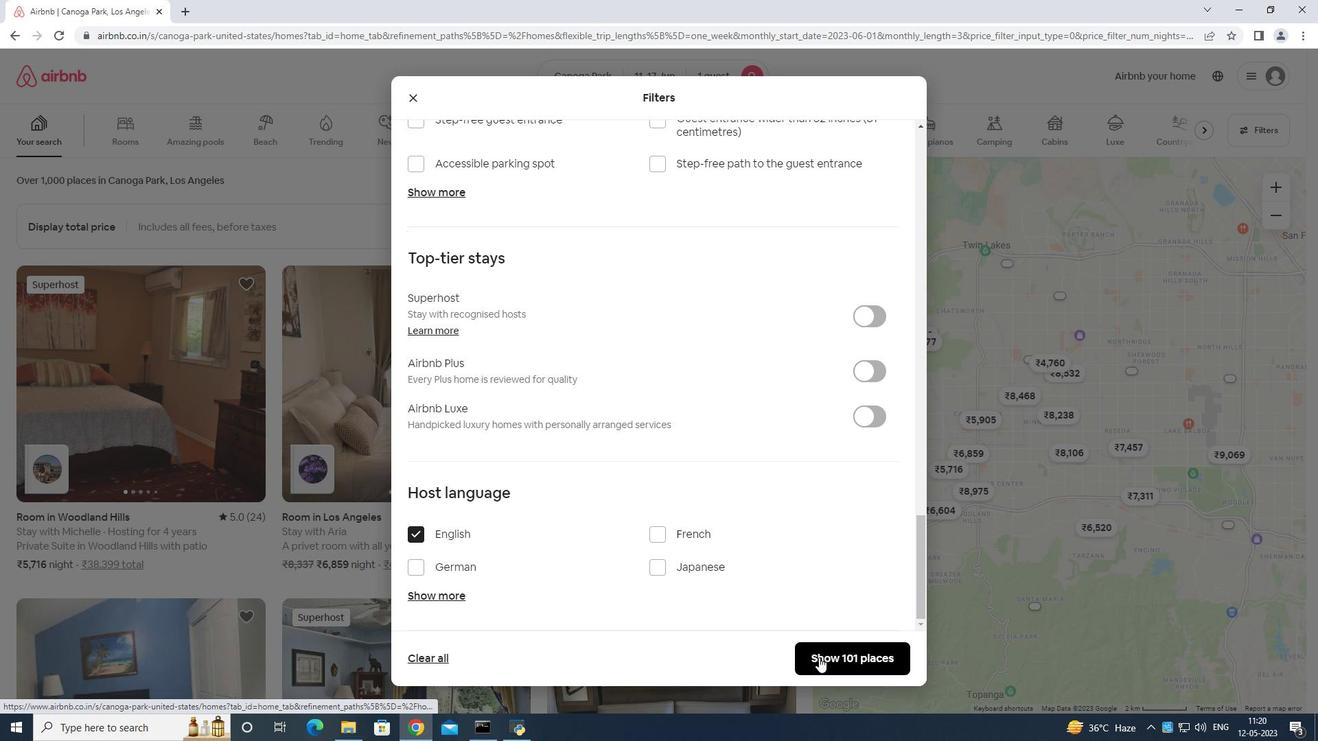 
Action: Mouse pressed left at (819, 657)
Screenshot: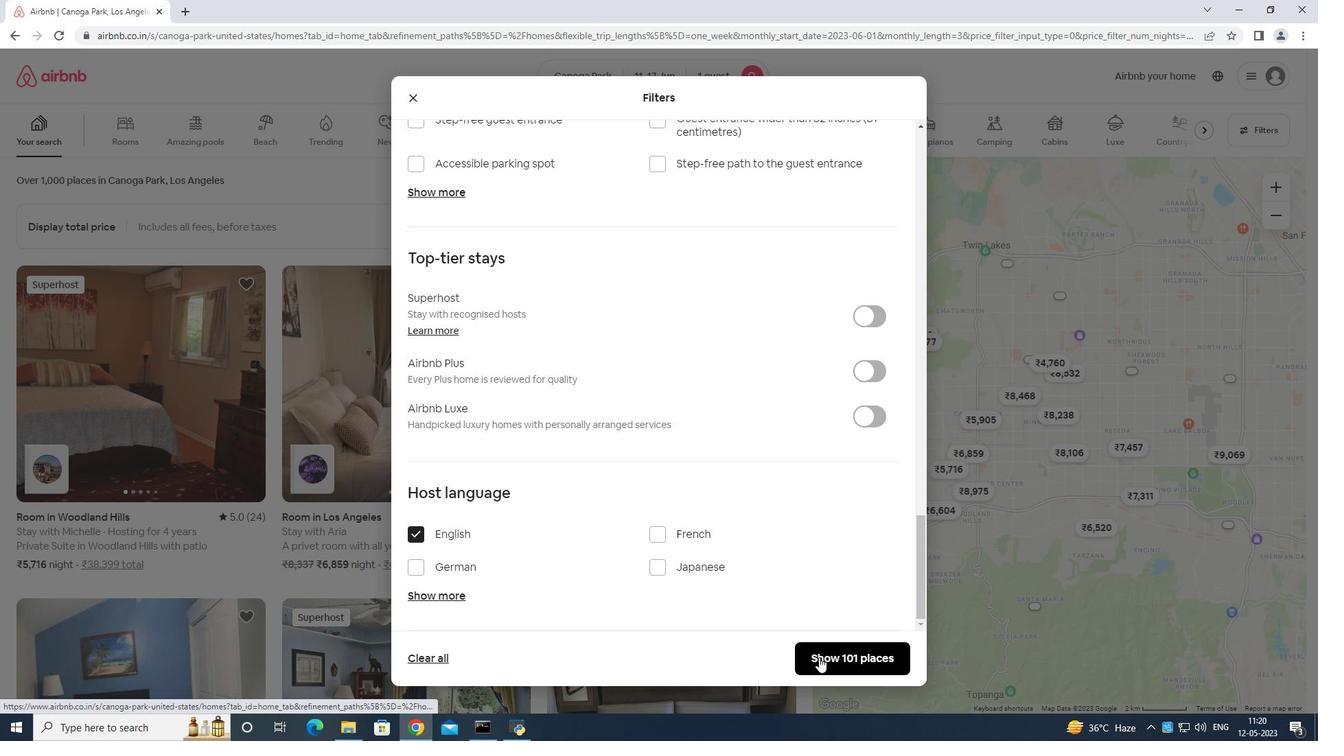 
Action: Mouse moved to (819, 657)
Screenshot: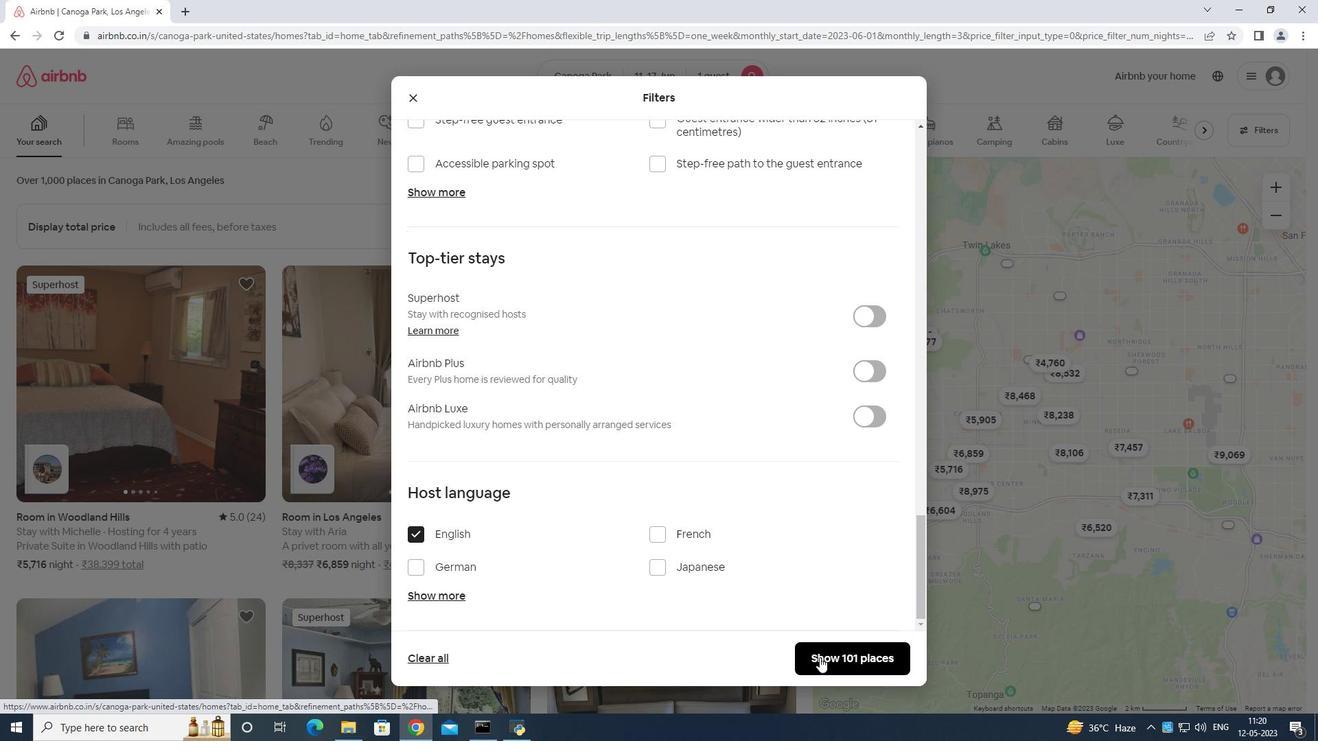 
